 Task: Research Airbnb options  in Atlanta, Georgia, focusing on accommodations near the corporate facilities. 
Action: Mouse moved to (622, 97)
Screenshot: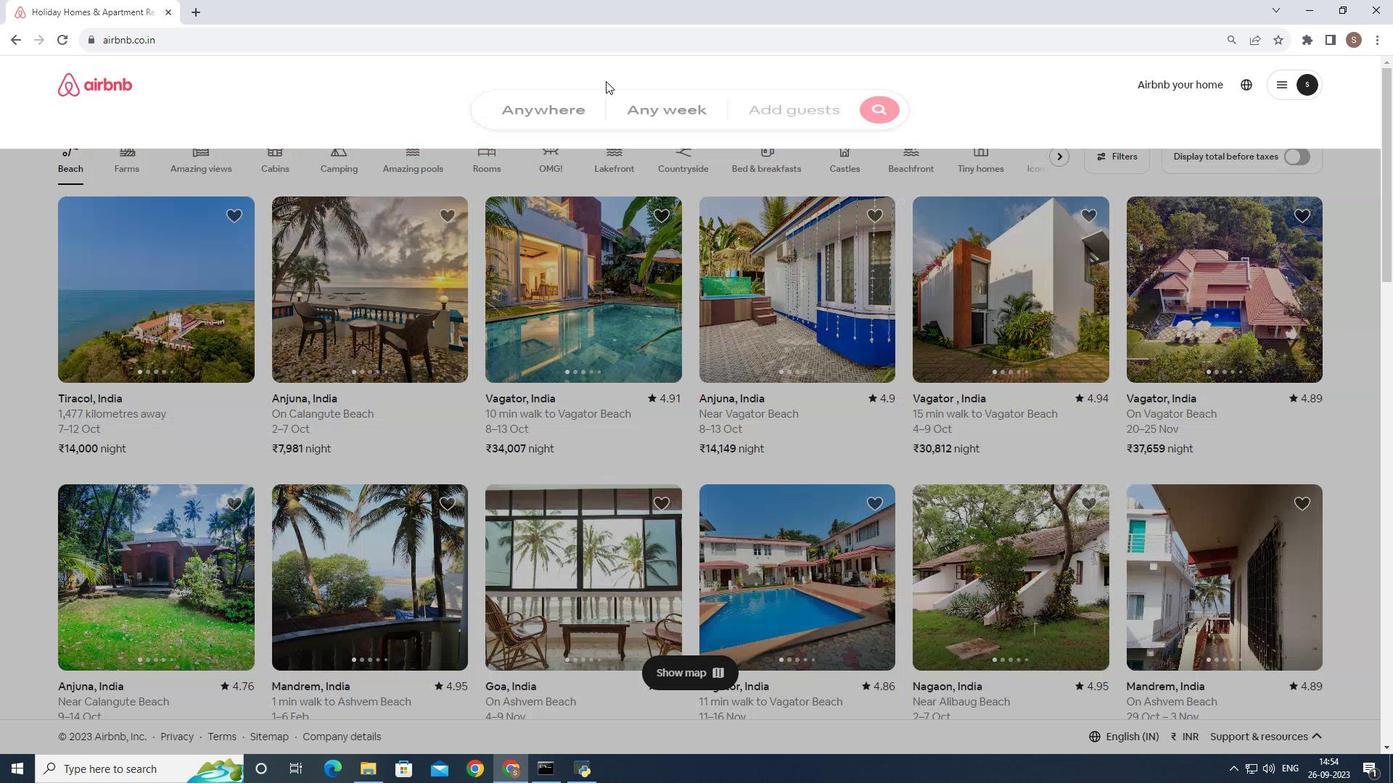 
Action: Mouse pressed left at (622, 97)
Screenshot: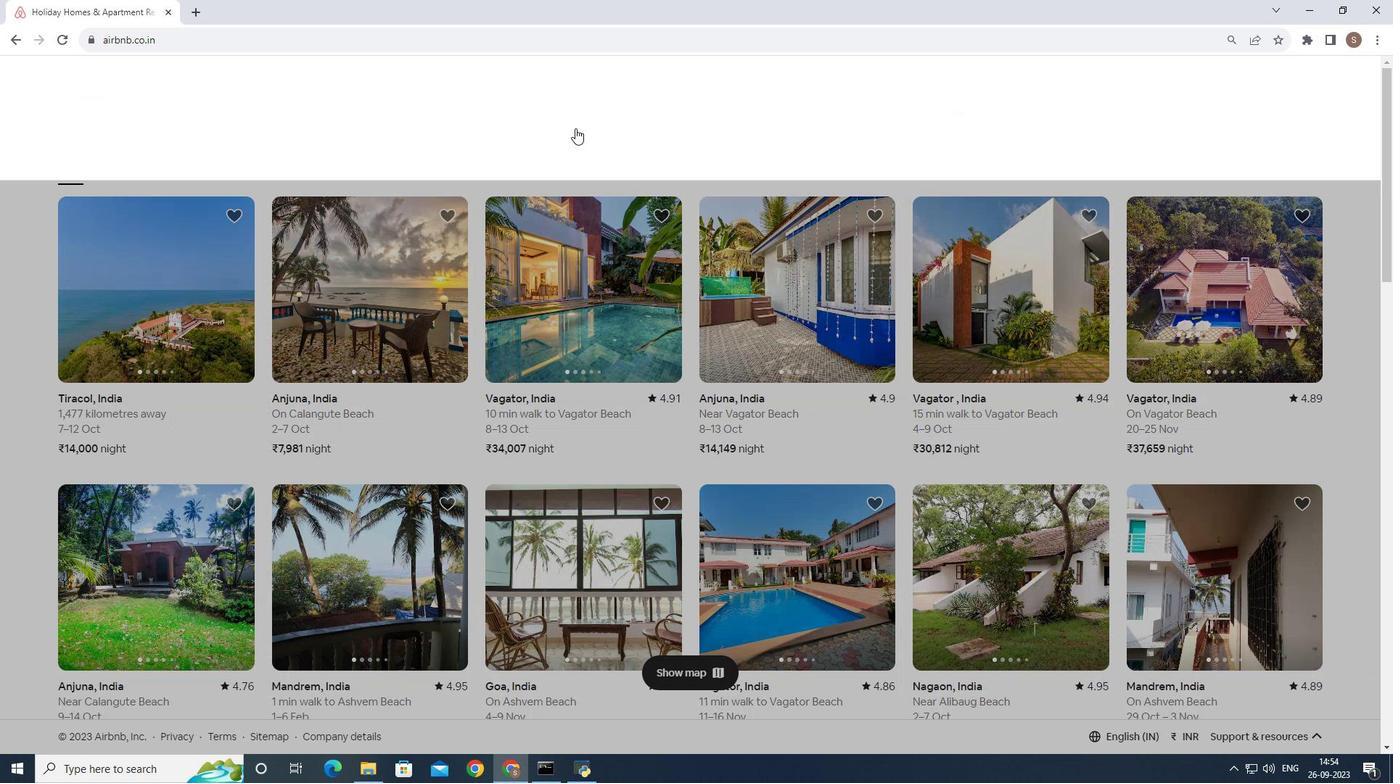 
Action: Mouse moved to (528, 163)
Screenshot: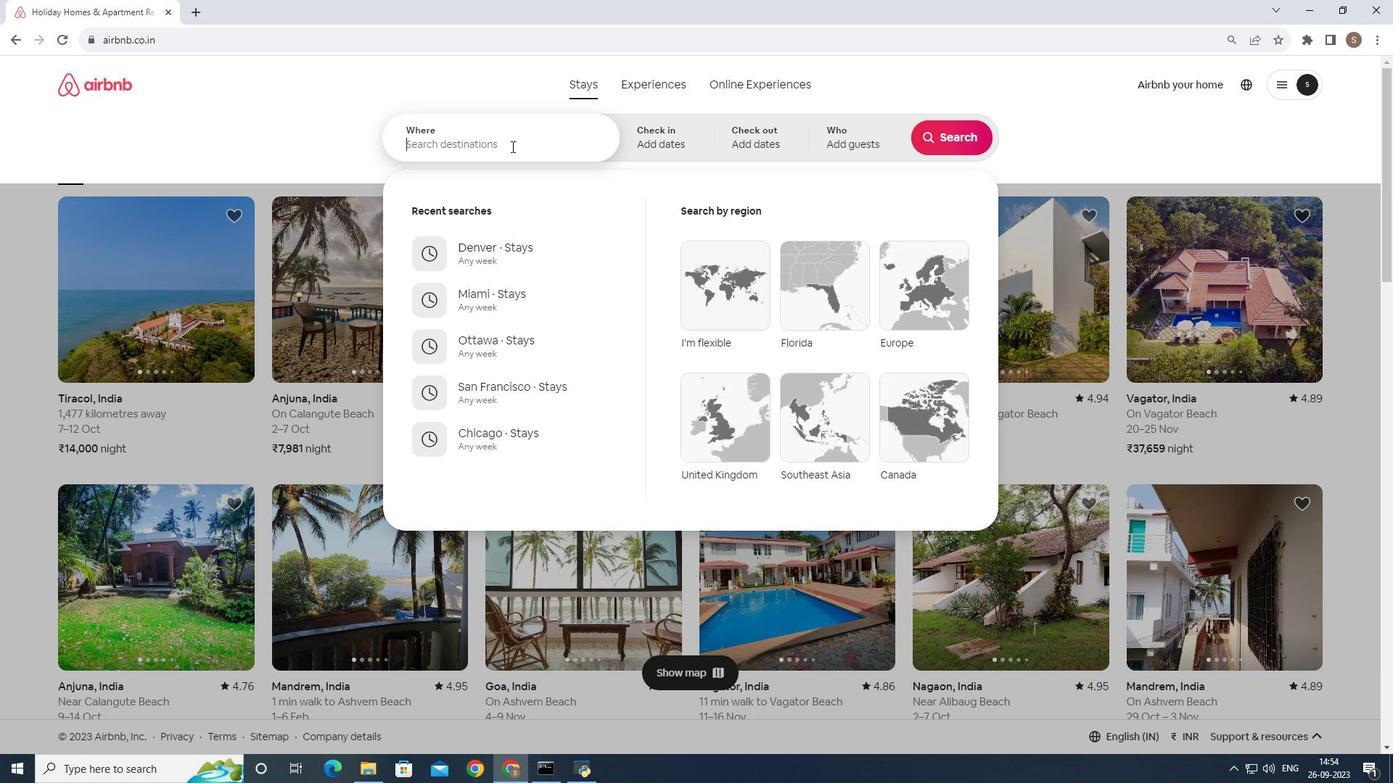 
Action: Mouse pressed left at (528, 163)
Screenshot: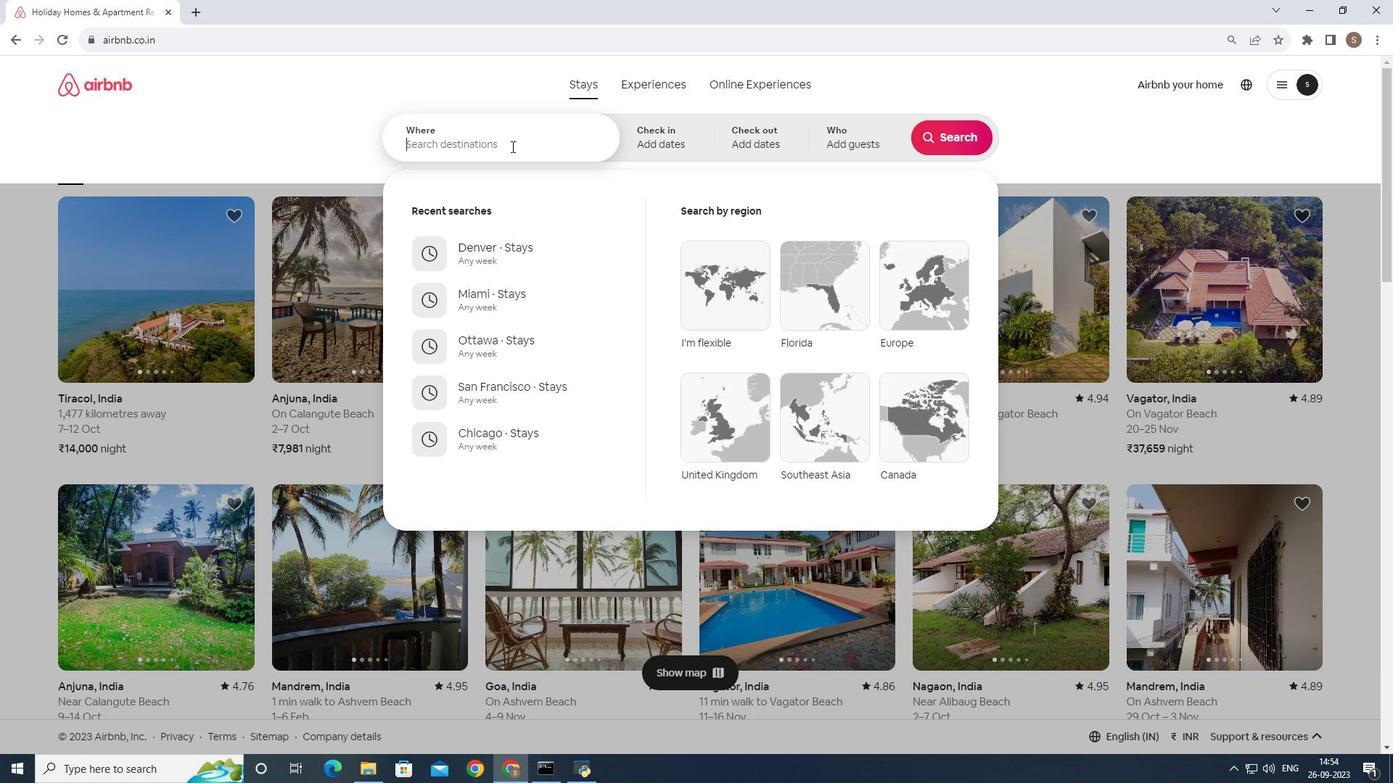 
Action: Key pressed atlanta
Screenshot: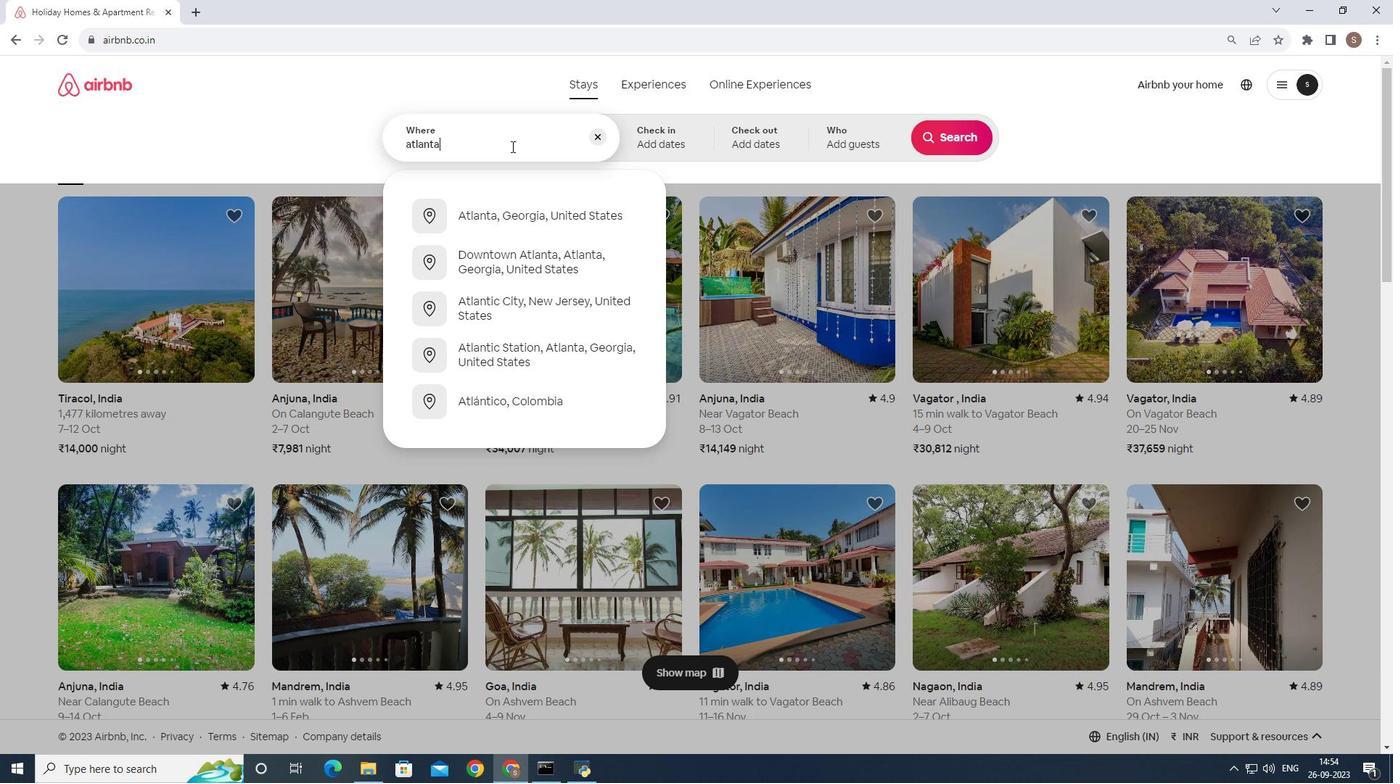 
Action: Mouse moved to (527, 230)
Screenshot: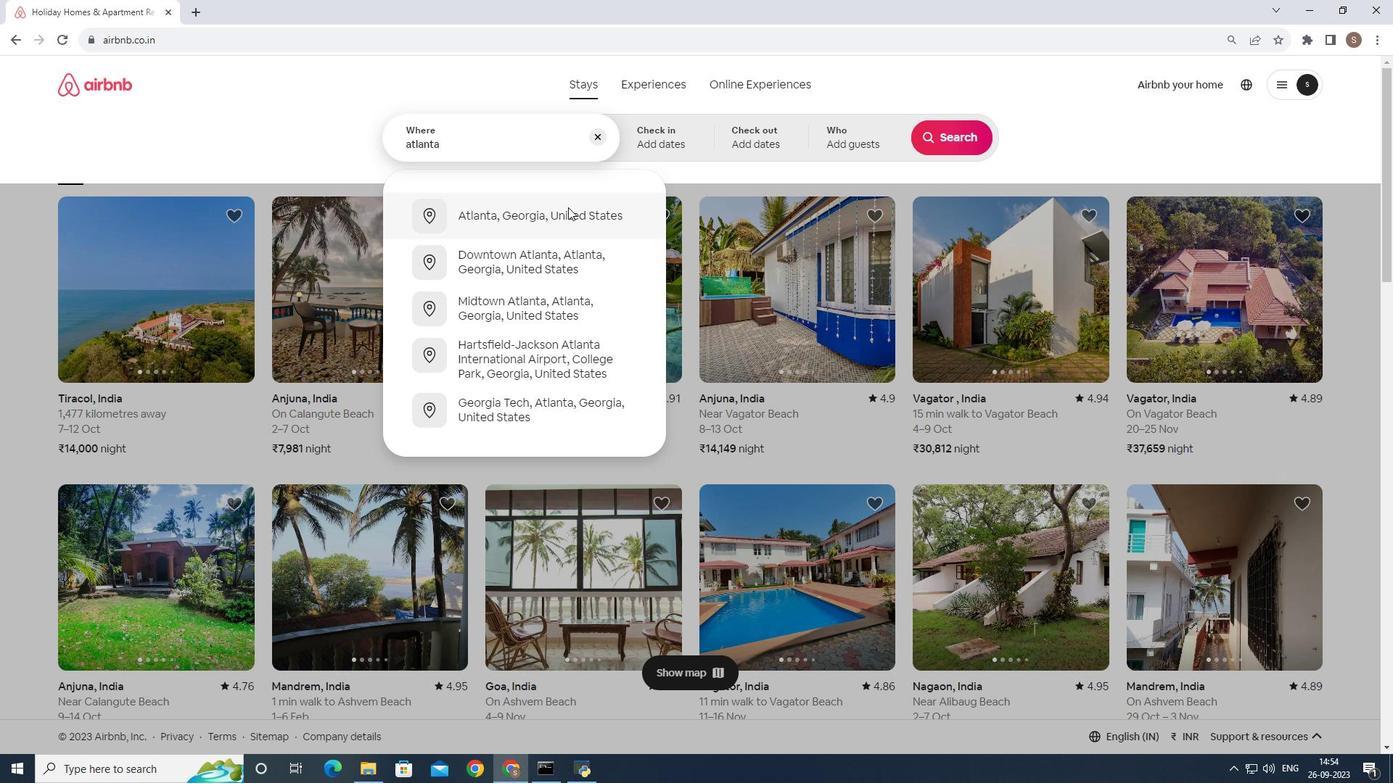 
Action: Mouse pressed left at (527, 230)
Screenshot: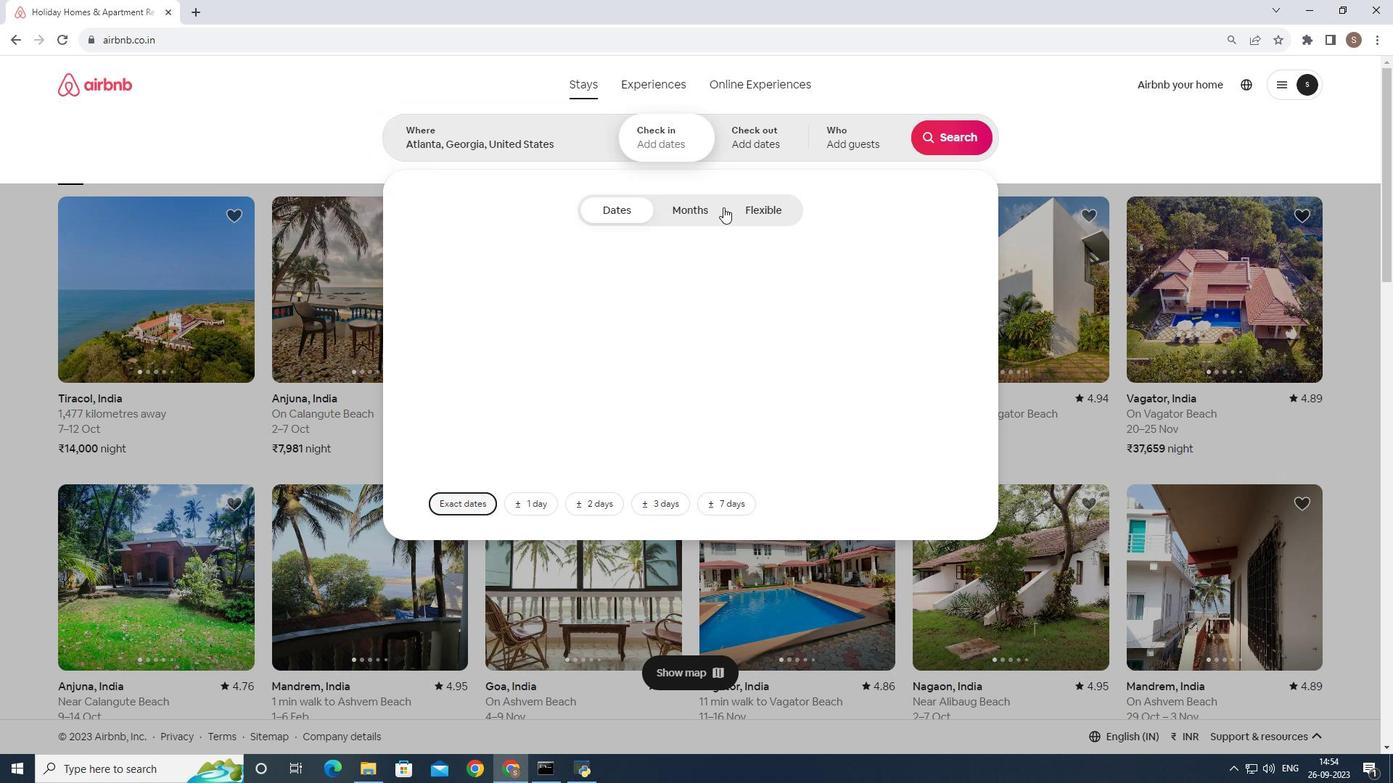 
Action: Mouse moved to (958, 151)
Screenshot: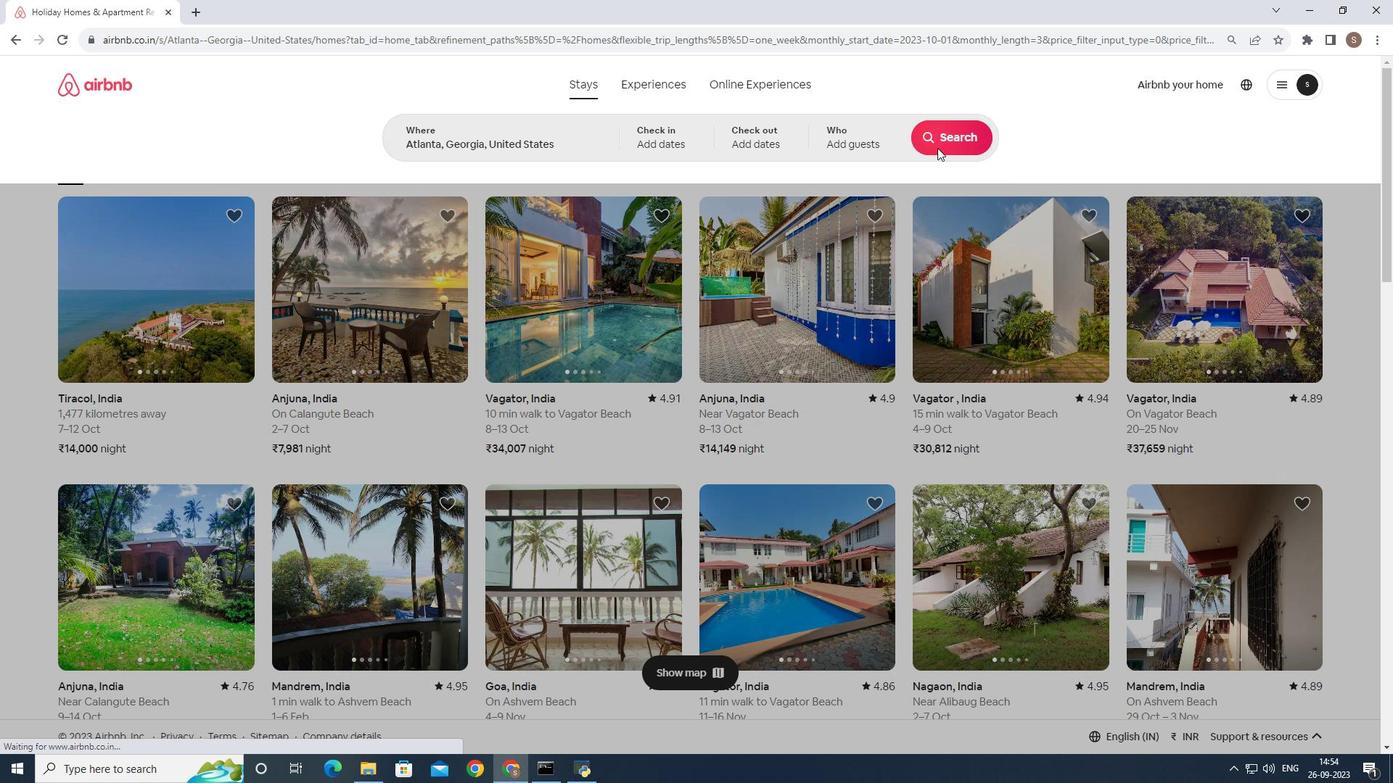 
Action: Mouse pressed left at (958, 151)
Screenshot: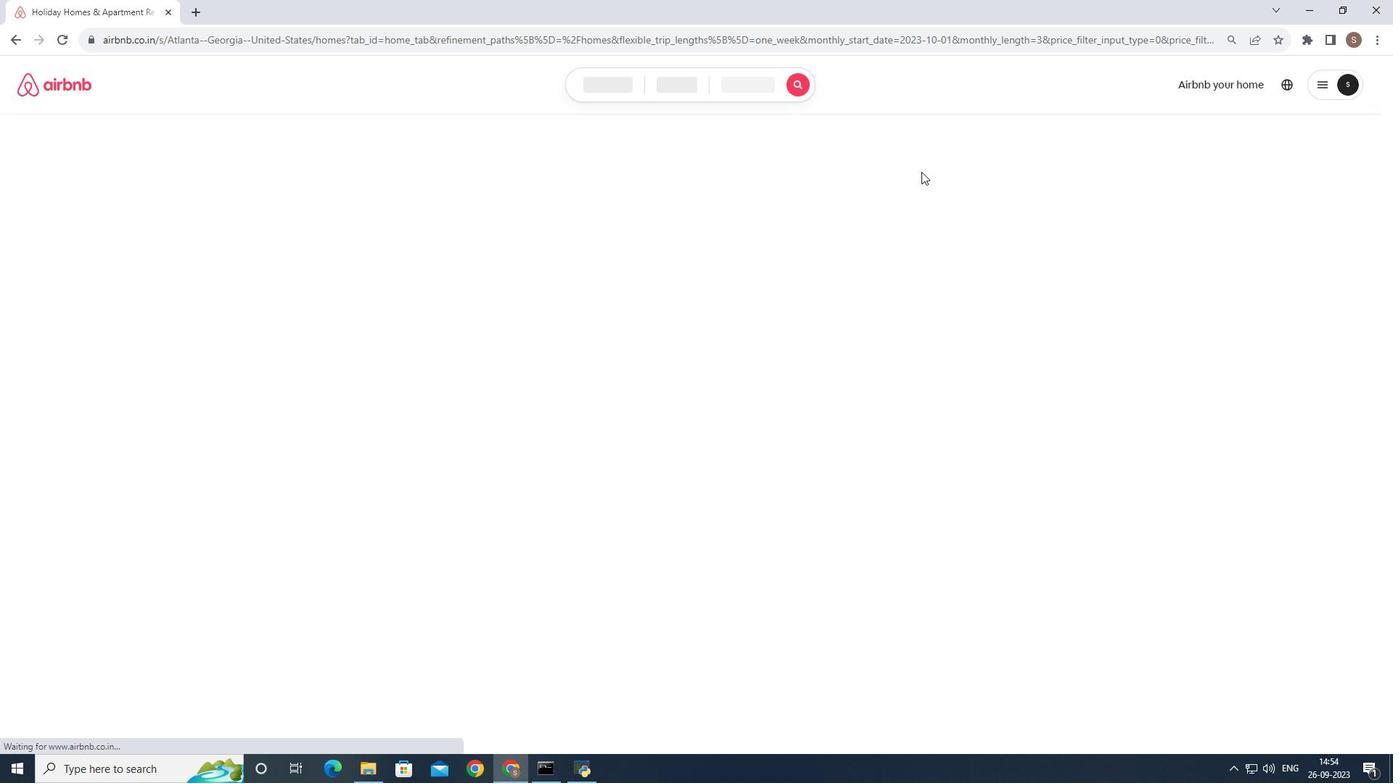 
Action: Mouse moved to (1153, 159)
Screenshot: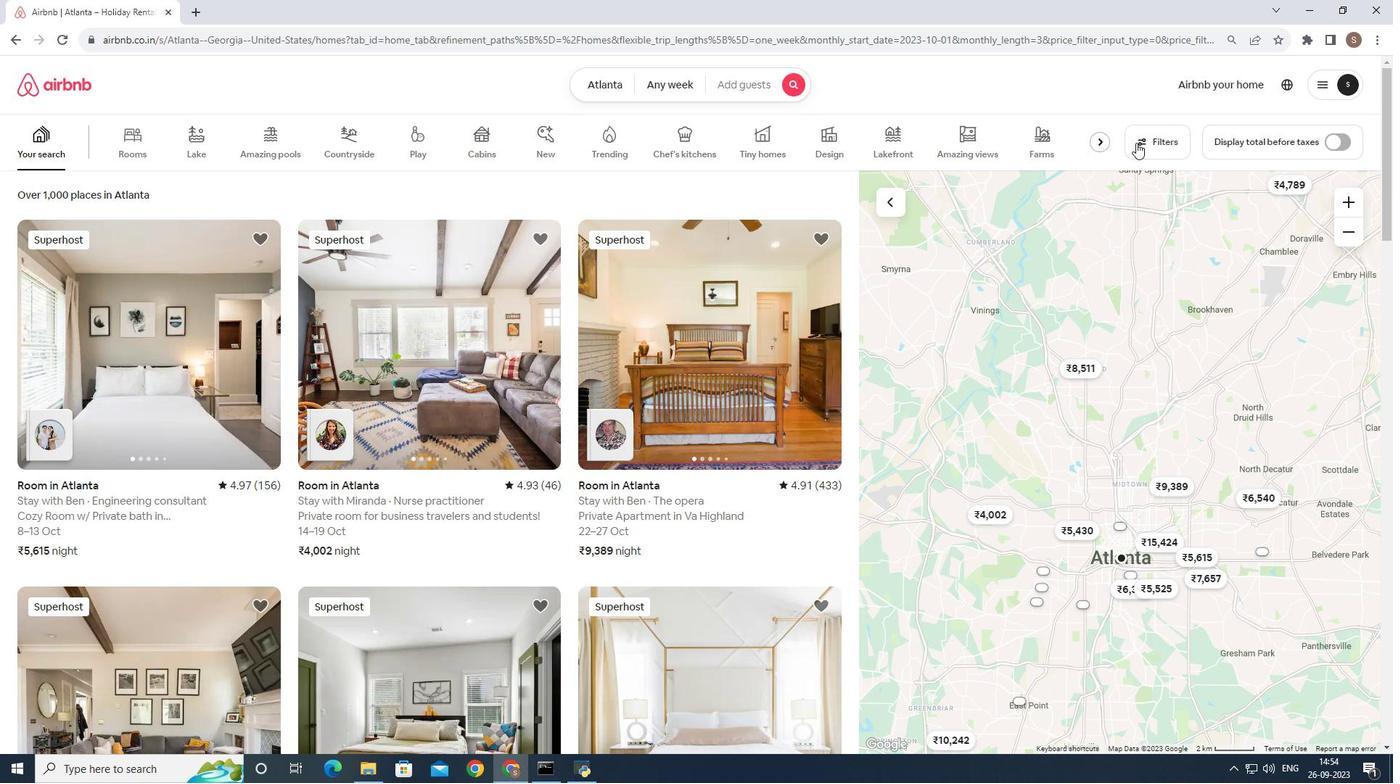 
Action: Mouse pressed left at (1153, 159)
Screenshot: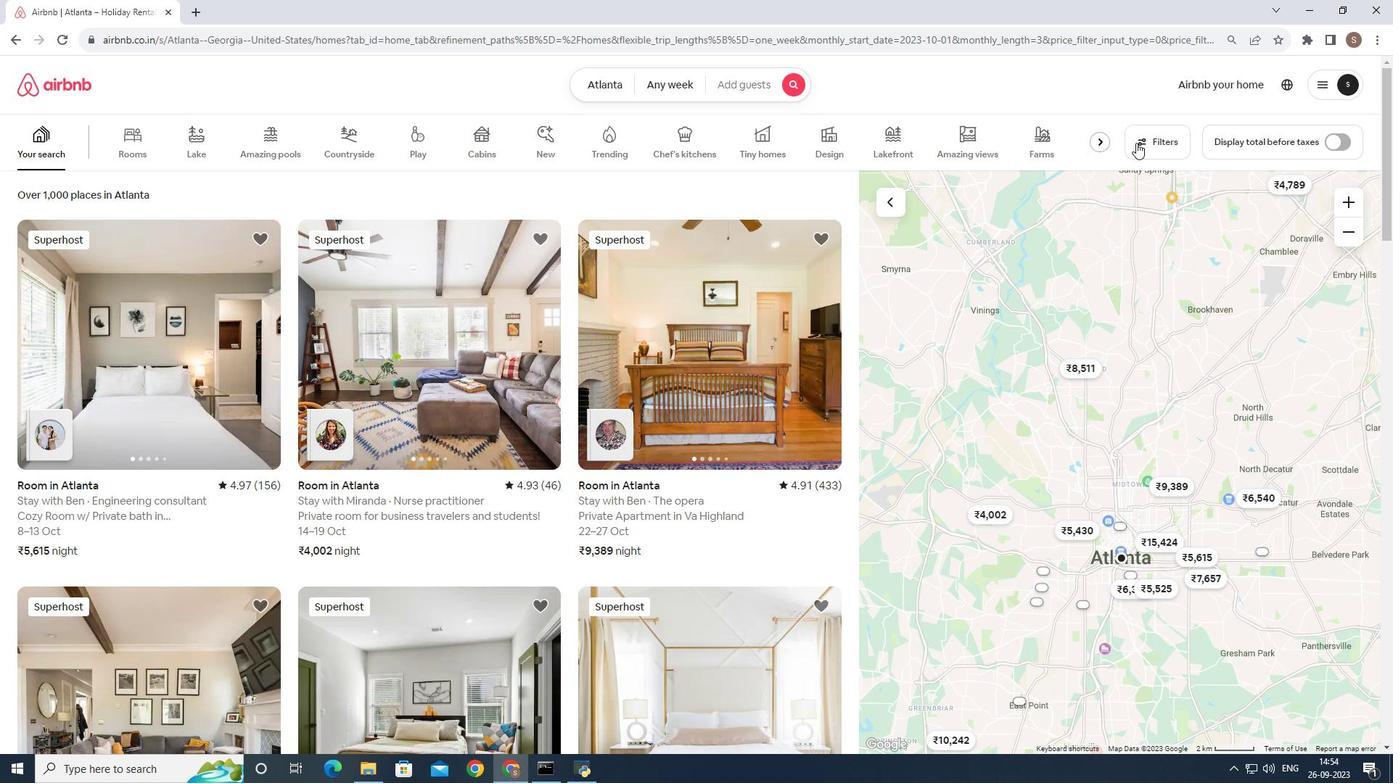 
Action: Mouse moved to (944, 411)
Screenshot: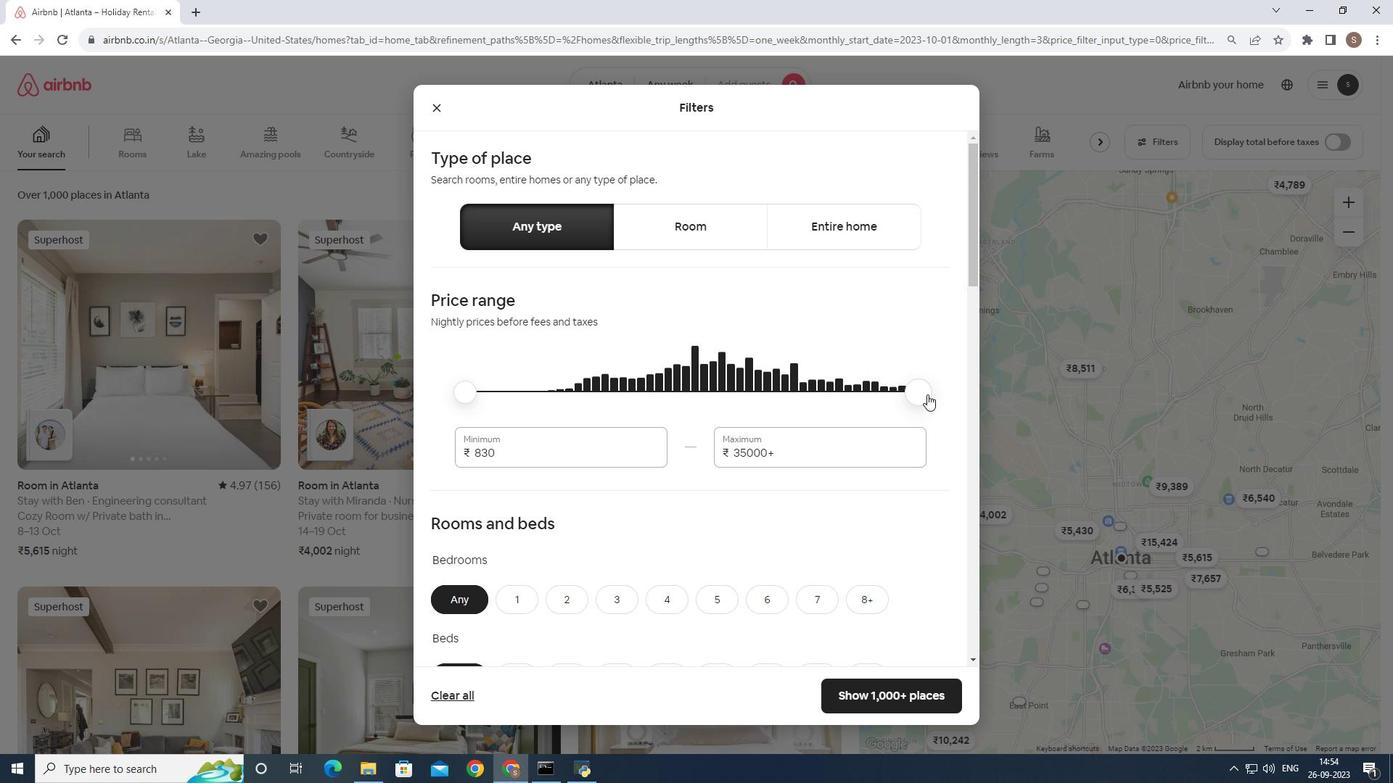 
Action: Mouse pressed left at (944, 411)
Screenshot: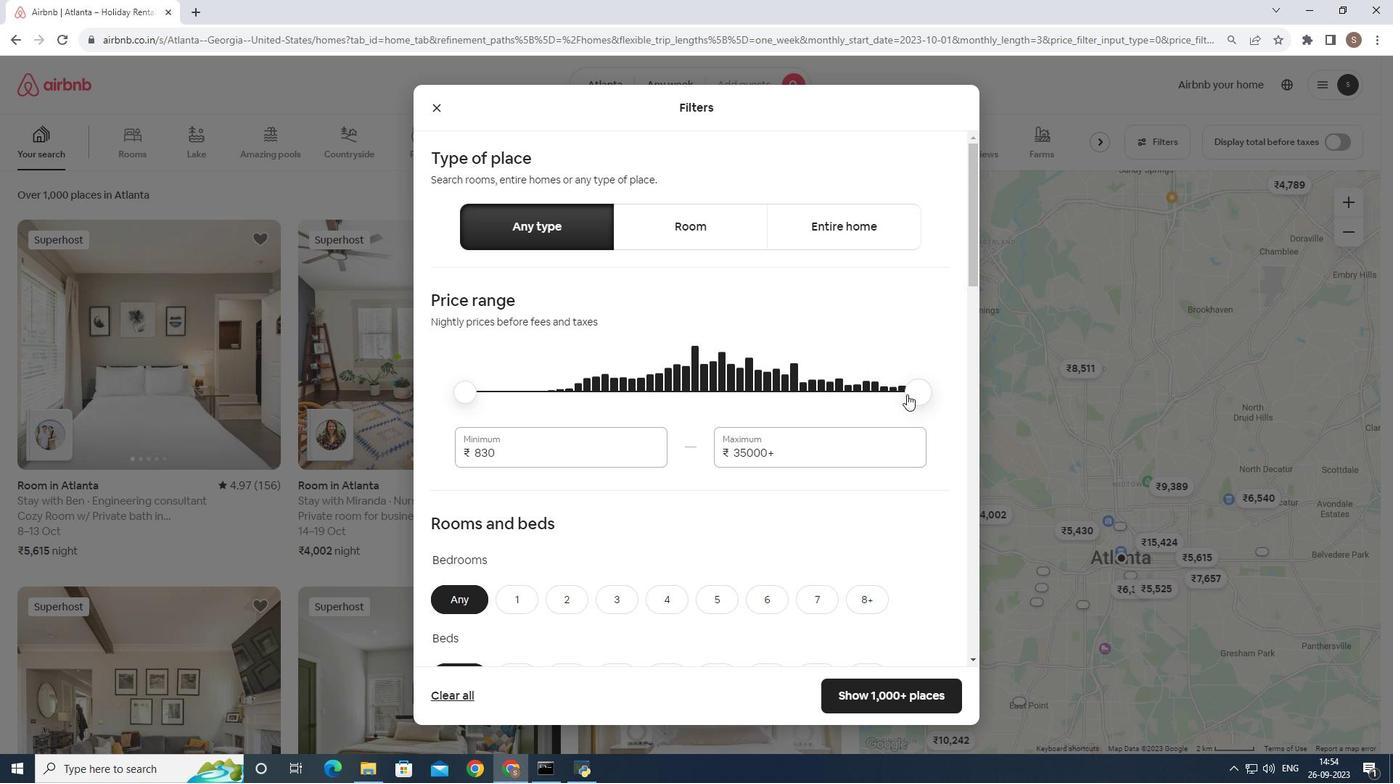 
Action: Mouse moved to (904, 404)
Screenshot: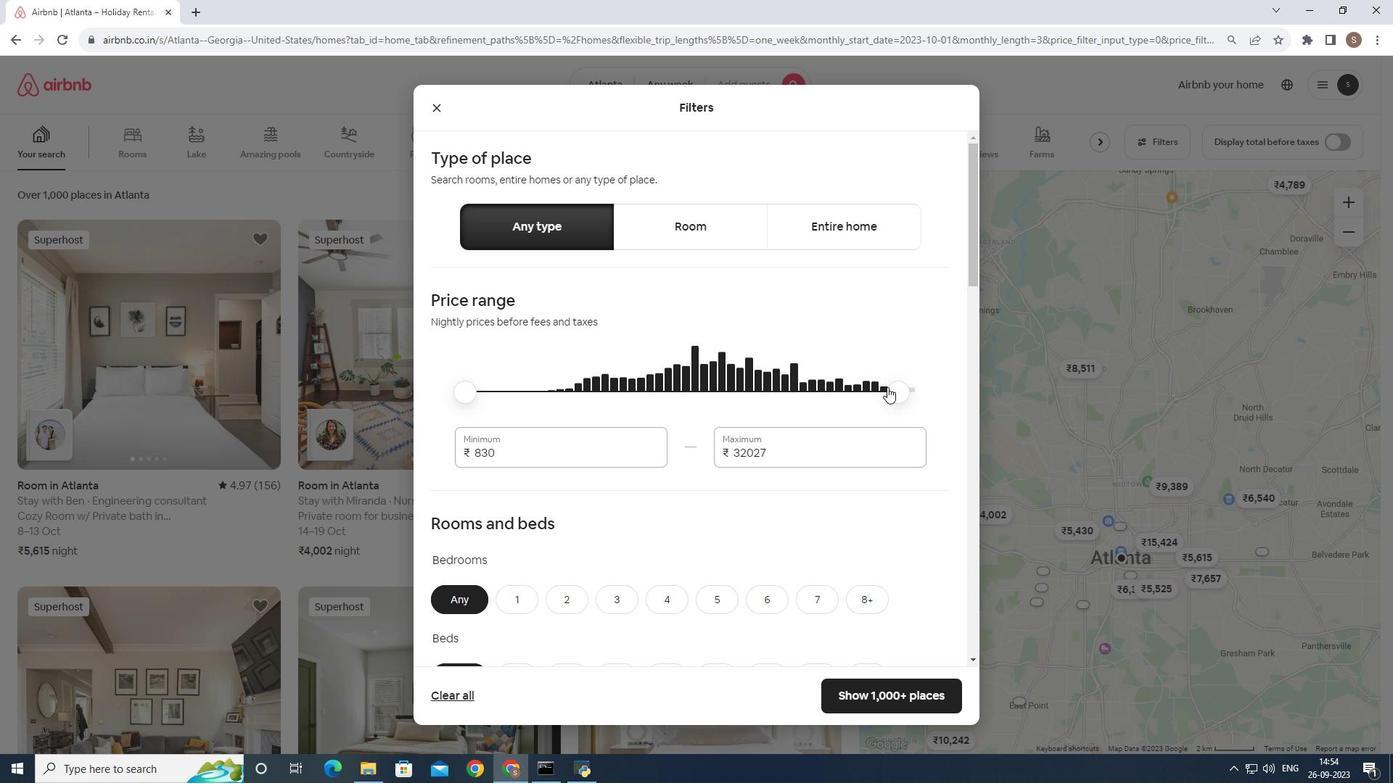 
Action: Mouse pressed left at (904, 404)
Screenshot: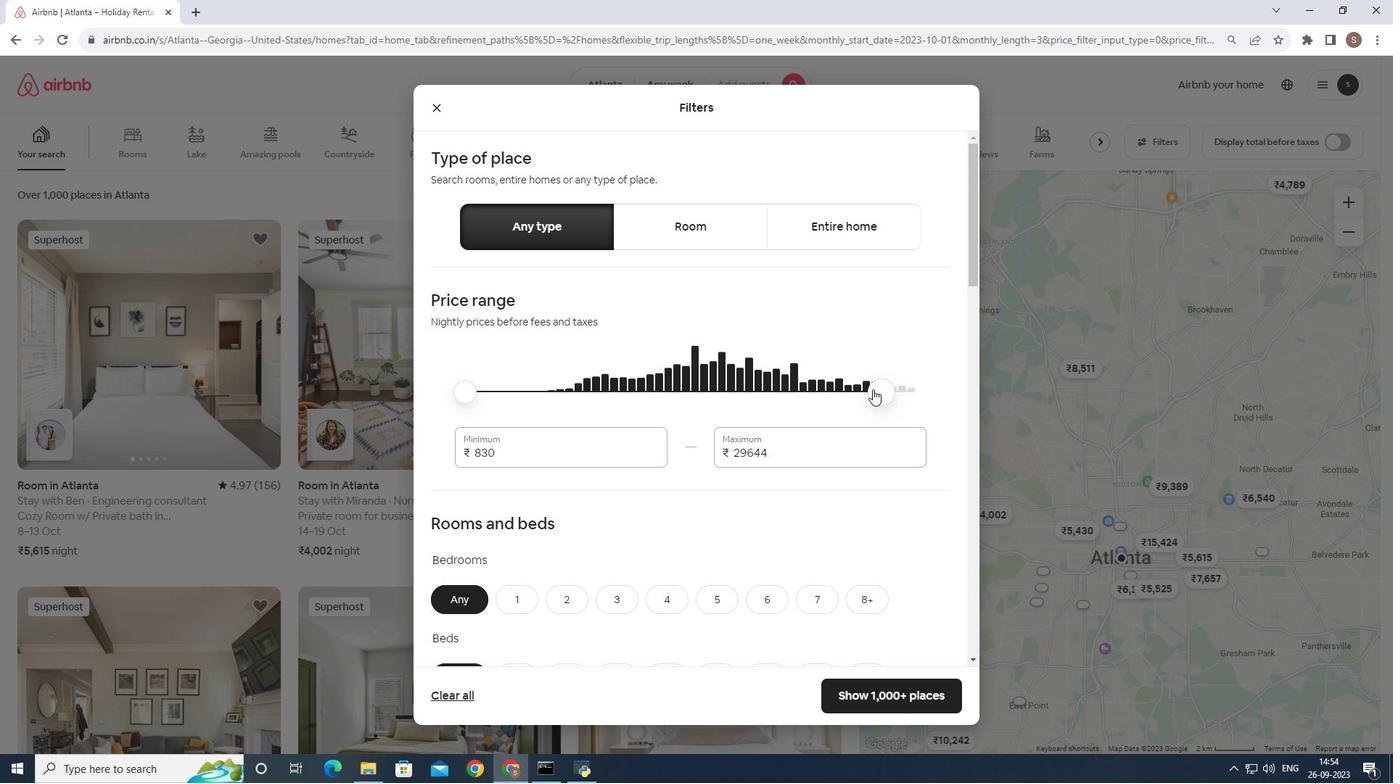 
Action: Mouse moved to (481, 410)
Screenshot: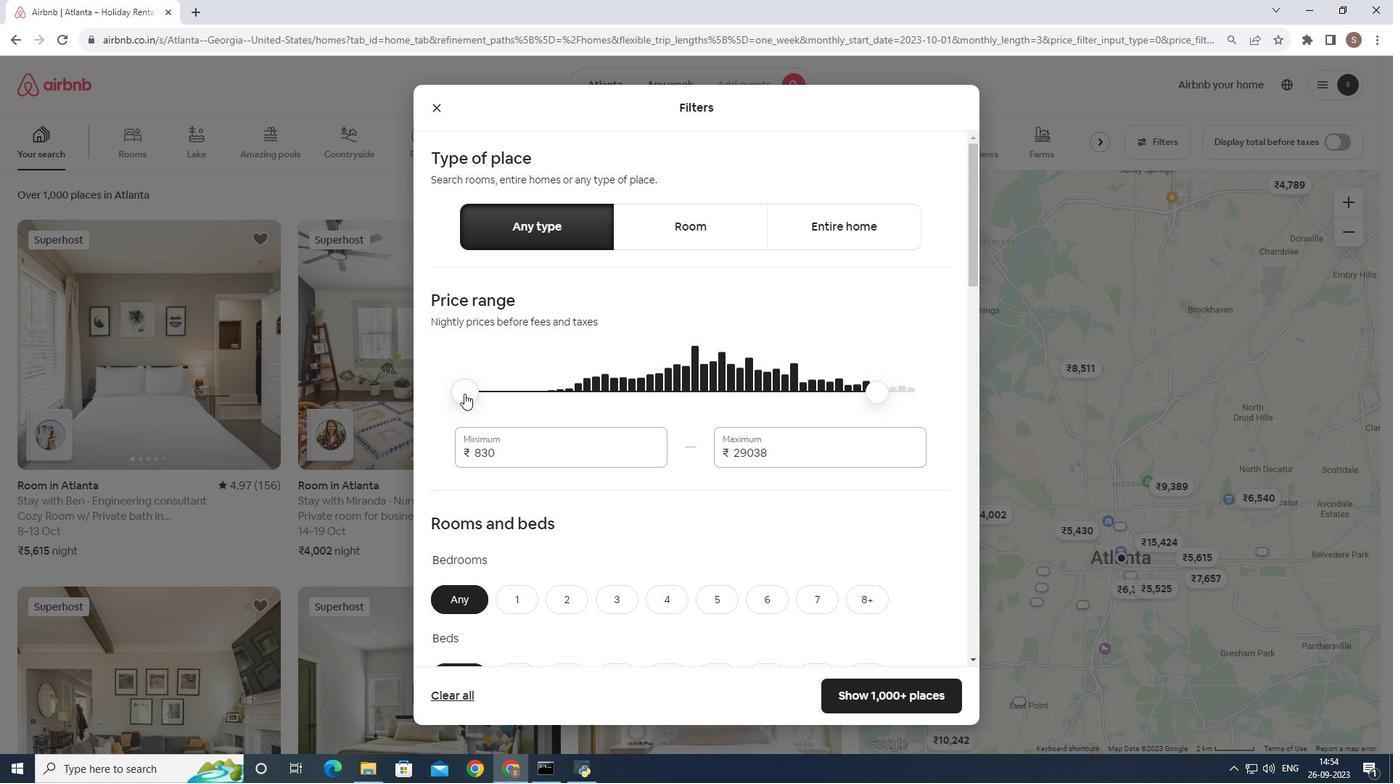 
Action: Mouse pressed left at (481, 410)
Screenshot: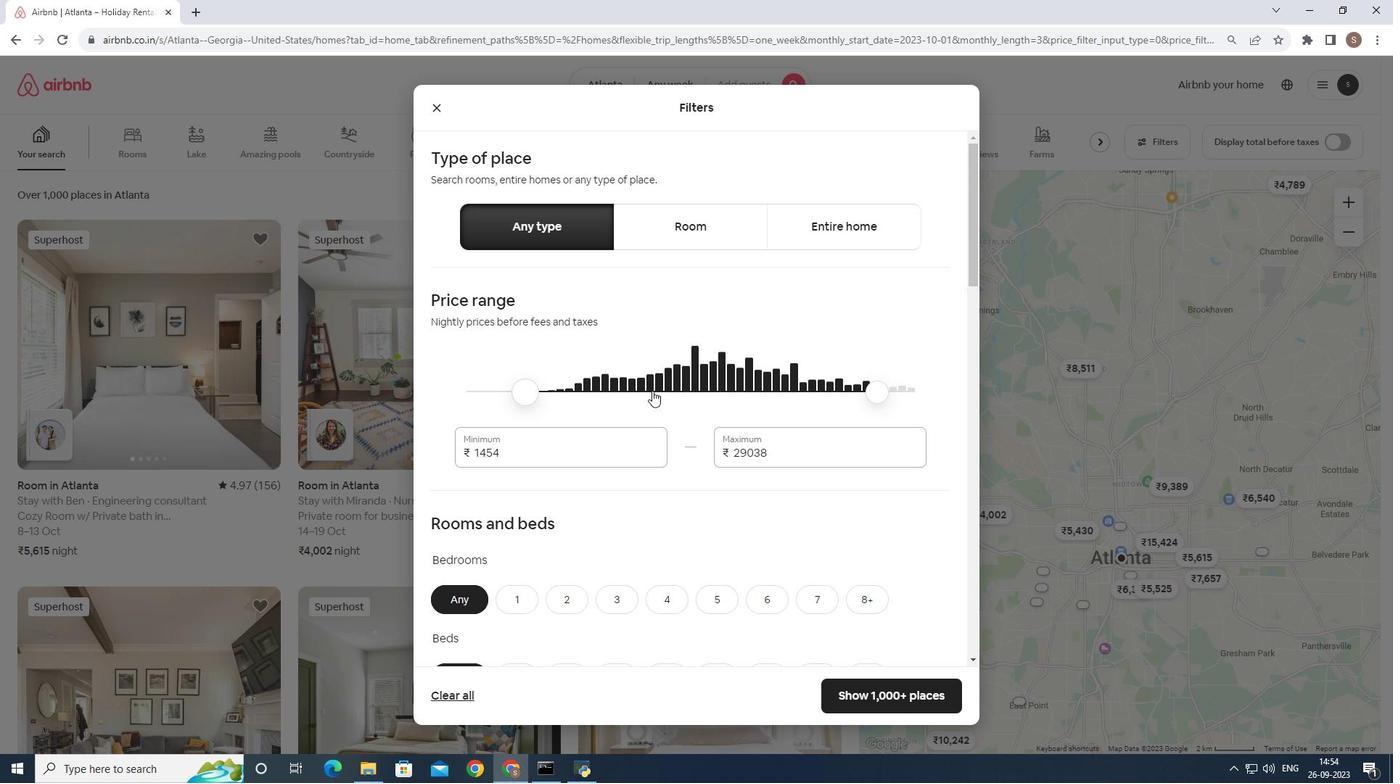 
Action: Mouse moved to (565, 507)
Screenshot: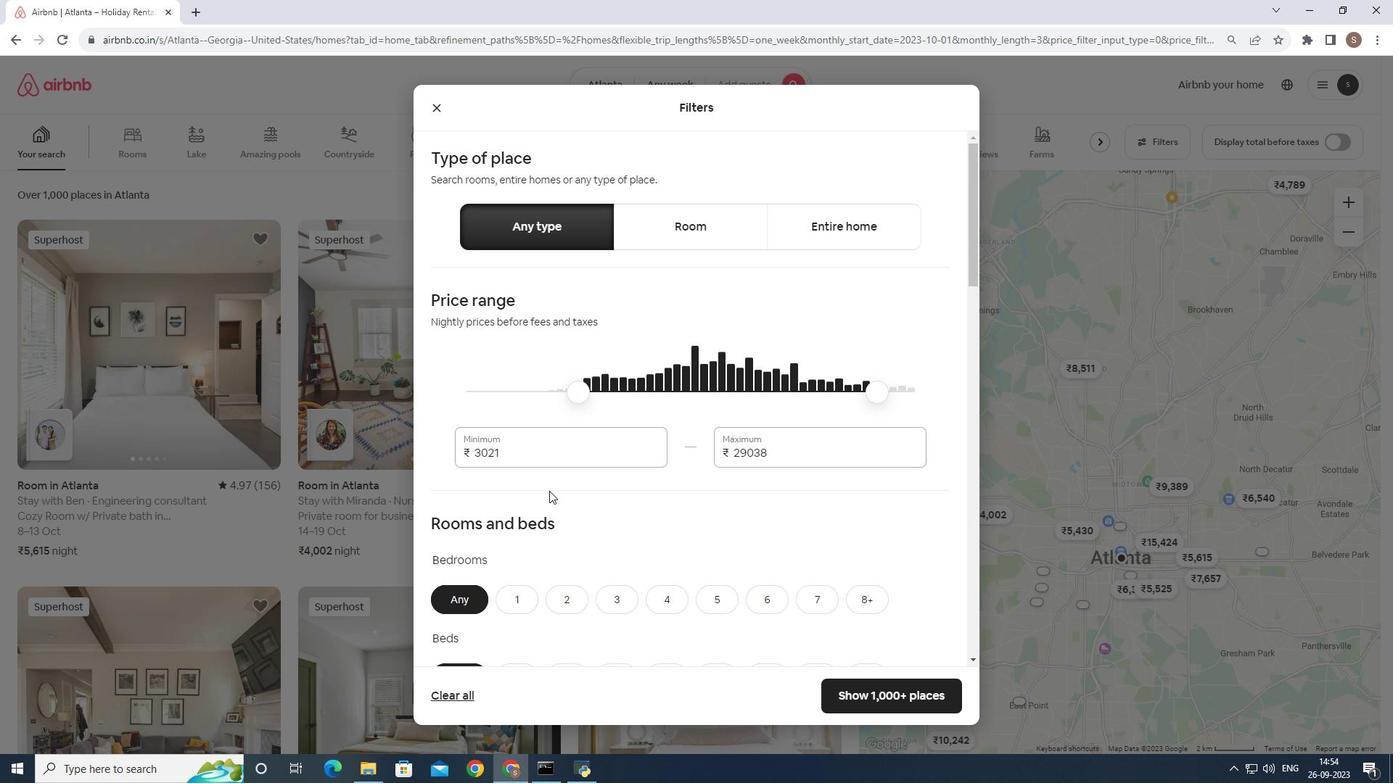 
Action: Mouse scrolled (565, 507) with delta (0, 0)
Screenshot: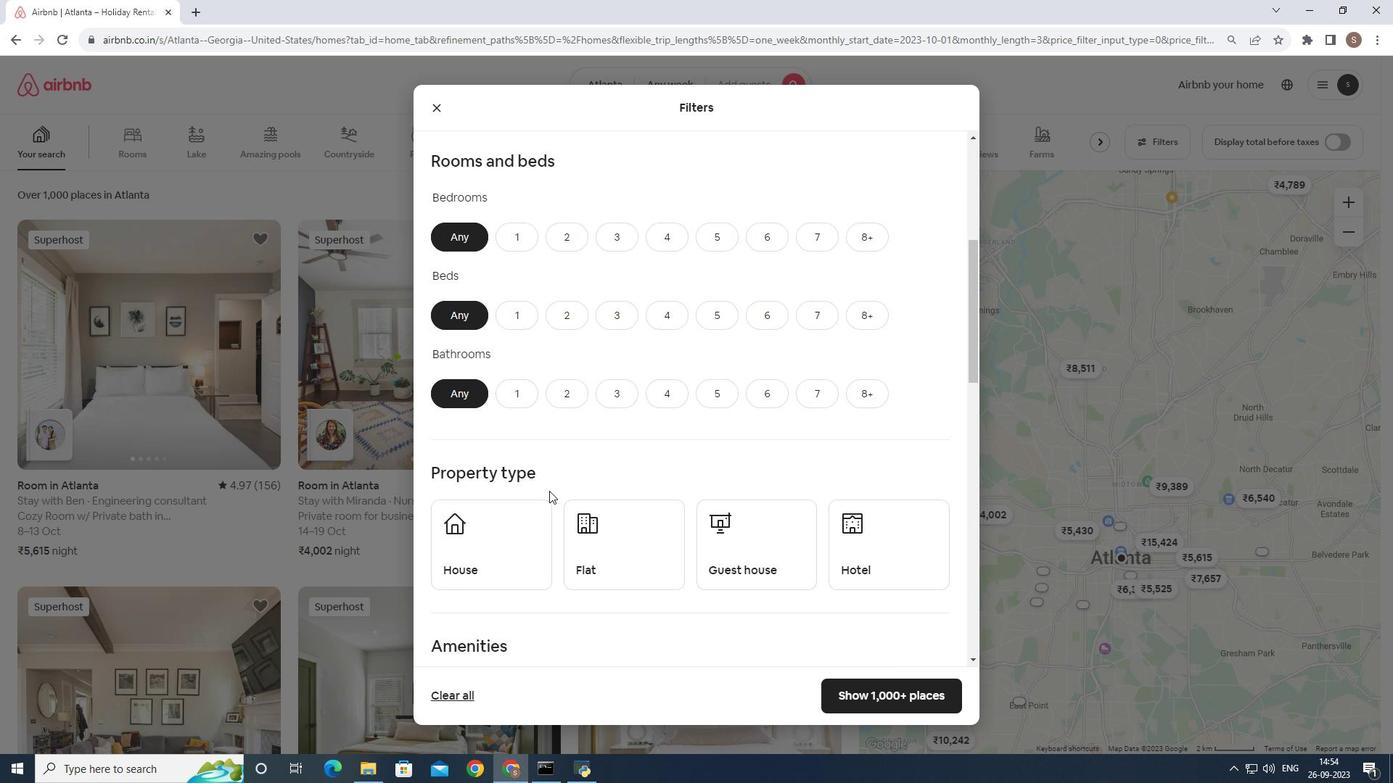 
Action: Mouse scrolled (565, 507) with delta (0, 0)
Screenshot: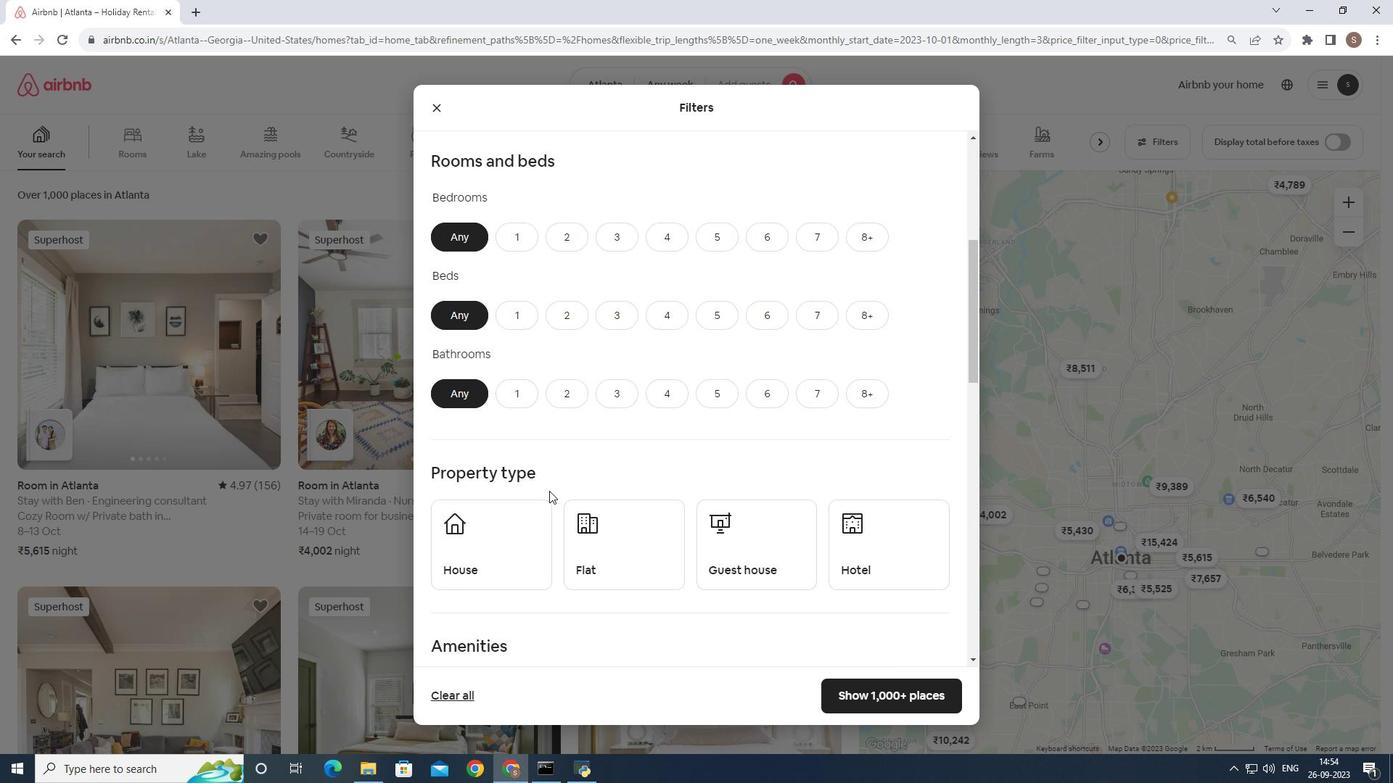 
Action: Mouse scrolled (565, 507) with delta (0, 0)
Screenshot: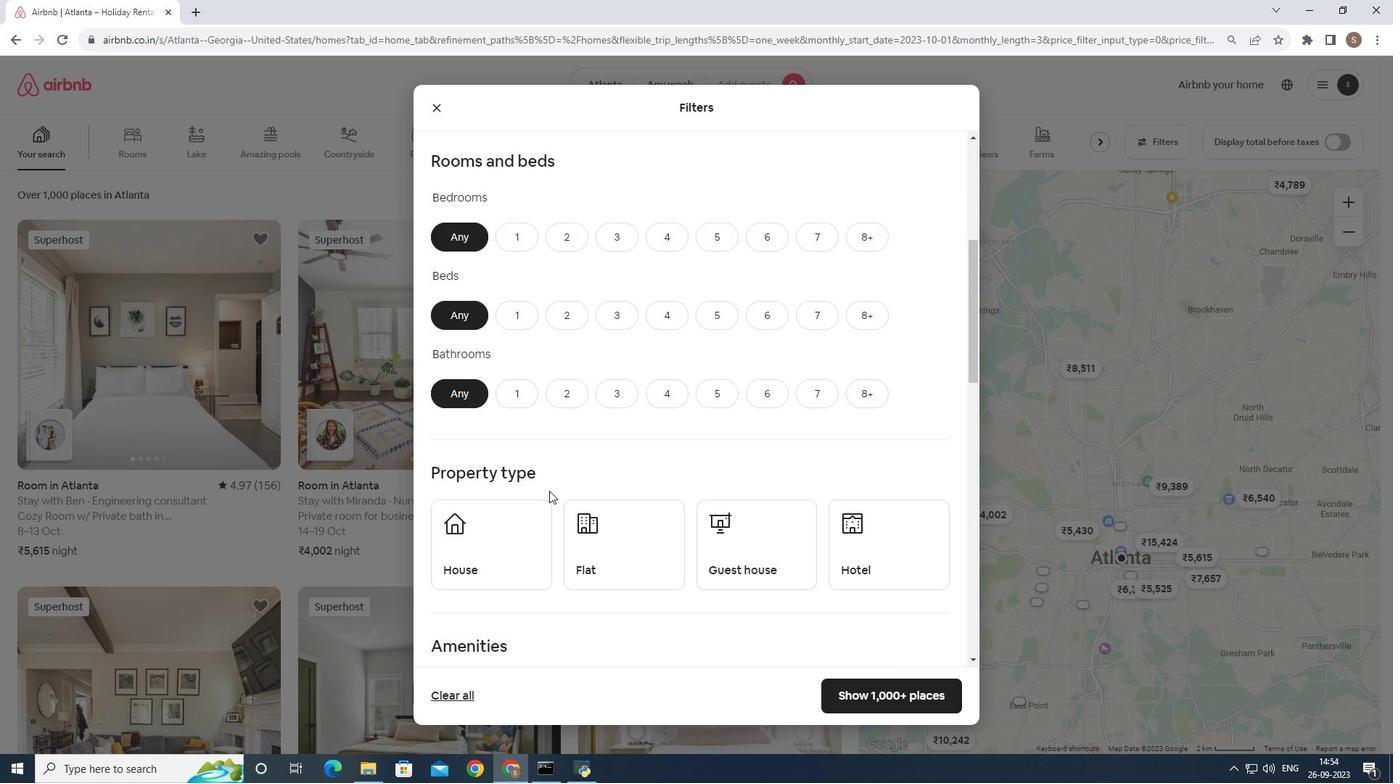 
Action: Mouse scrolled (565, 507) with delta (0, 0)
Screenshot: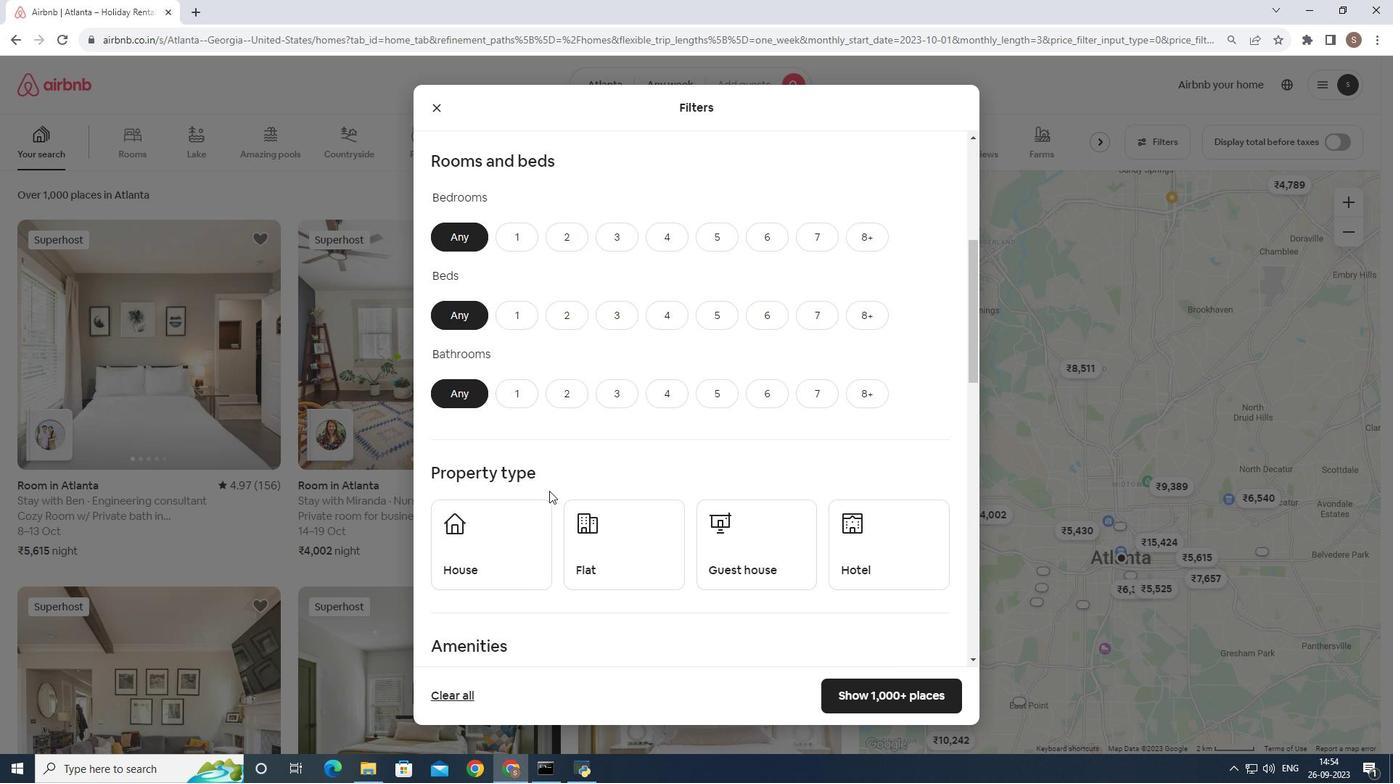 
Action: Mouse scrolled (565, 507) with delta (0, 0)
Screenshot: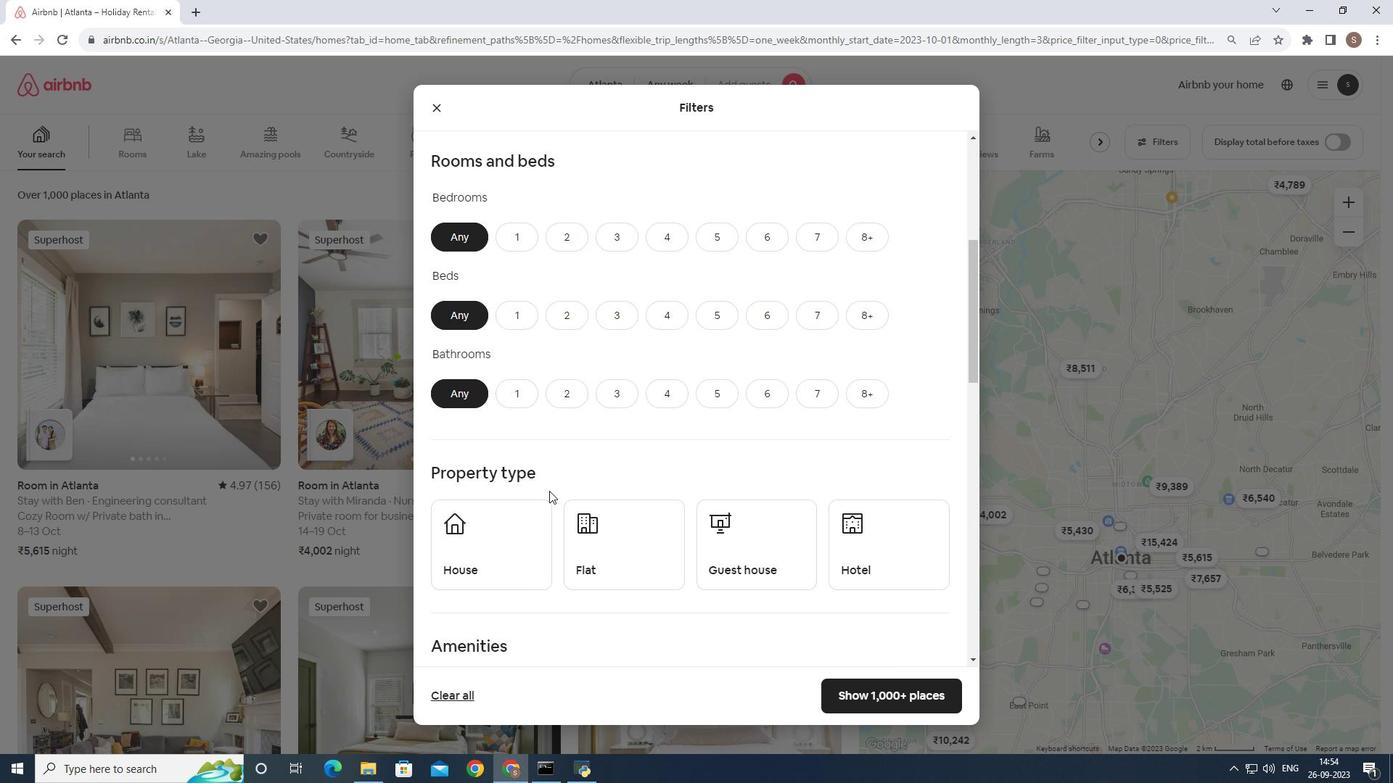 
Action: Mouse moved to (563, 498)
Screenshot: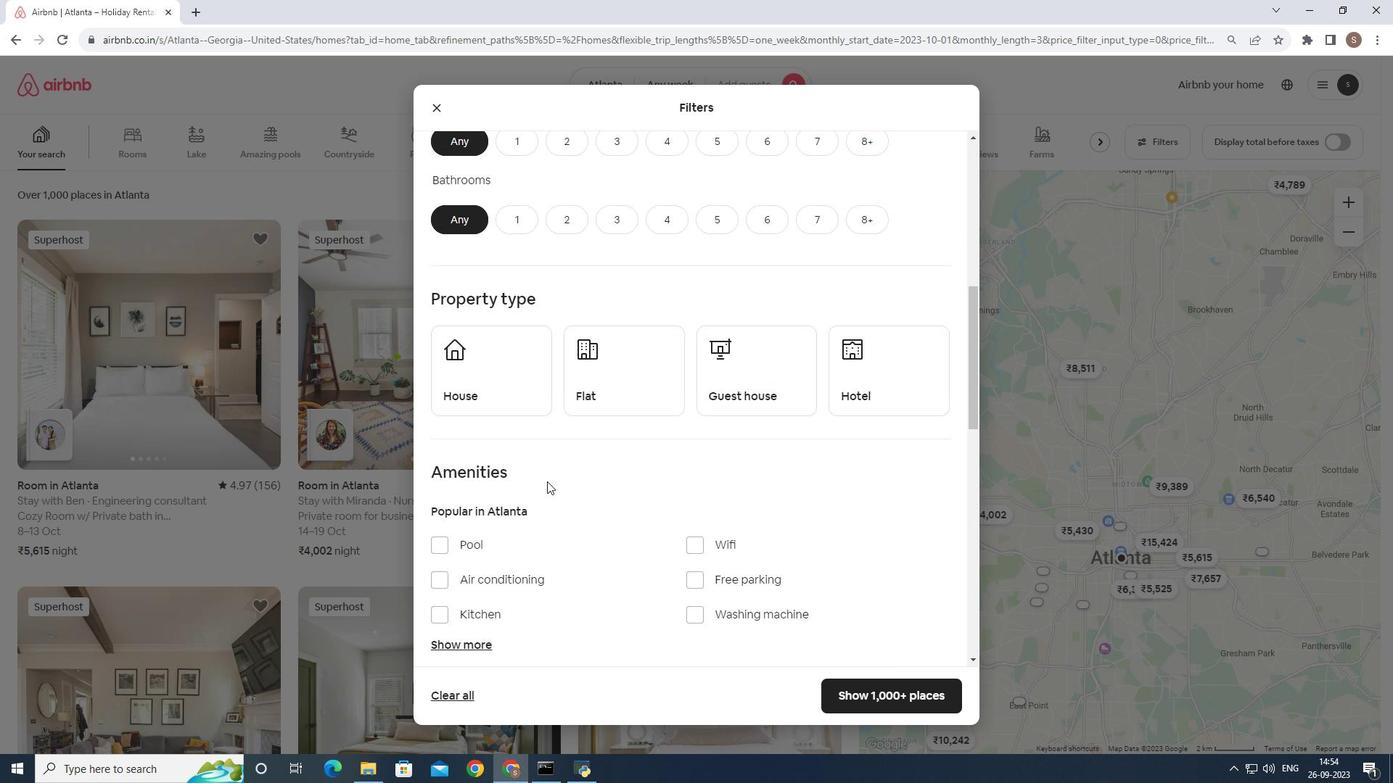 
Action: Mouse scrolled (563, 497) with delta (0, 0)
Screenshot: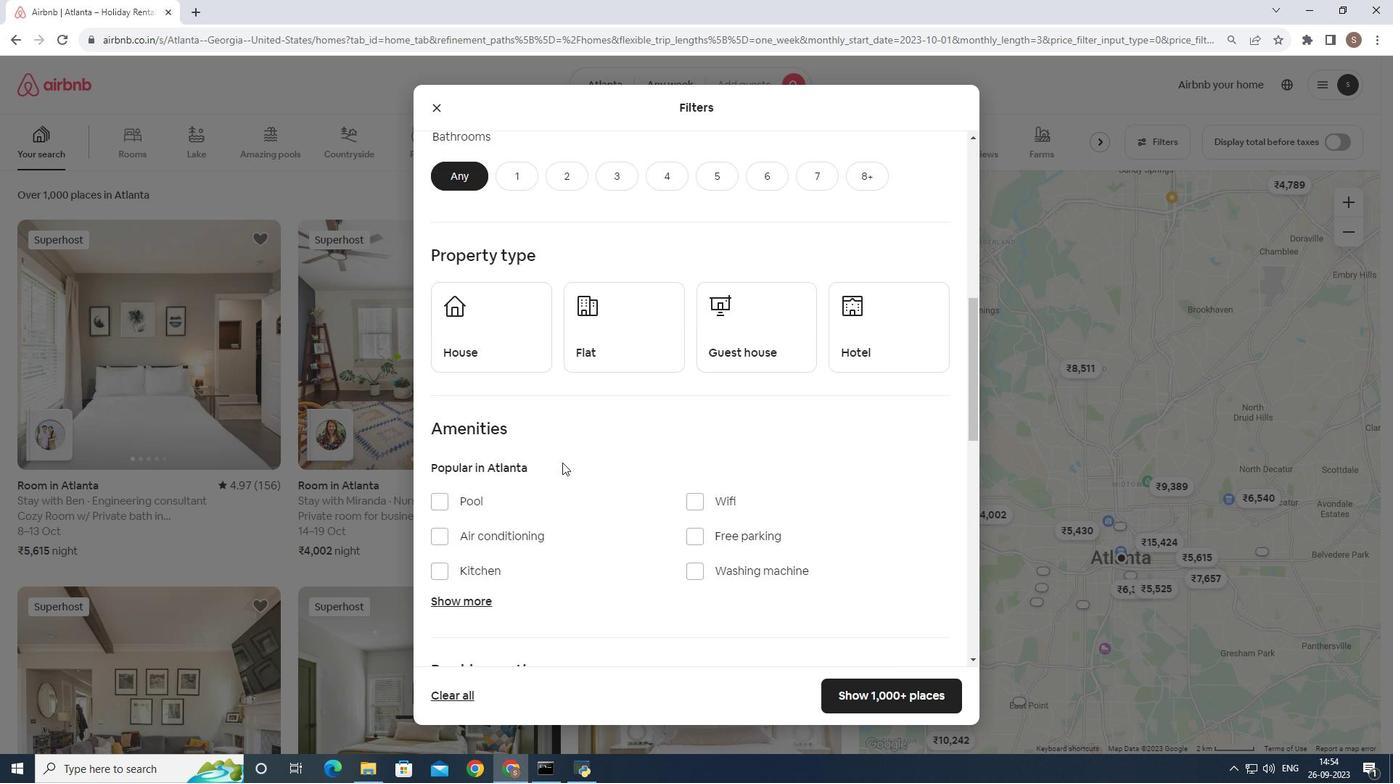 
Action: Mouse scrolled (563, 497) with delta (0, 0)
Screenshot: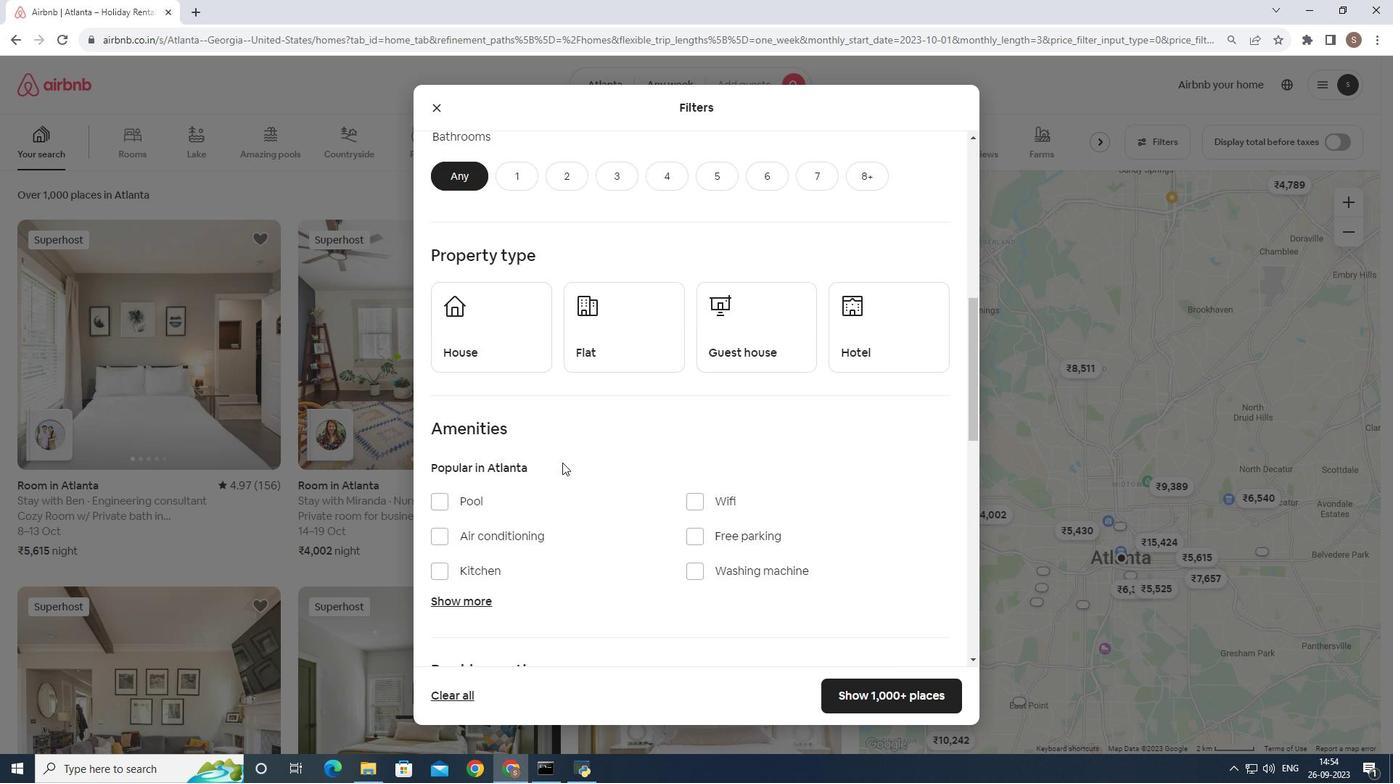 
Action: Mouse scrolled (563, 497) with delta (0, 0)
Screenshot: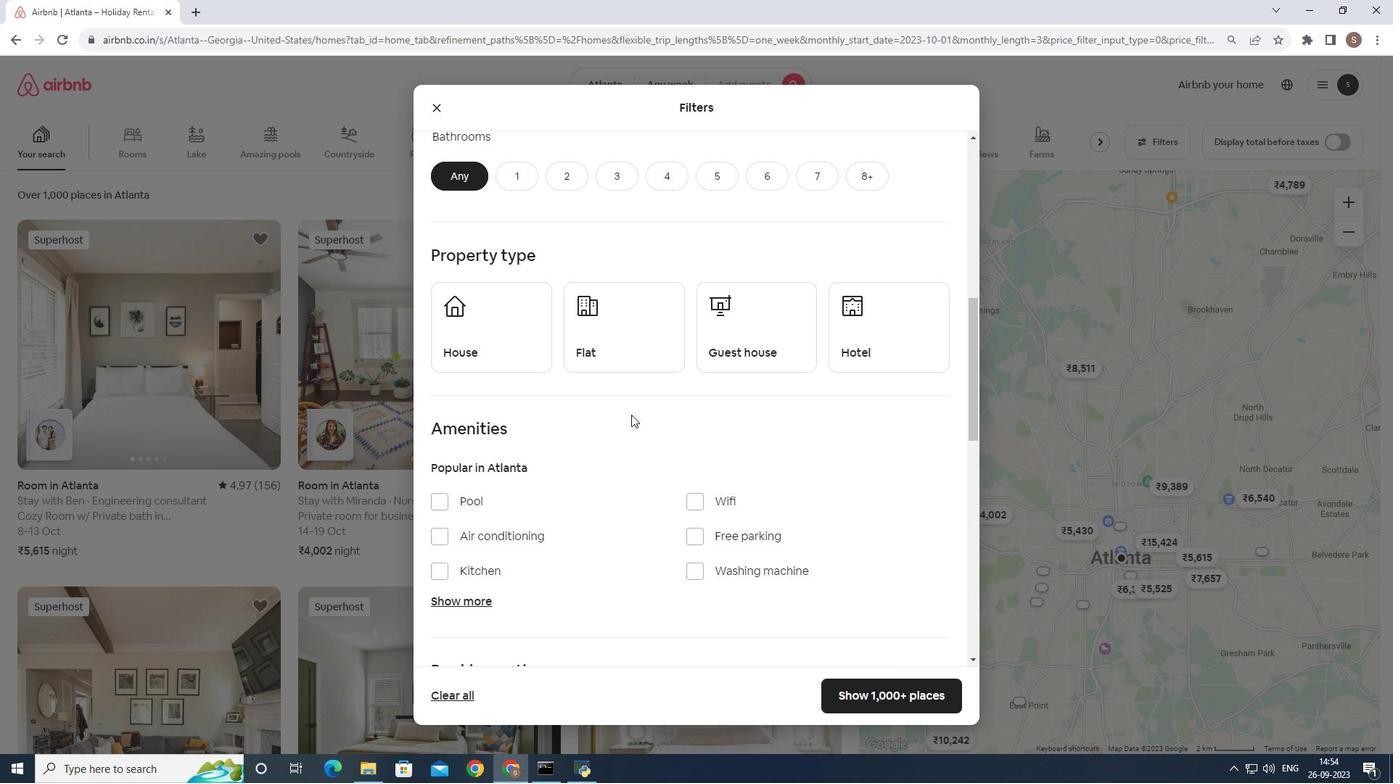 
Action: Mouse moved to (764, 380)
Screenshot: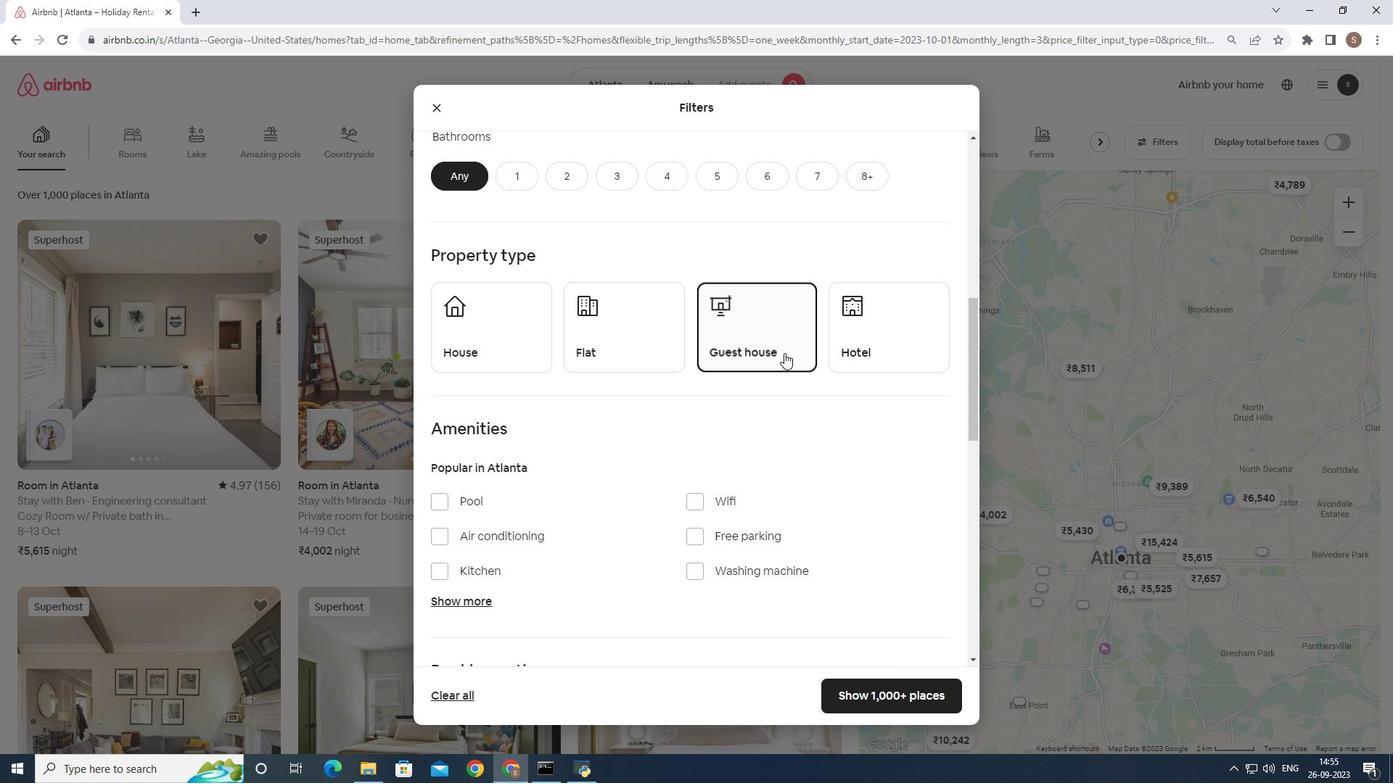 
Action: Mouse pressed left at (764, 380)
Screenshot: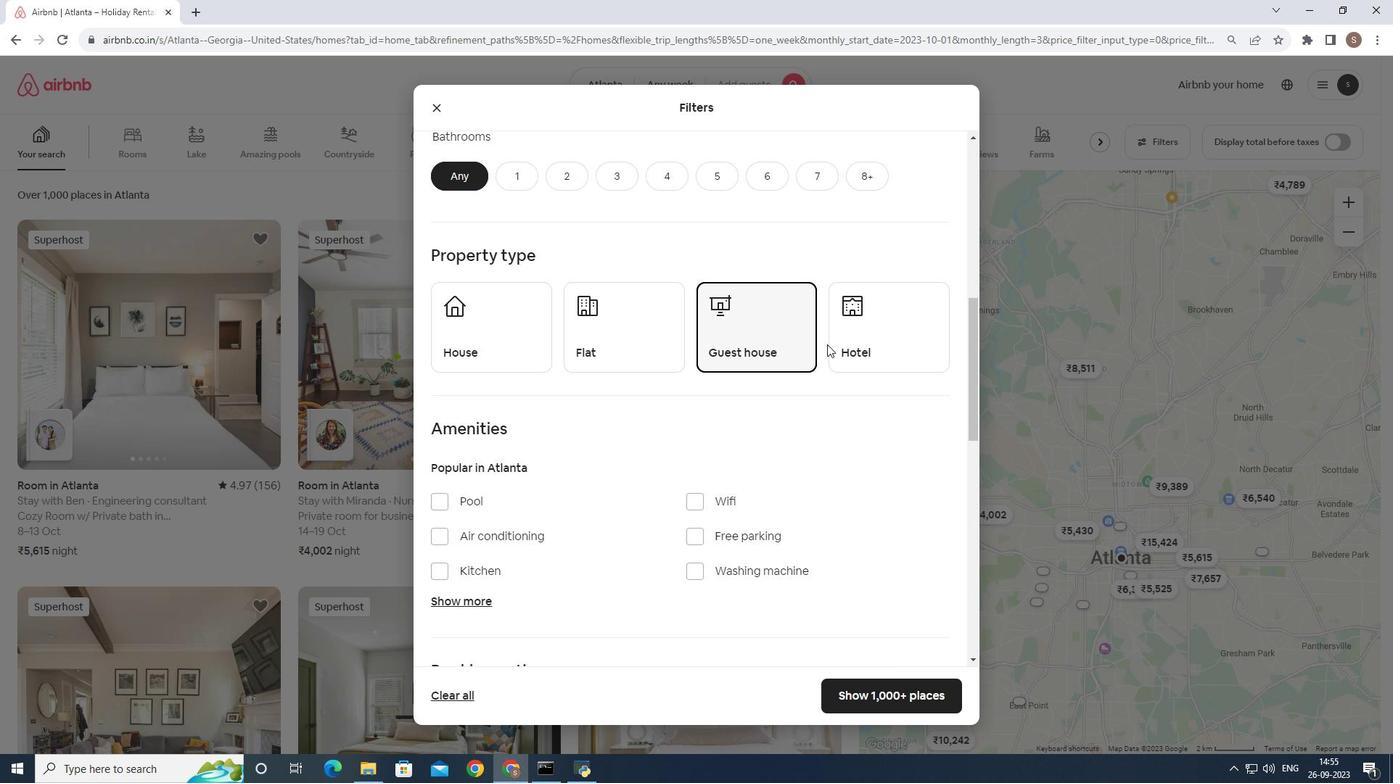 
Action: Mouse moved to (843, 361)
Screenshot: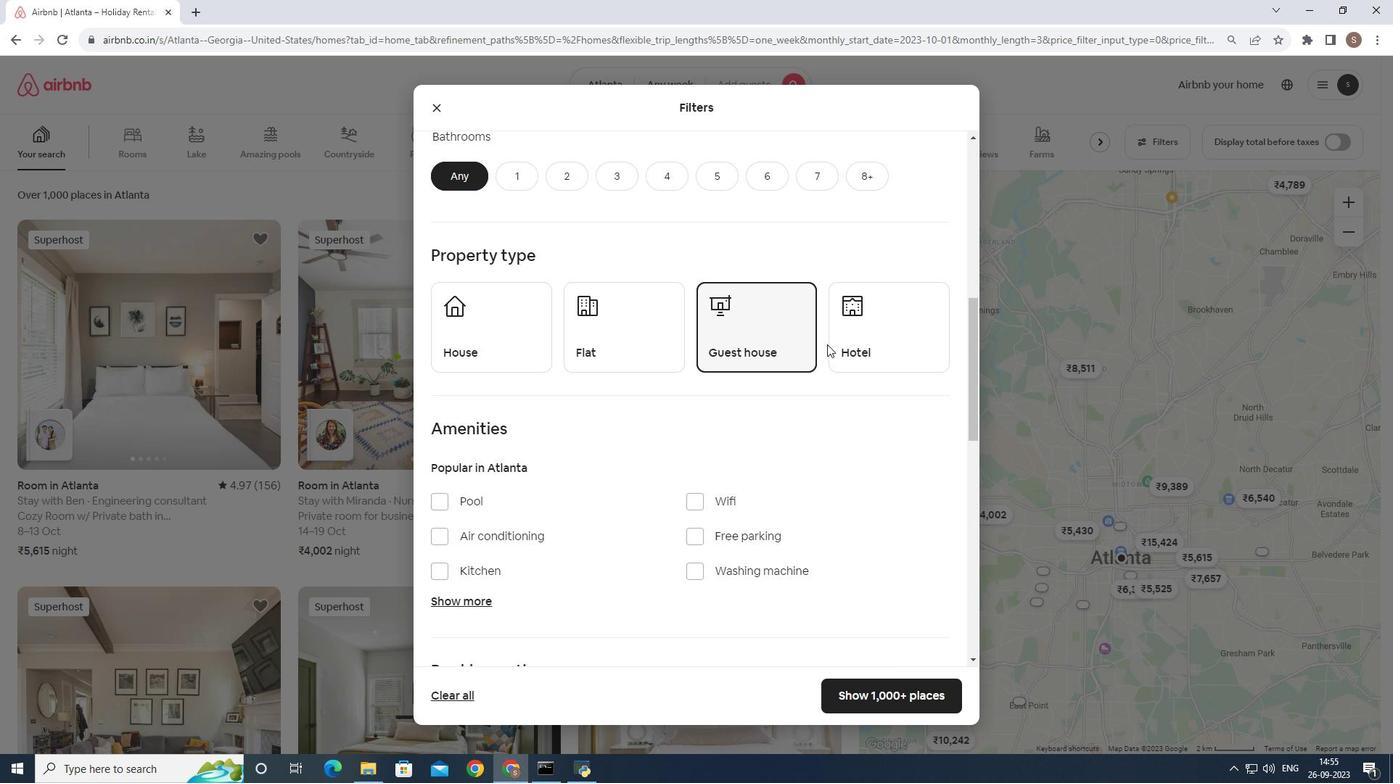 
Action: Mouse pressed left at (843, 361)
Screenshot: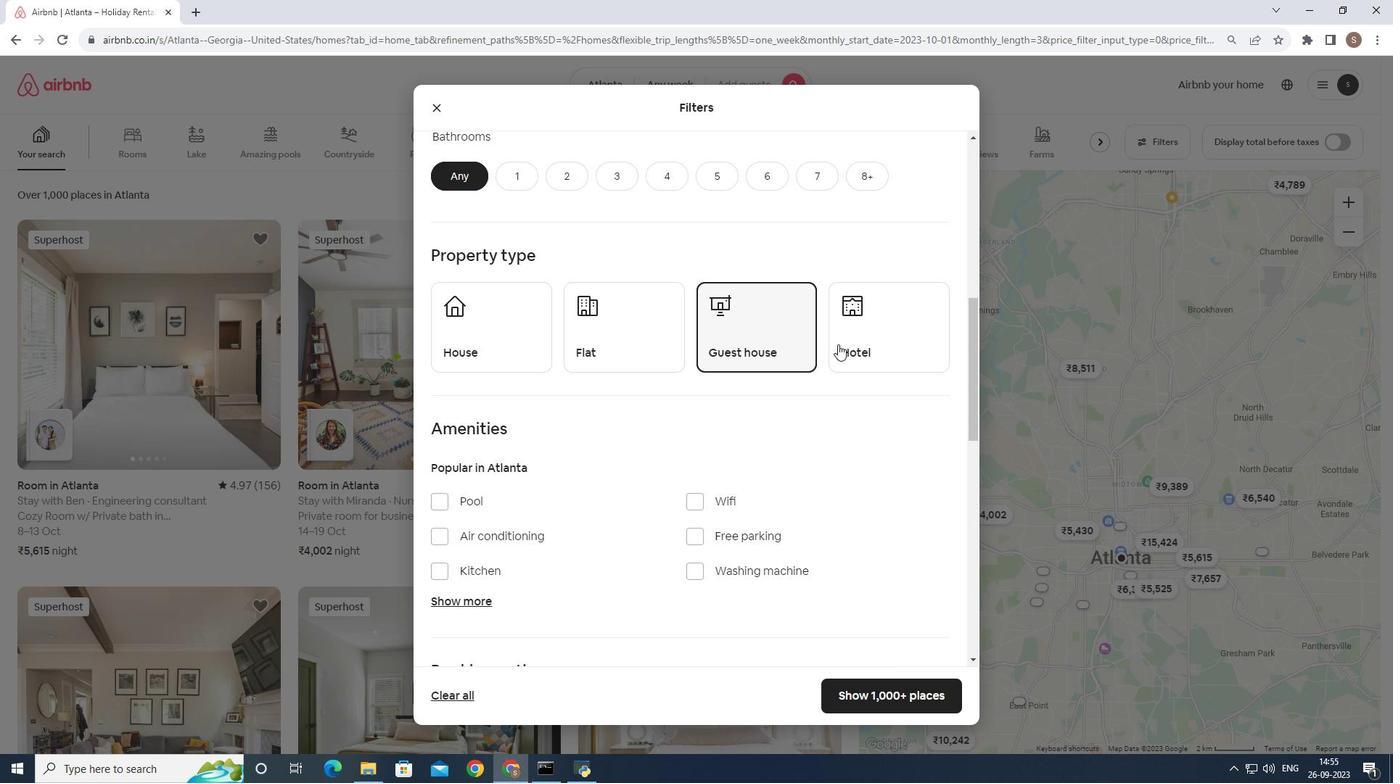 
Action: Mouse moved to (870, 361)
Screenshot: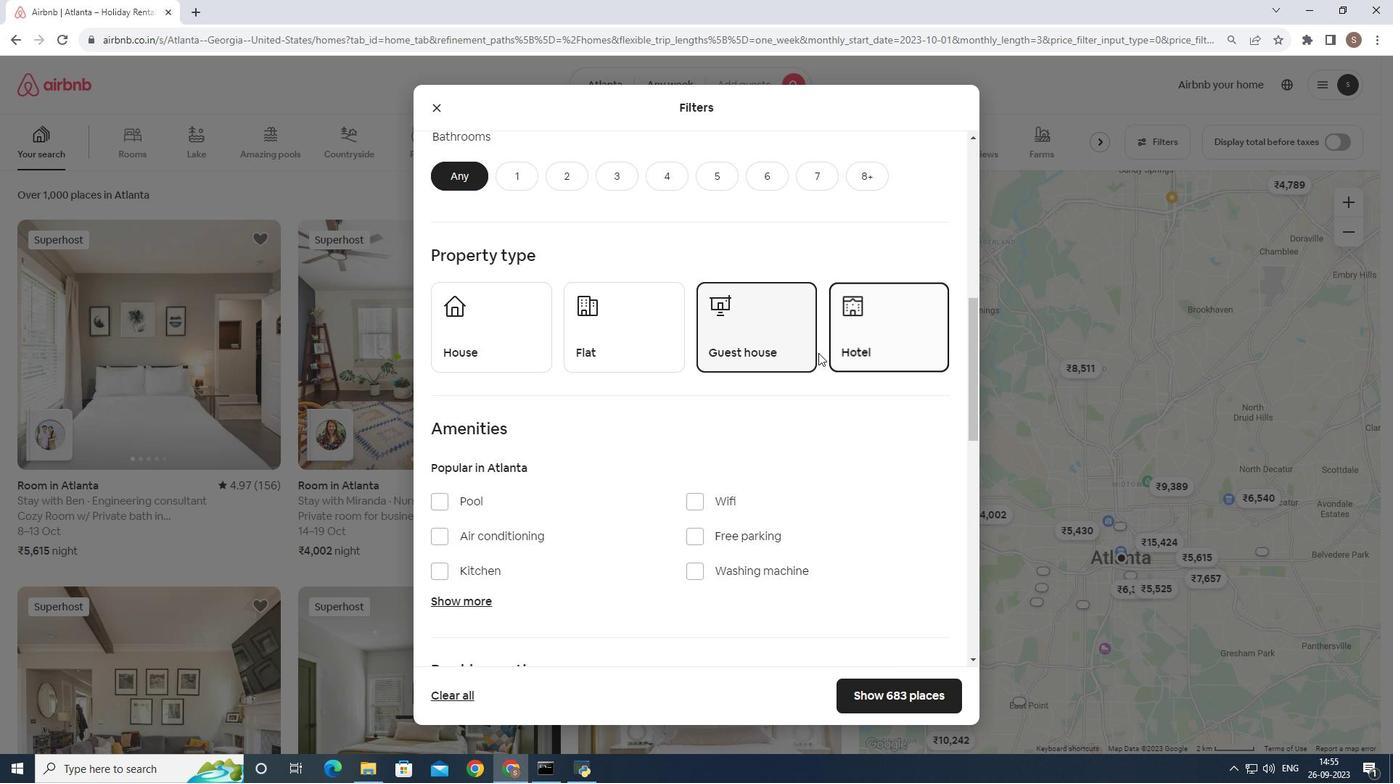 
Action: Mouse pressed left at (870, 361)
Screenshot: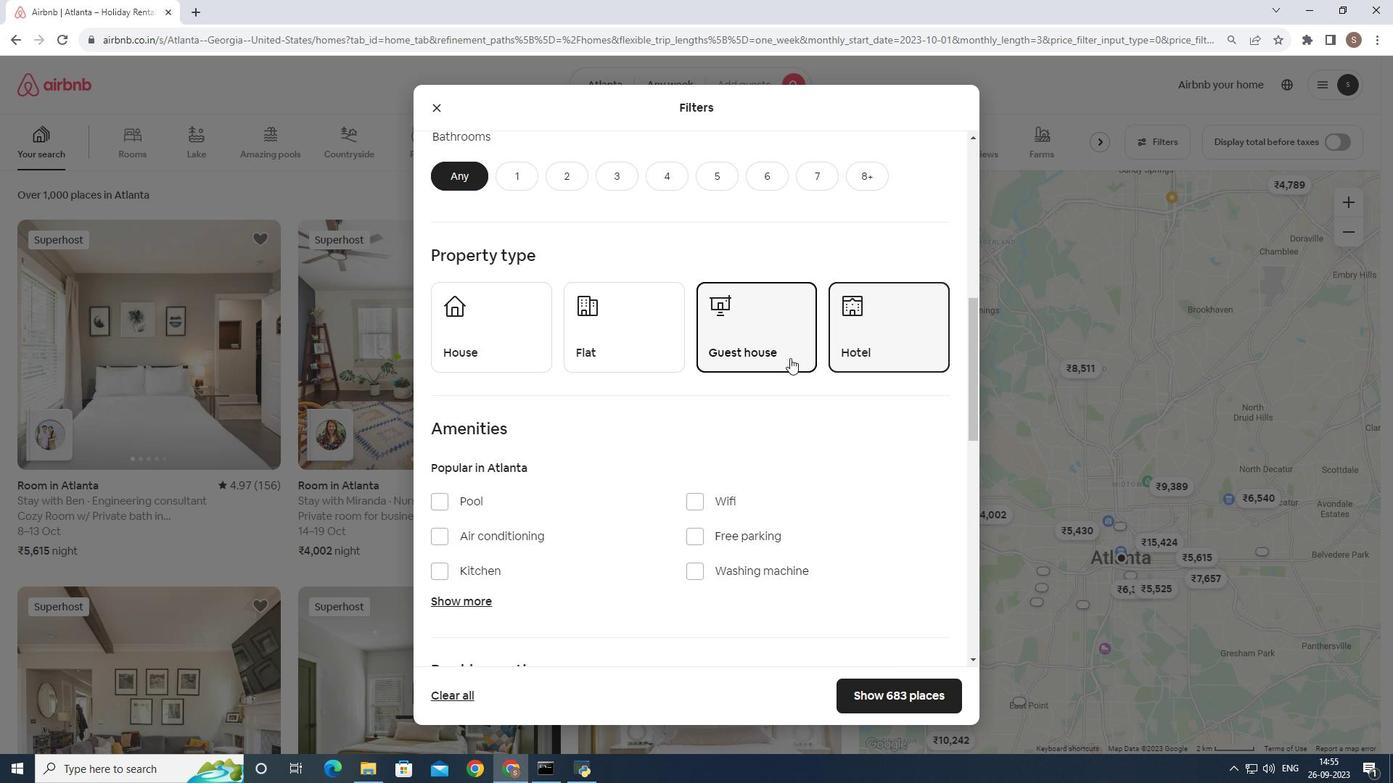 
Action: Mouse moved to (670, 363)
Screenshot: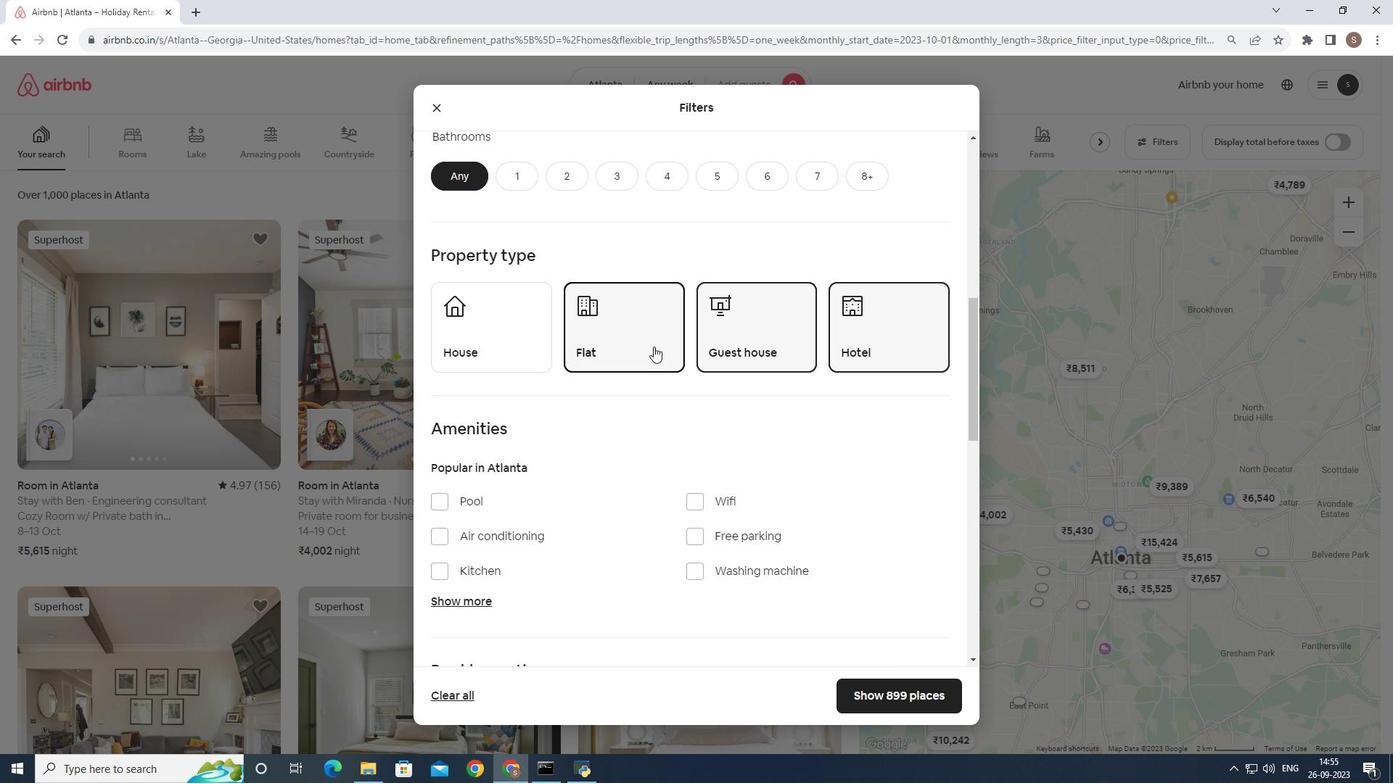 
Action: Mouse pressed left at (670, 363)
Screenshot: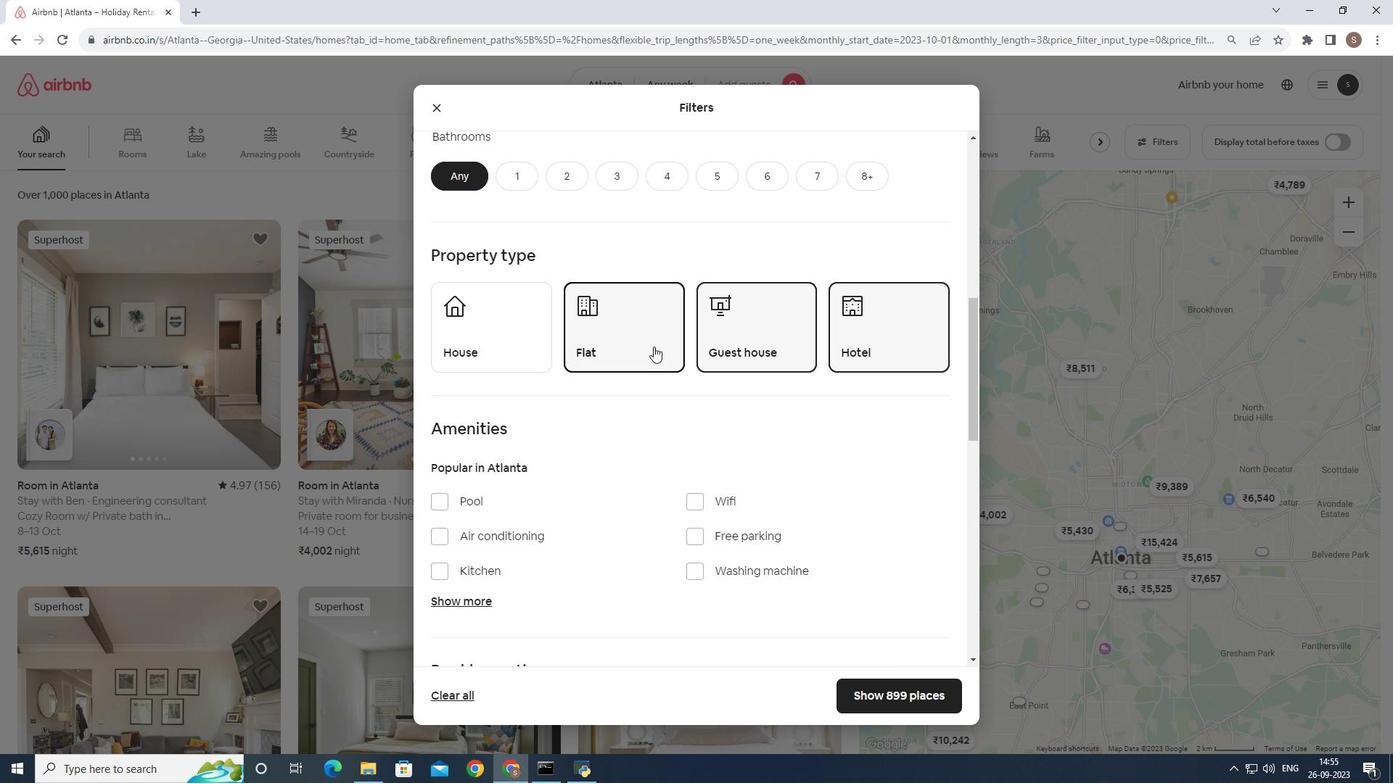 
Action: Mouse moved to (589, 500)
Screenshot: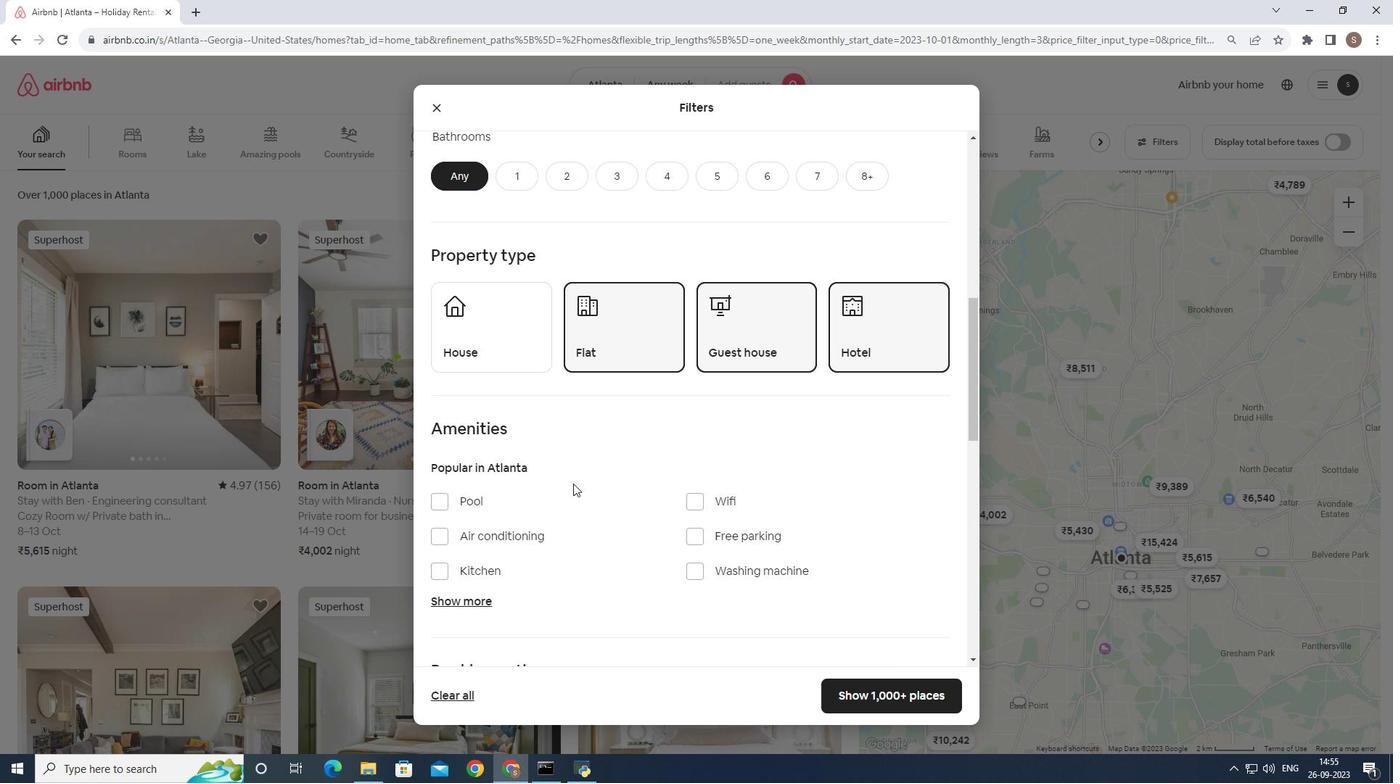
Action: Mouse scrolled (589, 499) with delta (0, 0)
Screenshot: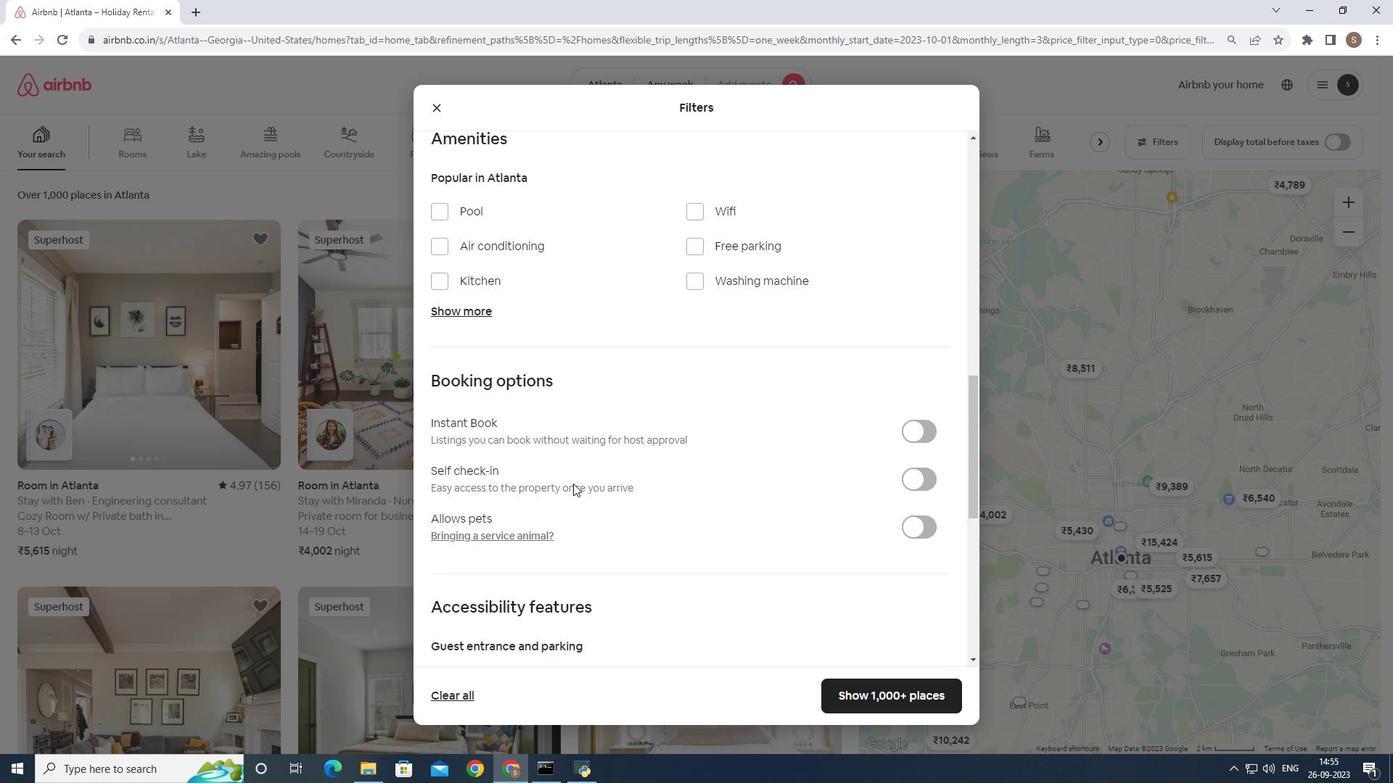 
Action: Mouse scrolled (589, 499) with delta (0, 0)
Screenshot: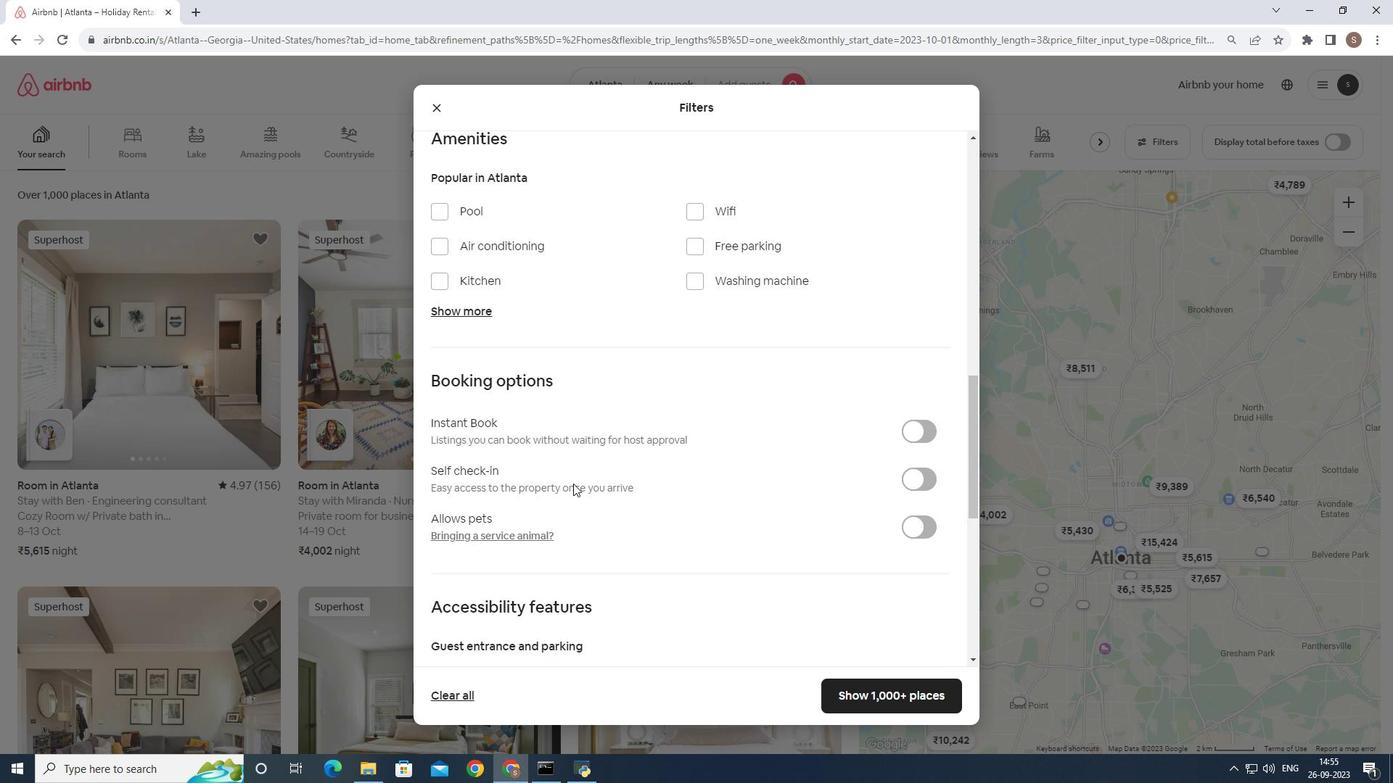 
Action: Mouse scrolled (589, 499) with delta (0, 0)
Screenshot: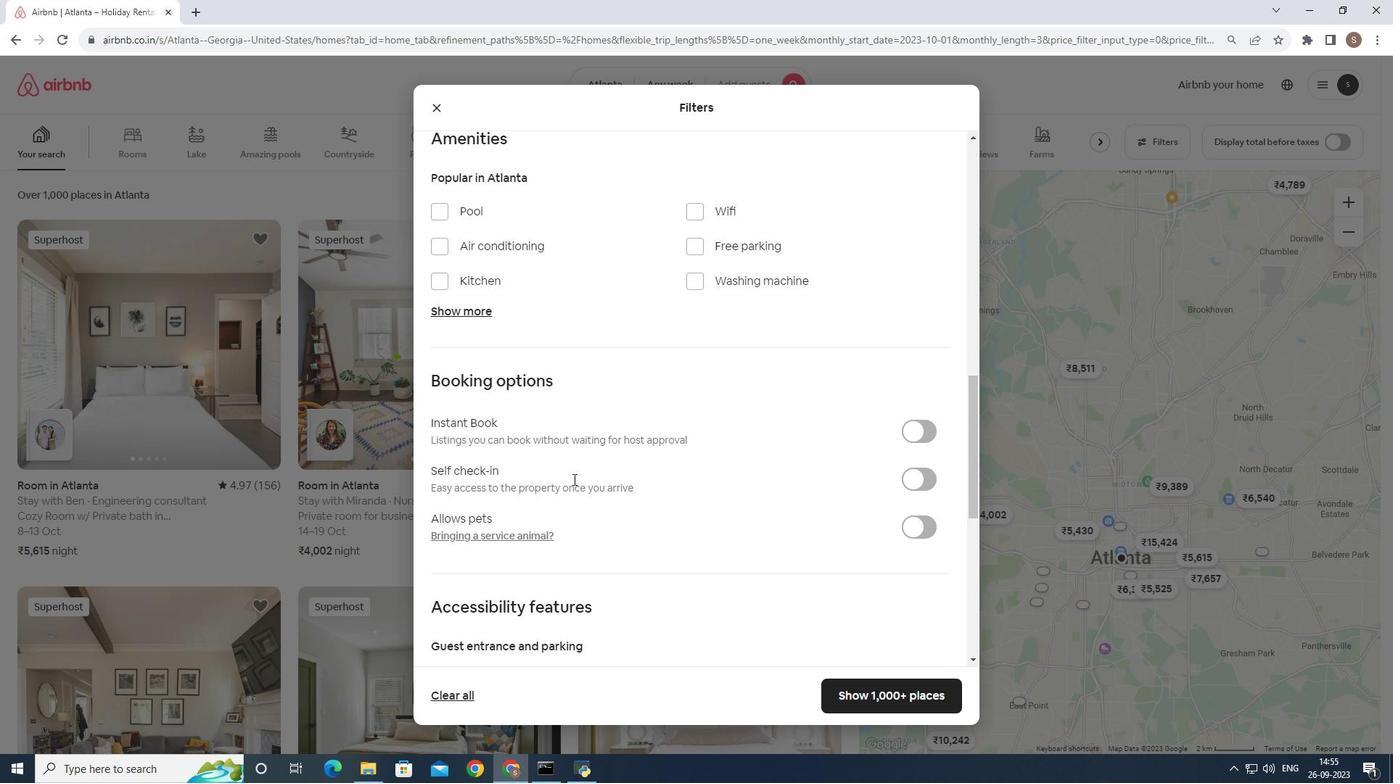 
Action: Mouse scrolled (589, 499) with delta (0, 0)
Screenshot: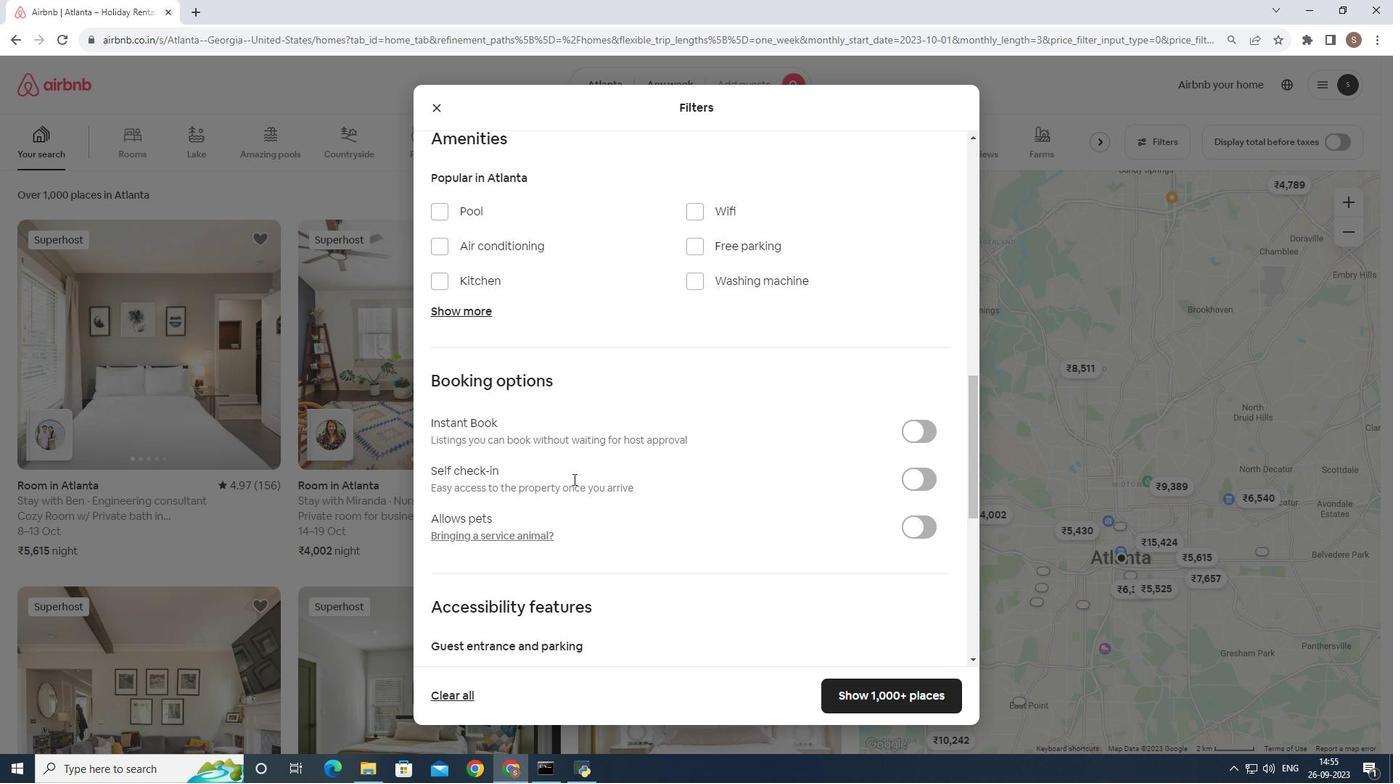 
Action: Mouse moved to (486, 333)
Screenshot: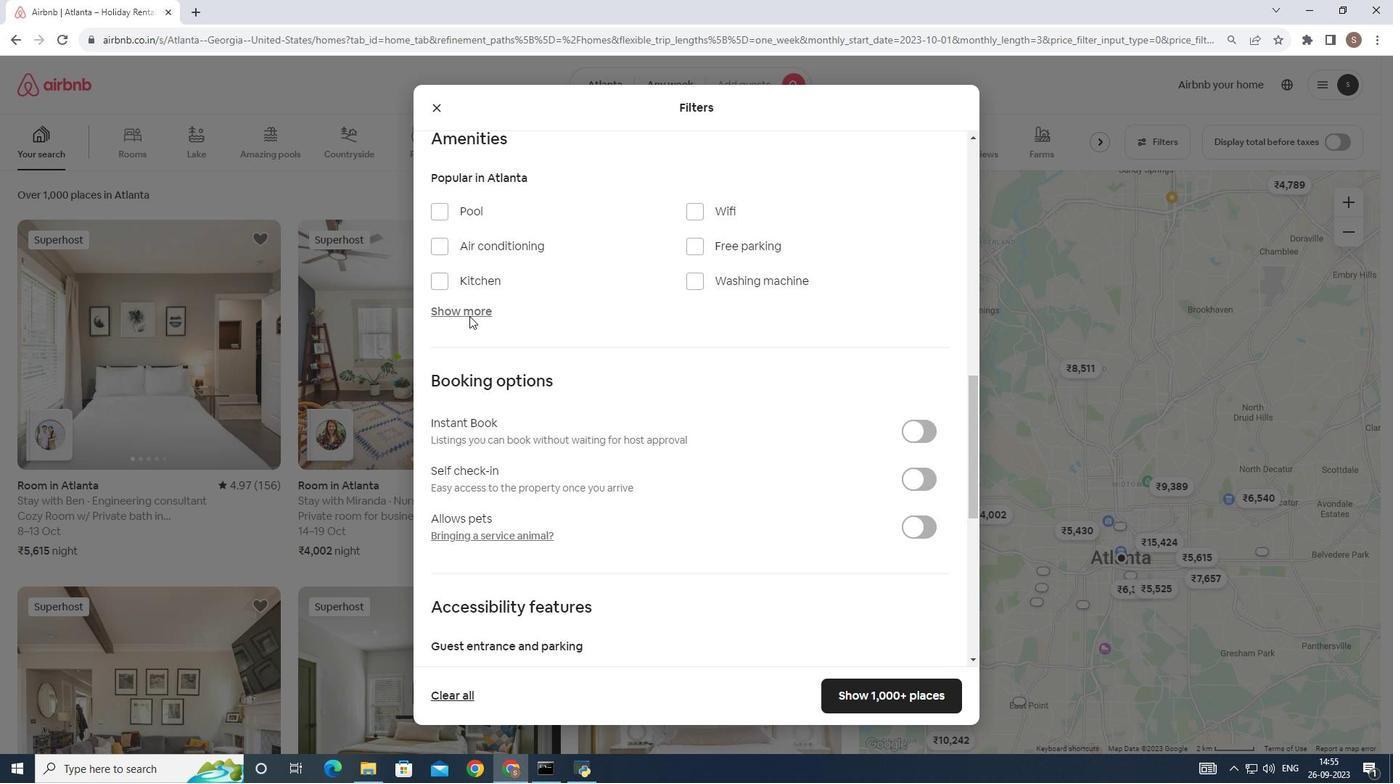 
Action: Mouse pressed left at (486, 333)
Screenshot: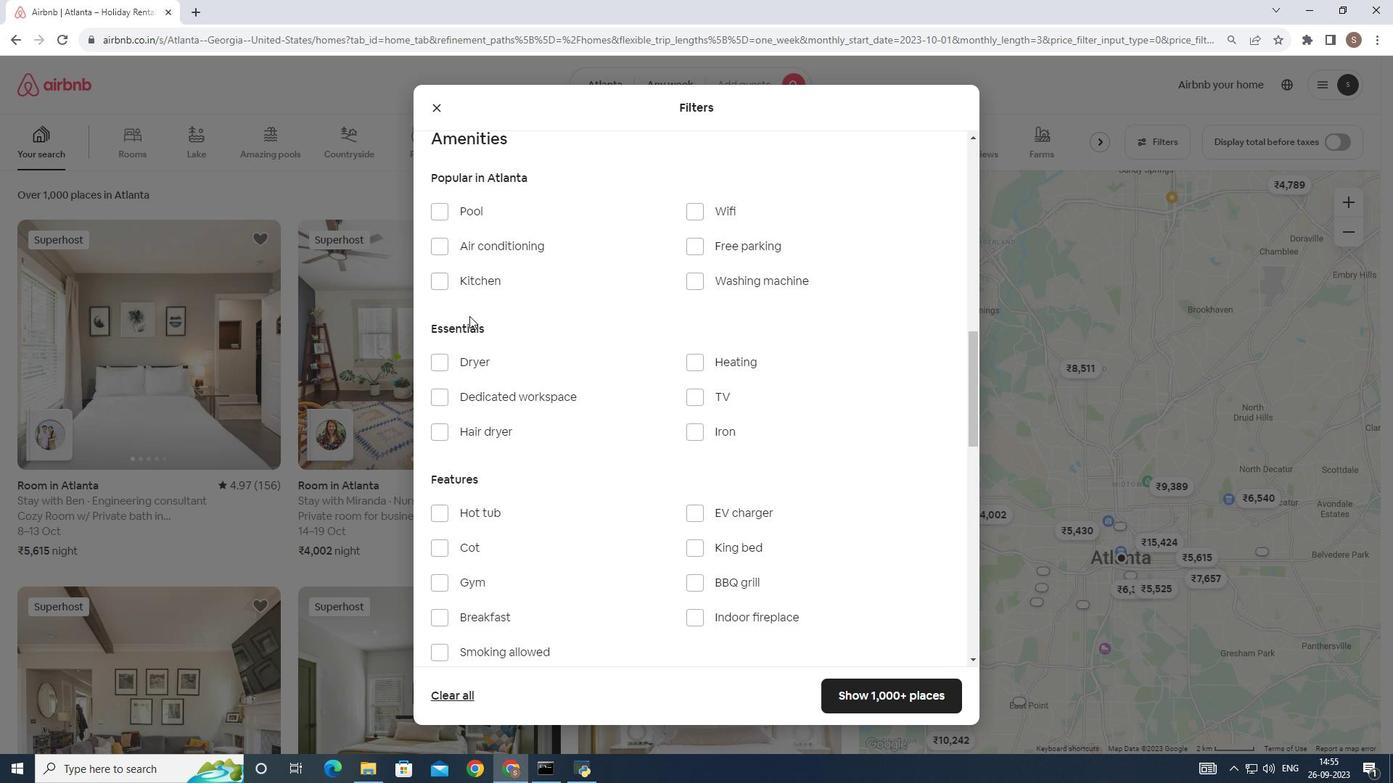 
Action: Mouse moved to (713, 228)
Screenshot: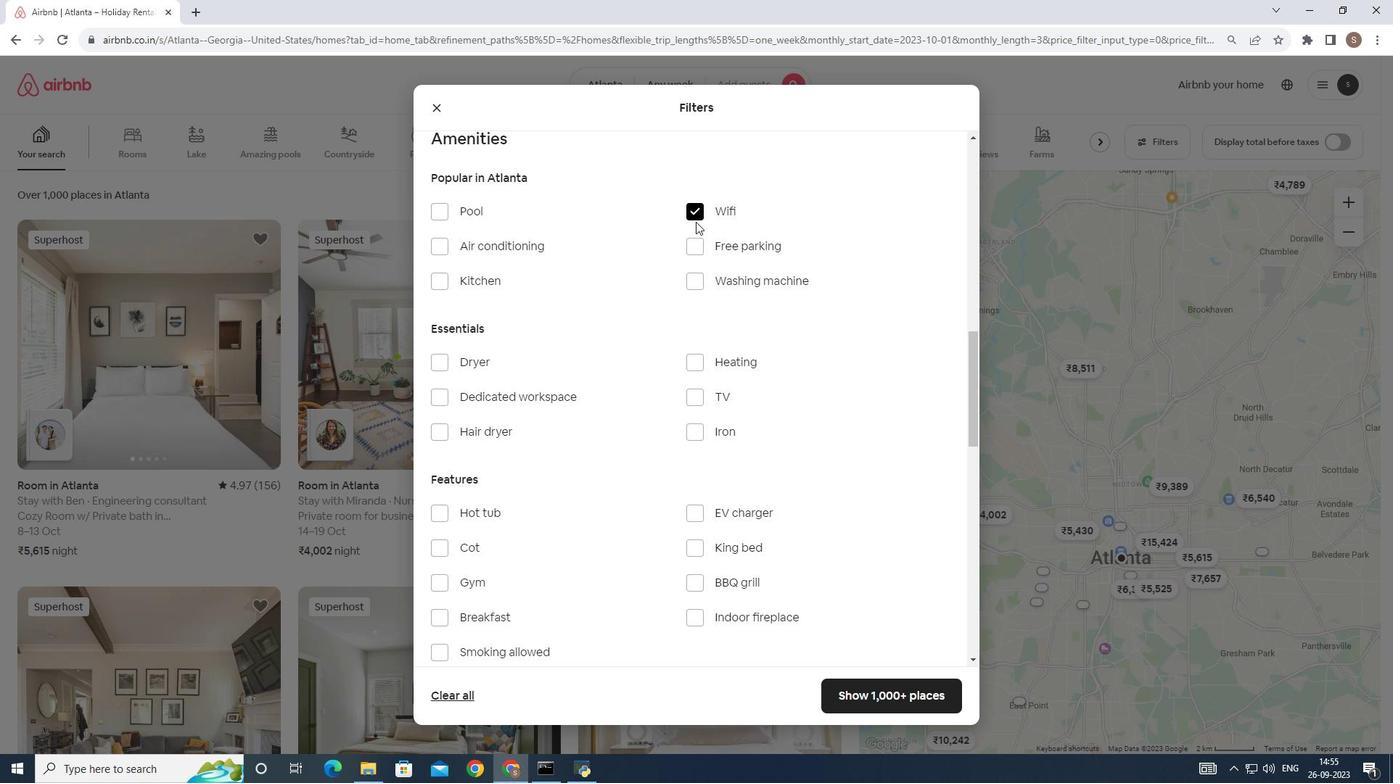 
Action: Mouse pressed left at (713, 228)
Screenshot: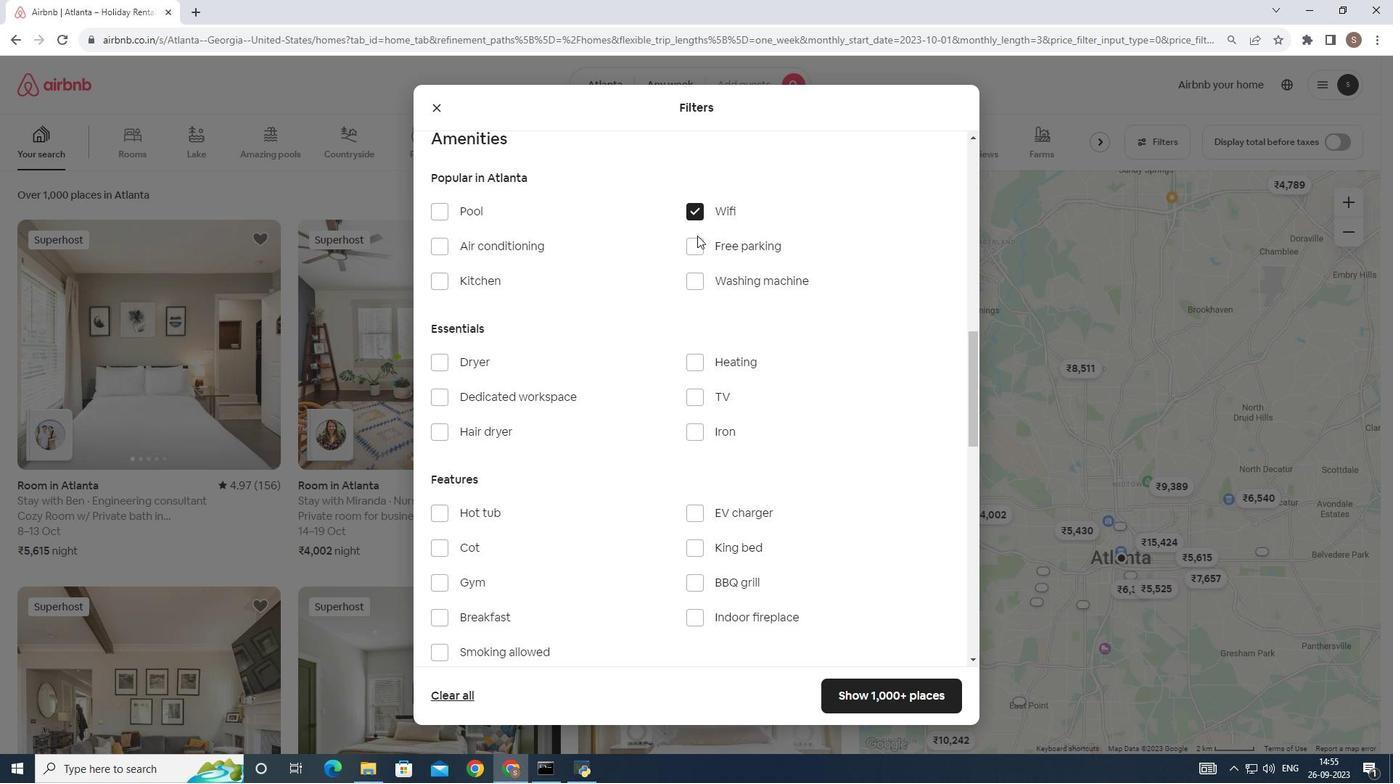 
Action: Mouse moved to (715, 265)
Screenshot: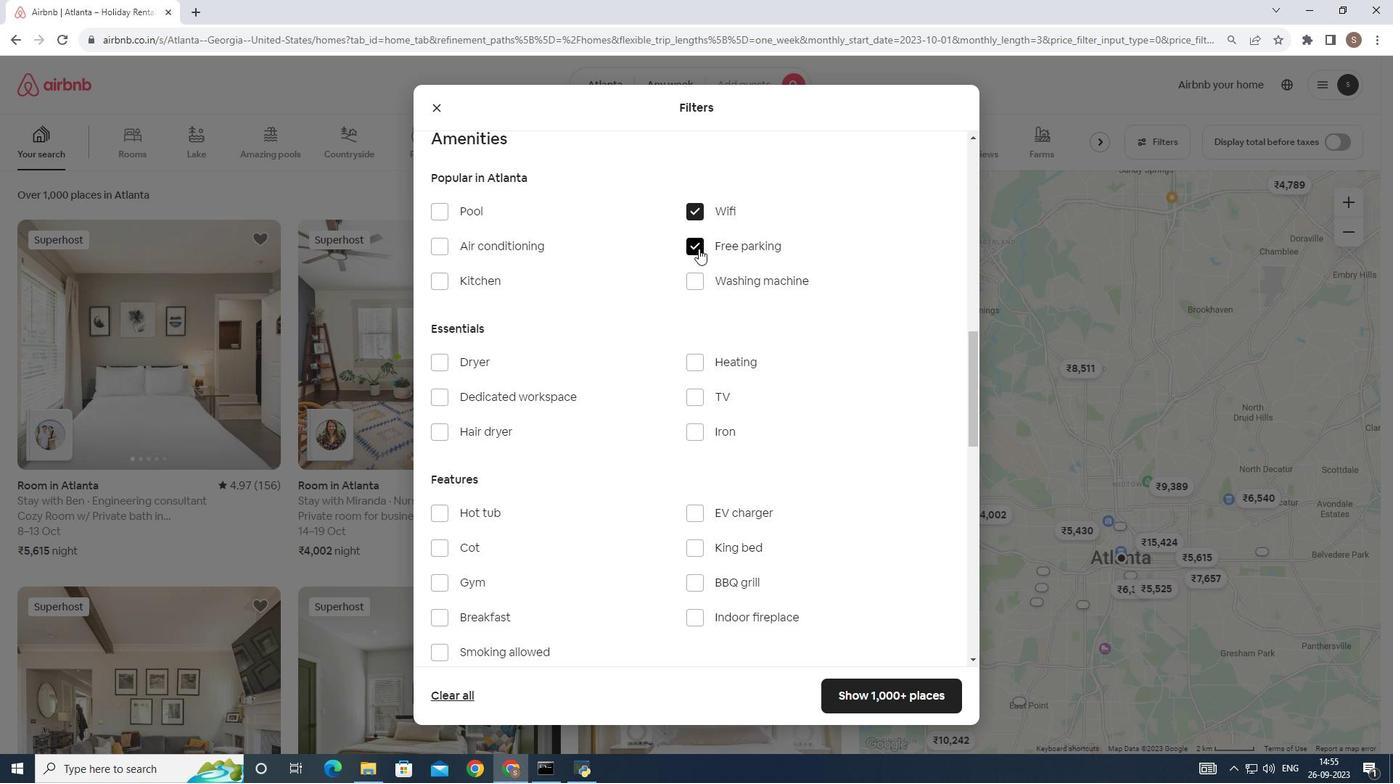 
Action: Mouse pressed left at (715, 265)
Screenshot: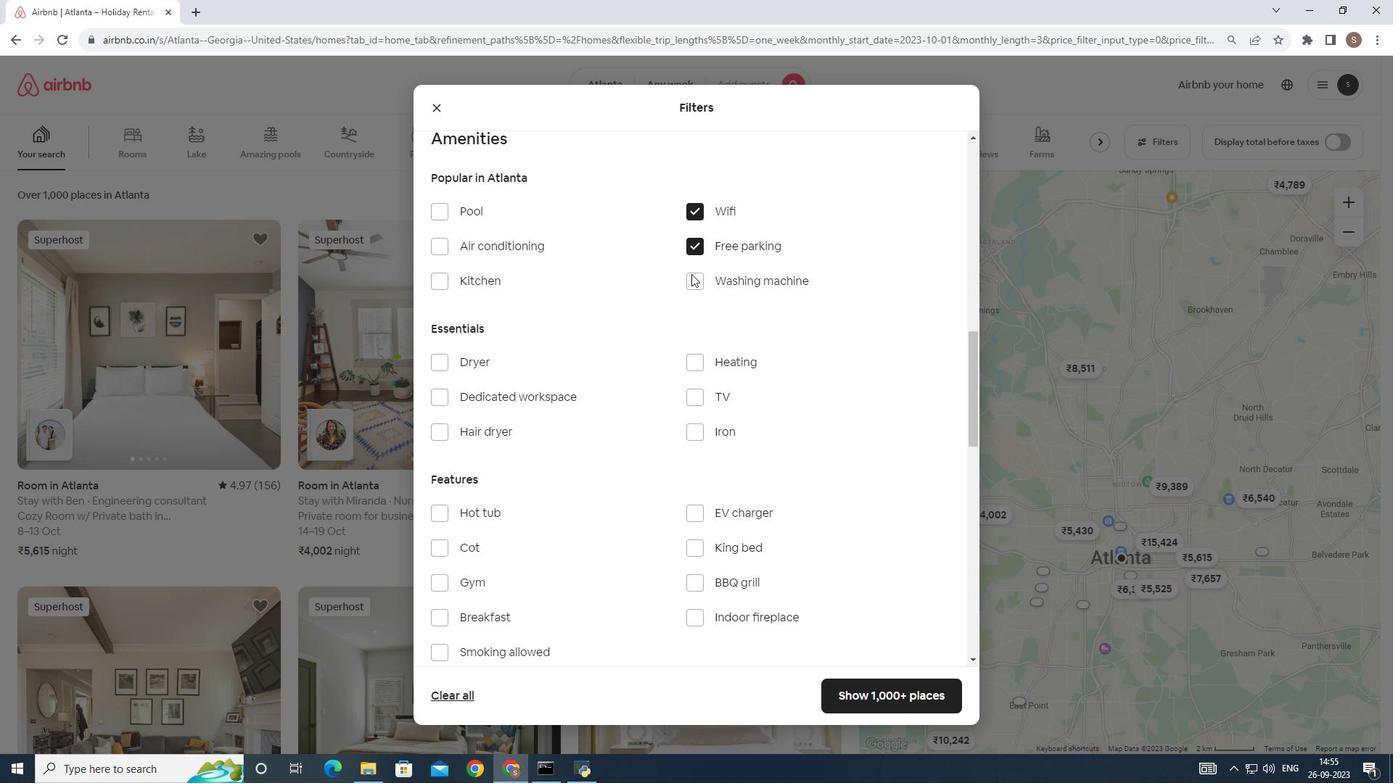 
Action: Mouse moved to (539, 416)
Screenshot: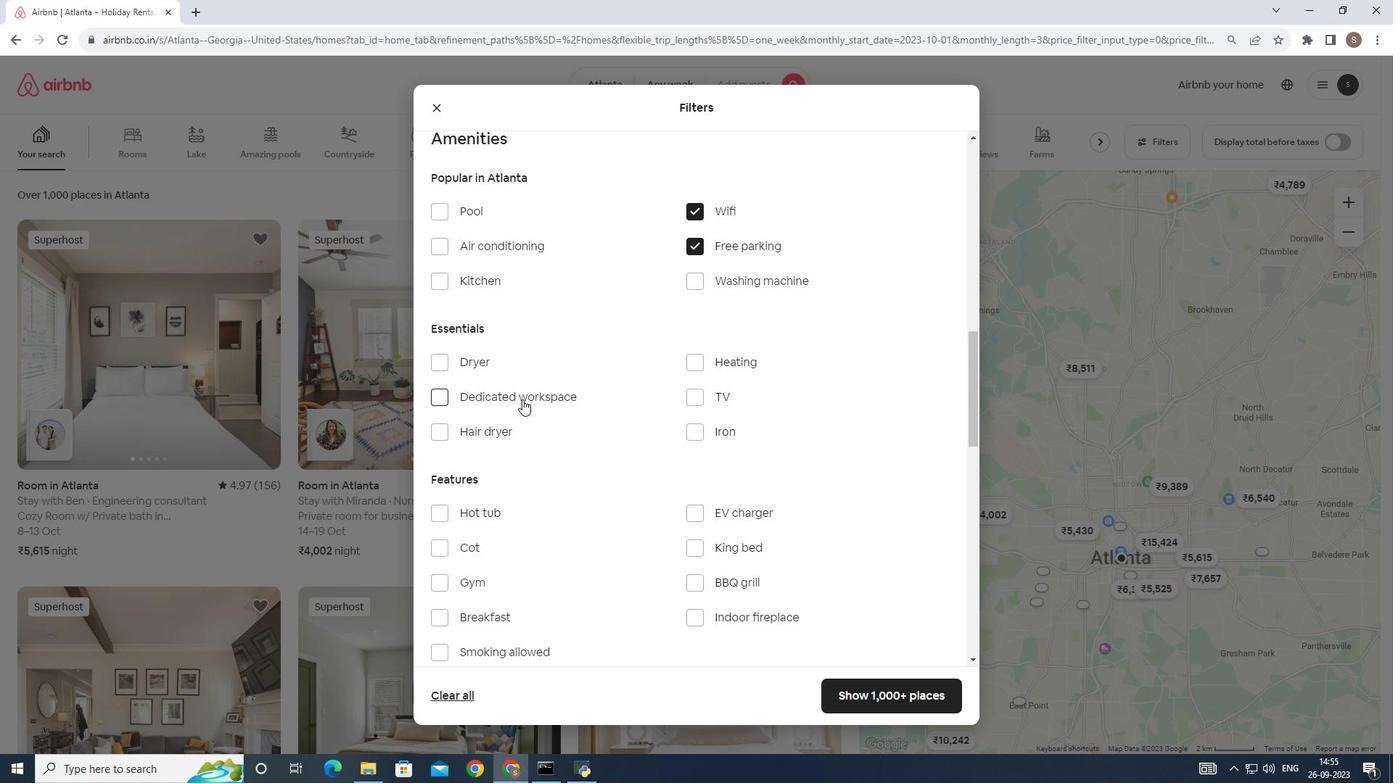 
Action: Mouse pressed left at (539, 416)
Screenshot: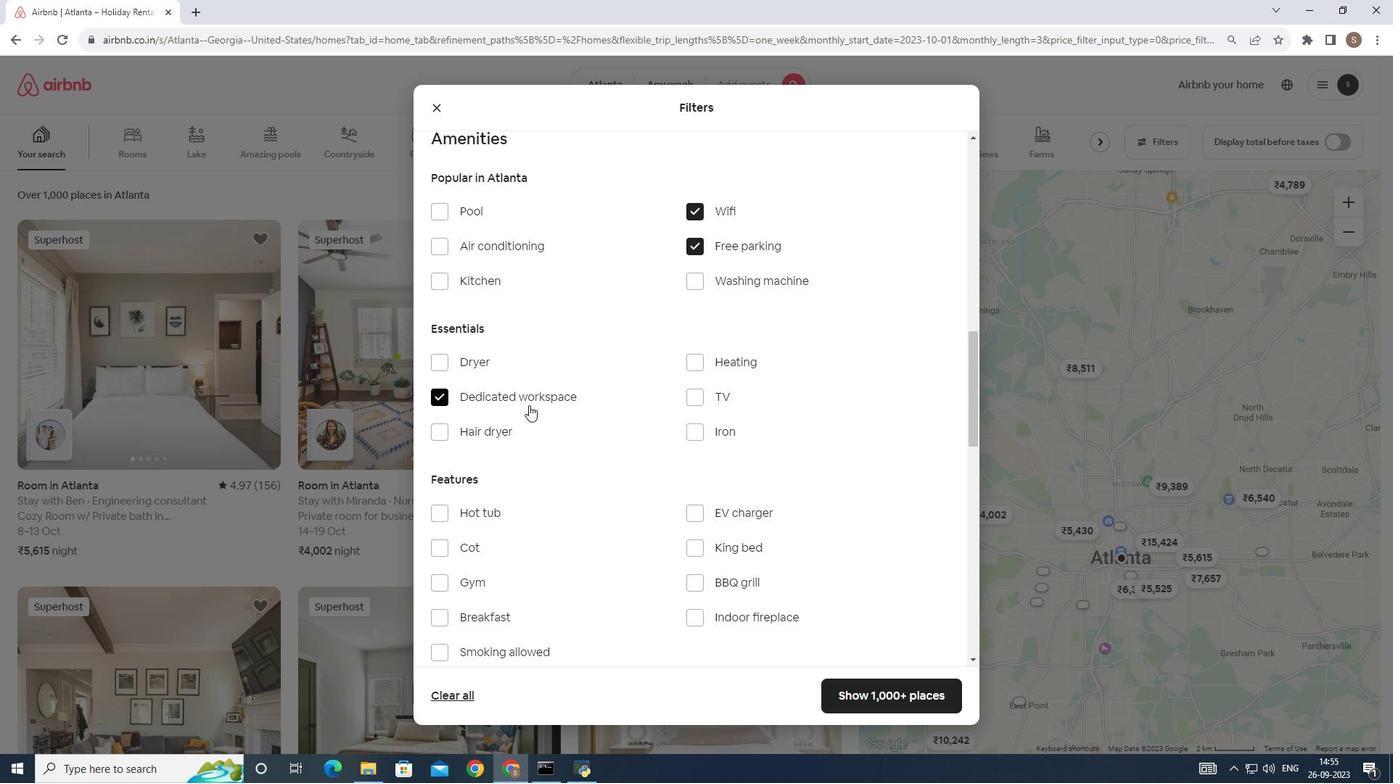 
Action: Mouse moved to (896, 729)
Screenshot: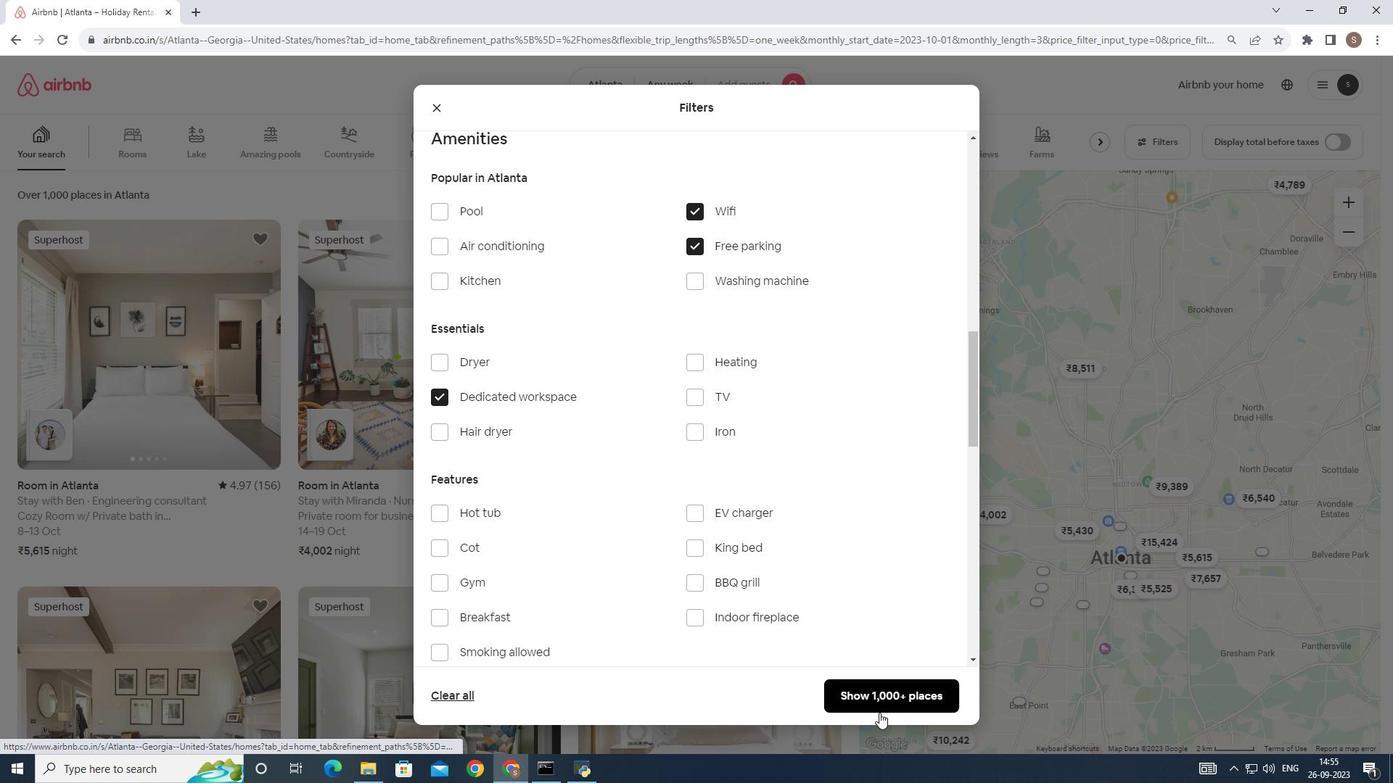 
Action: Mouse pressed left at (896, 729)
Screenshot: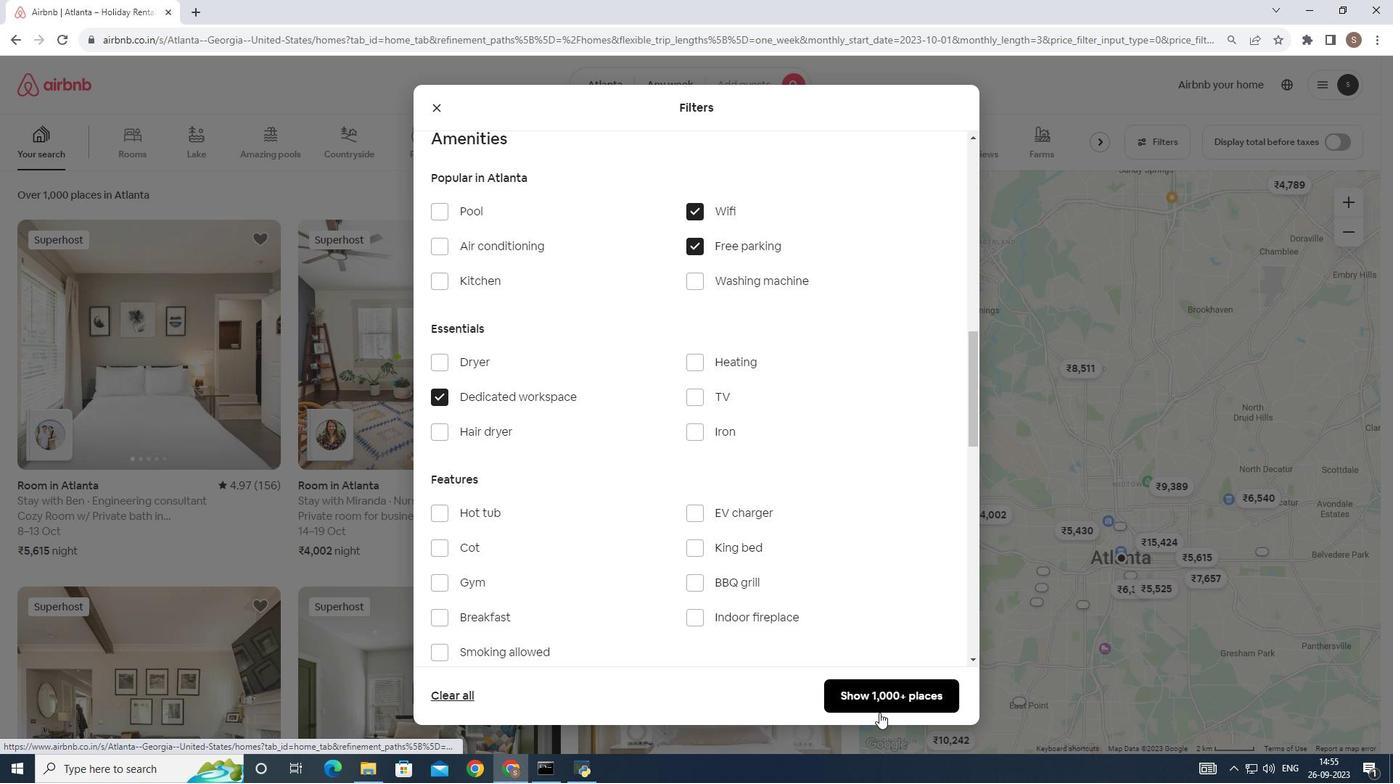 
Action: Mouse moved to (245, 390)
Screenshot: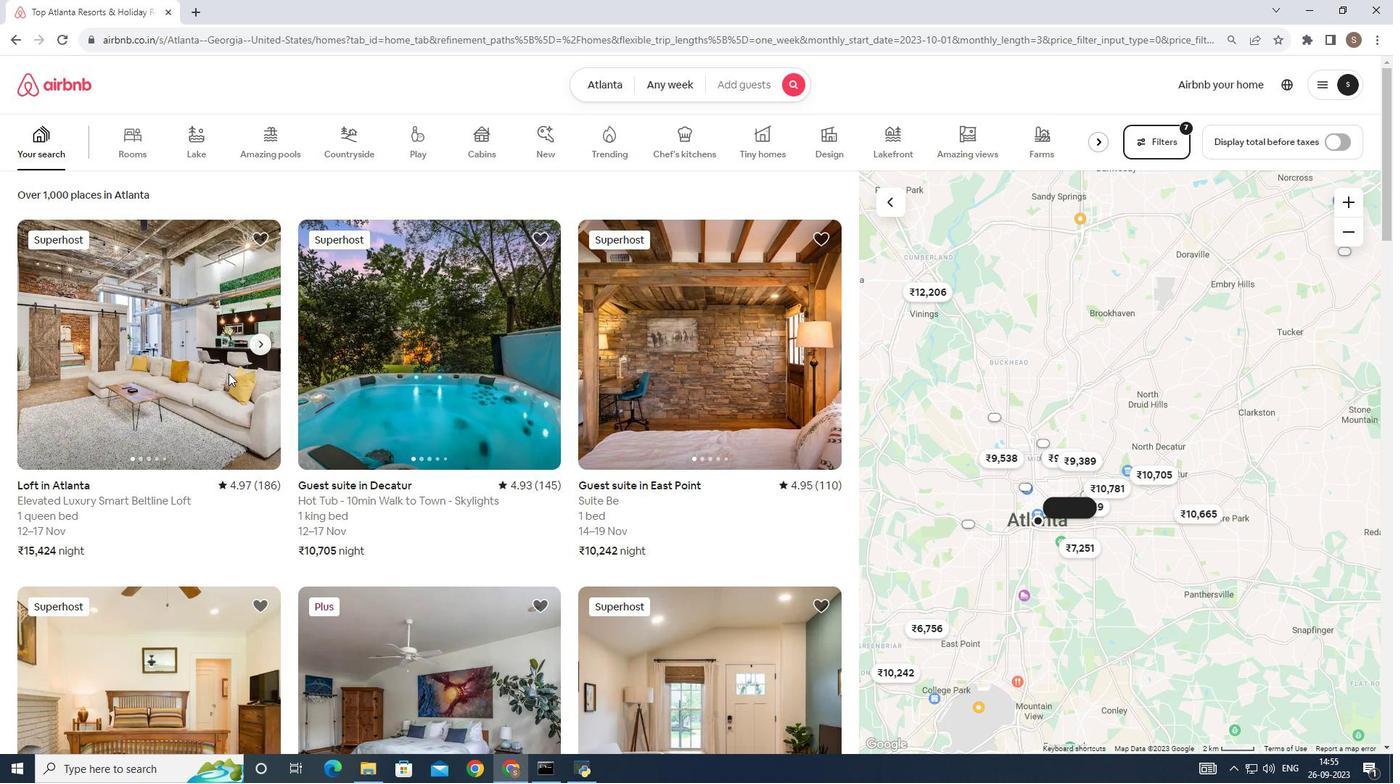 
Action: Mouse pressed left at (245, 390)
Screenshot: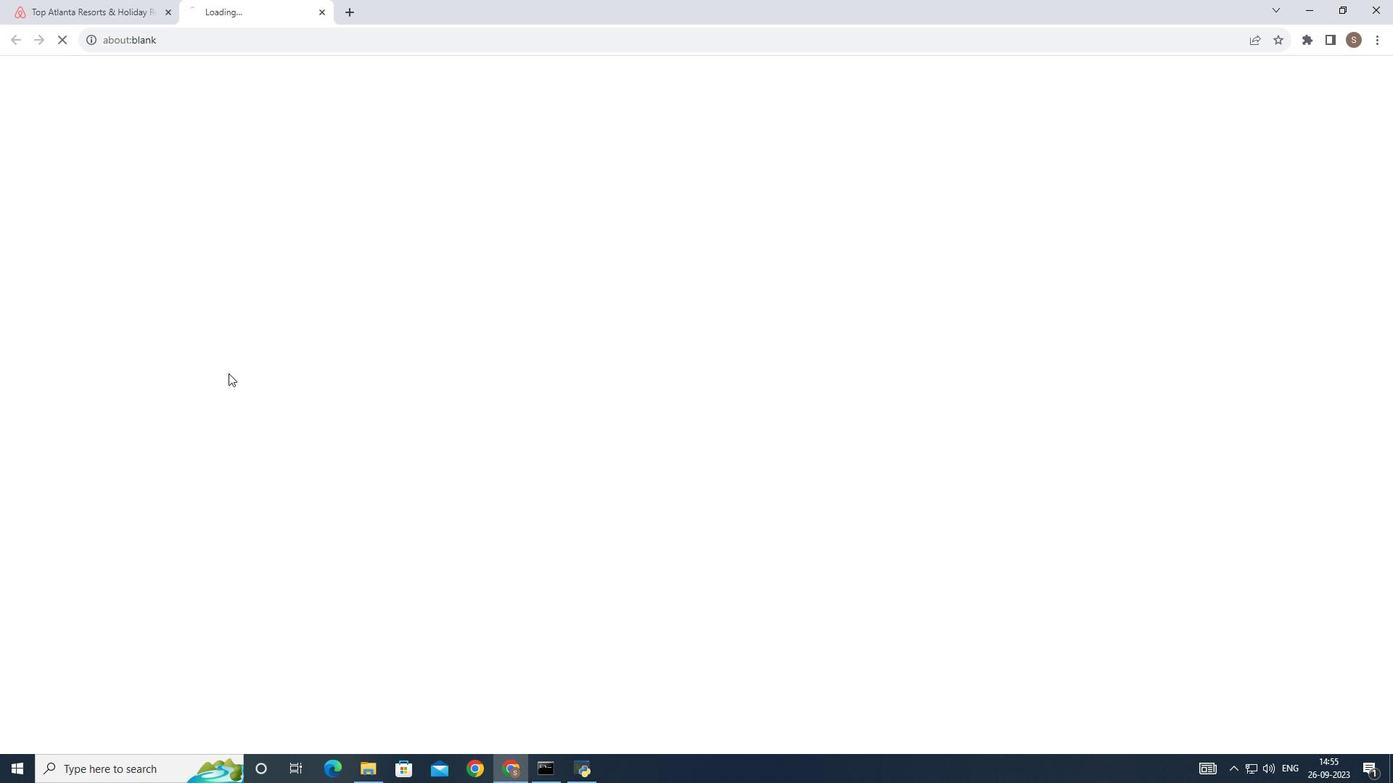
Action: Mouse moved to (536, 486)
Screenshot: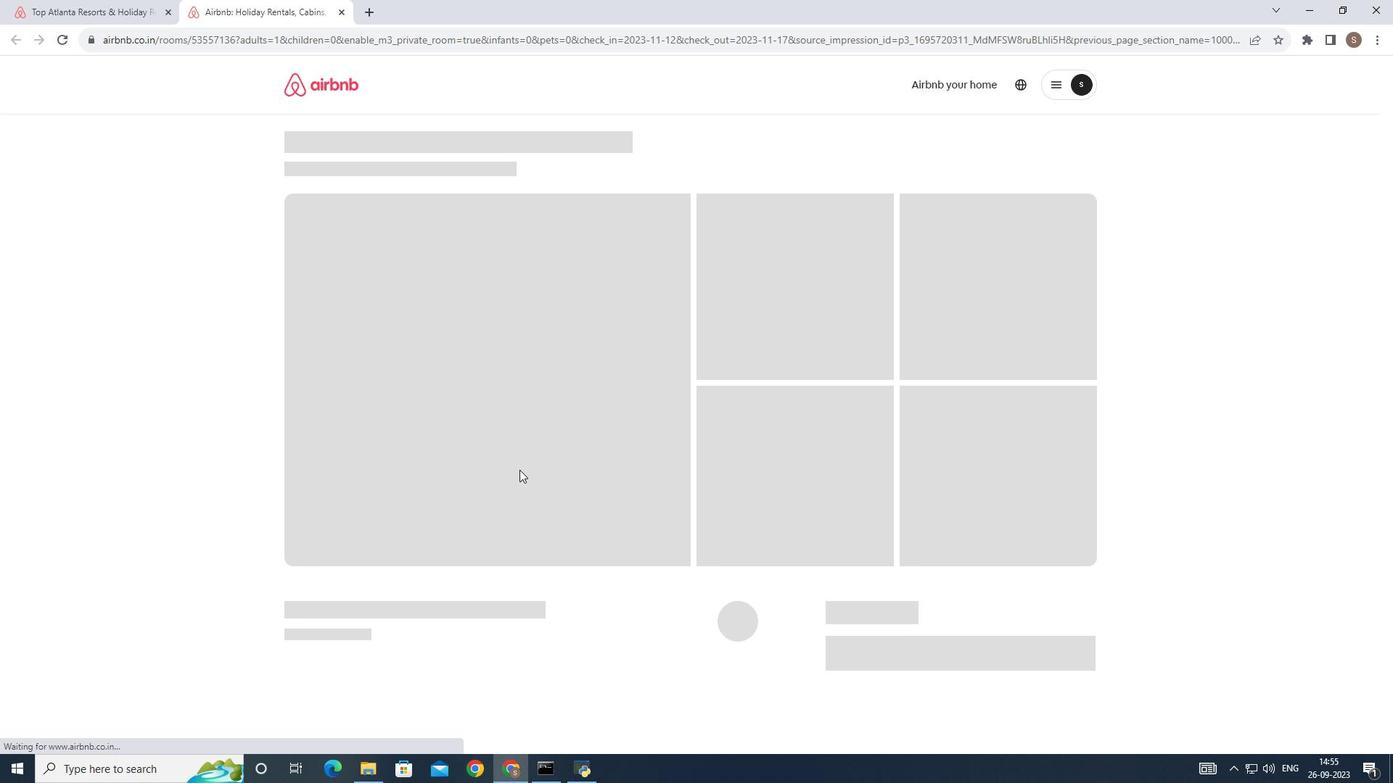 
Action: Mouse scrolled (536, 486) with delta (0, 0)
Screenshot: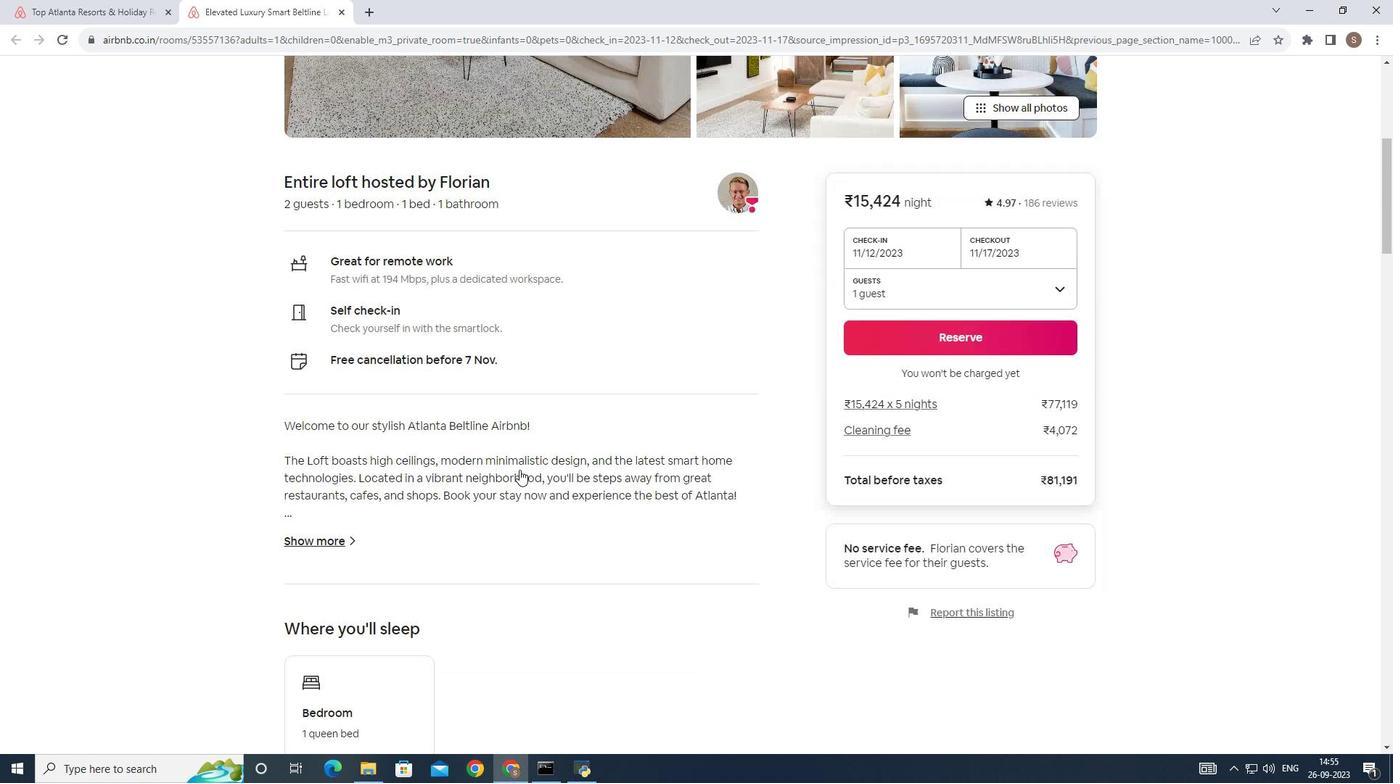 
Action: Mouse scrolled (536, 486) with delta (0, 0)
Screenshot: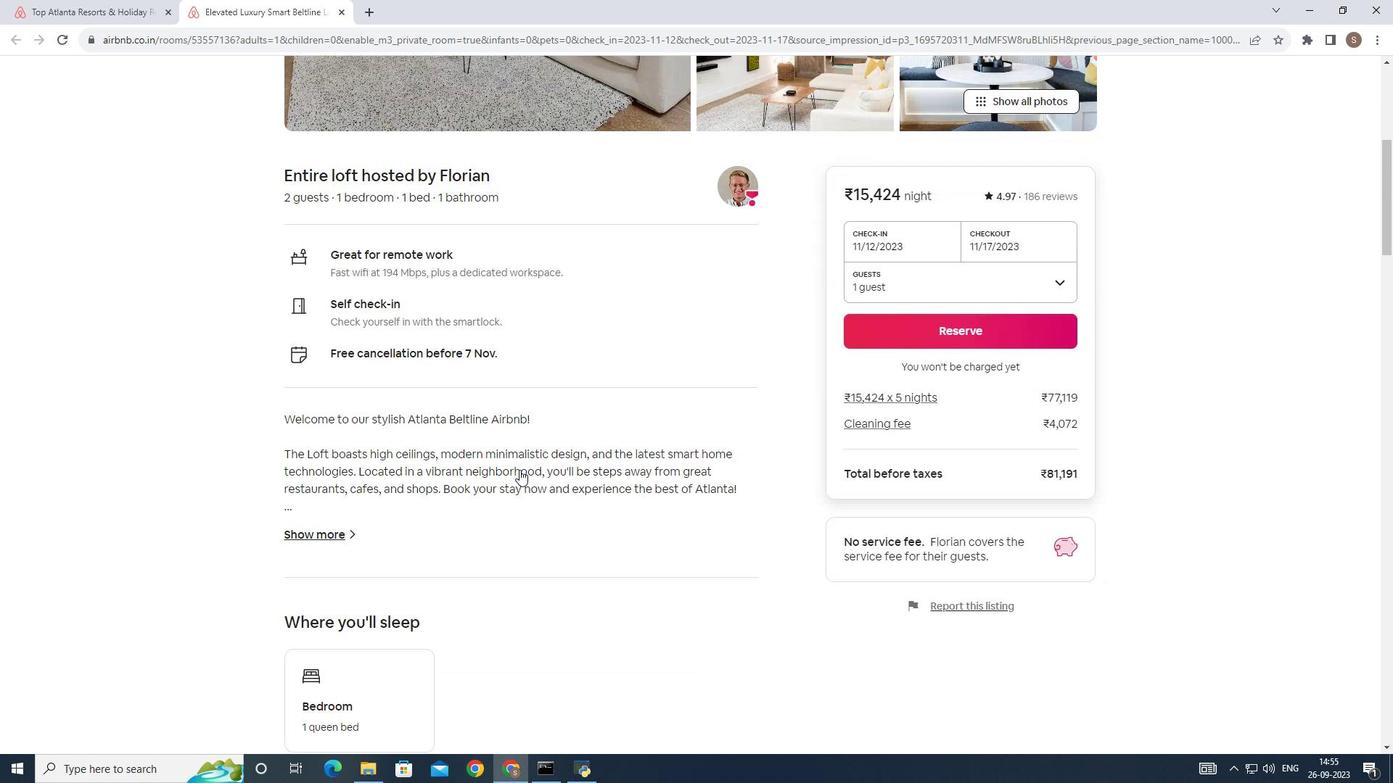 
Action: Mouse scrolled (536, 486) with delta (0, 0)
Screenshot: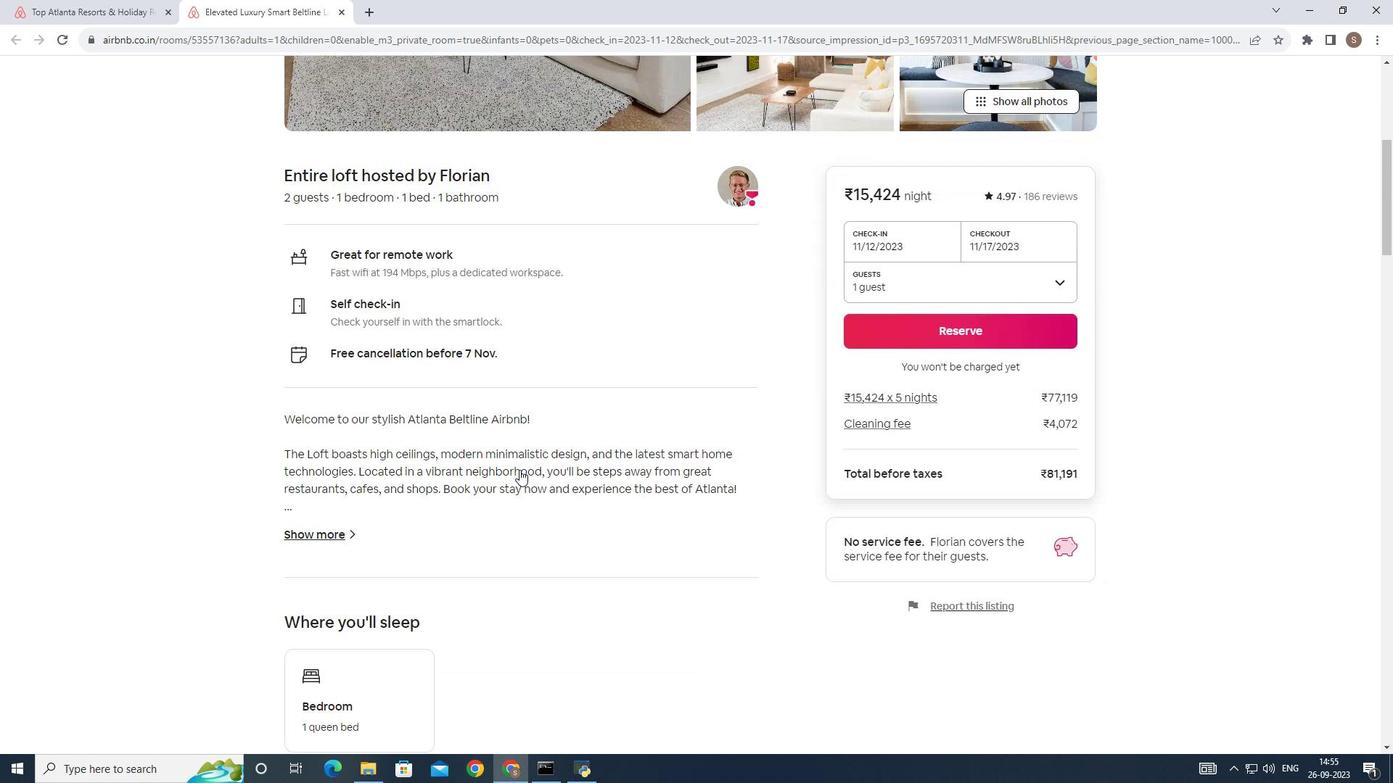 
Action: Mouse scrolled (536, 486) with delta (0, 0)
Screenshot: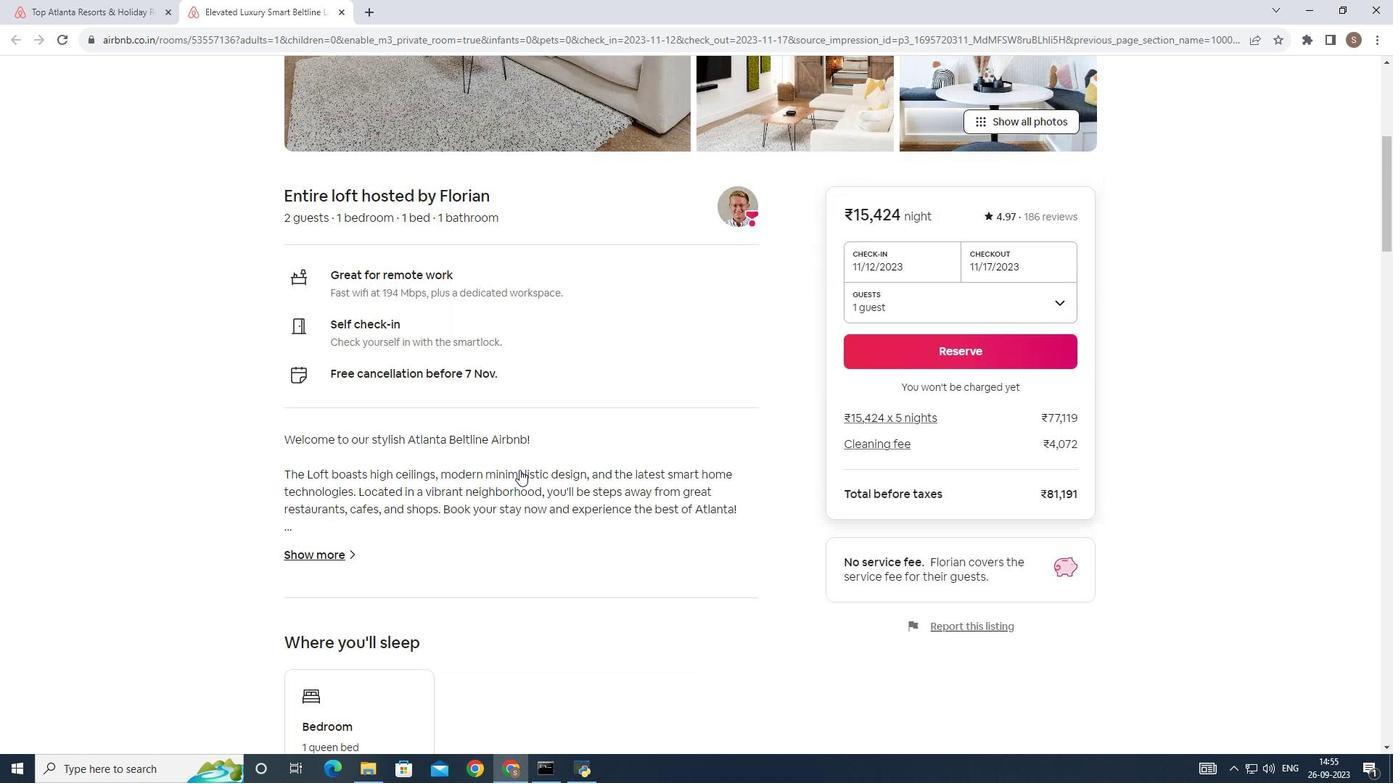 
Action: Mouse scrolled (536, 486) with delta (0, 0)
Screenshot: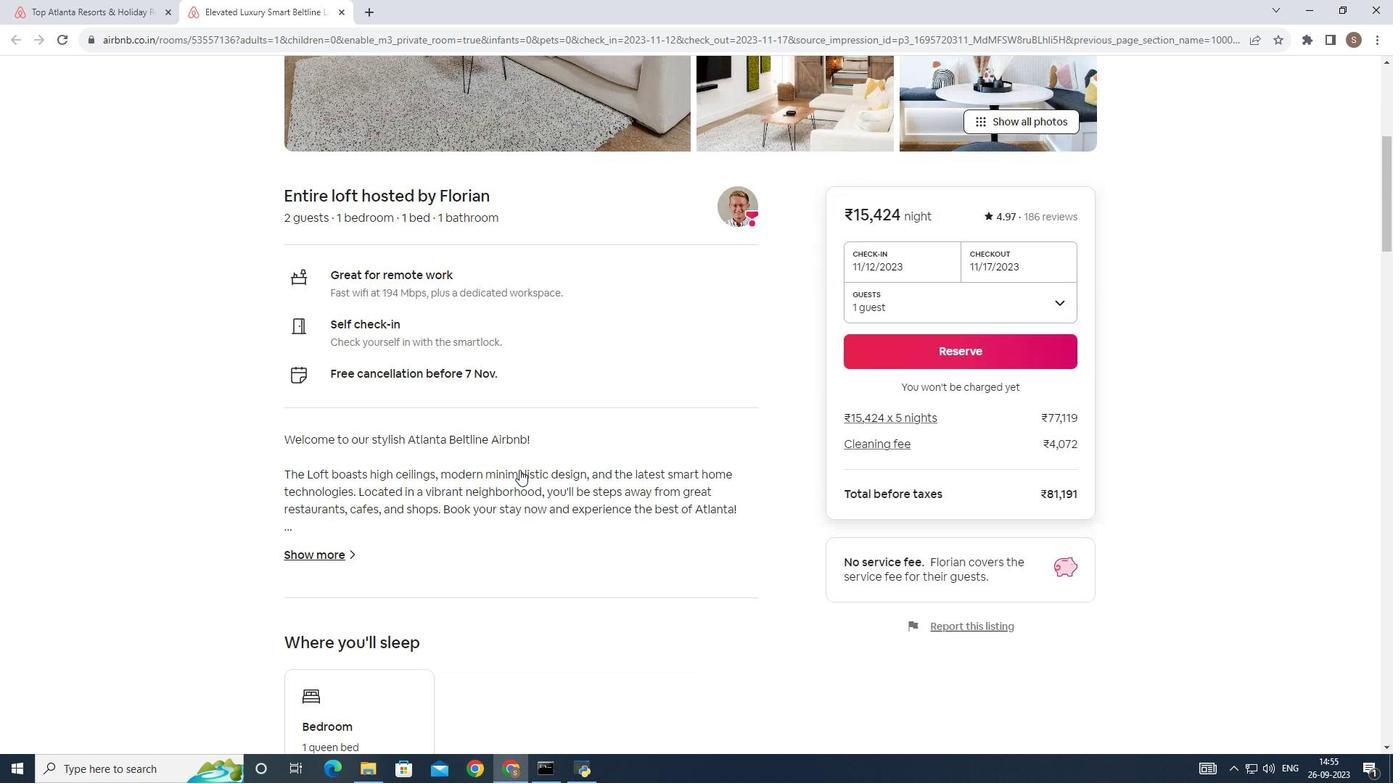 
Action: Mouse scrolled (536, 486) with delta (0, 0)
Screenshot: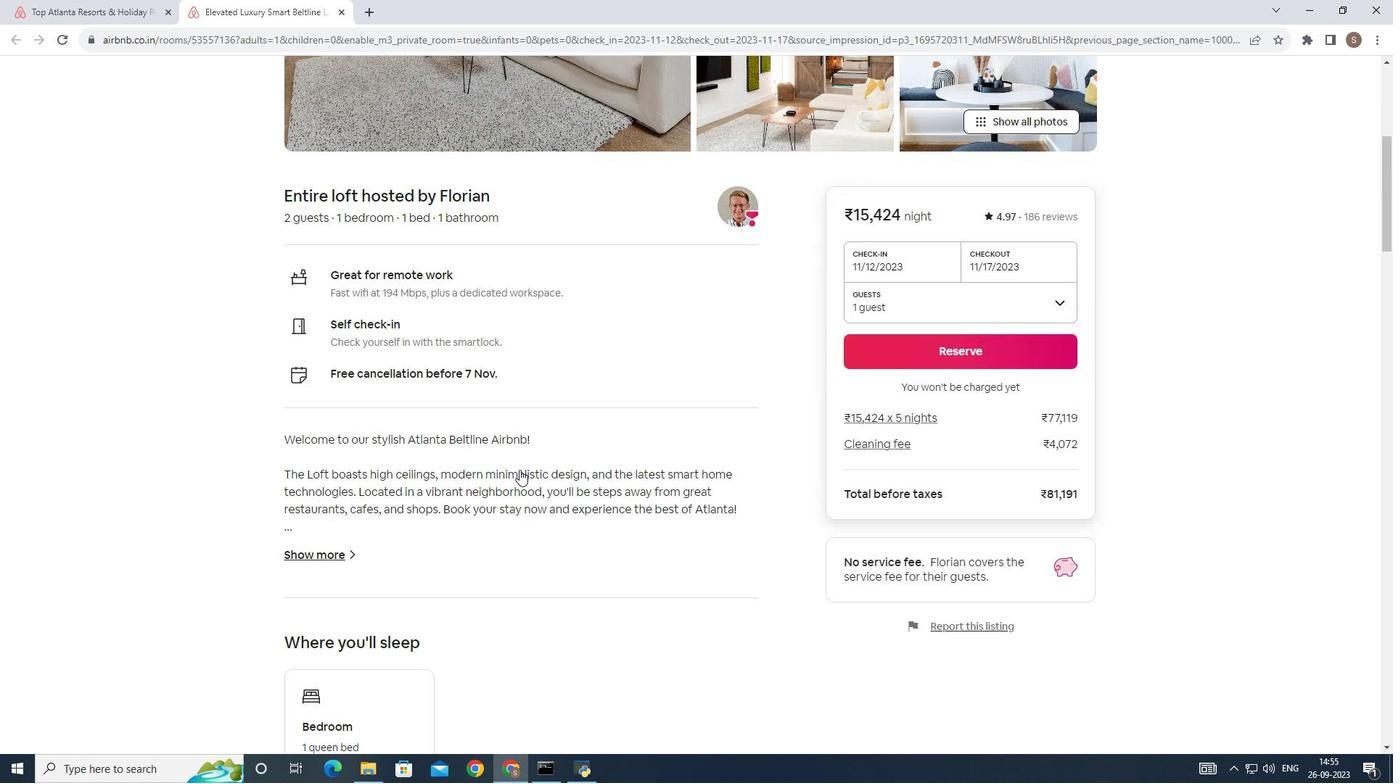 
Action: Mouse scrolled (536, 487) with delta (0, 0)
Screenshot: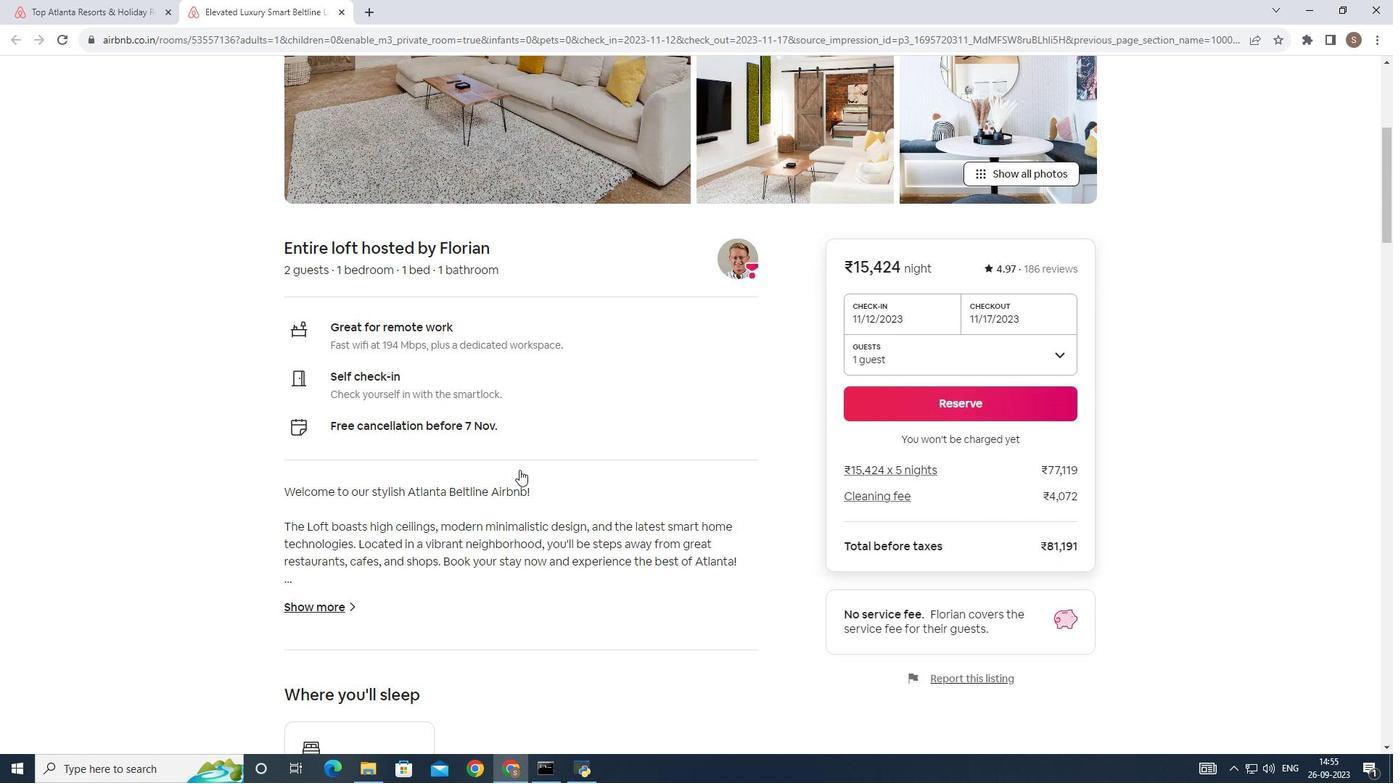 
Action: Mouse scrolled (536, 486) with delta (0, 0)
Screenshot: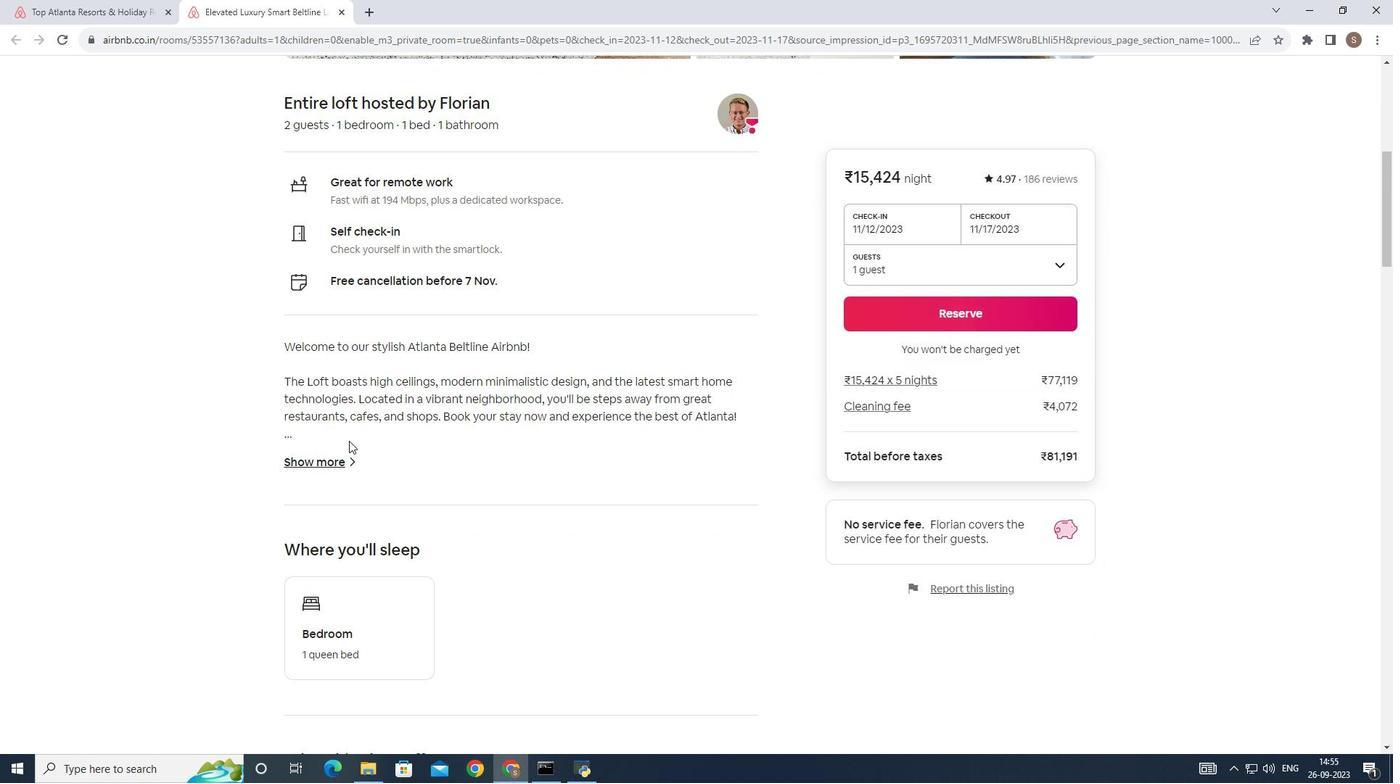 
Action: Mouse scrolled (536, 486) with delta (0, 0)
Screenshot: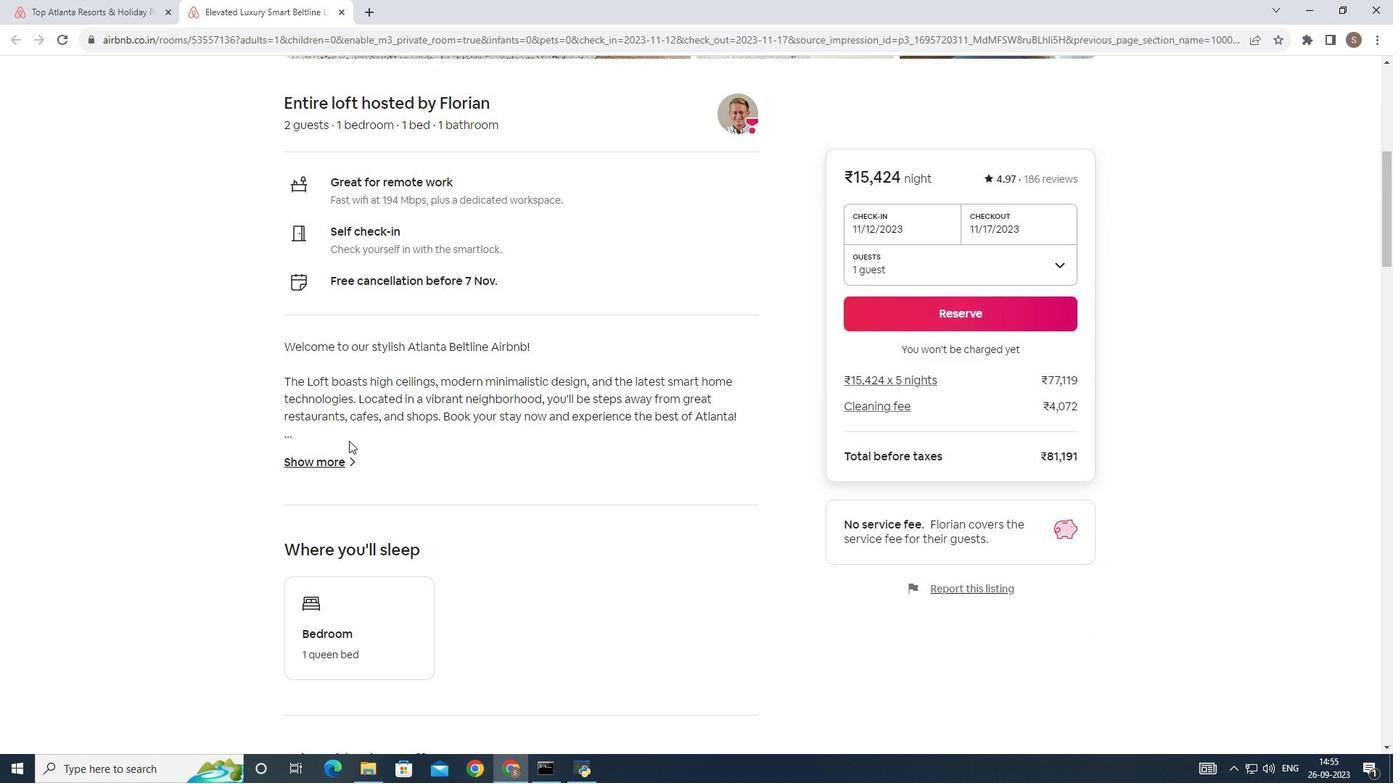 
Action: Mouse moved to (332, 476)
Screenshot: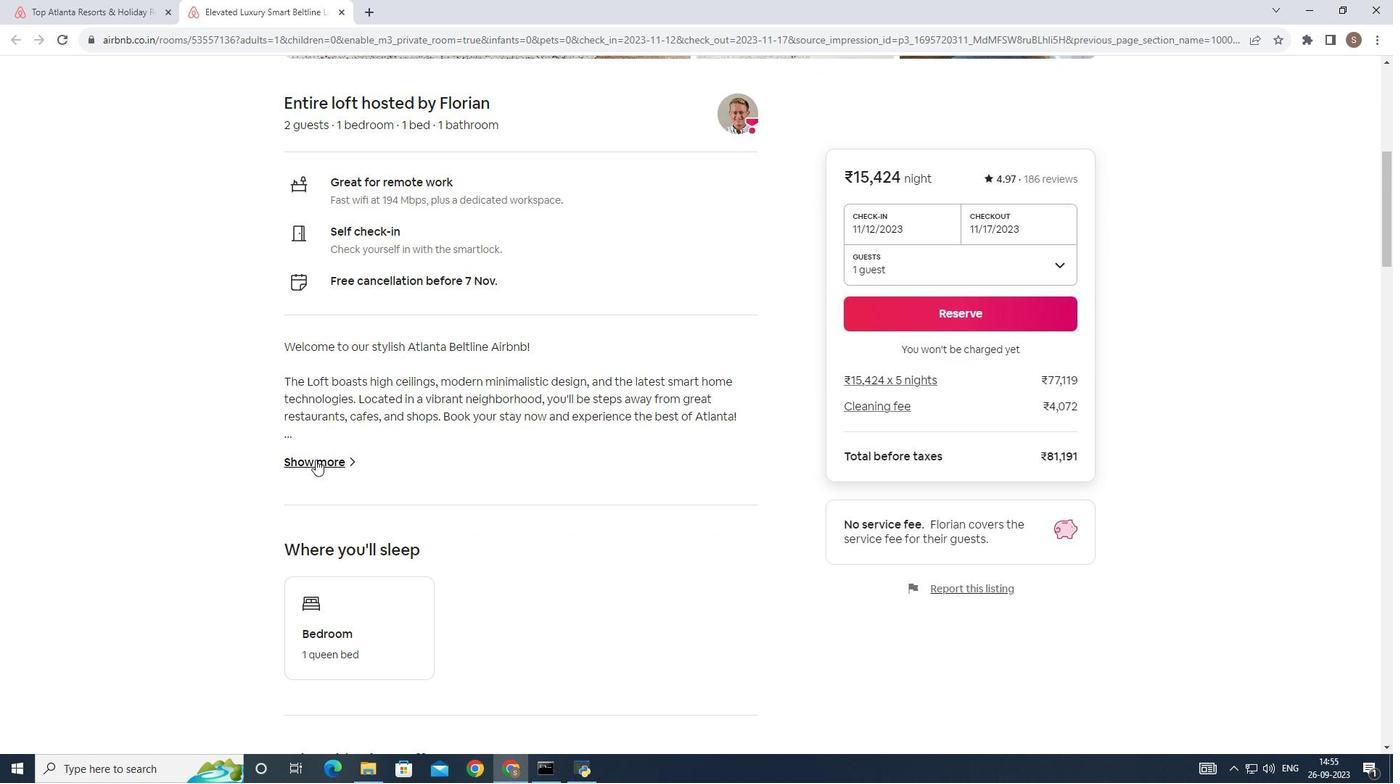 
Action: Mouse pressed left at (332, 476)
Screenshot: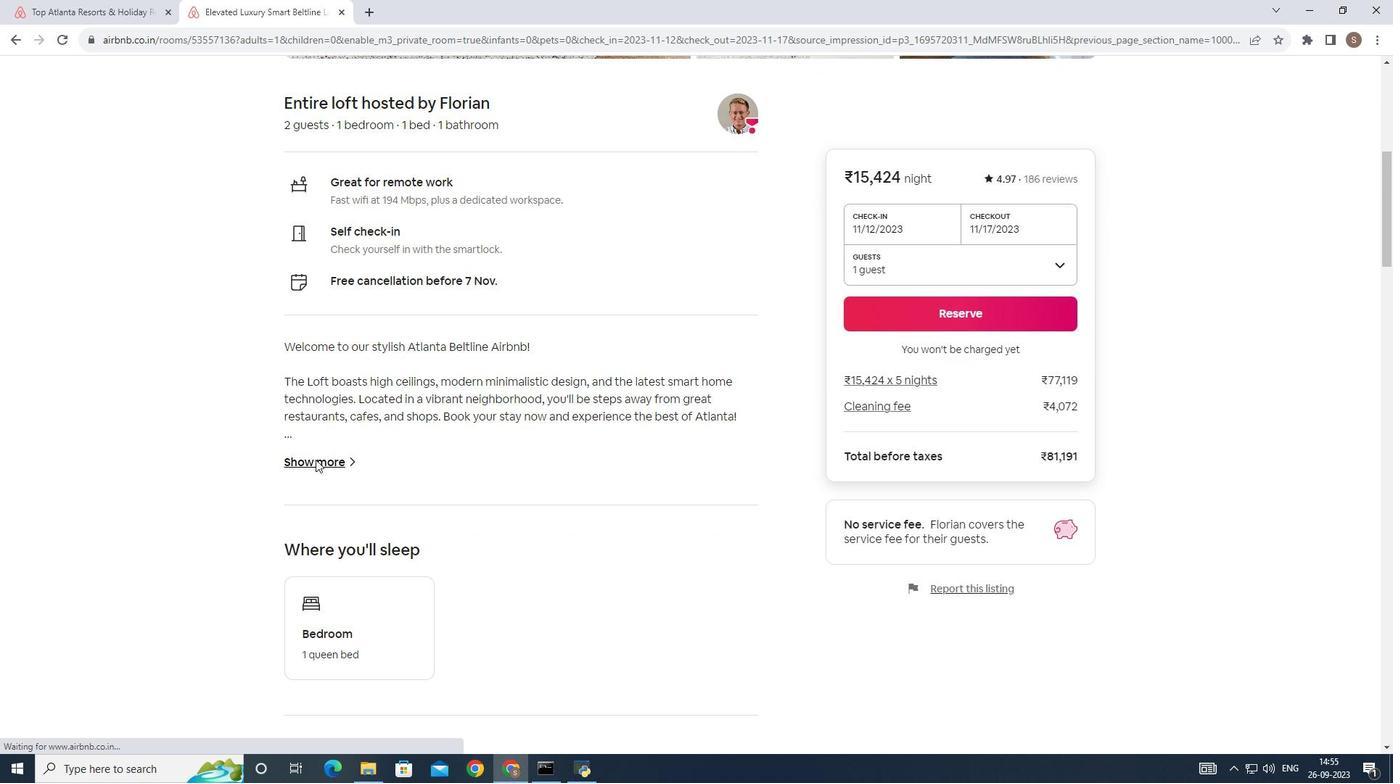 
Action: Mouse moved to (564, 441)
Screenshot: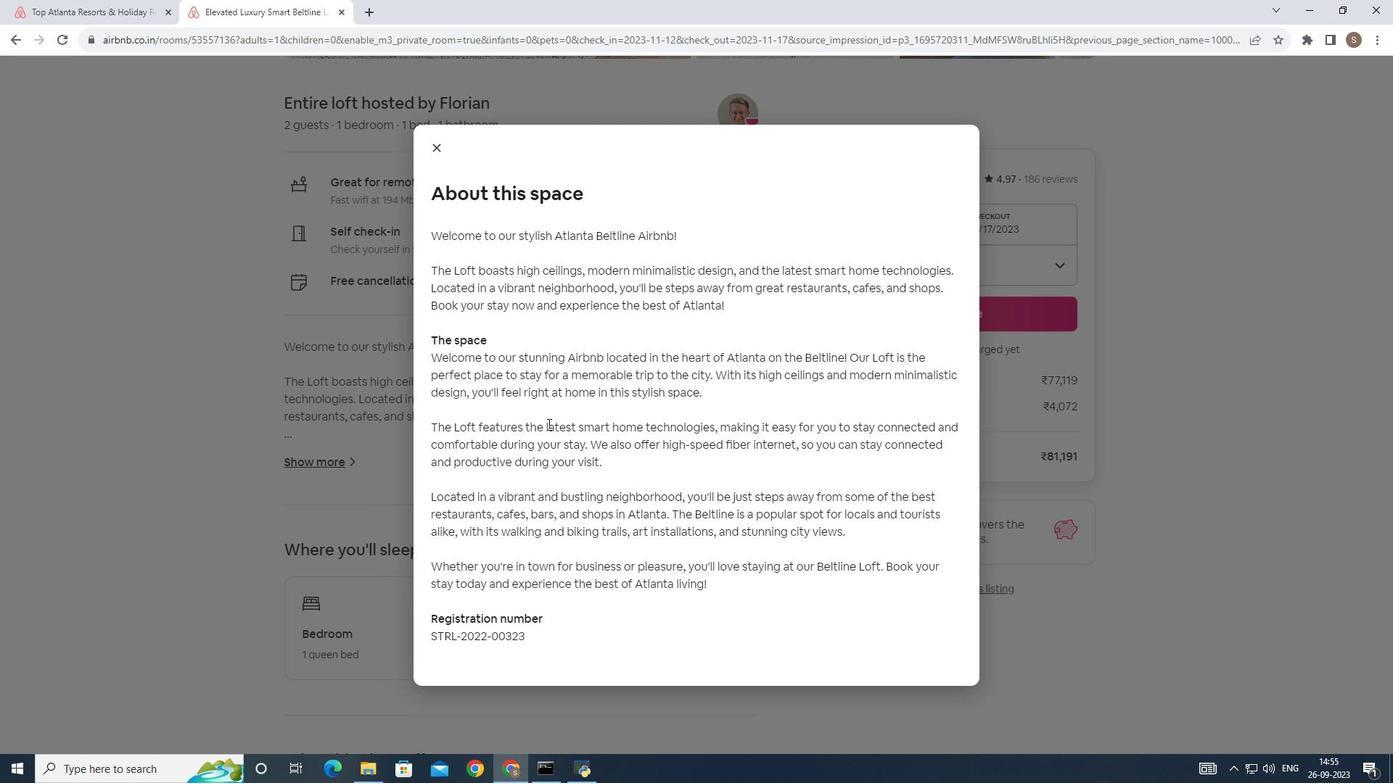 
Action: Mouse scrolled (564, 440) with delta (0, 0)
Screenshot: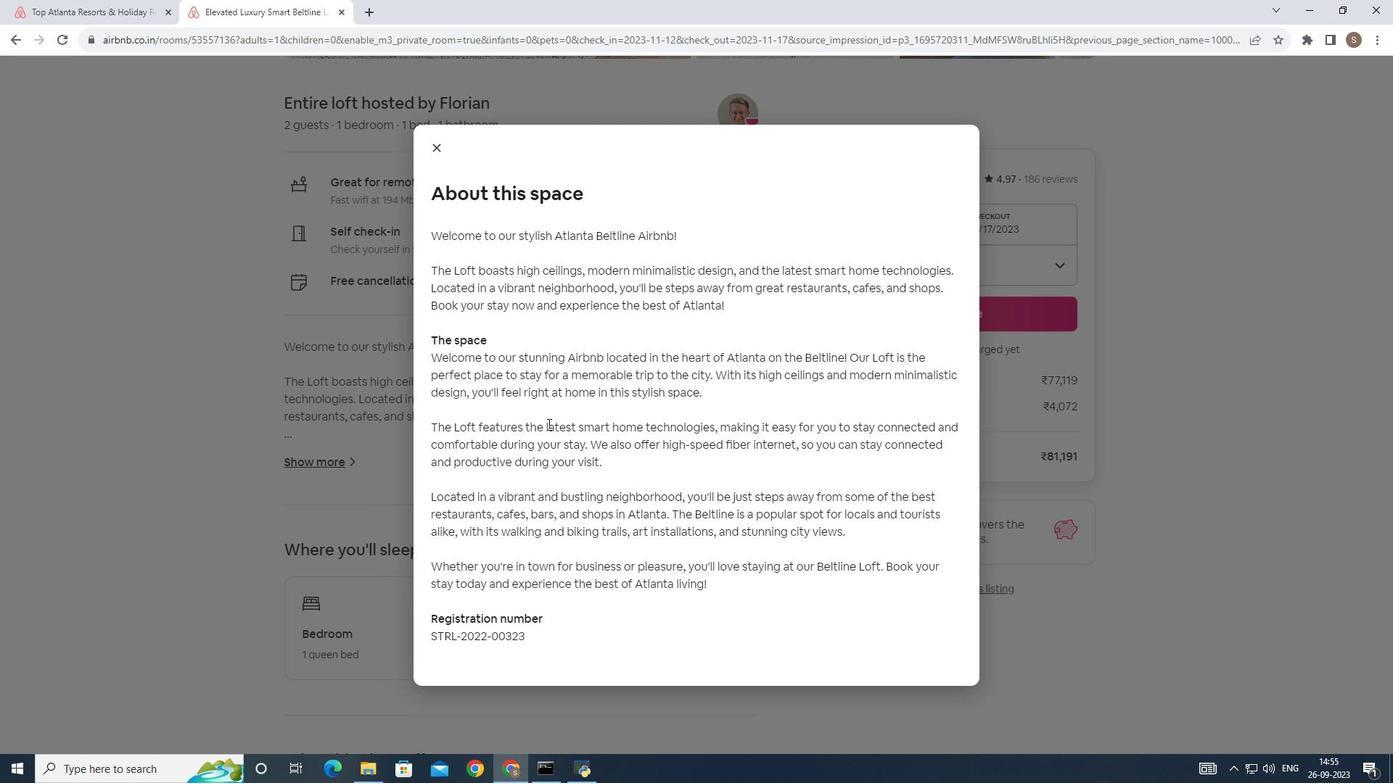 
Action: Mouse scrolled (564, 440) with delta (0, 0)
Screenshot: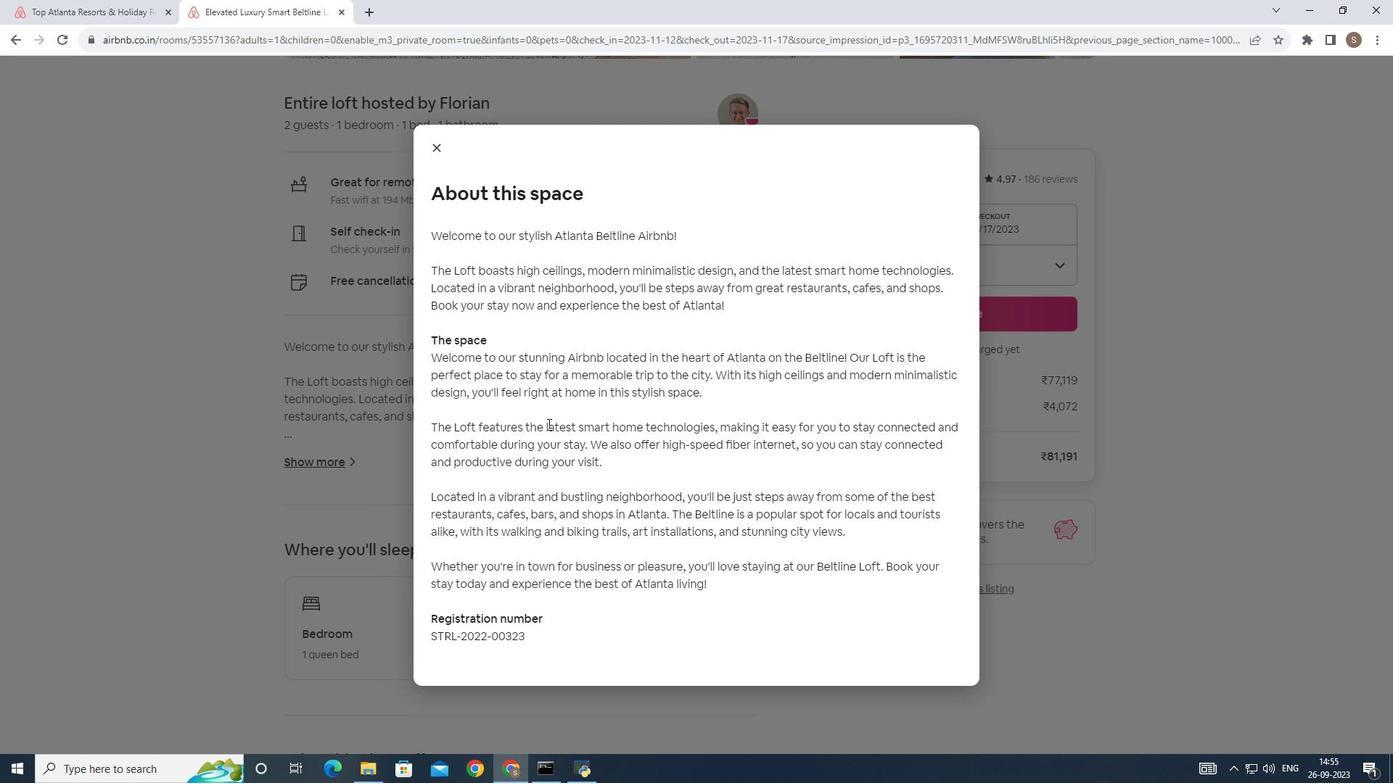 
Action: Mouse scrolled (564, 440) with delta (0, 0)
Screenshot: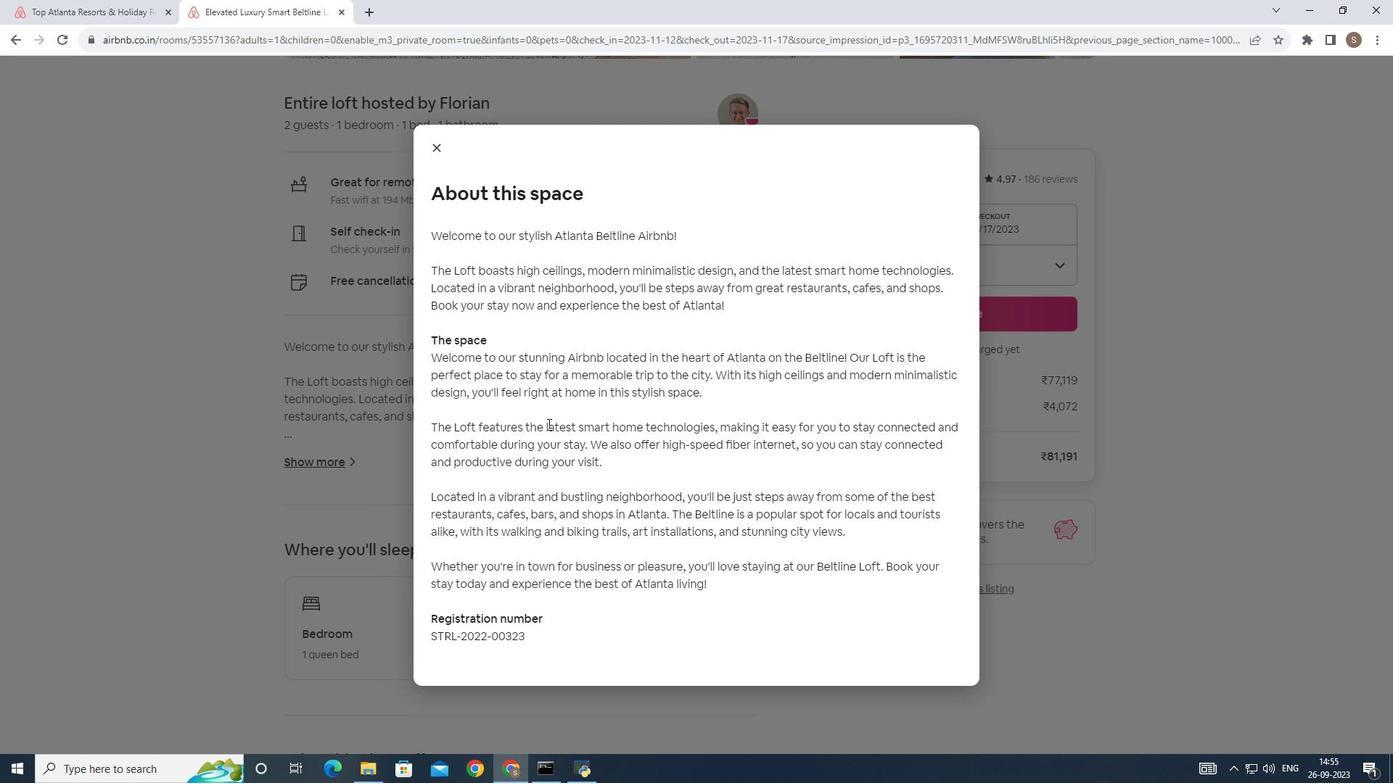 
Action: Mouse scrolled (564, 440) with delta (0, 0)
Screenshot: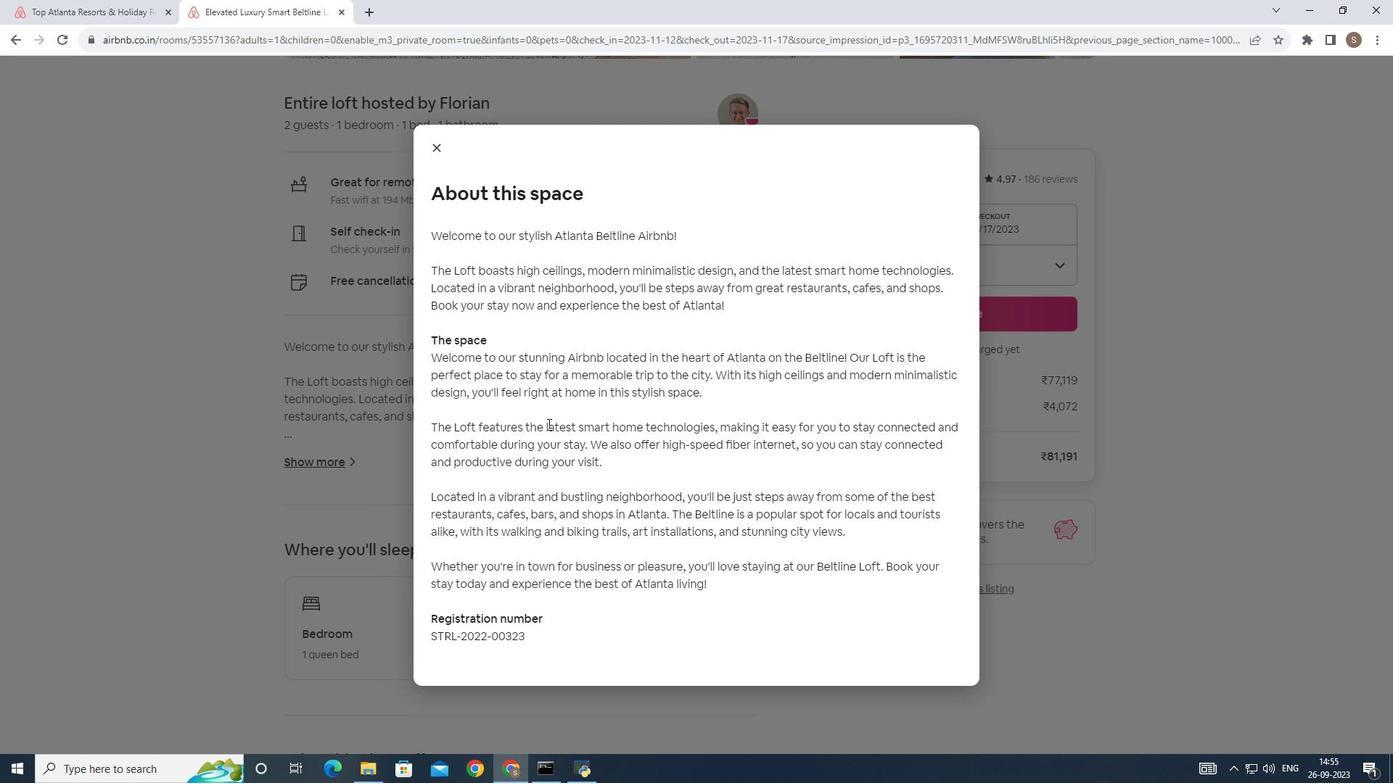 
Action: Mouse scrolled (564, 440) with delta (0, 0)
Screenshot: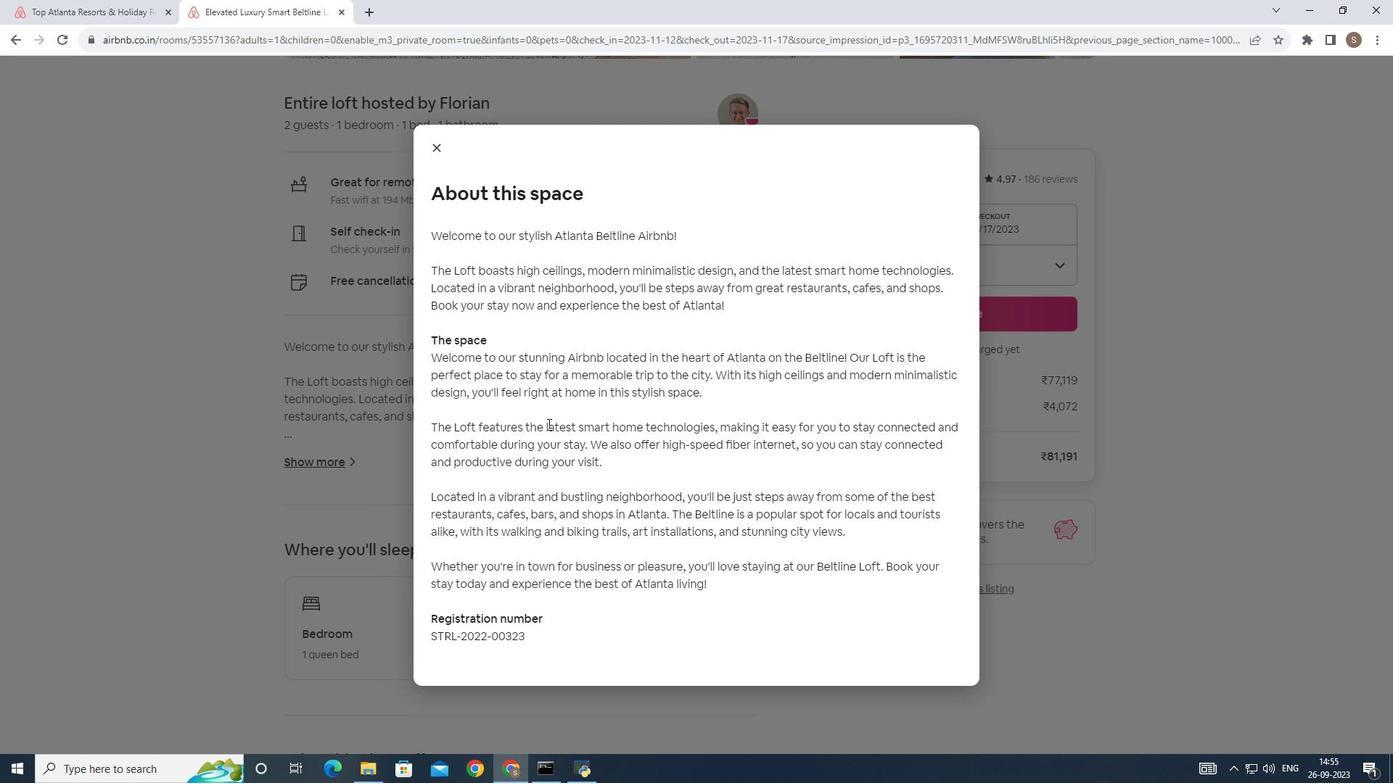 
Action: Mouse scrolled (564, 440) with delta (0, 0)
Screenshot: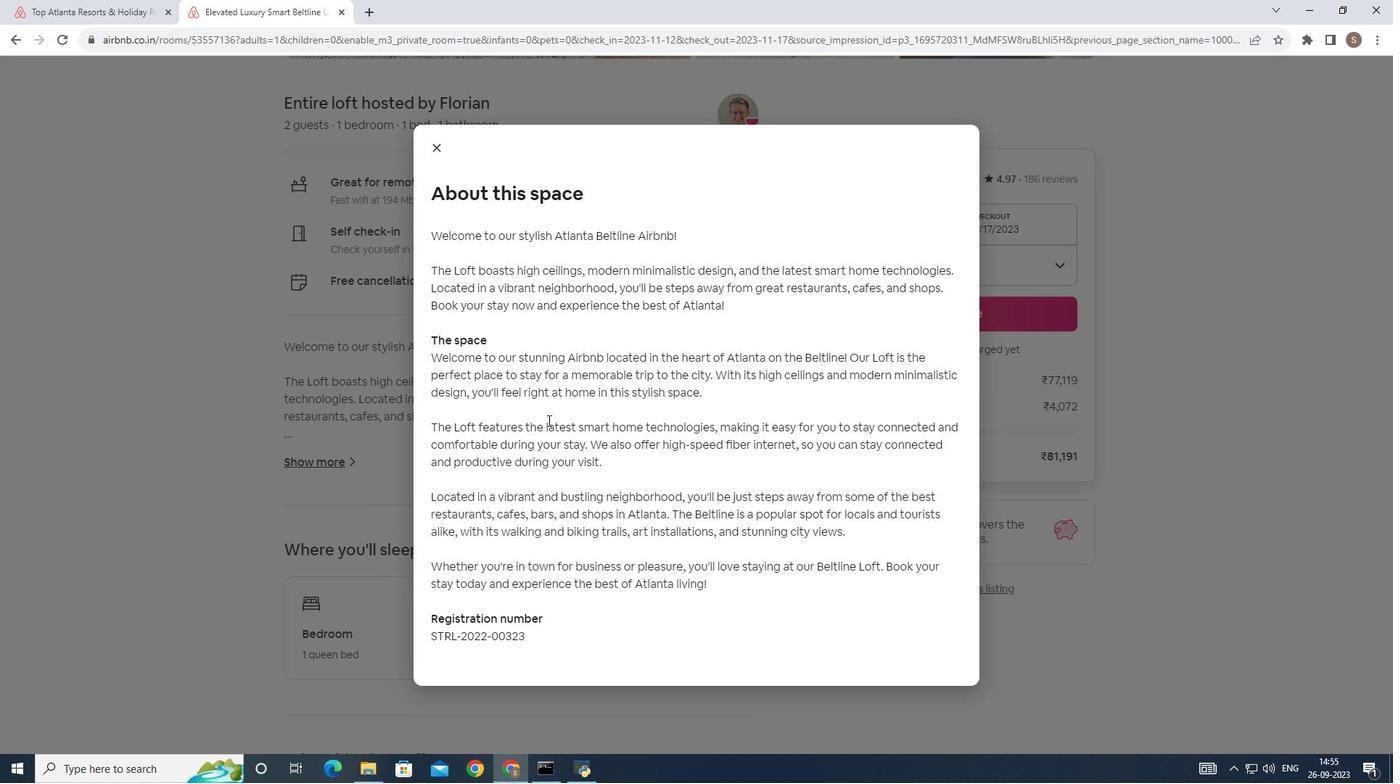 
Action: Mouse scrolled (564, 440) with delta (0, 0)
Screenshot: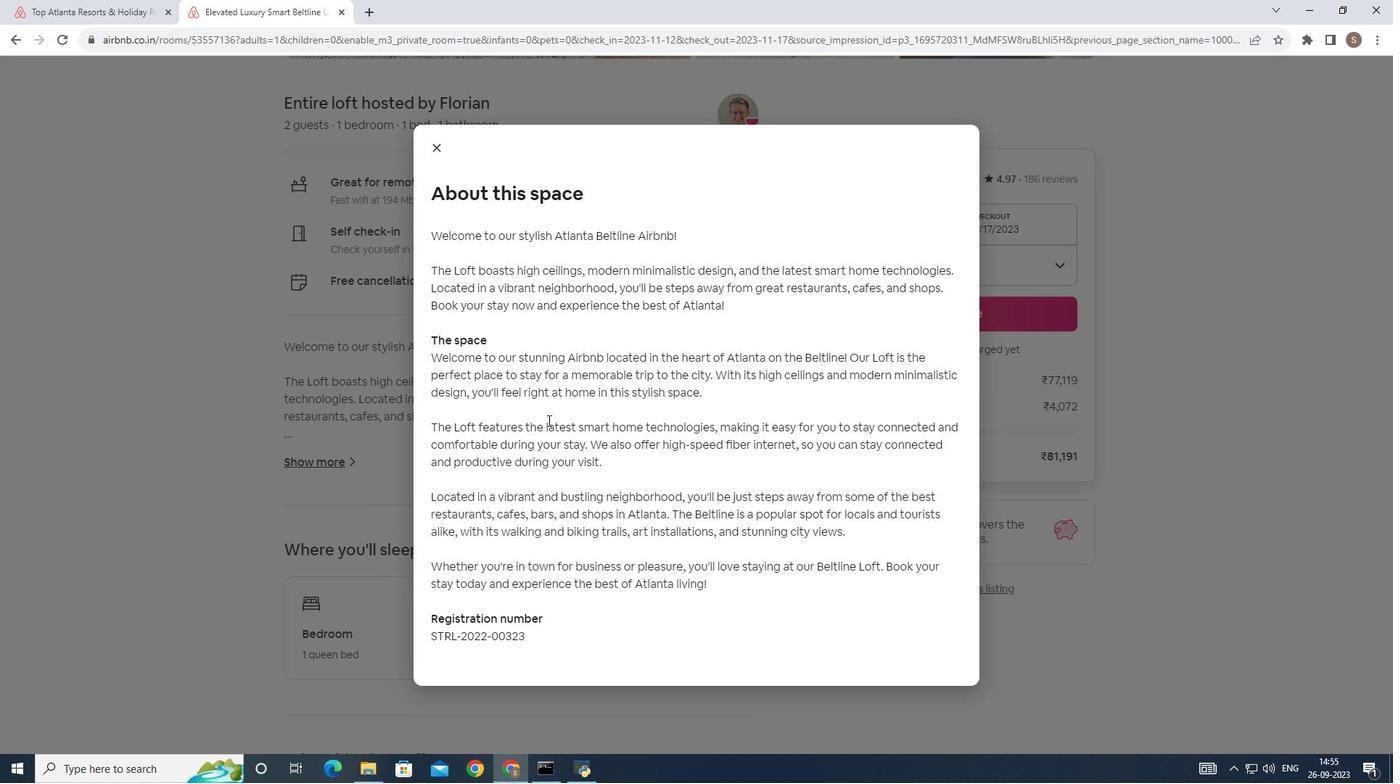 
Action: Mouse moved to (450, 173)
Screenshot: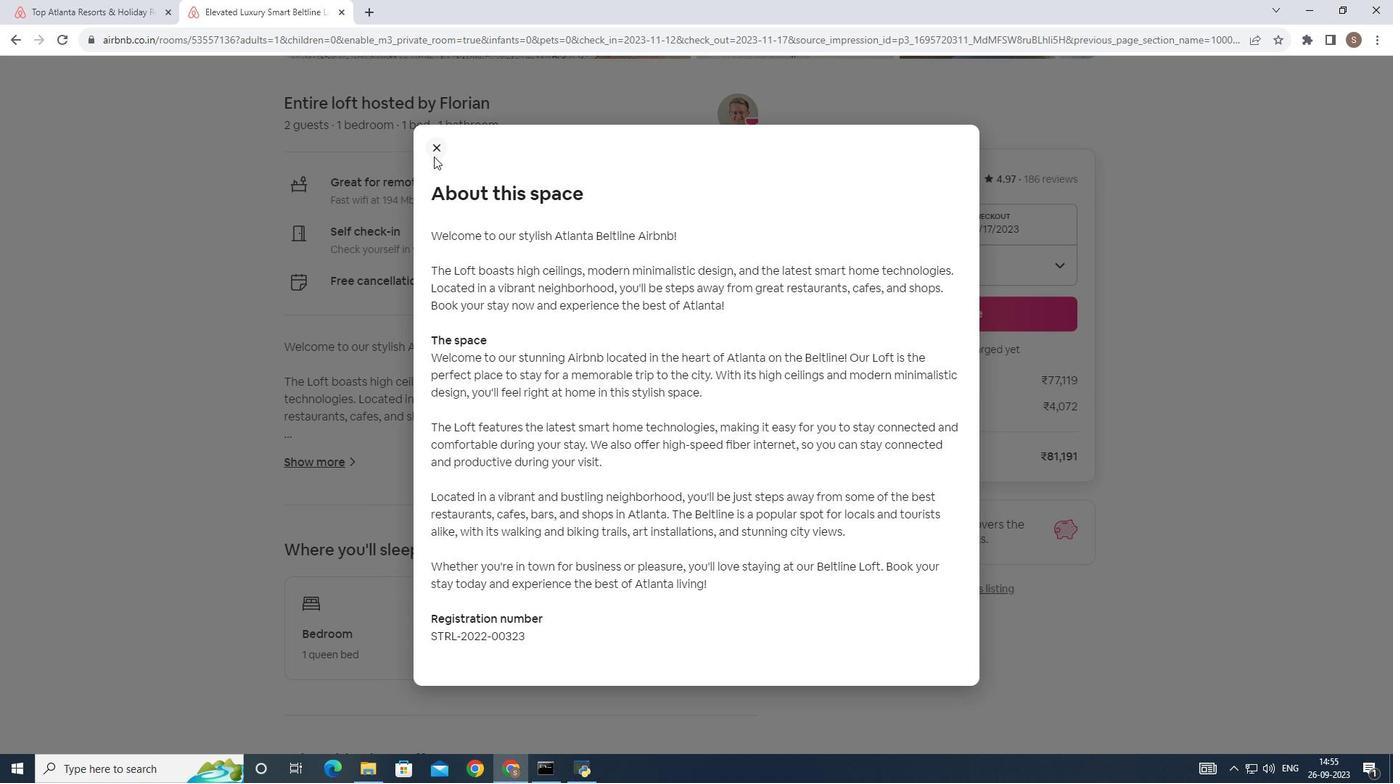 
Action: Mouse pressed left at (450, 173)
Screenshot: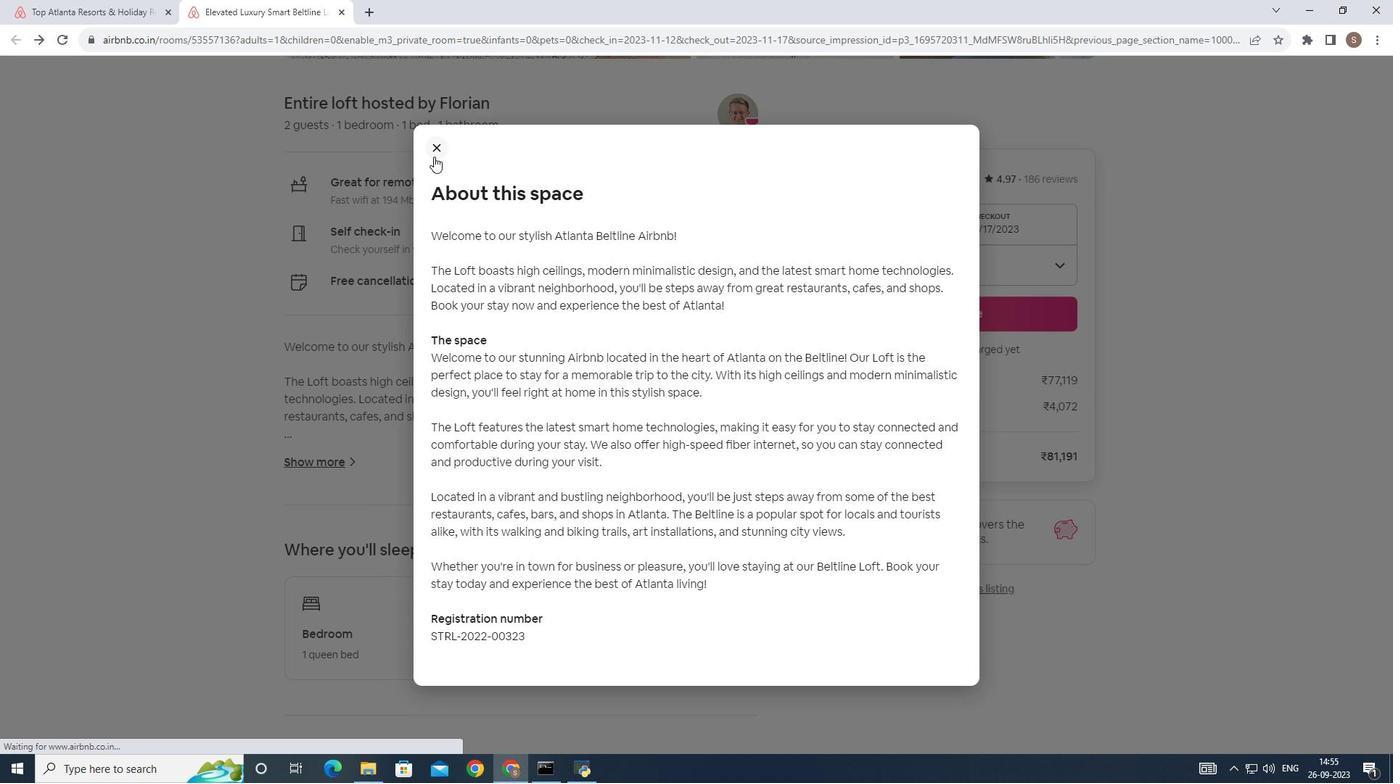 
Action: Mouse moved to (404, 502)
Screenshot: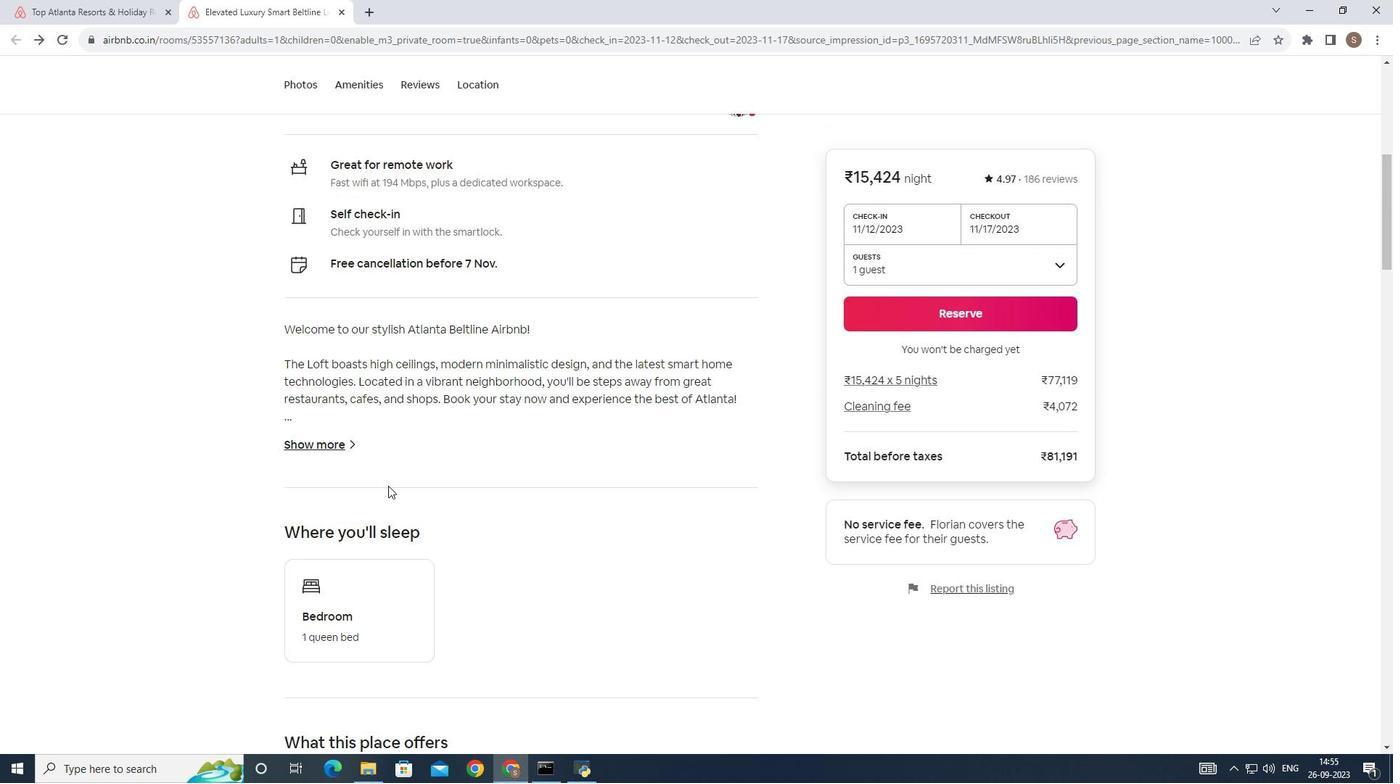 
Action: Mouse scrolled (404, 502) with delta (0, 0)
Screenshot: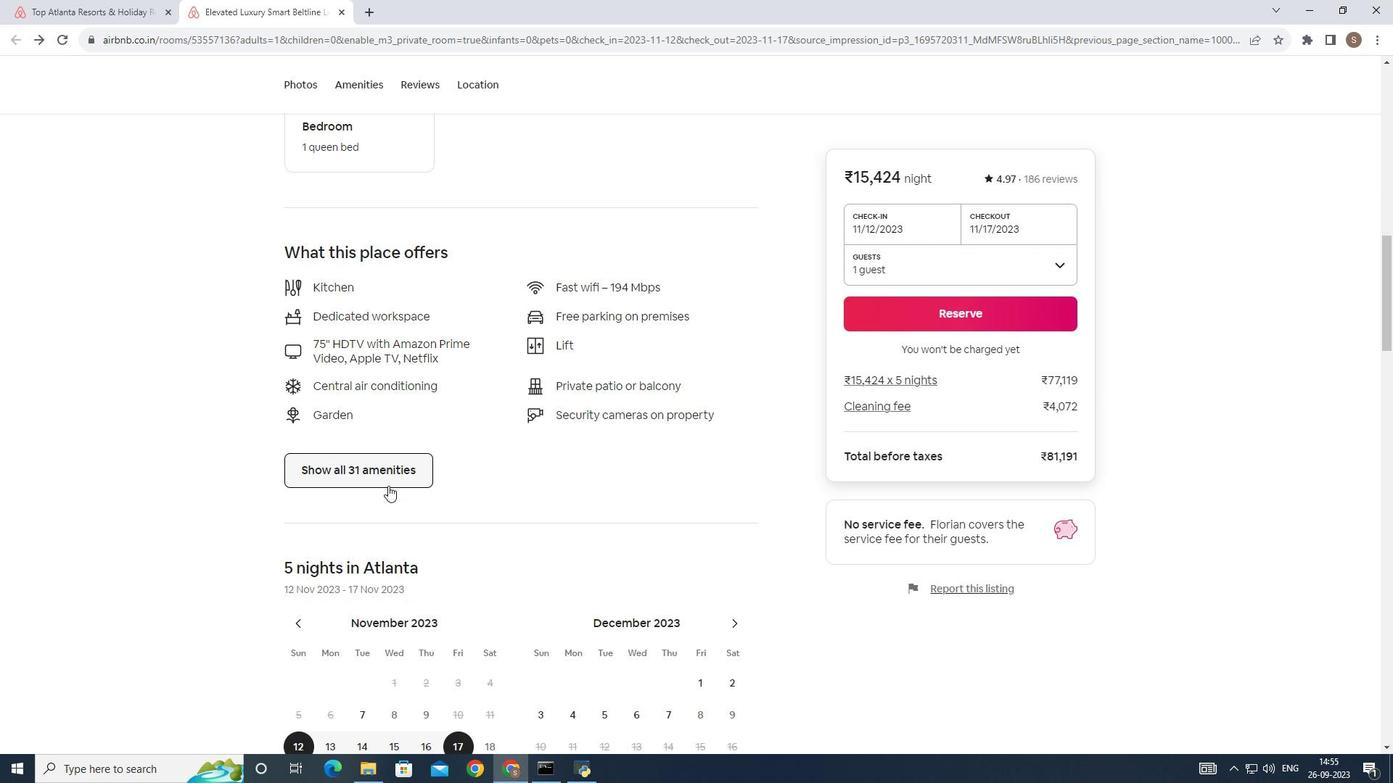 
Action: Mouse scrolled (404, 502) with delta (0, 0)
Screenshot: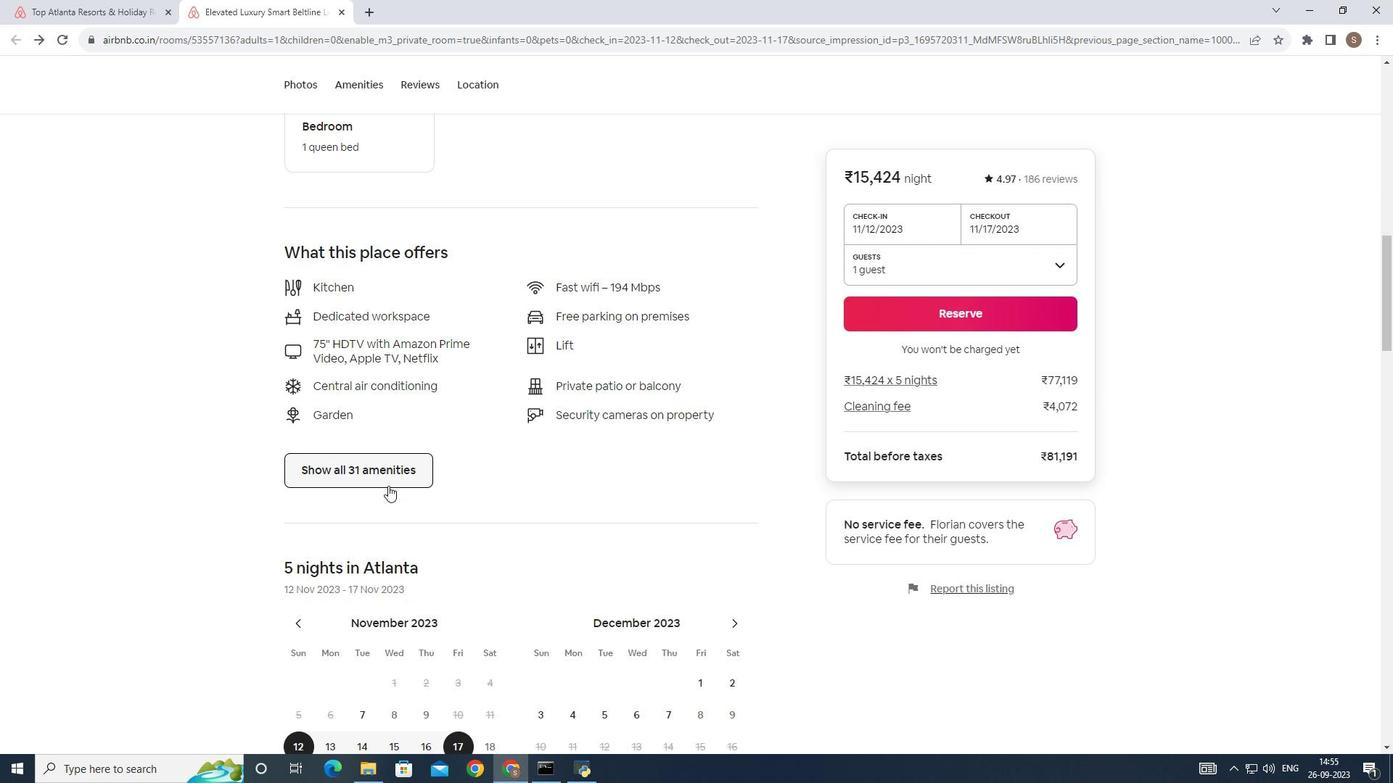 
Action: Mouse scrolled (404, 502) with delta (0, 0)
Screenshot: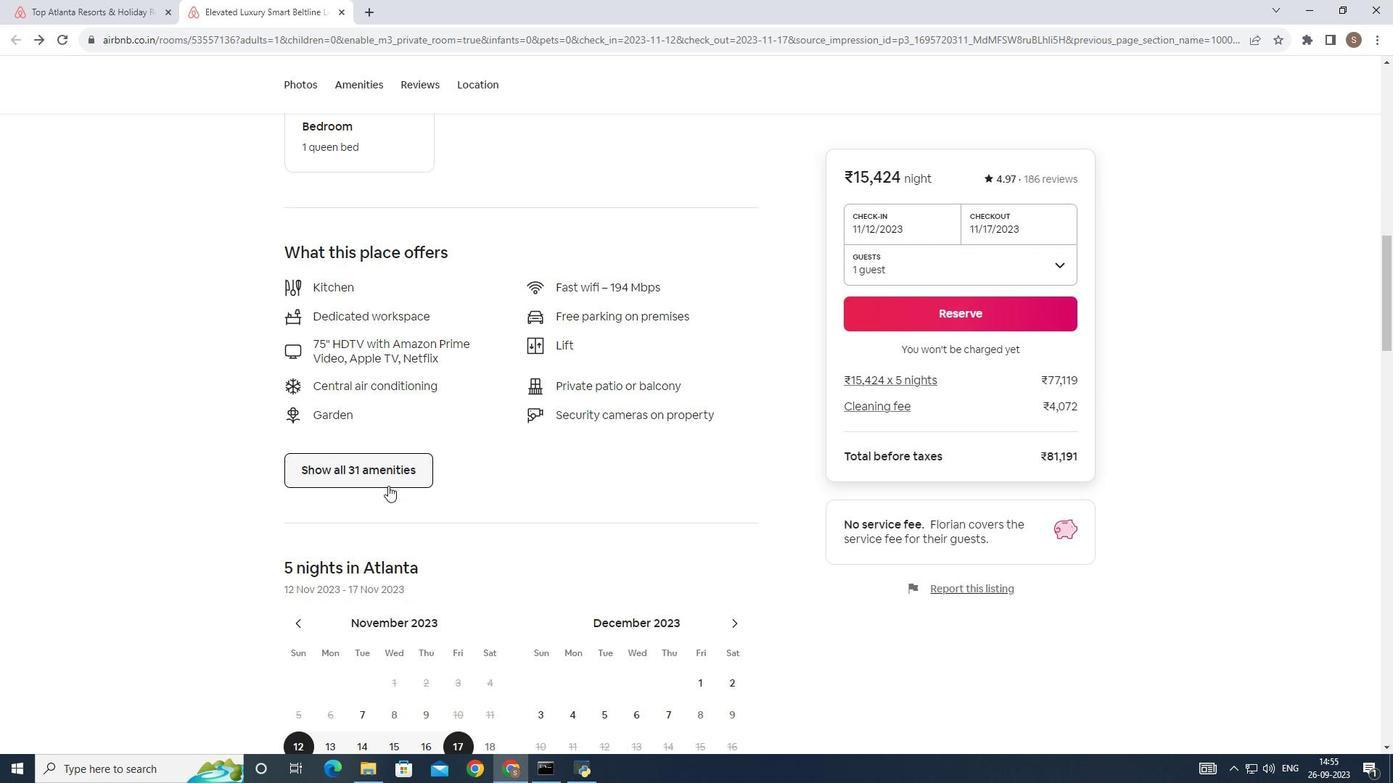
Action: Mouse scrolled (404, 502) with delta (0, 0)
Screenshot: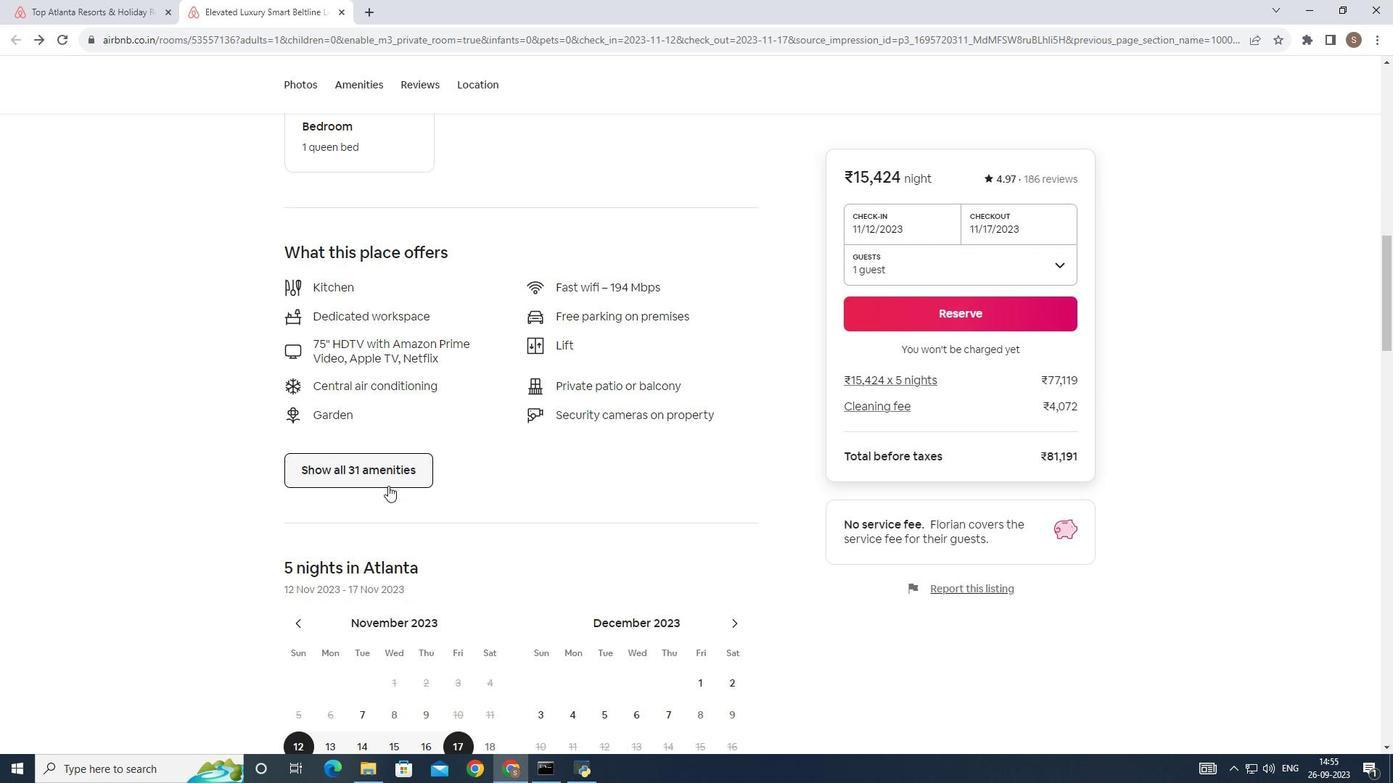 
Action: Mouse scrolled (404, 502) with delta (0, 0)
Screenshot: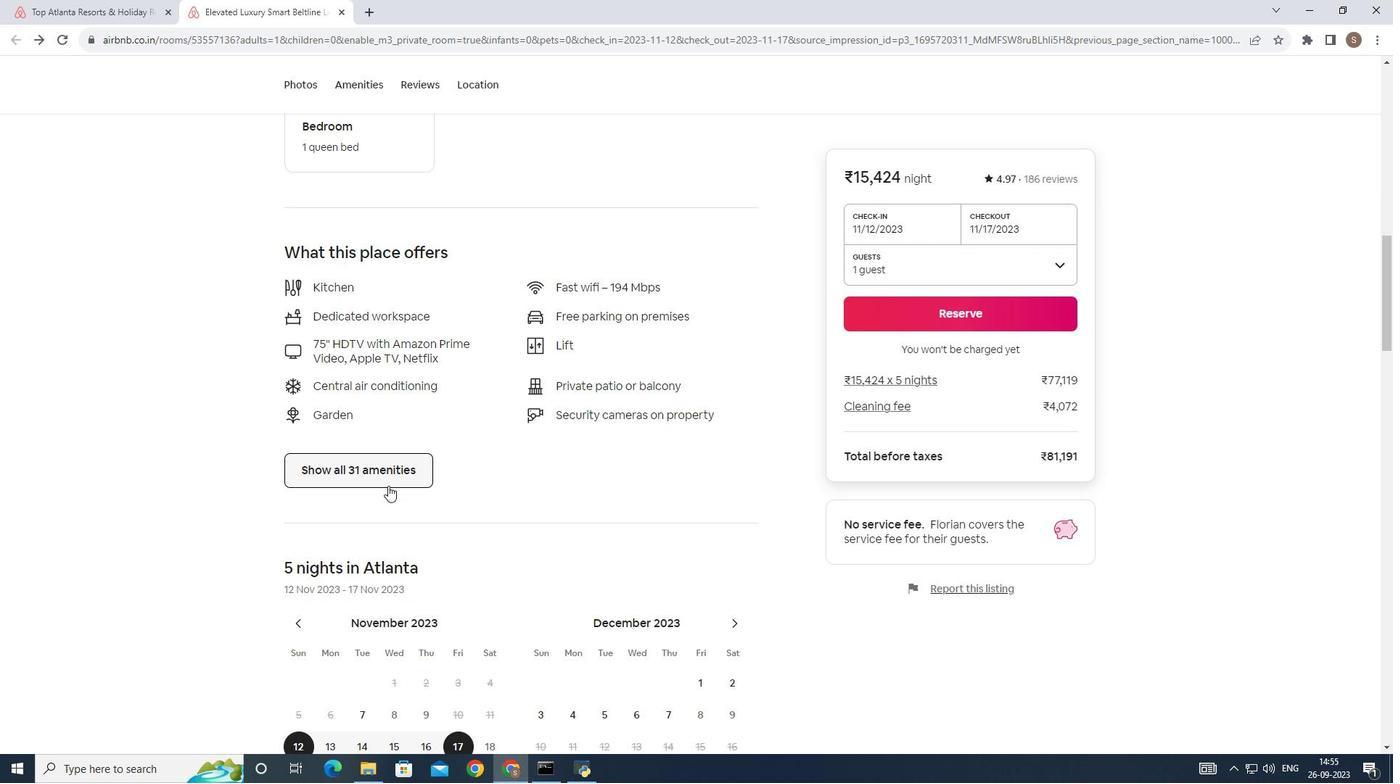 
Action: Mouse scrolled (404, 502) with delta (0, 0)
Screenshot: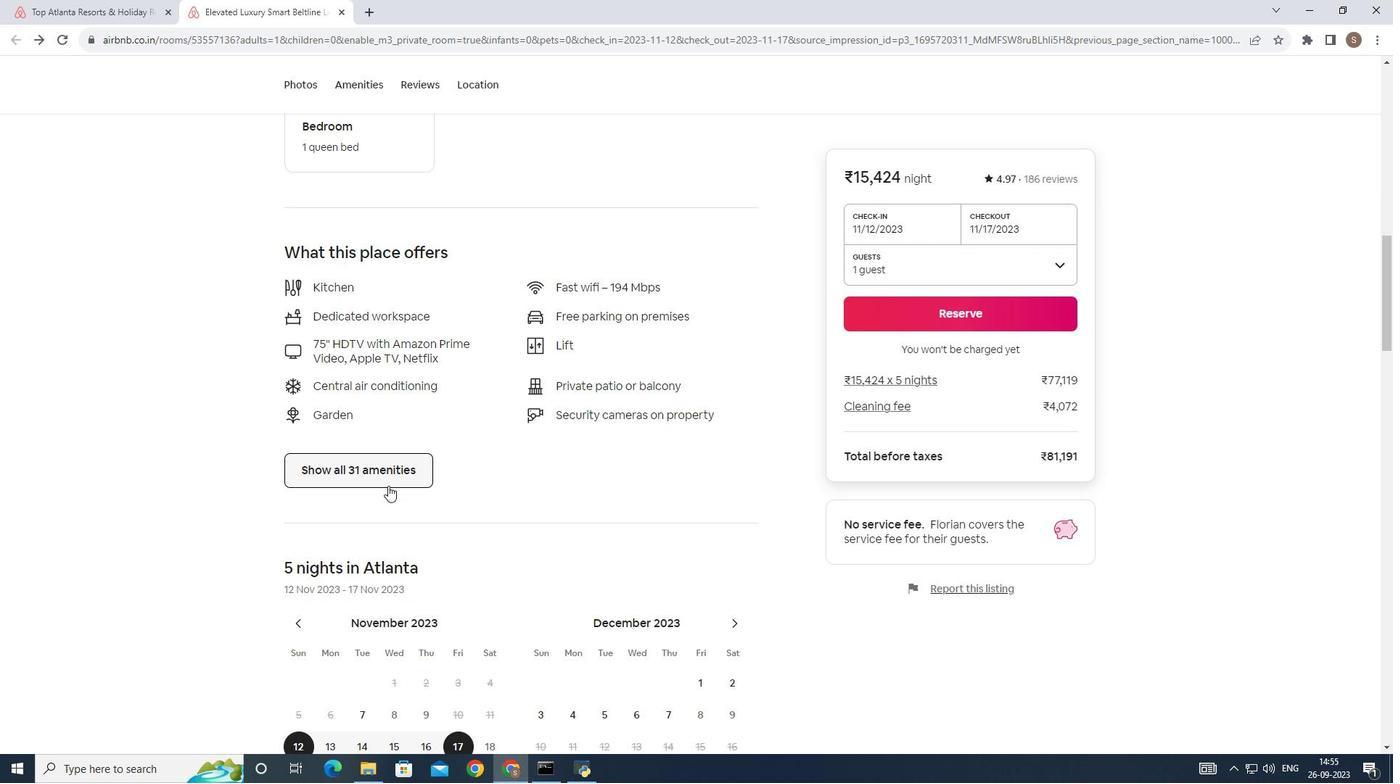 
Action: Mouse scrolled (404, 502) with delta (0, 0)
Screenshot: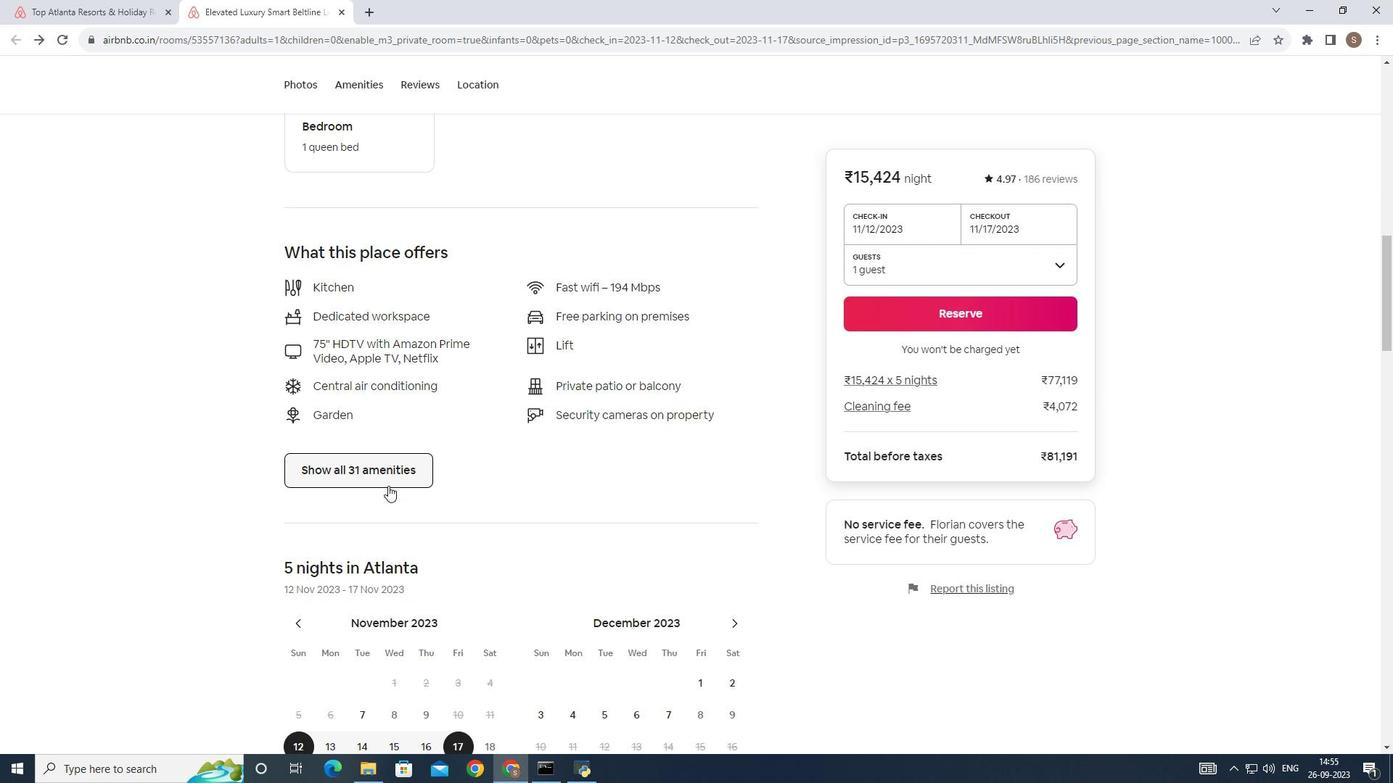 
Action: Mouse moved to (407, 481)
Screenshot: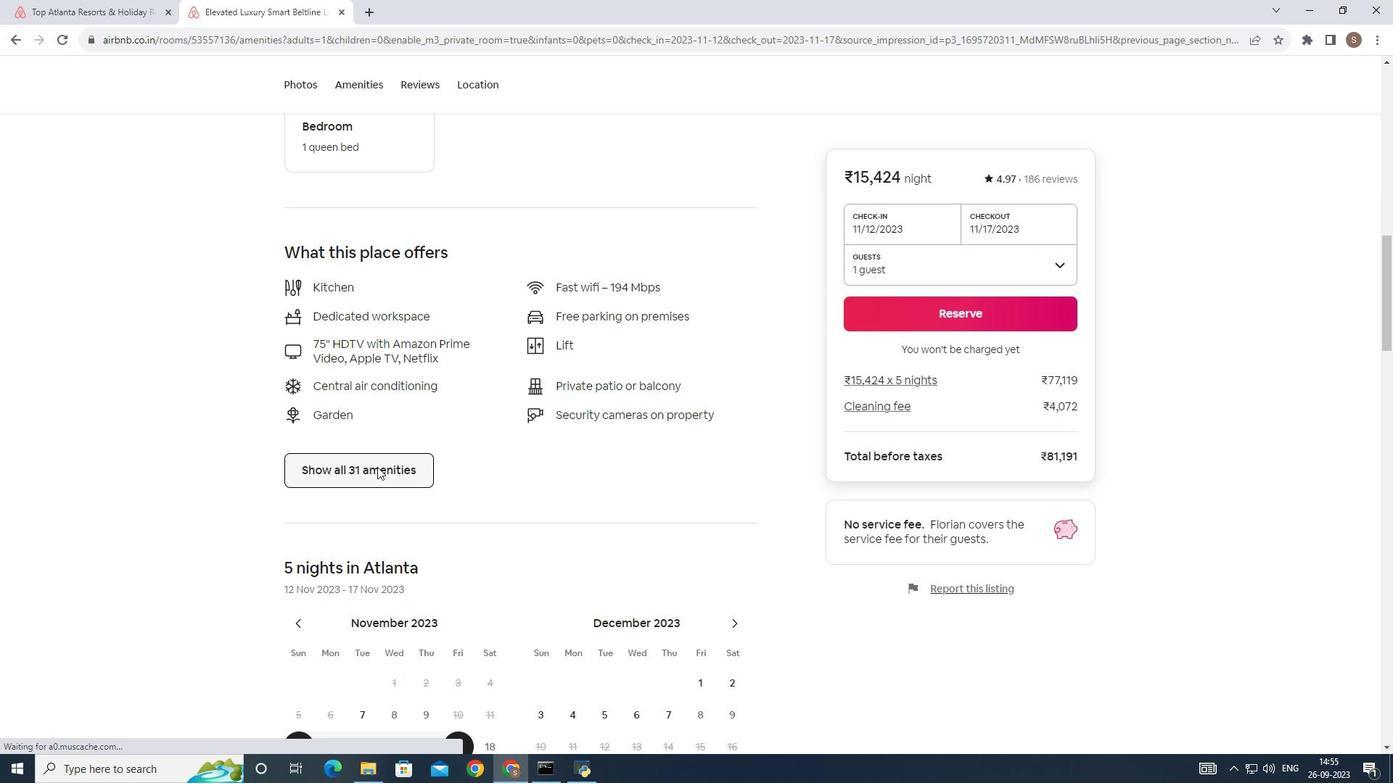 
Action: Mouse pressed left at (407, 481)
Screenshot: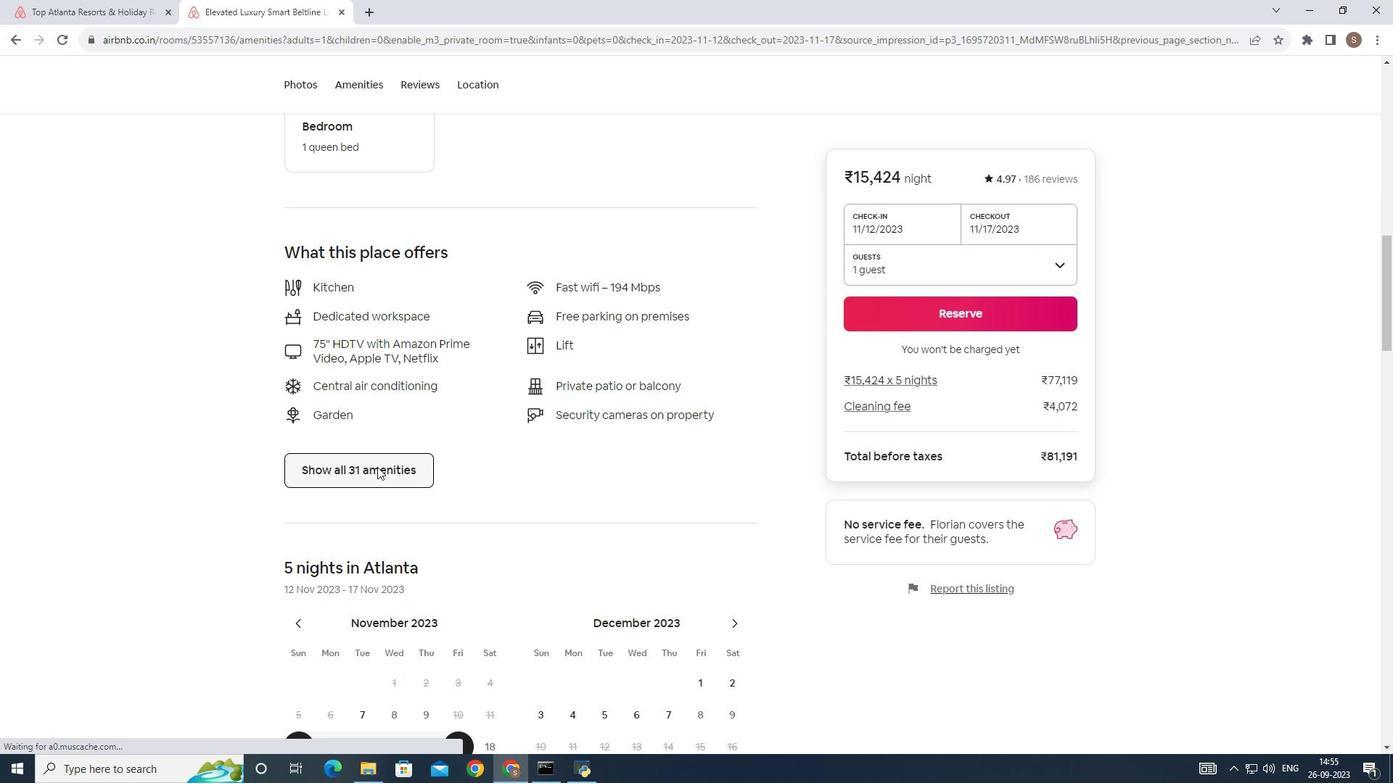 
Action: Mouse moved to (532, 462)
Screenshot: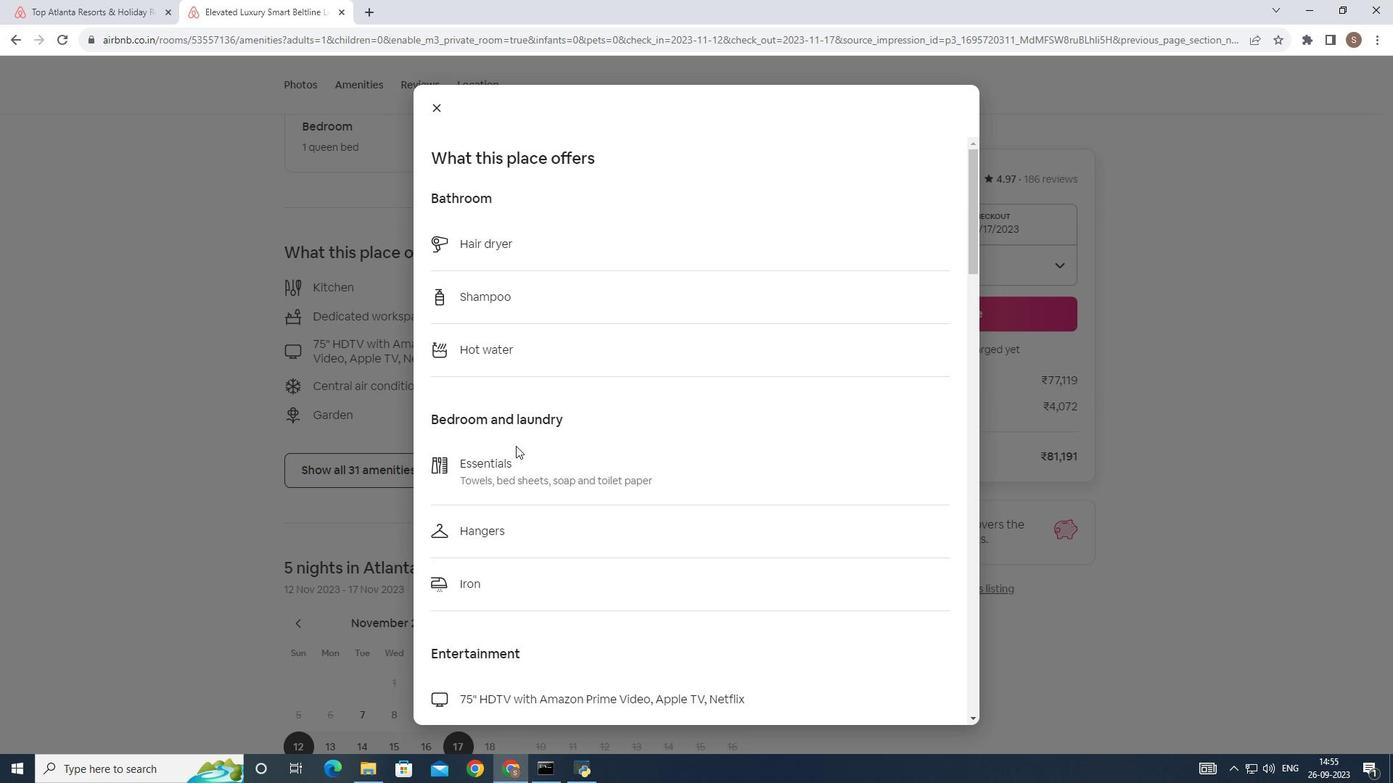 
Action: Mouse scrolled (532, 462) with delta (0, 0)
Screenshot: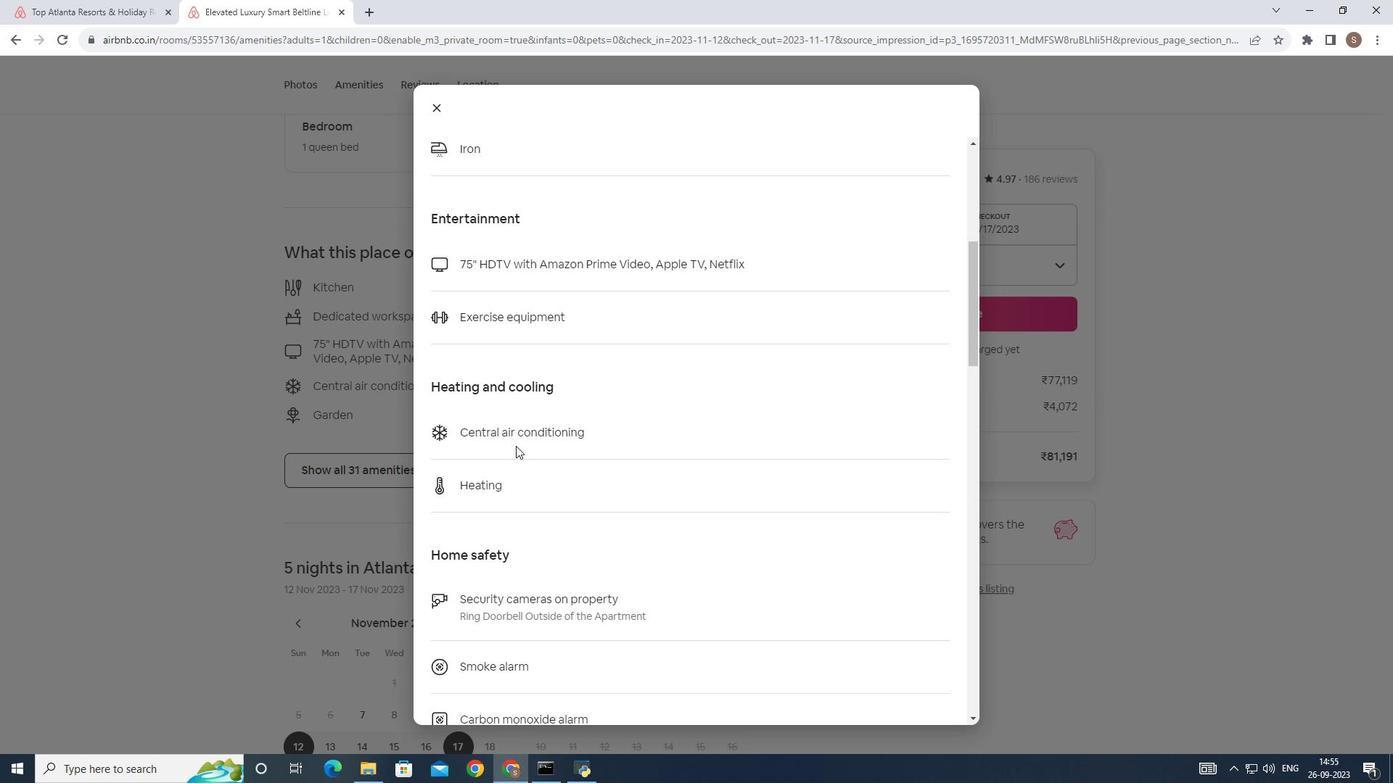 
Action: Mouse scrolled (532, 462) with delta (0, 0)
Screenshot: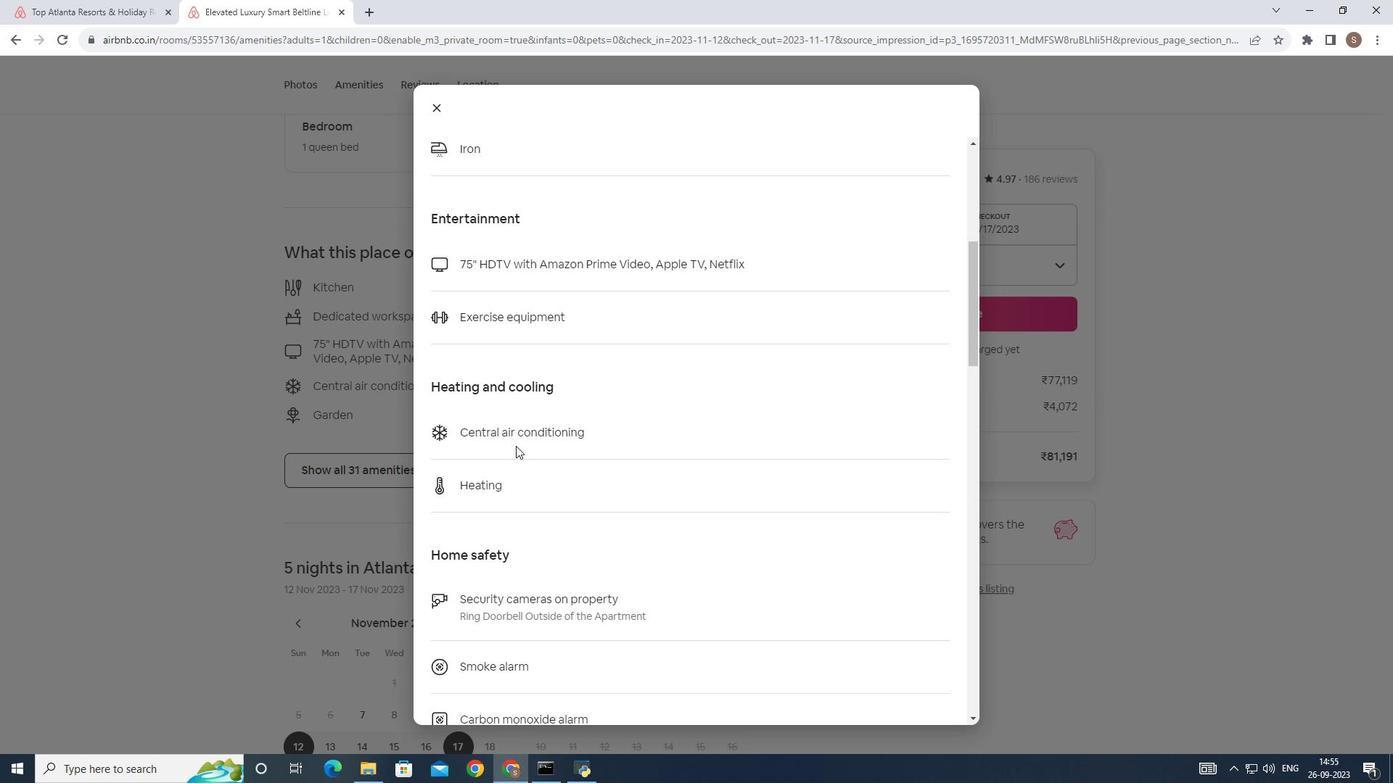 
Action: Mouse scrolled (532, 462) with delta (0, 0)
Screenshot: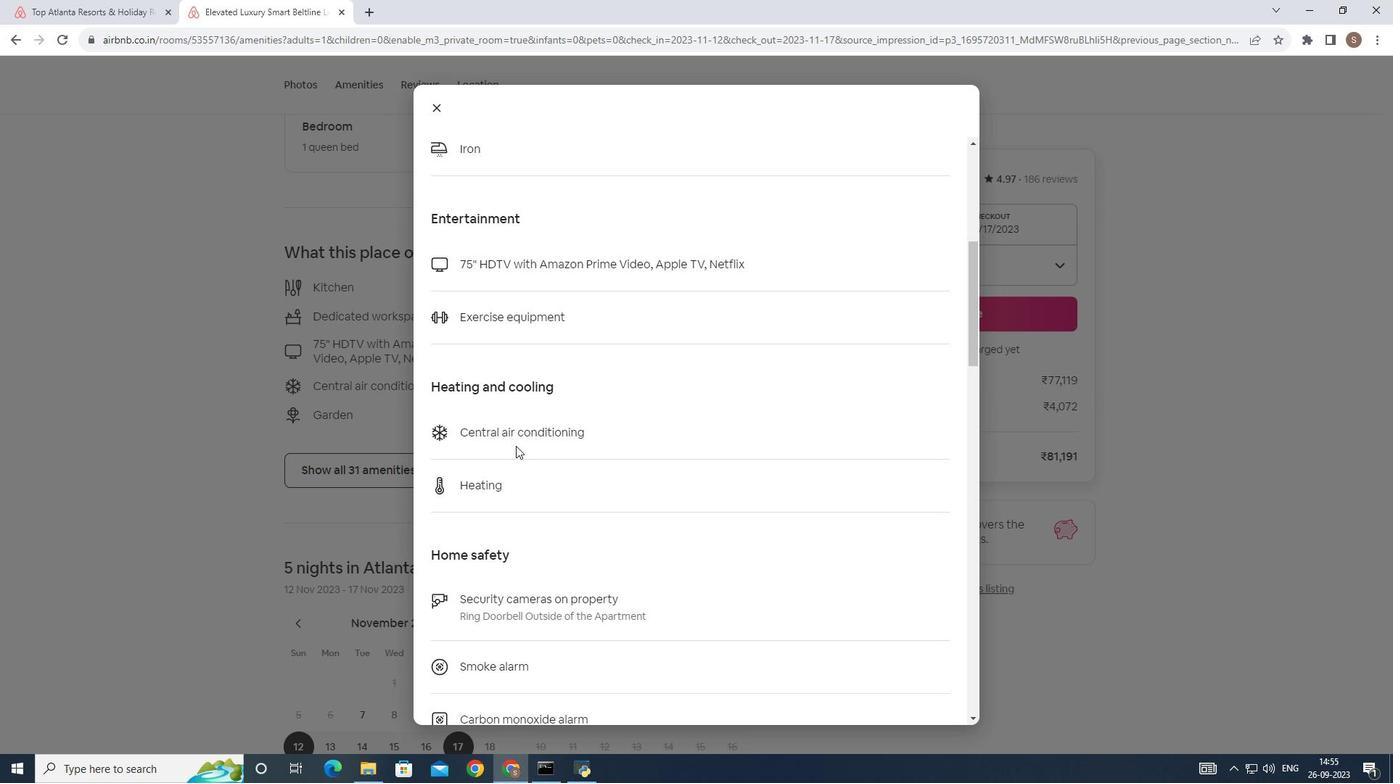 
Action: Mouse scrolled (532, 462) with delta (0, 0)
Screenshot: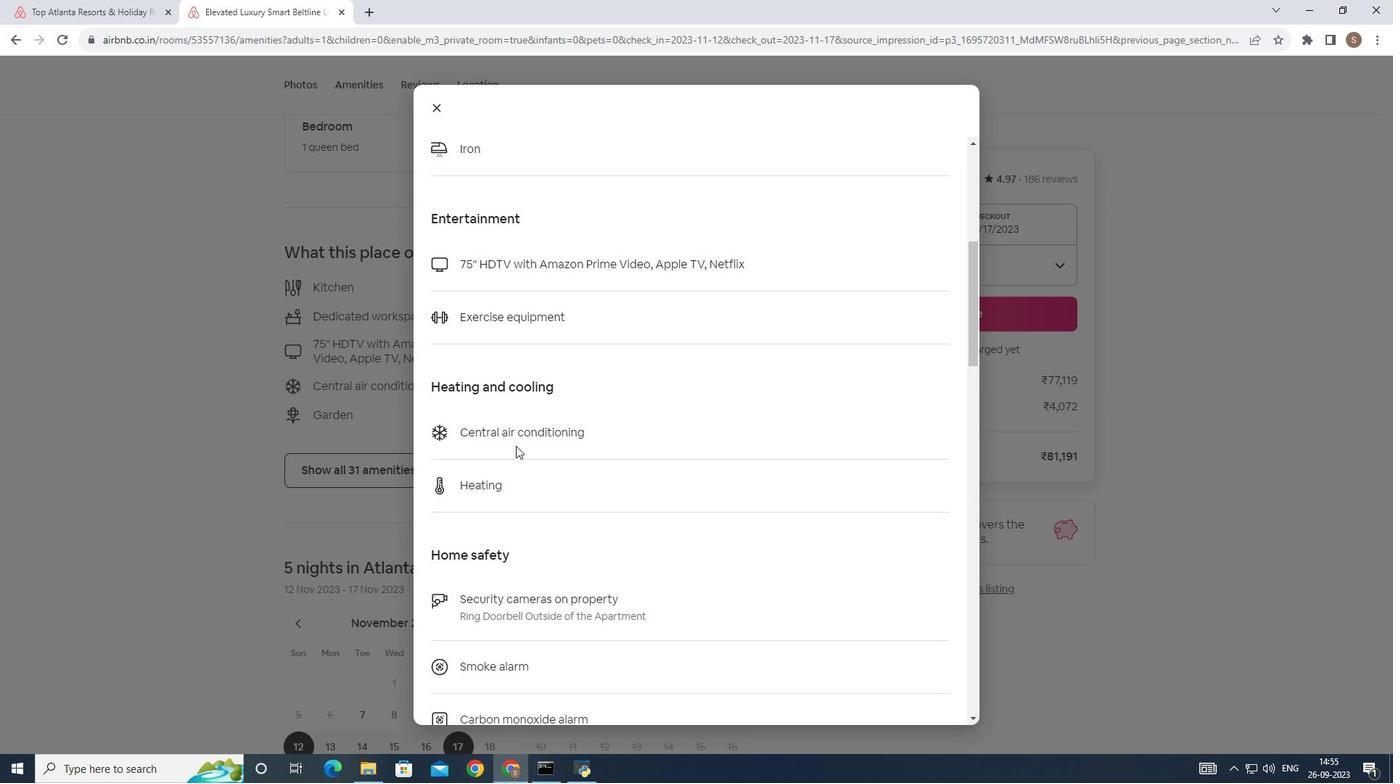 
Action: Mouse scrolled (532, 462) with delta (0, 0)
Screenshot: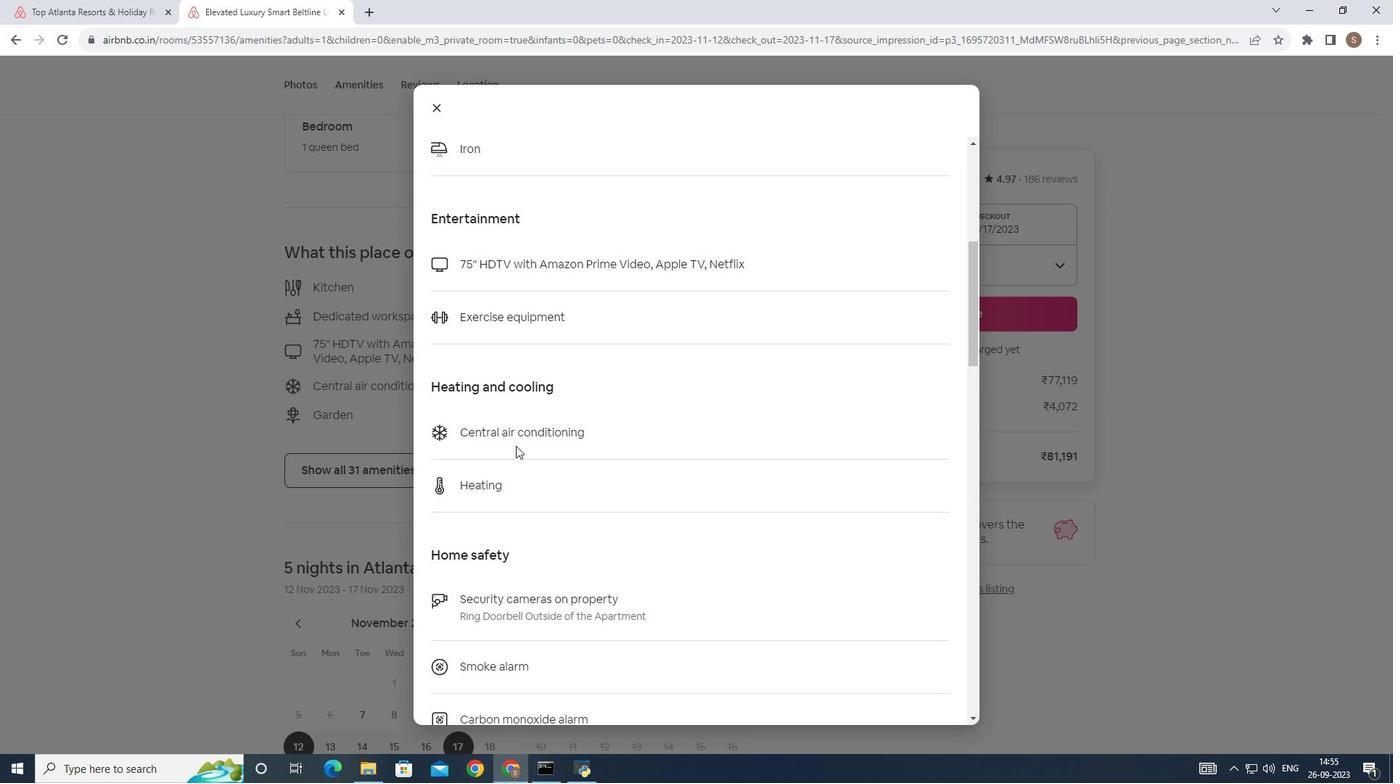 
Action: Mouse scrolled (532, 462) with delta (0, 0)
Screenshot: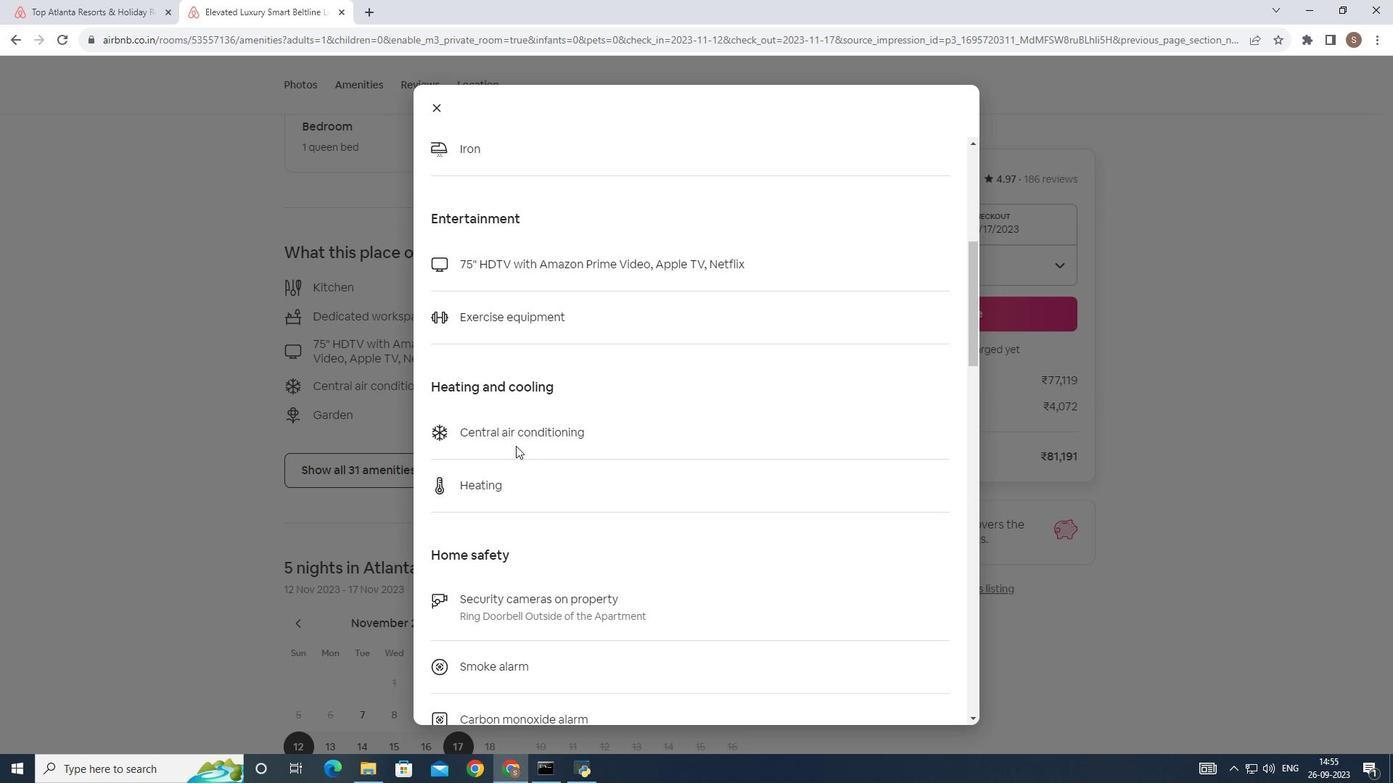 
Action: Mouse scrolled (532, 462) with delta (0, 0)
Screenshot: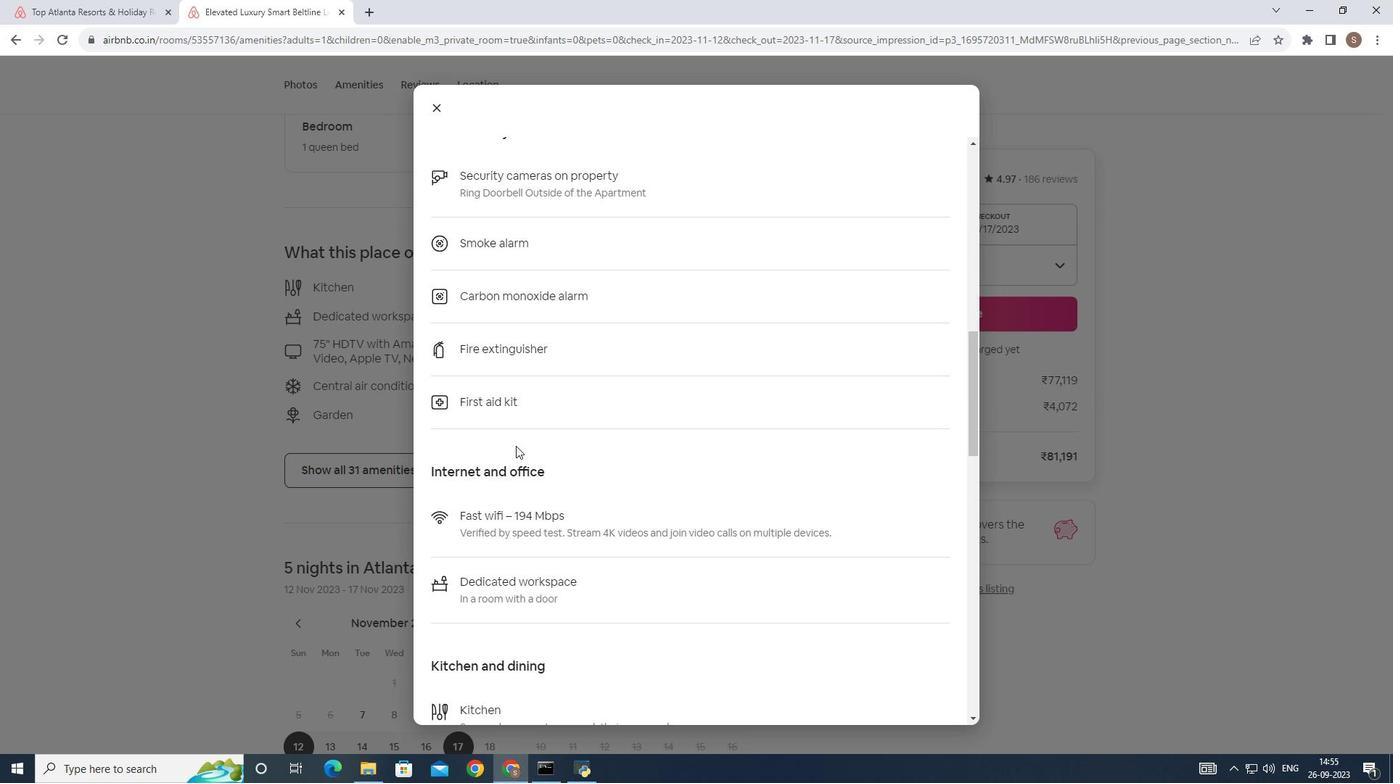 
Action: Mouse scrolled (532, 462) with delta (0, 0)
Screenshot: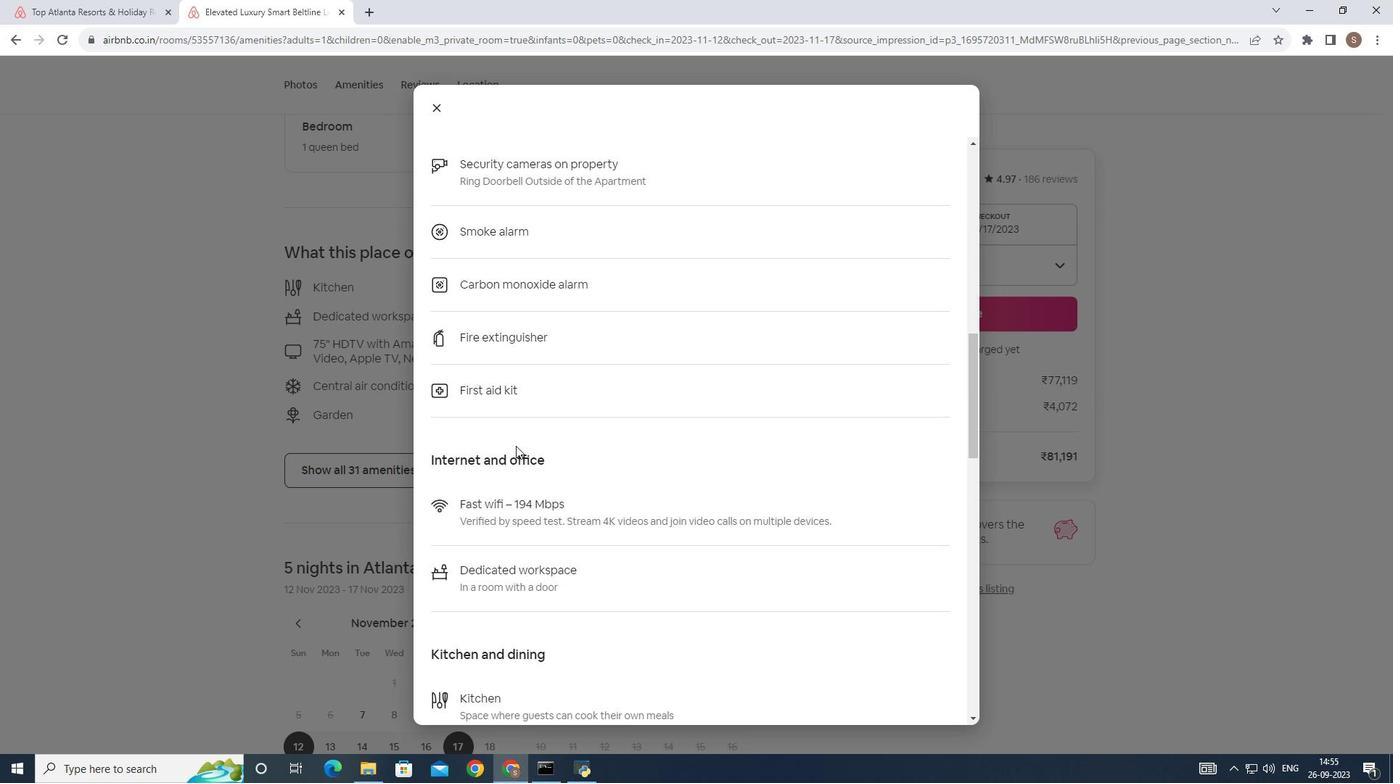 
Action: Mouse scrolled (532, 462) with delta (0, 0)
Screenshot: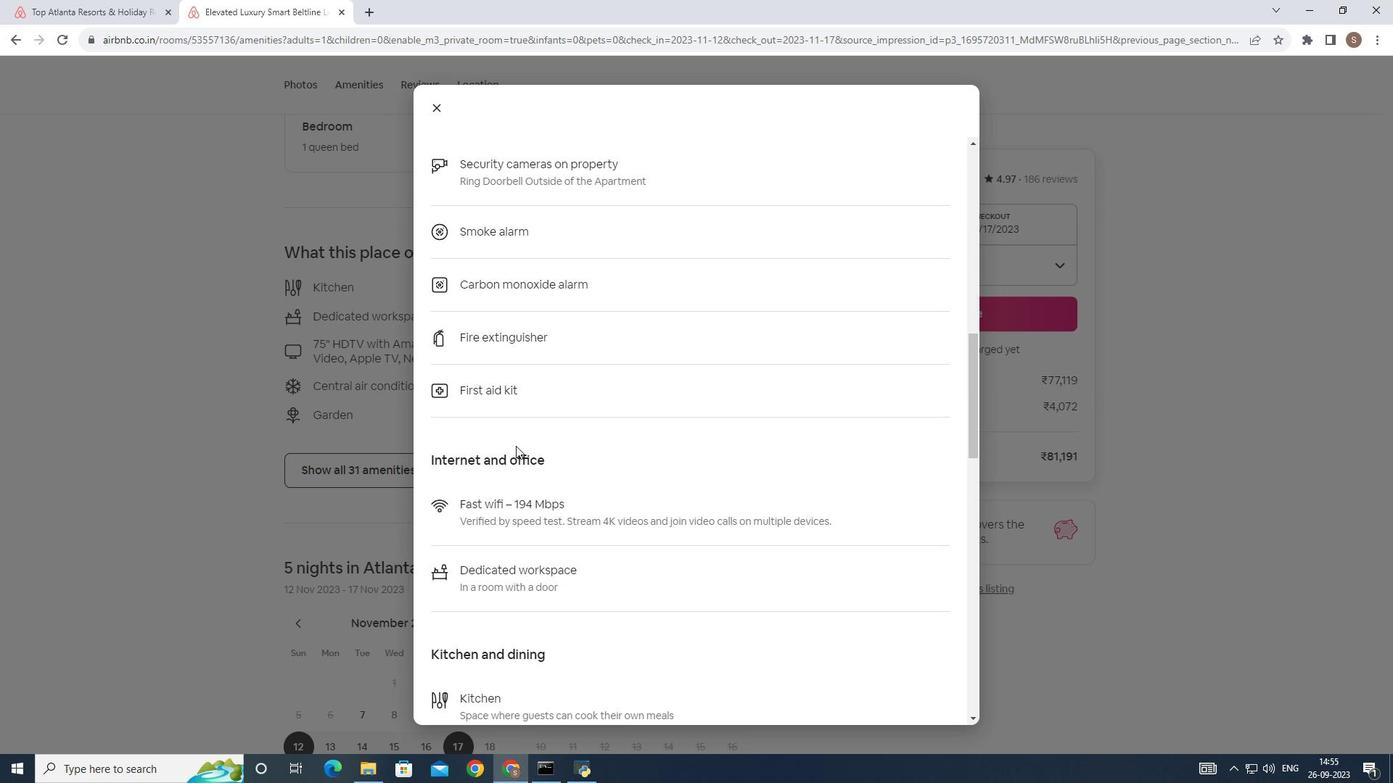 
Action: Mouse scrolled (532, 462) with delta (0, 0)
Screenshot: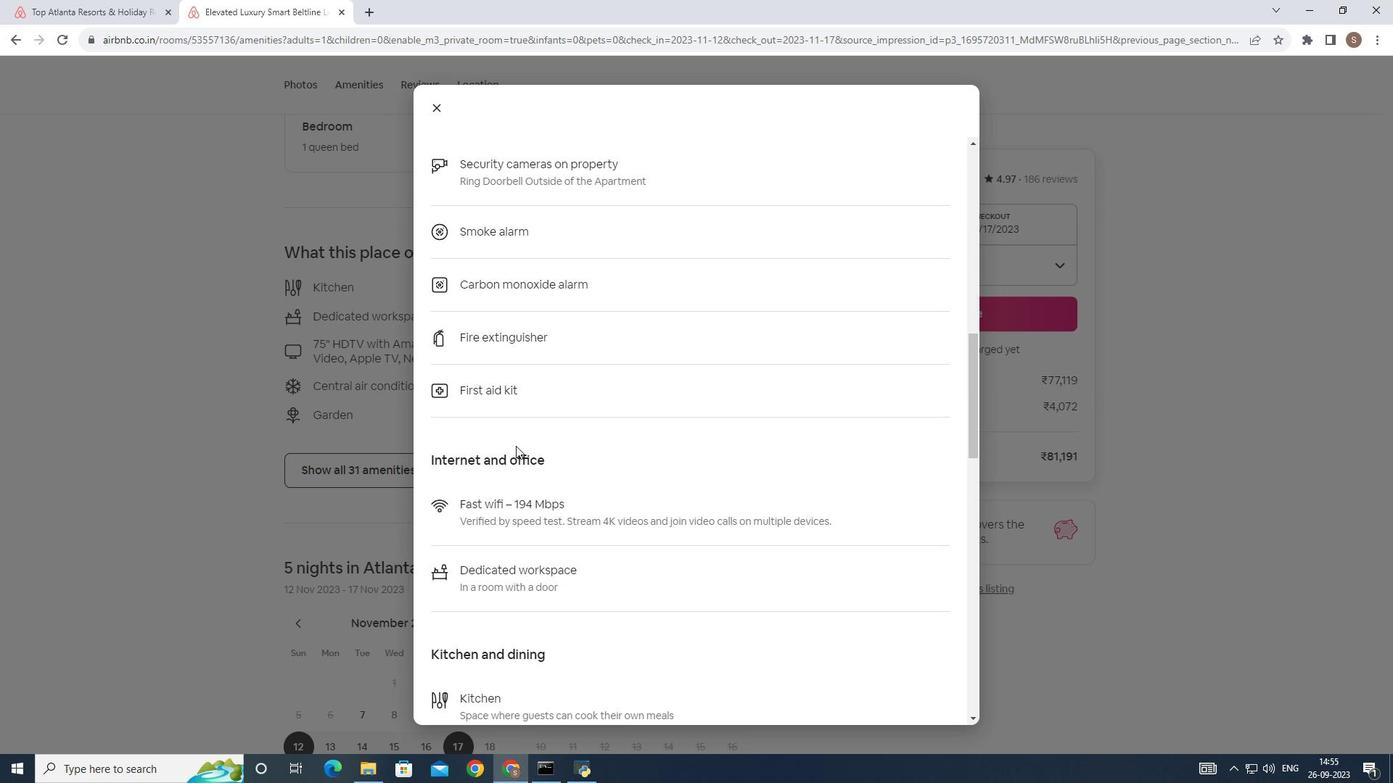 
Action: Mouse scrolled (532, 462) with delta (0, 0)
Screenshot: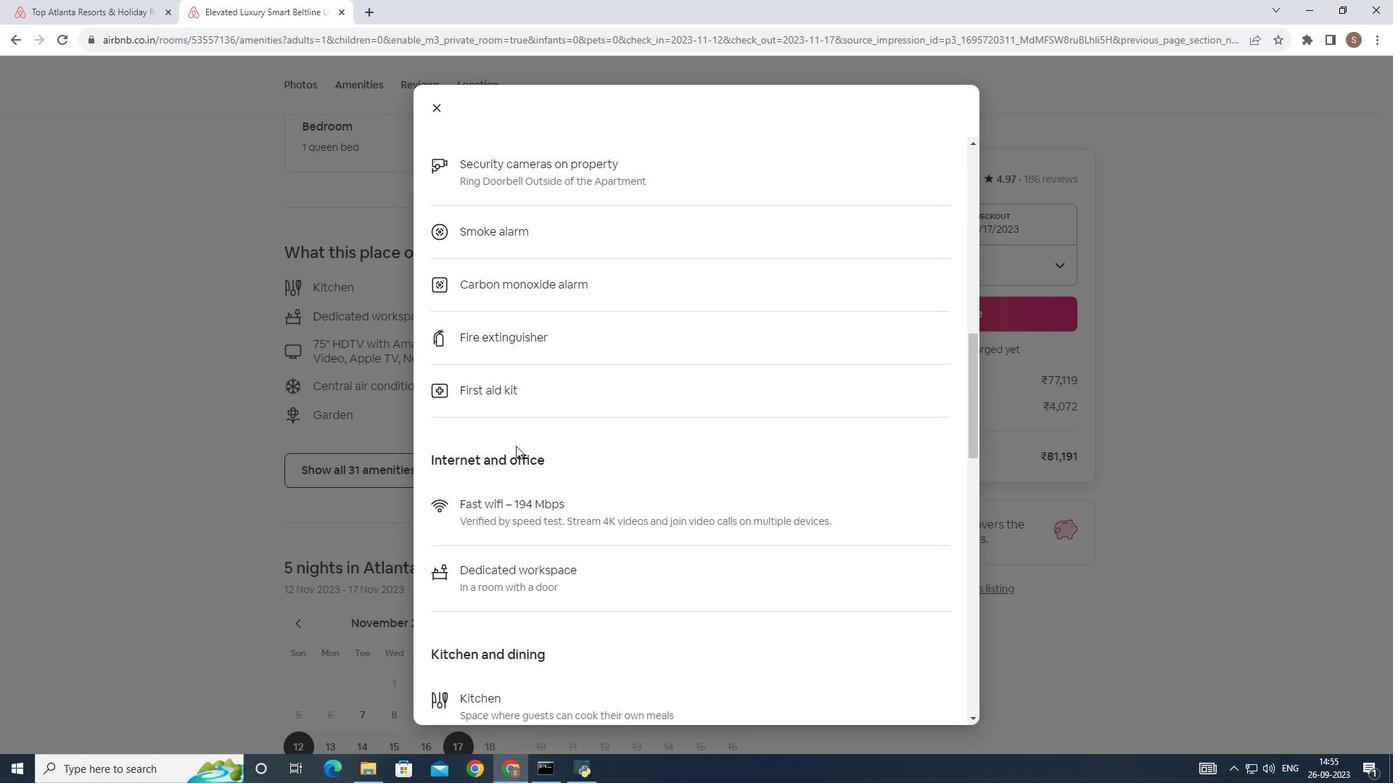 
Action: Mouse scrolled (532, 462) with delta (0, 0)
Screenshot: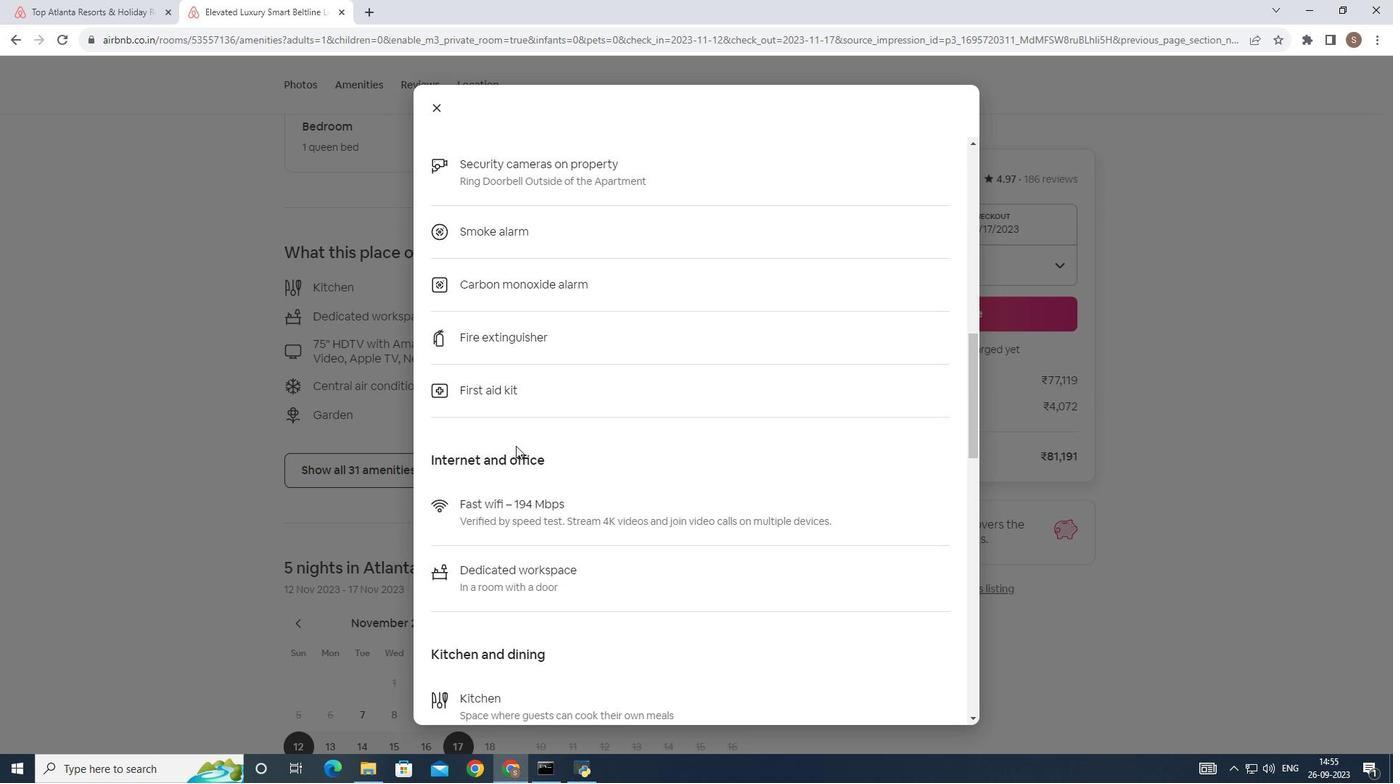 
Action: Mouse scrolled (532, 462) with delta (0, 0)
Screenshot: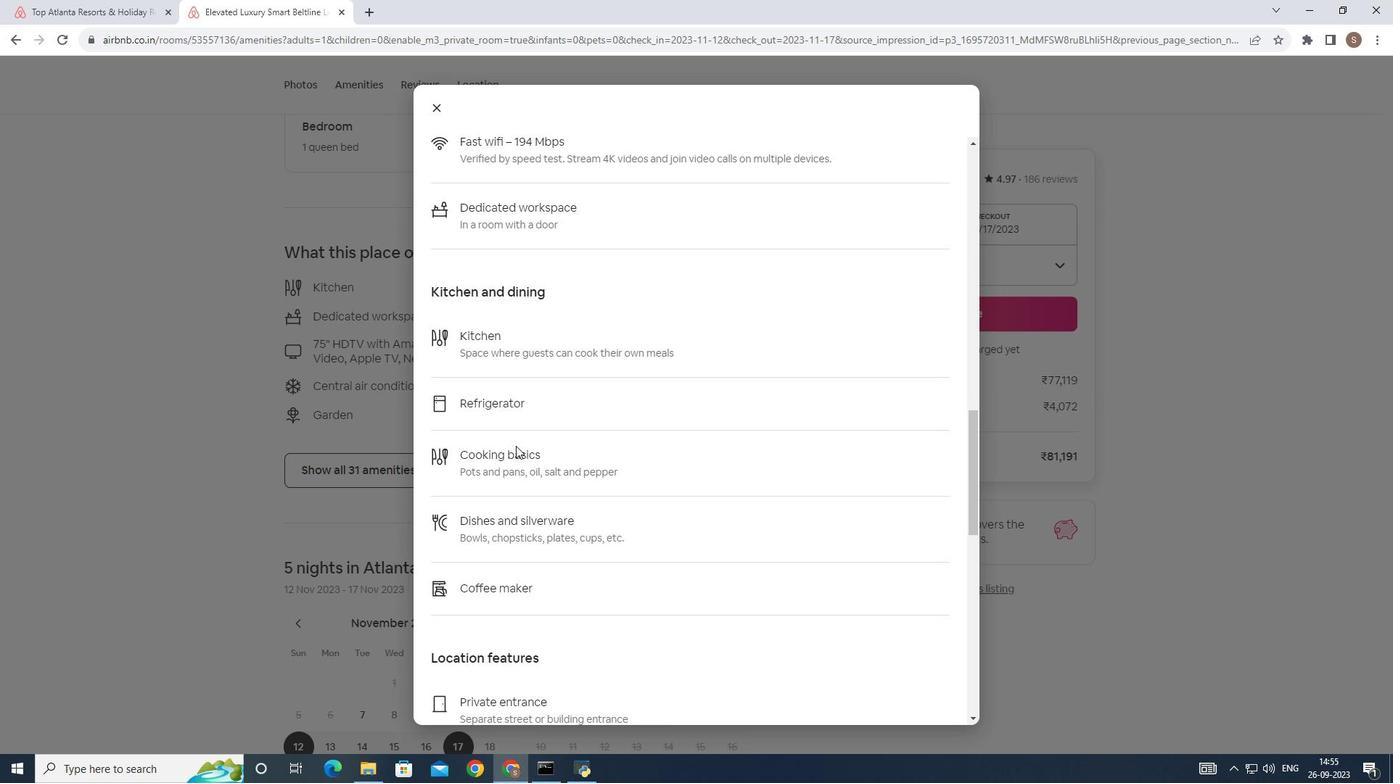 
Action: Mouse scrolled (532, 462) with delta (0, 0)
Screenshot: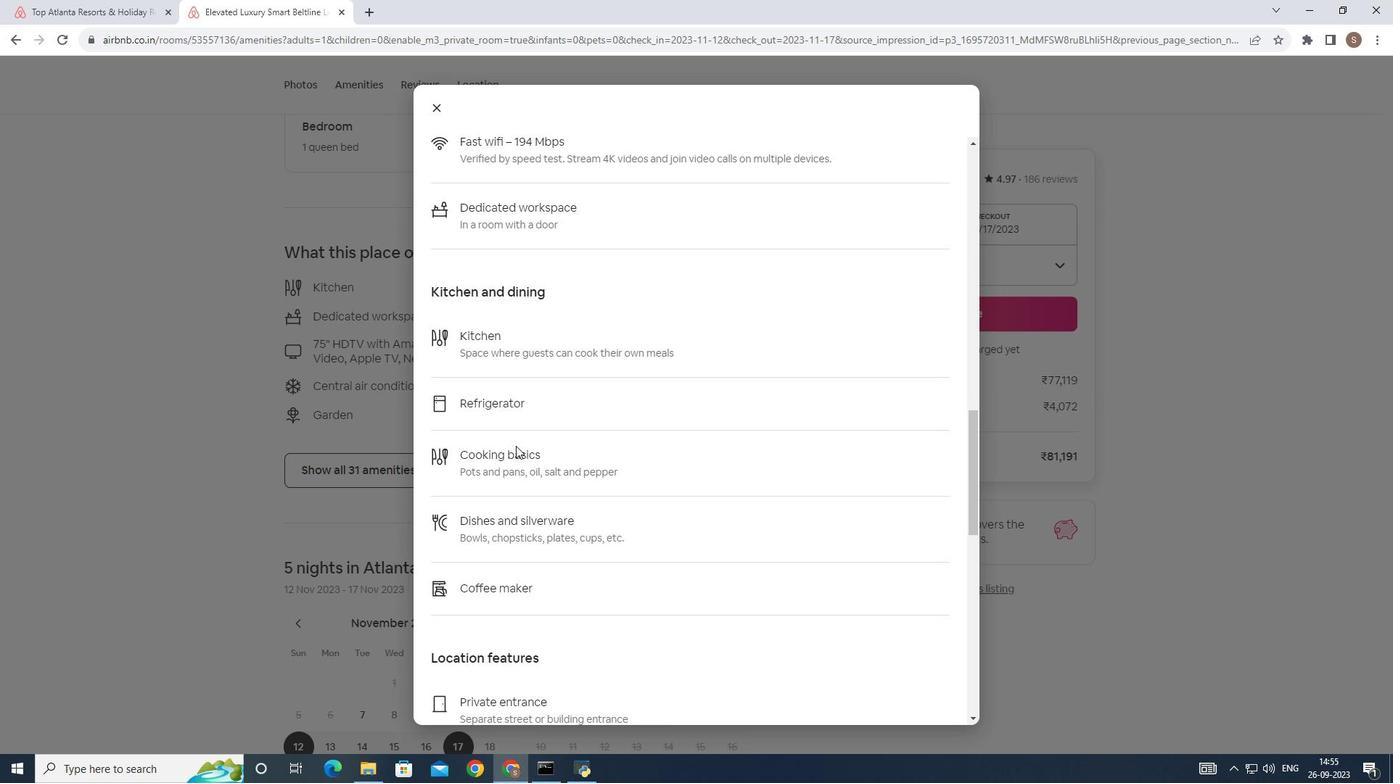 
Action: Mouse scrolled (532, 462) with delta (0, 0)
Screenshot: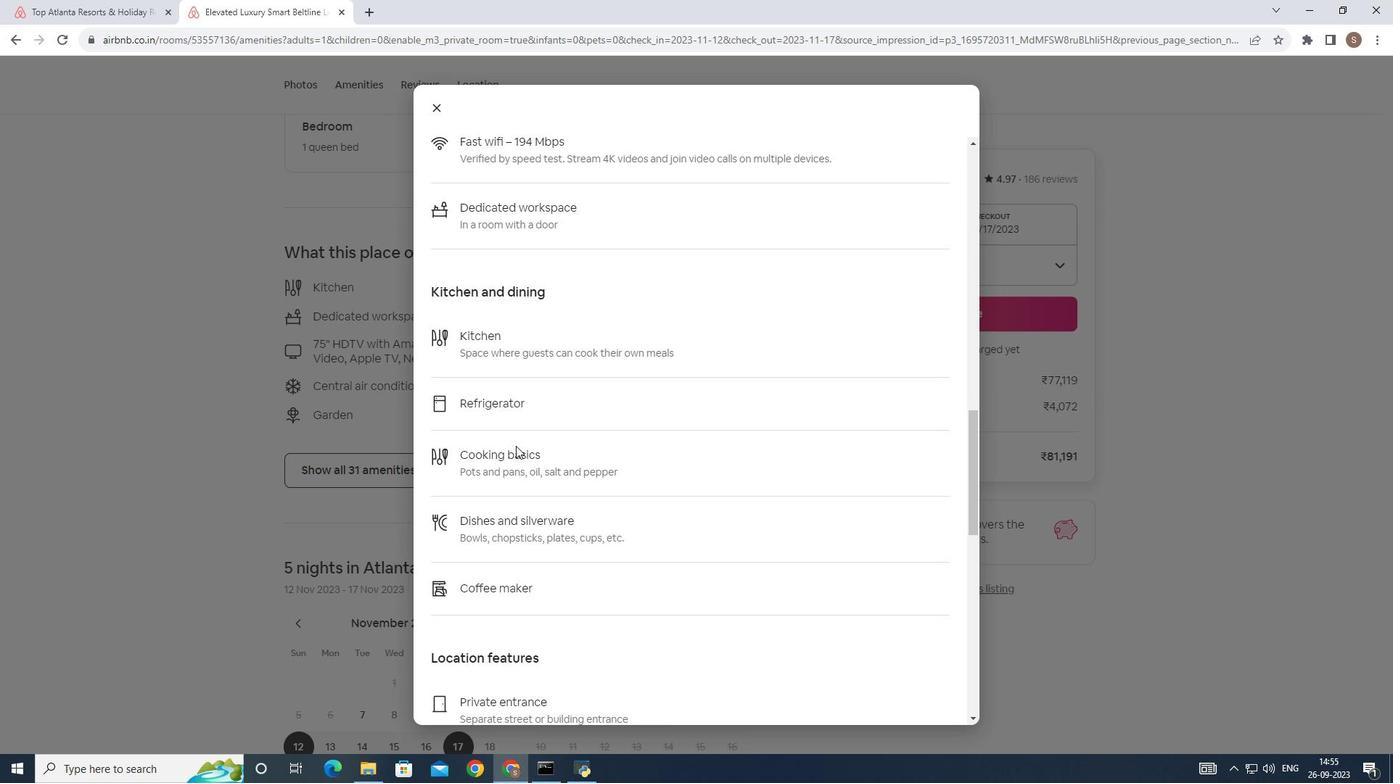
Action: Mouse scrolled (532, 462) with delta (0, 0)
Screenshot: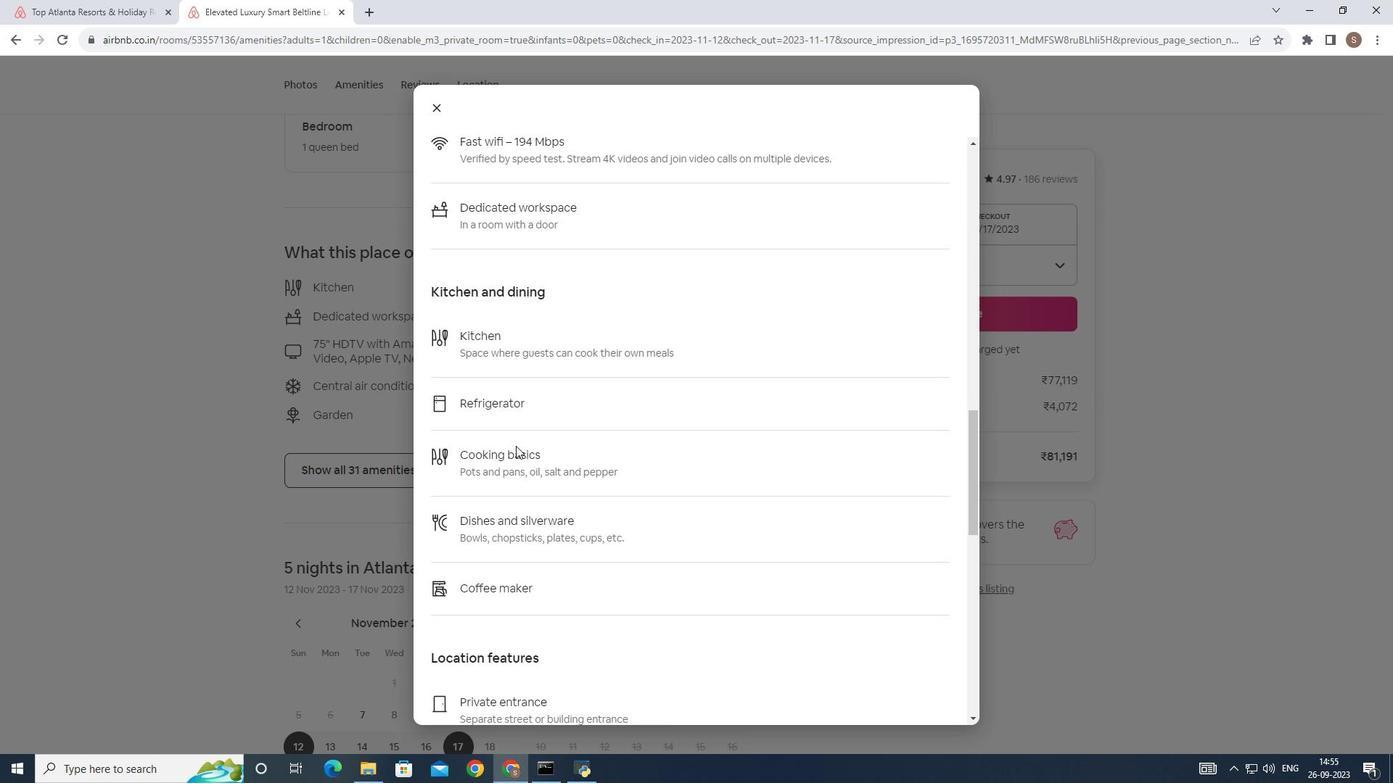 
Action: Mouse scrolled (532, 462) with delta (0, 0)
Screenshot: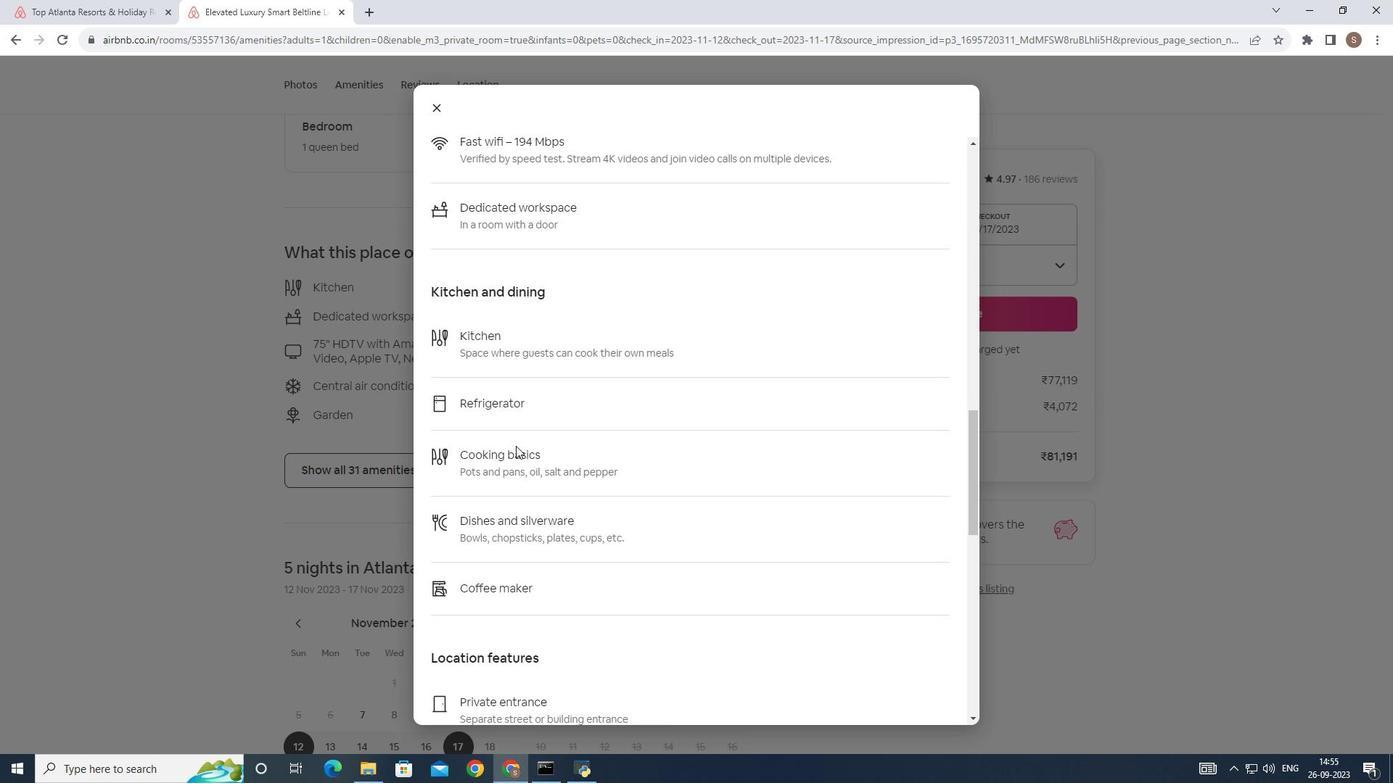 
Action: Mouse scrolled (532, 462) with delta (0, 0)
Screenshot: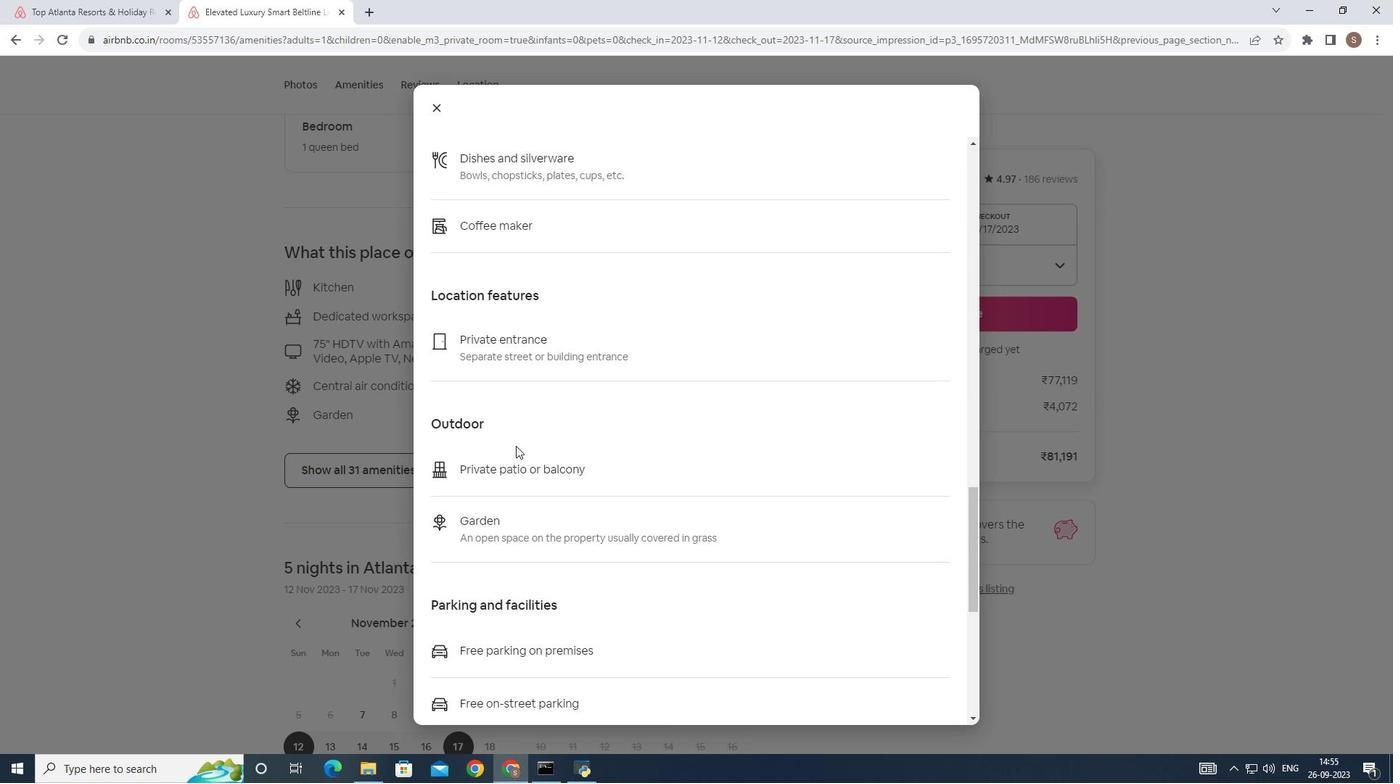 
Action: Mouse scrolled (532, 462) with delta (0, 0)
Screenshot: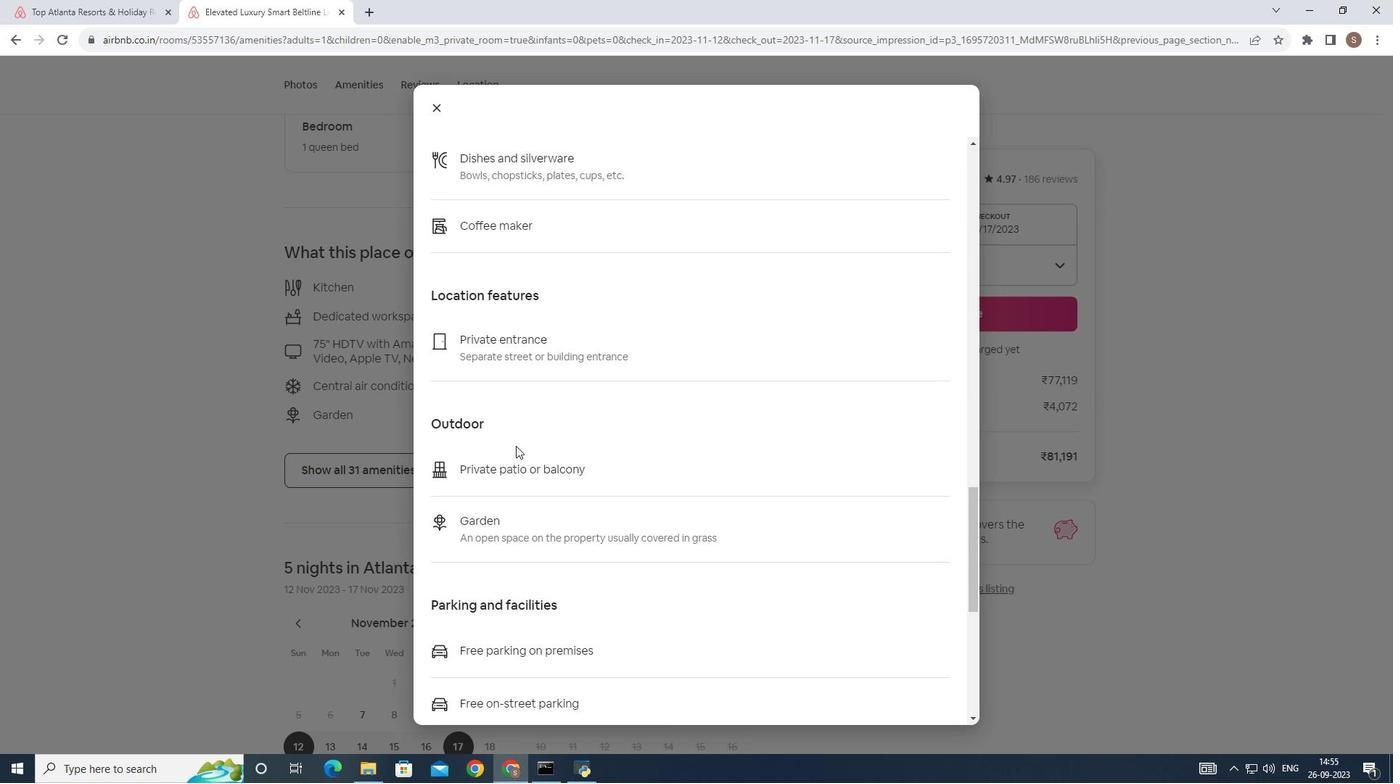 
Action: Mouse scrolled (532, 462) with delta (0, 0)
Screenshot: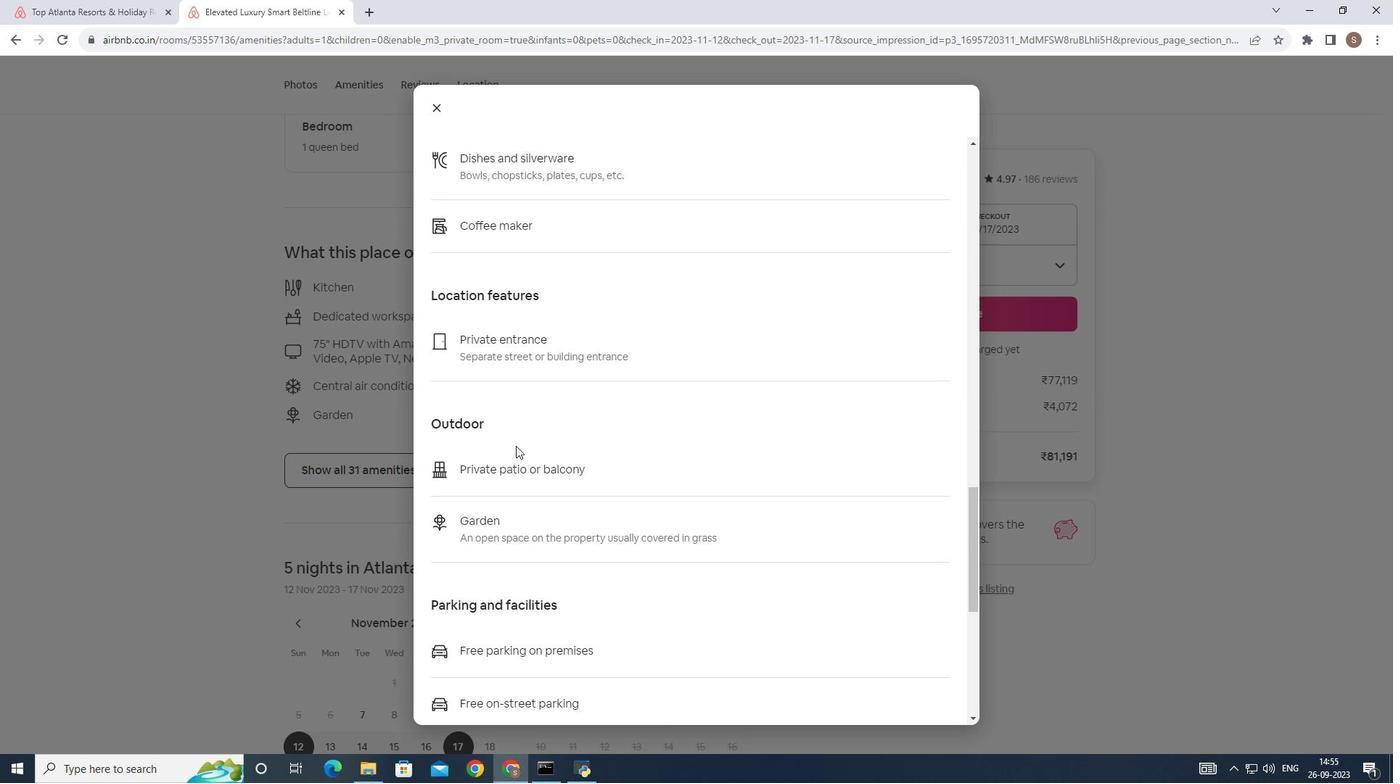 
Action: Mouse scrolled (532, 462) with delta (0, 0)
Screenshot: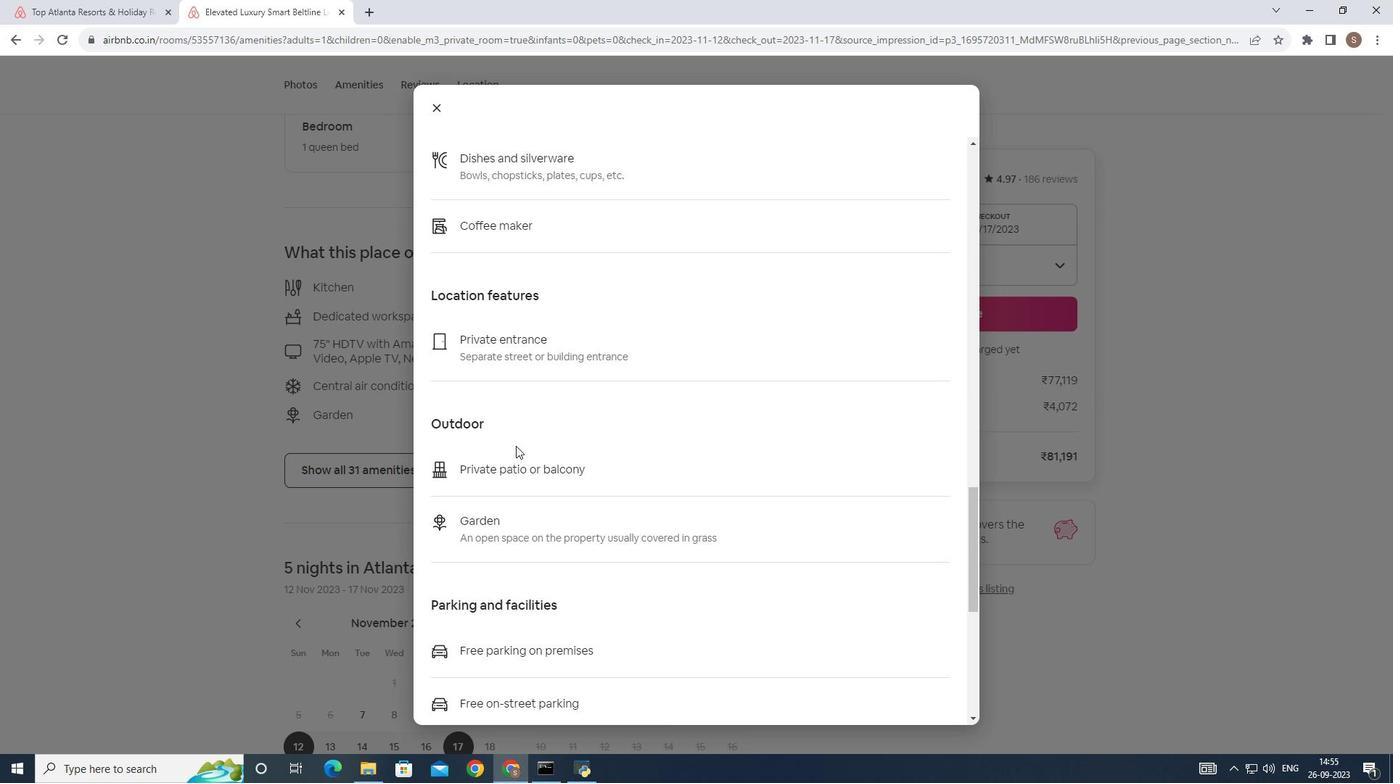 
Action: Mouse scrolled (532, 462) with delta (0, 0)
Screenshot: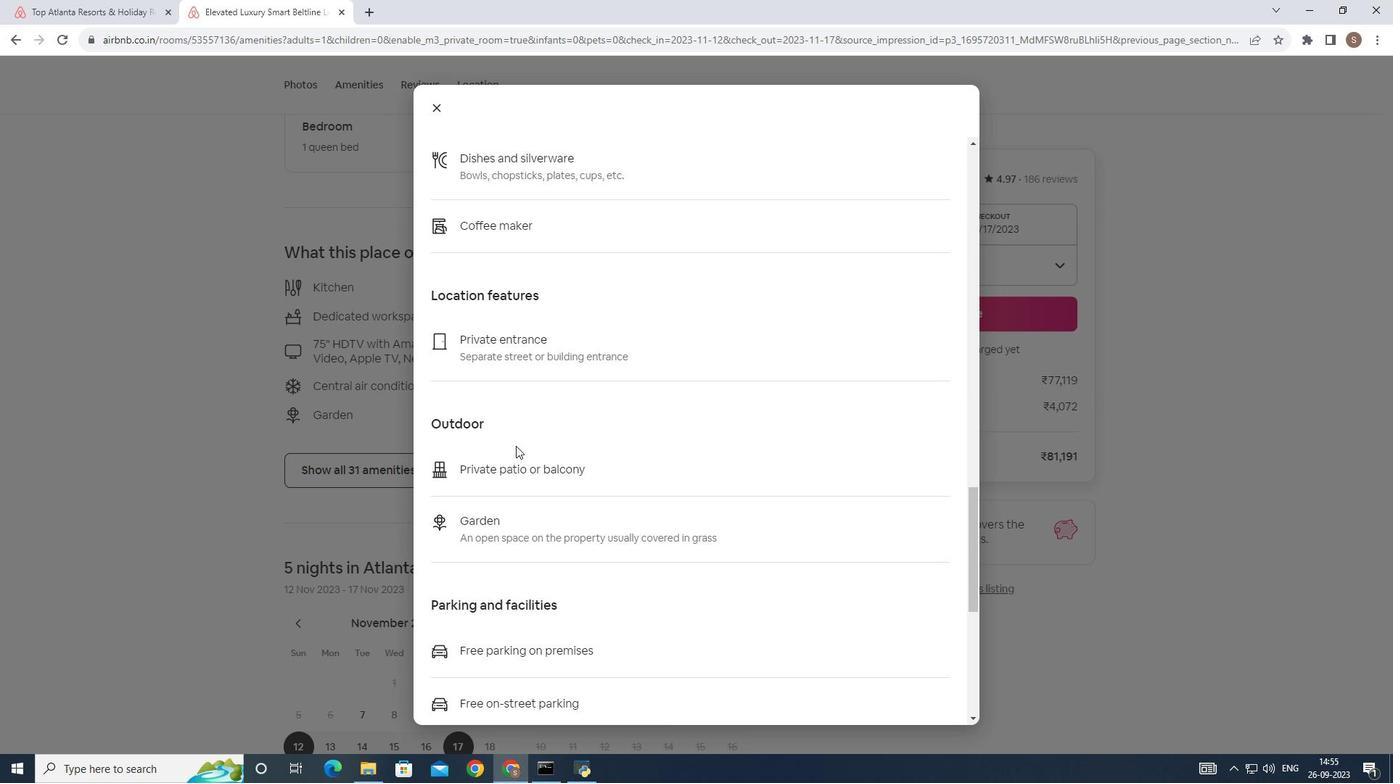 
Action: Mouse scrolled (532, 462) with delta (0, 0)
Screenshot: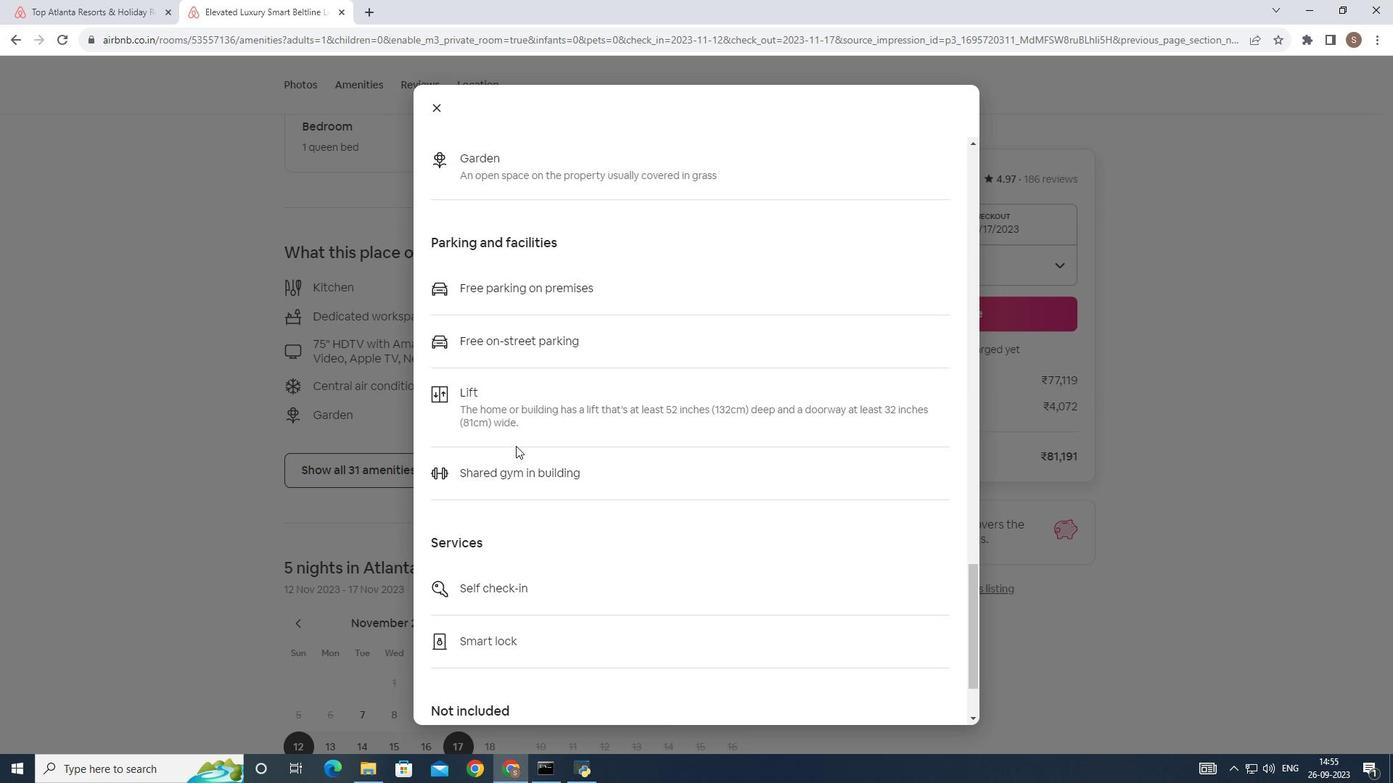 
Action: Mouse scrolled (532, 462) with delta (0, 0)
Screenshot: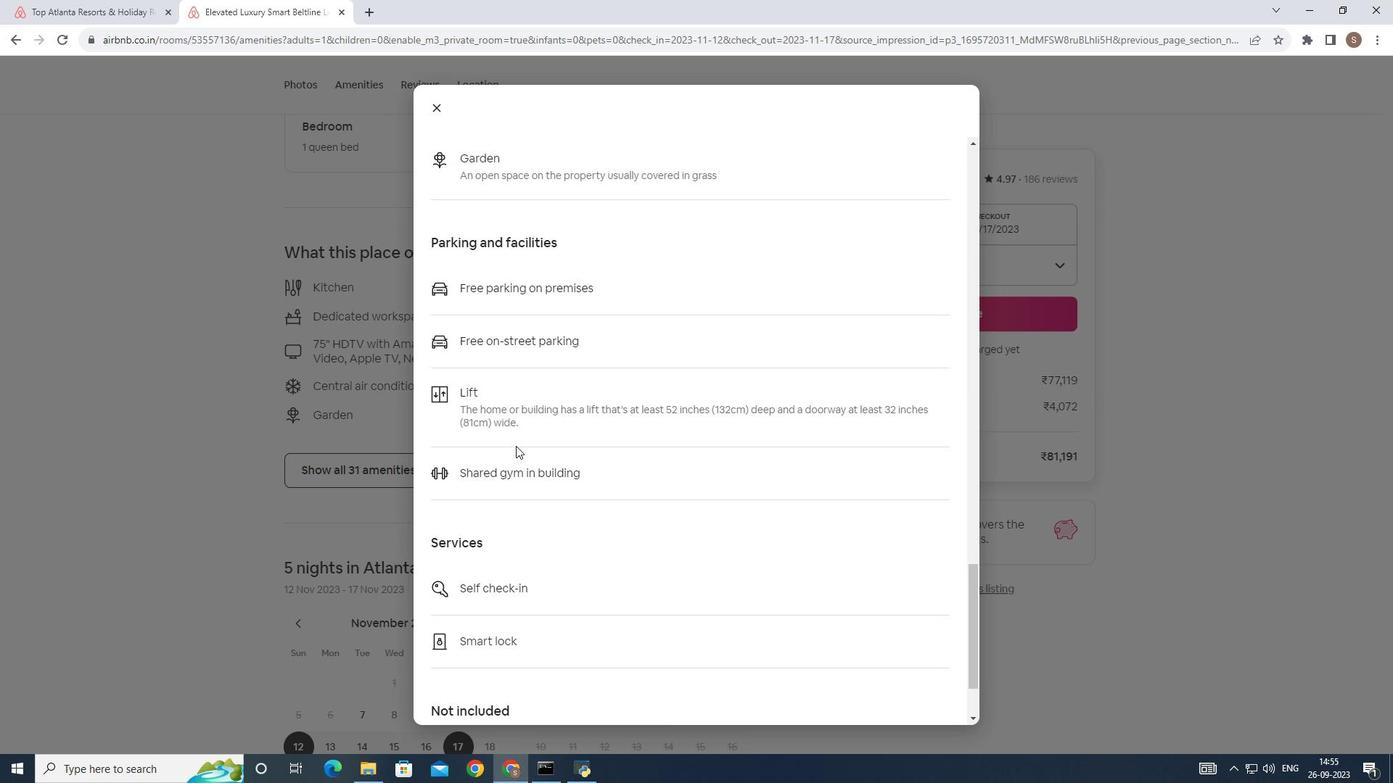 
Action: Mouse scrolled (532, 462) with delta (0, 0)
Screenshot: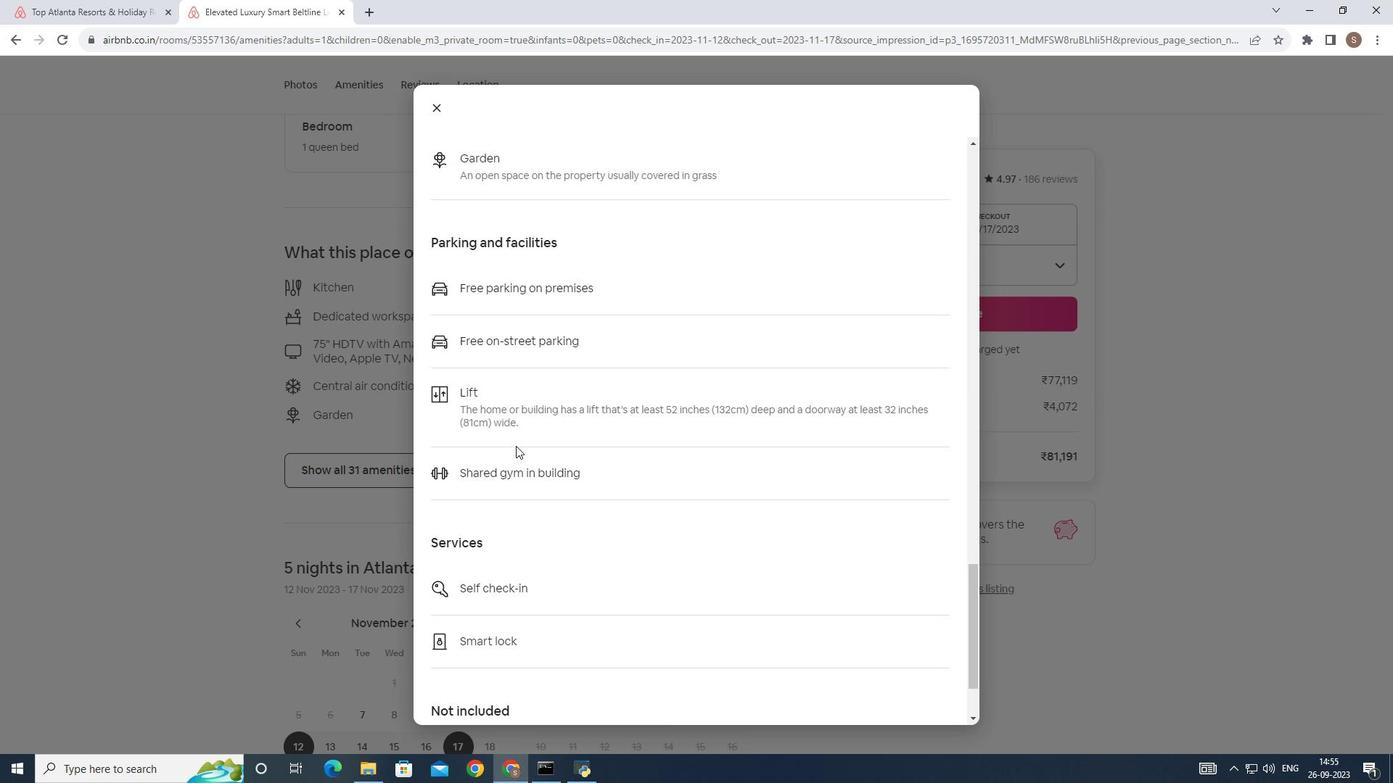 
Action: Mouse scrolled (532, 462) with delta (0, 0)
Screenshot: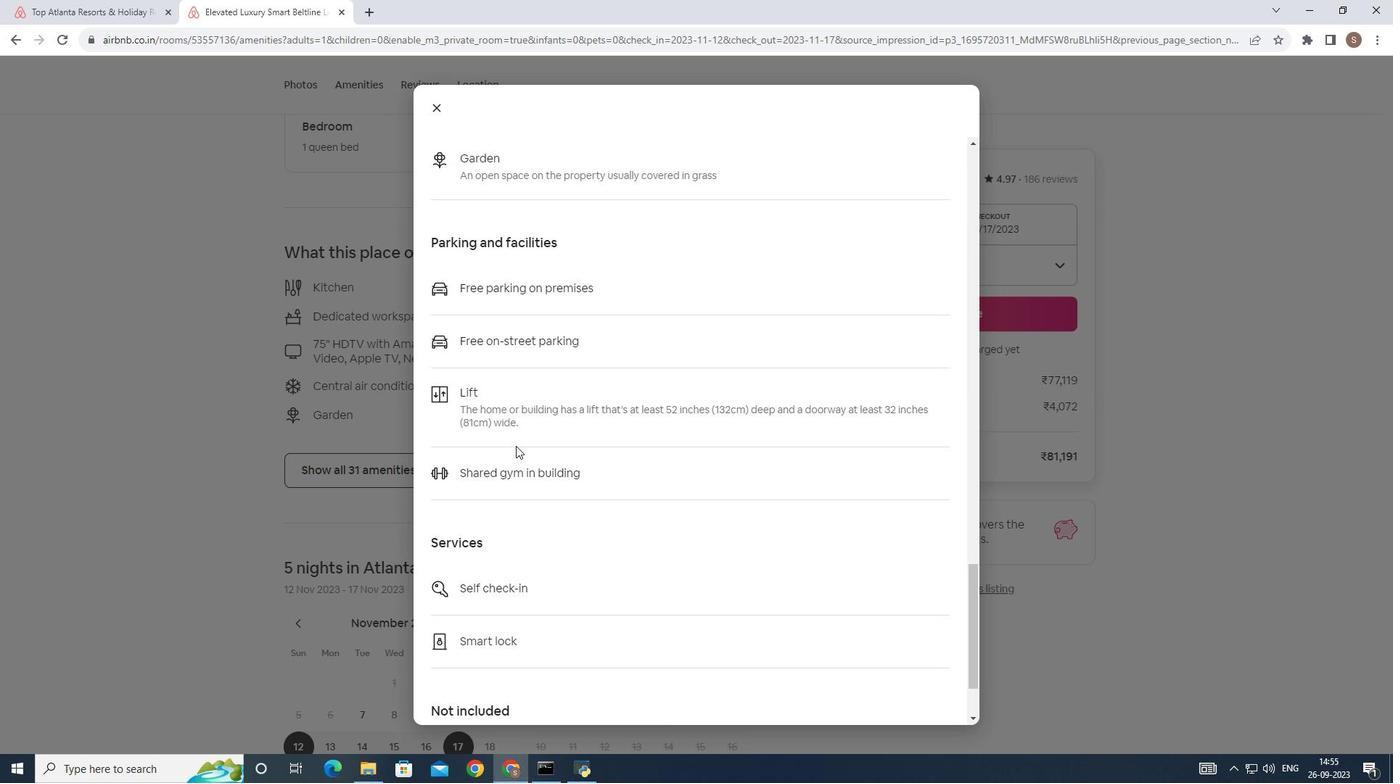 
Action: Mouse scrolled (532, 462) with delta (0, 0)
Screenshot: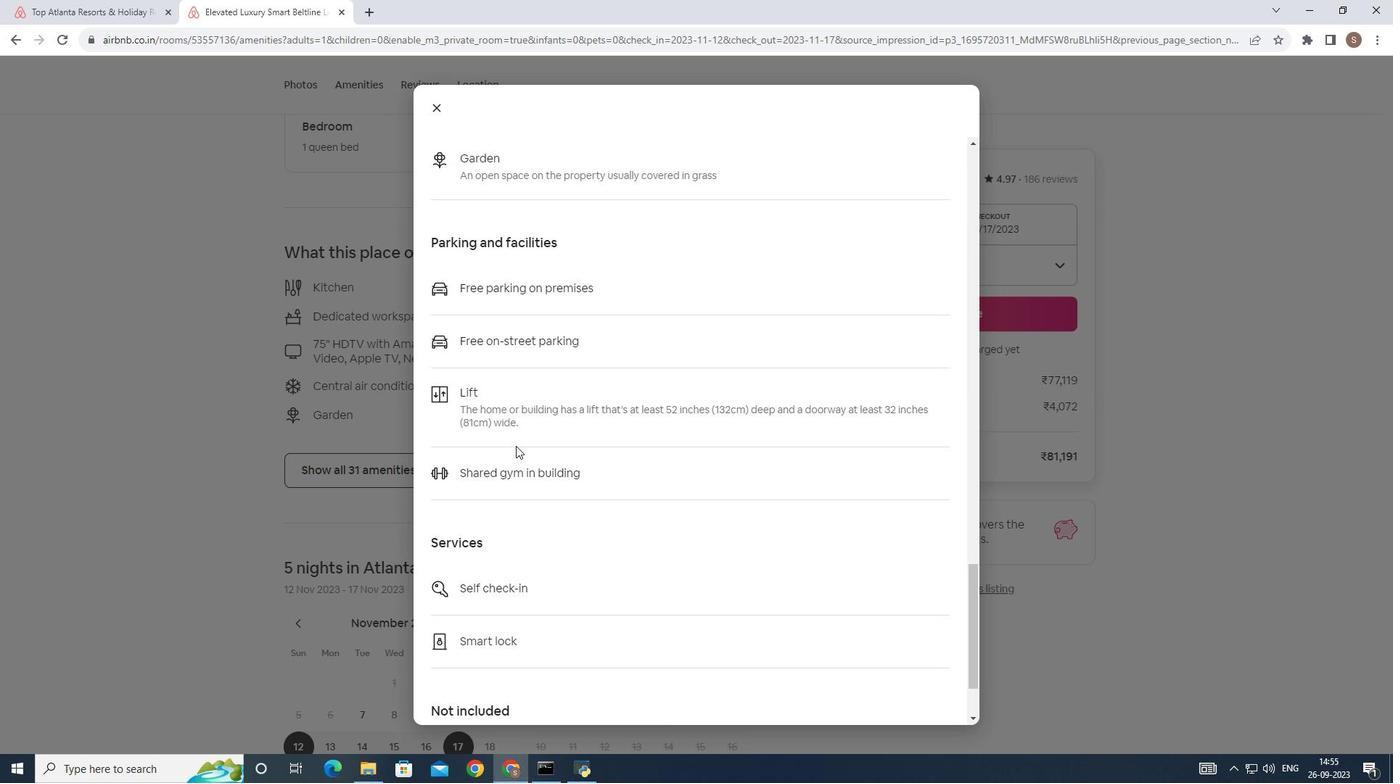 
Action: Mouse moved to (539, 422)
Screenshot: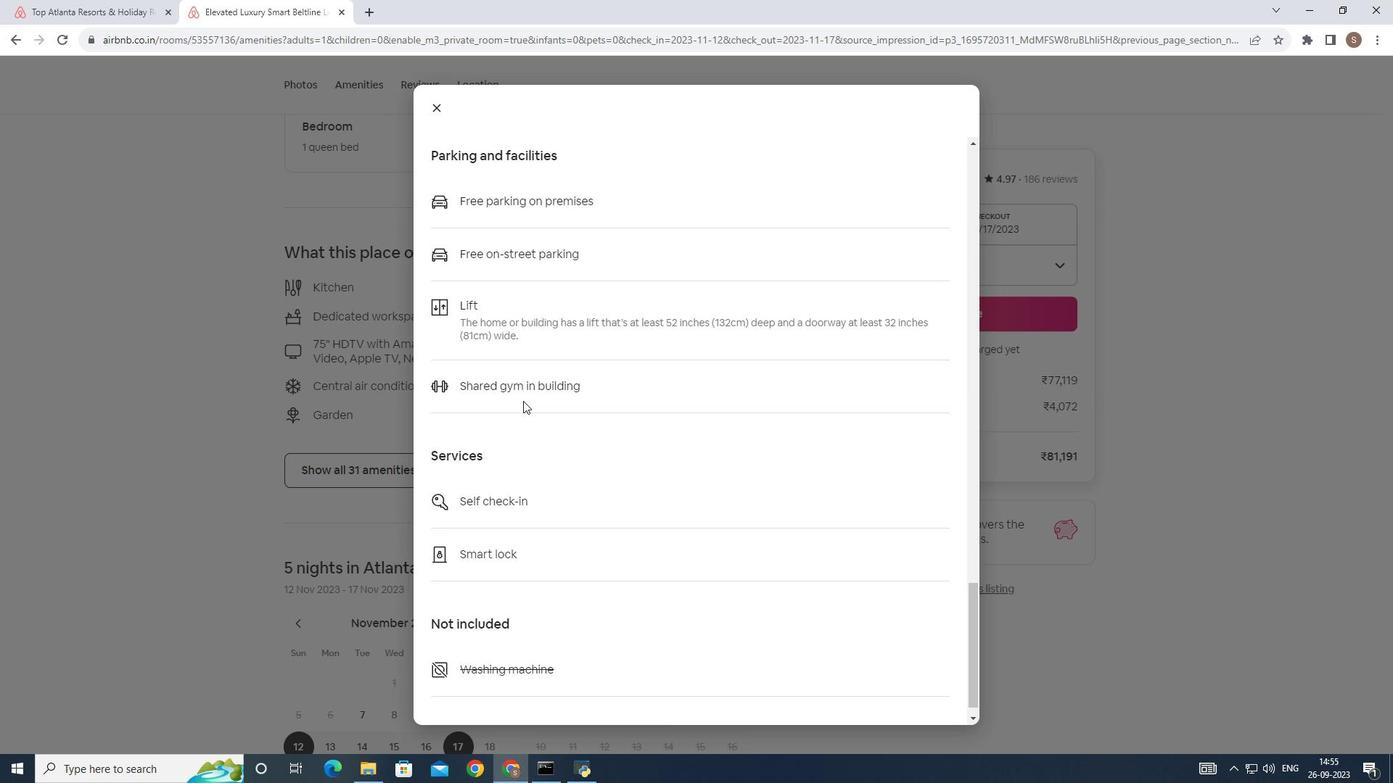 
Action: Mouse scrolled (539, 421) with delta (0, 0)
Screenshot: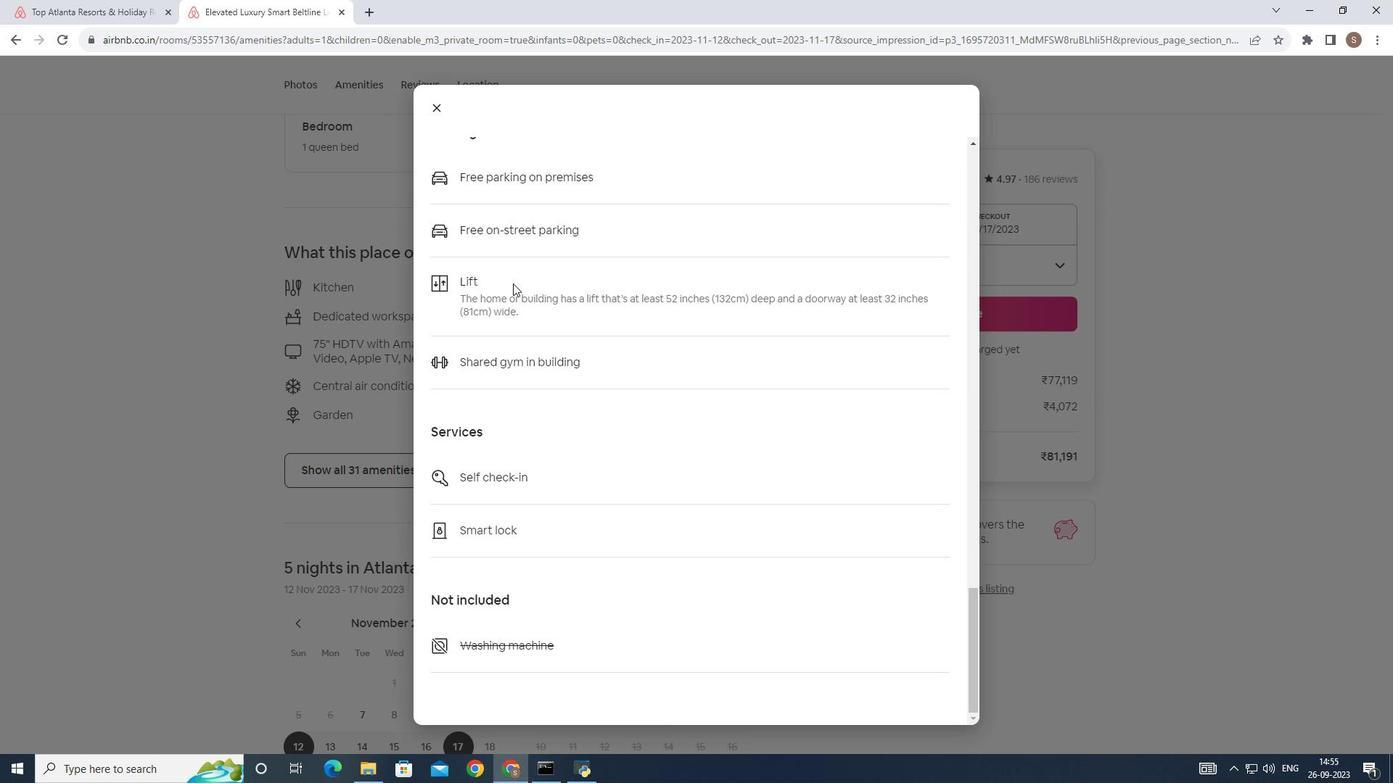 
Action: Mouse scrolled (539, 421) with delta (0, 0)
Screenshot: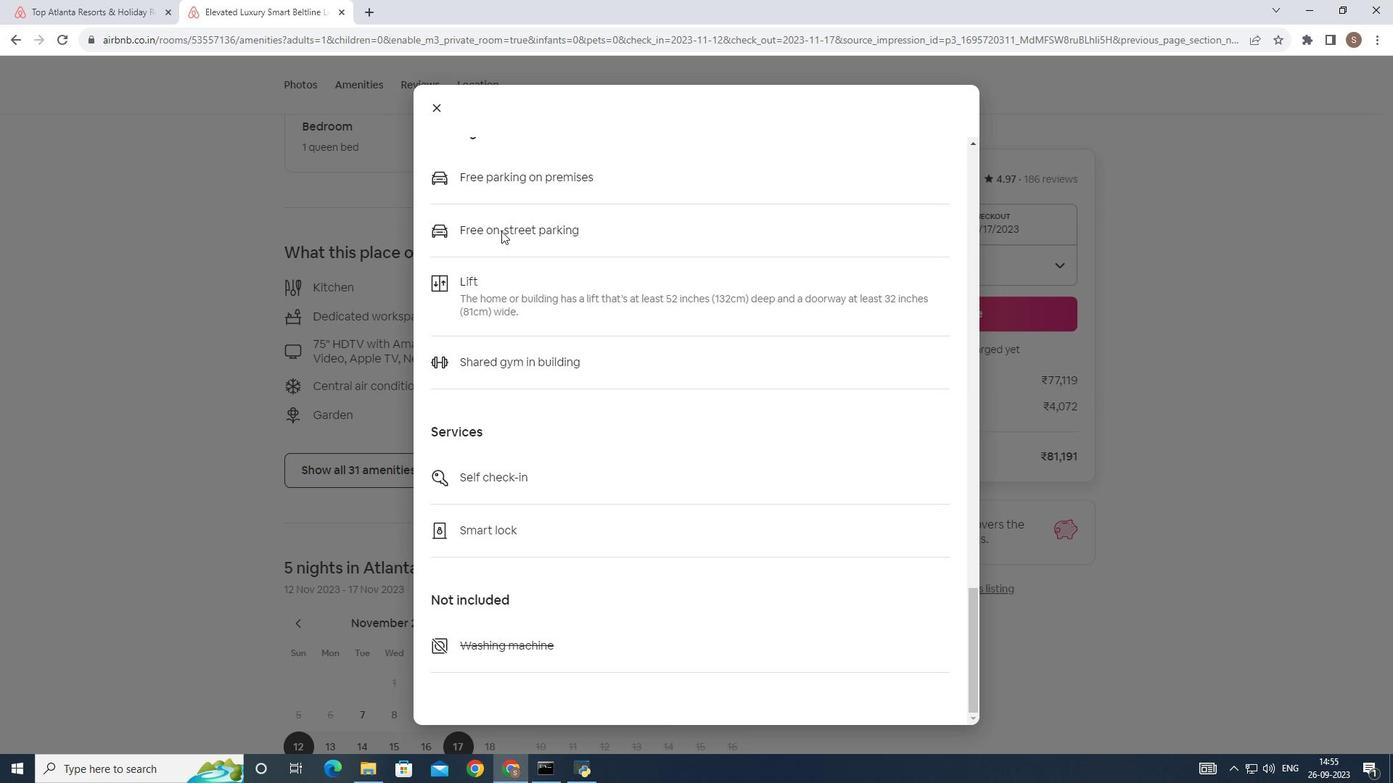 
Action: Mouse scrolled (539, 421) with delta (0, 0)
Screenshot: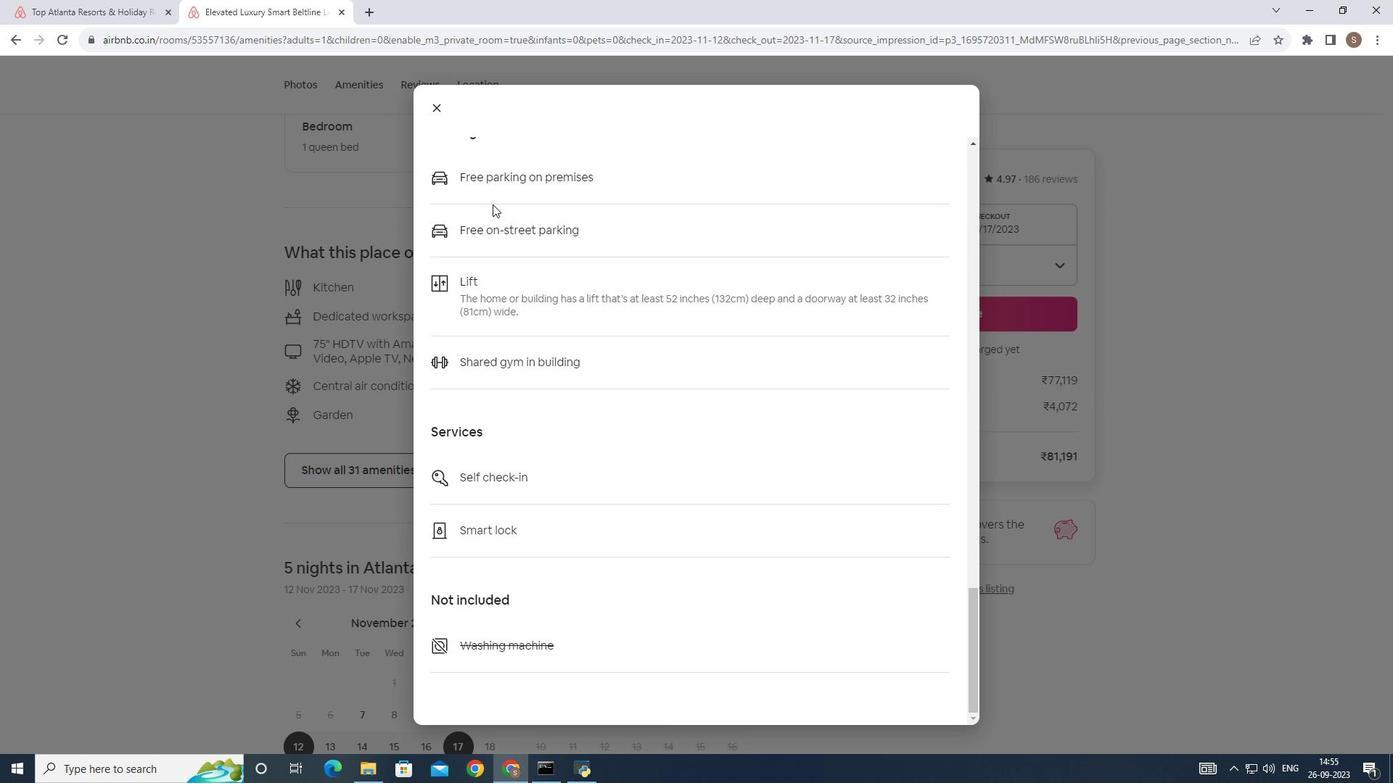 
Action: Mouse scrolled (539, 421) with delta (0, 0)
Screenshot: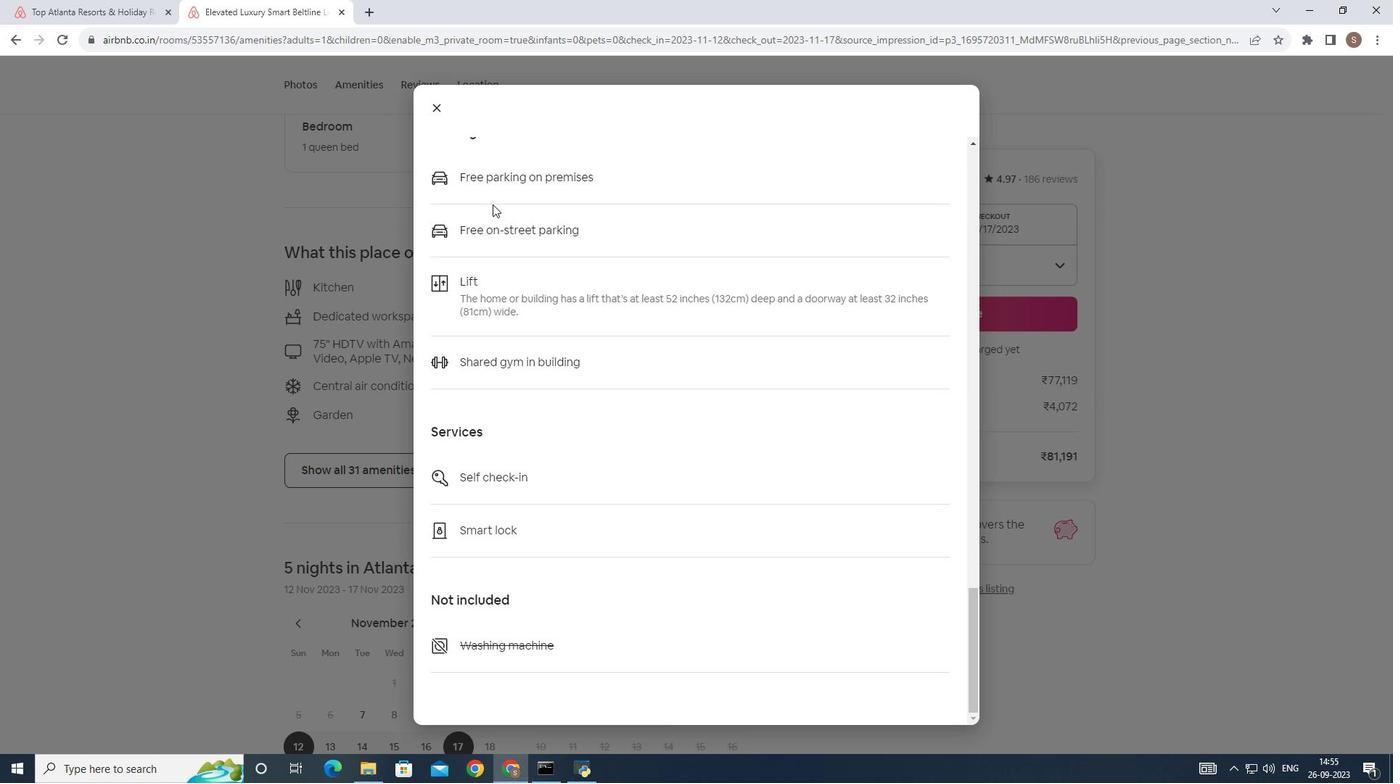 
Action: Mouse moved to (454, 124)
Screenshot: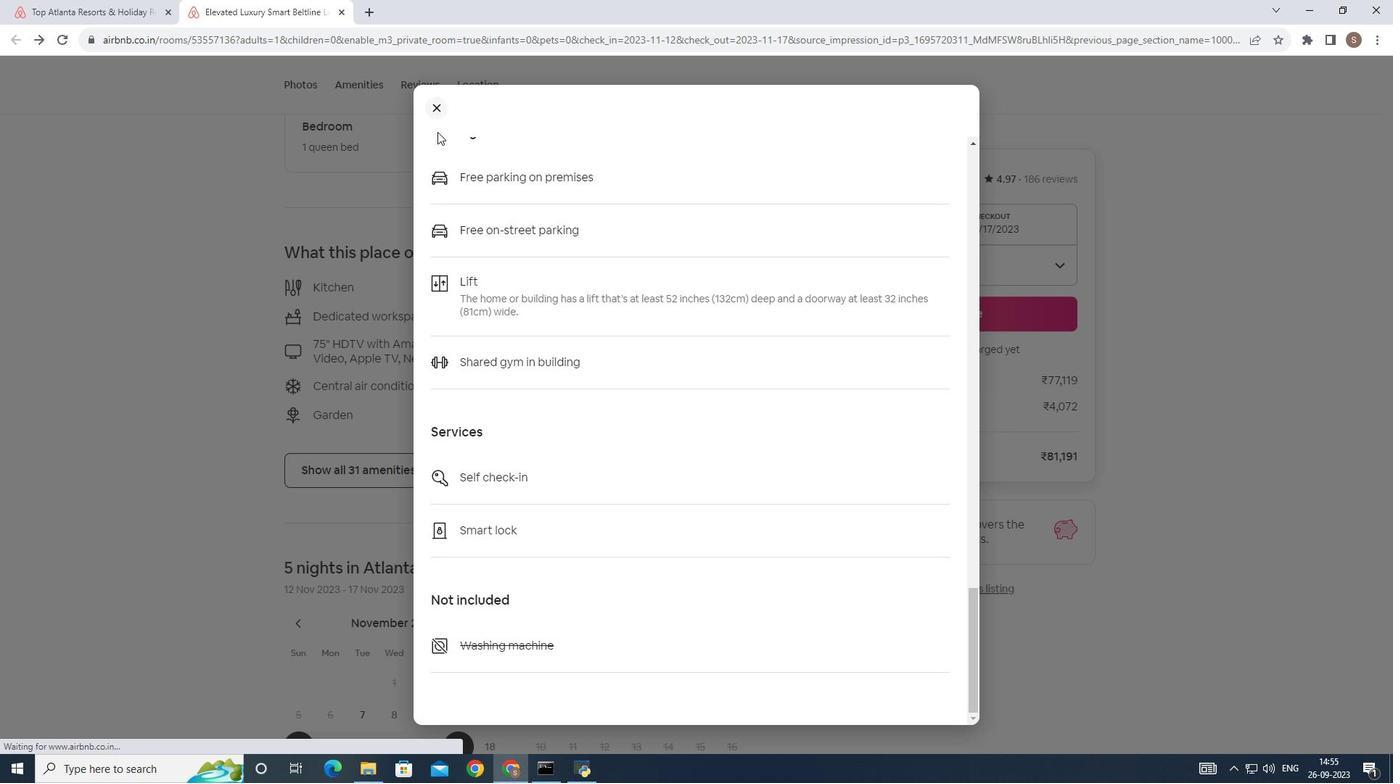 
Action: Mouse pressed left at (454, 124)
Screenshot: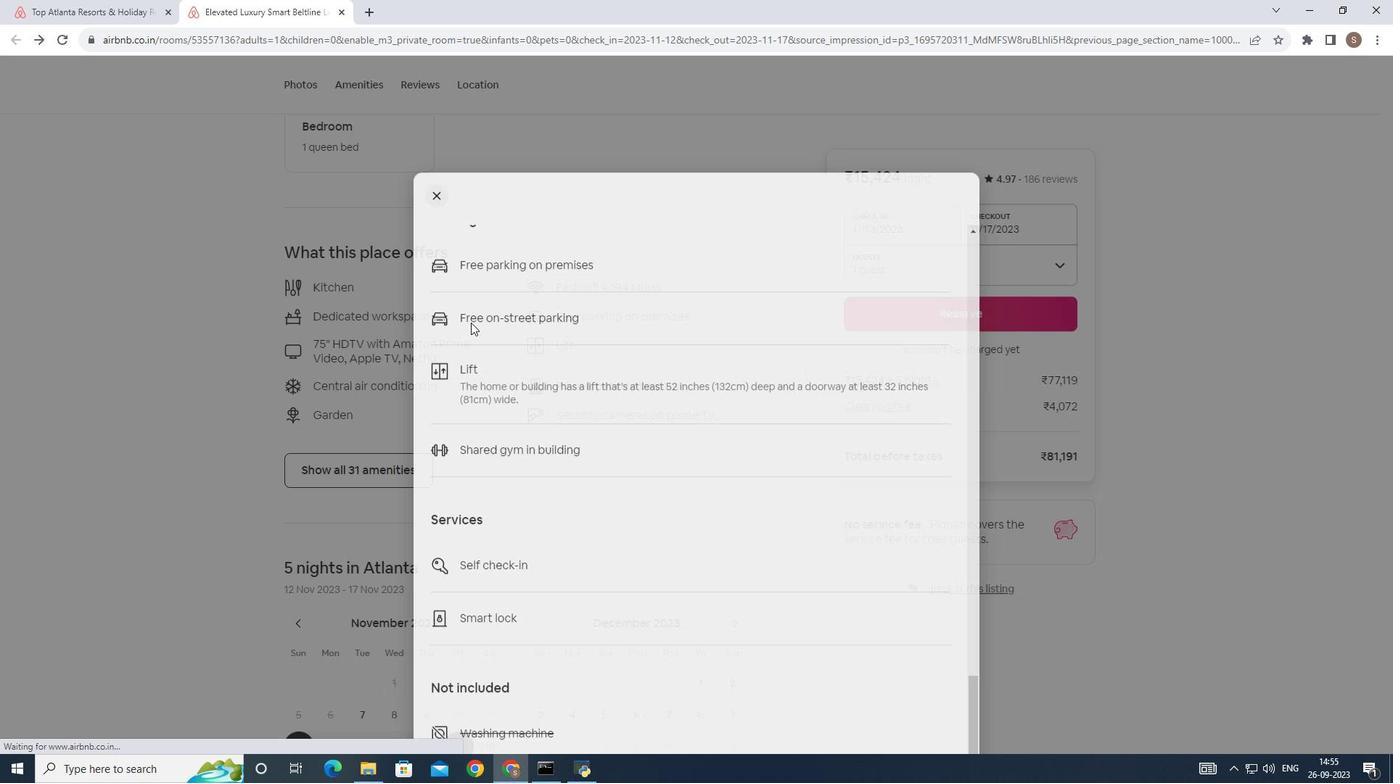 
Action: Mouse moved to (523, 450)
Screenshot: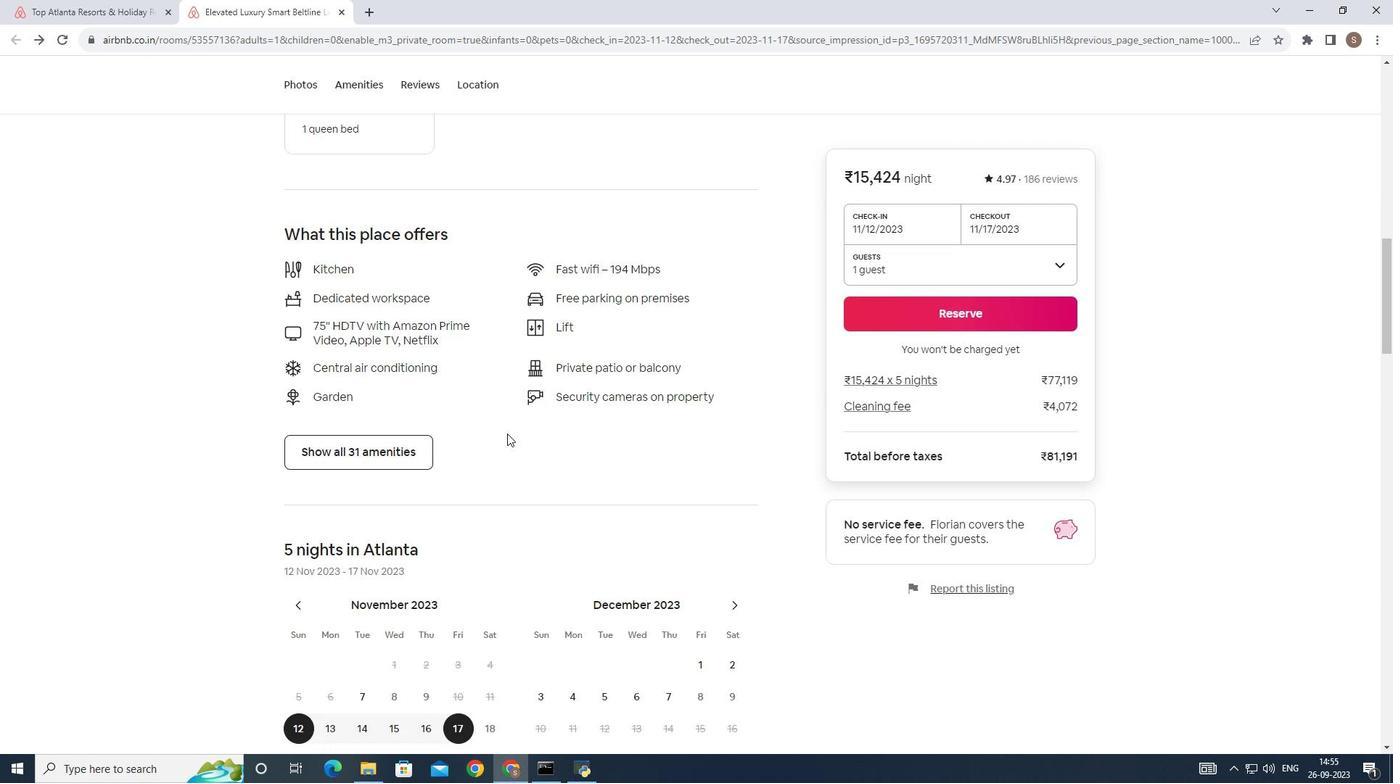 
Action: Mouse scrolled (523, 449) with delta (0, 0)
Screenshot: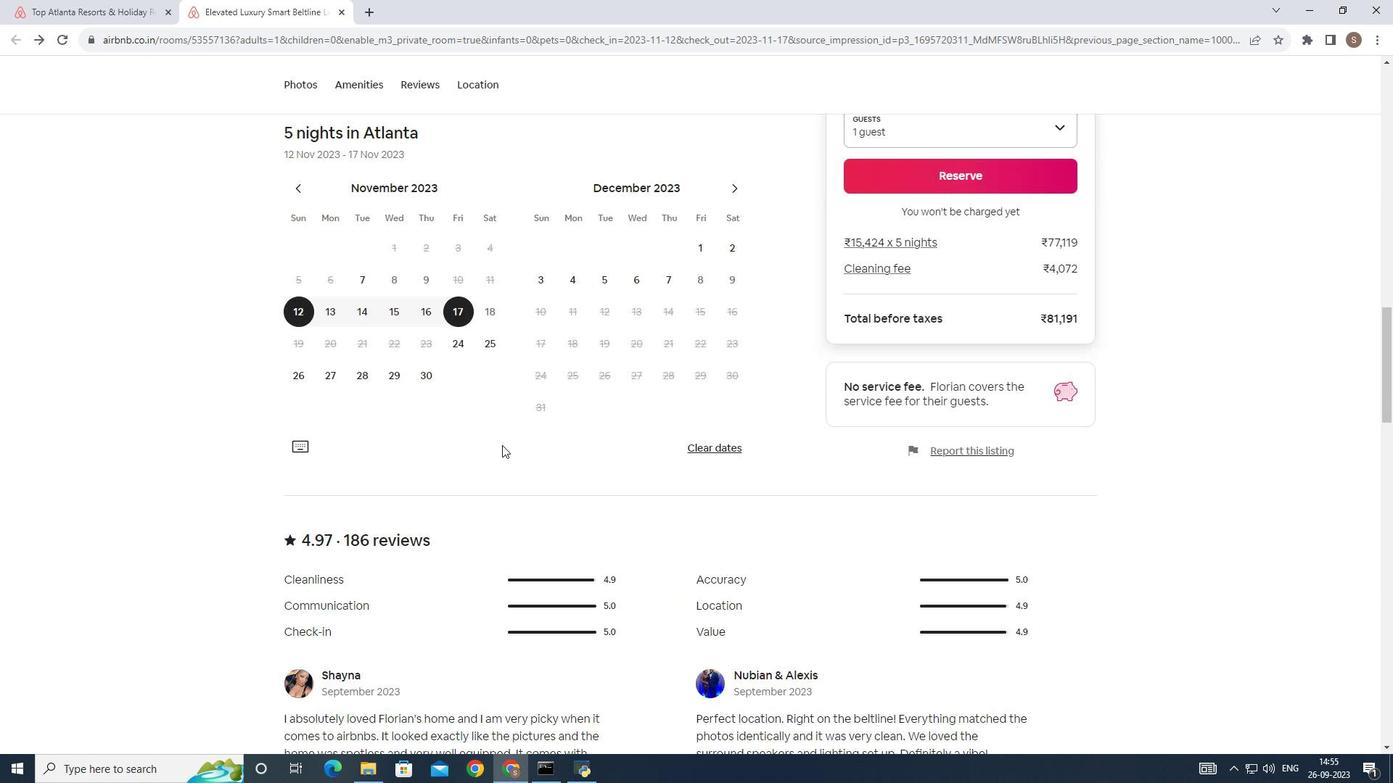 
Action: Mouse scrolled (523, 449) with delta (0, 0)
Screenshot: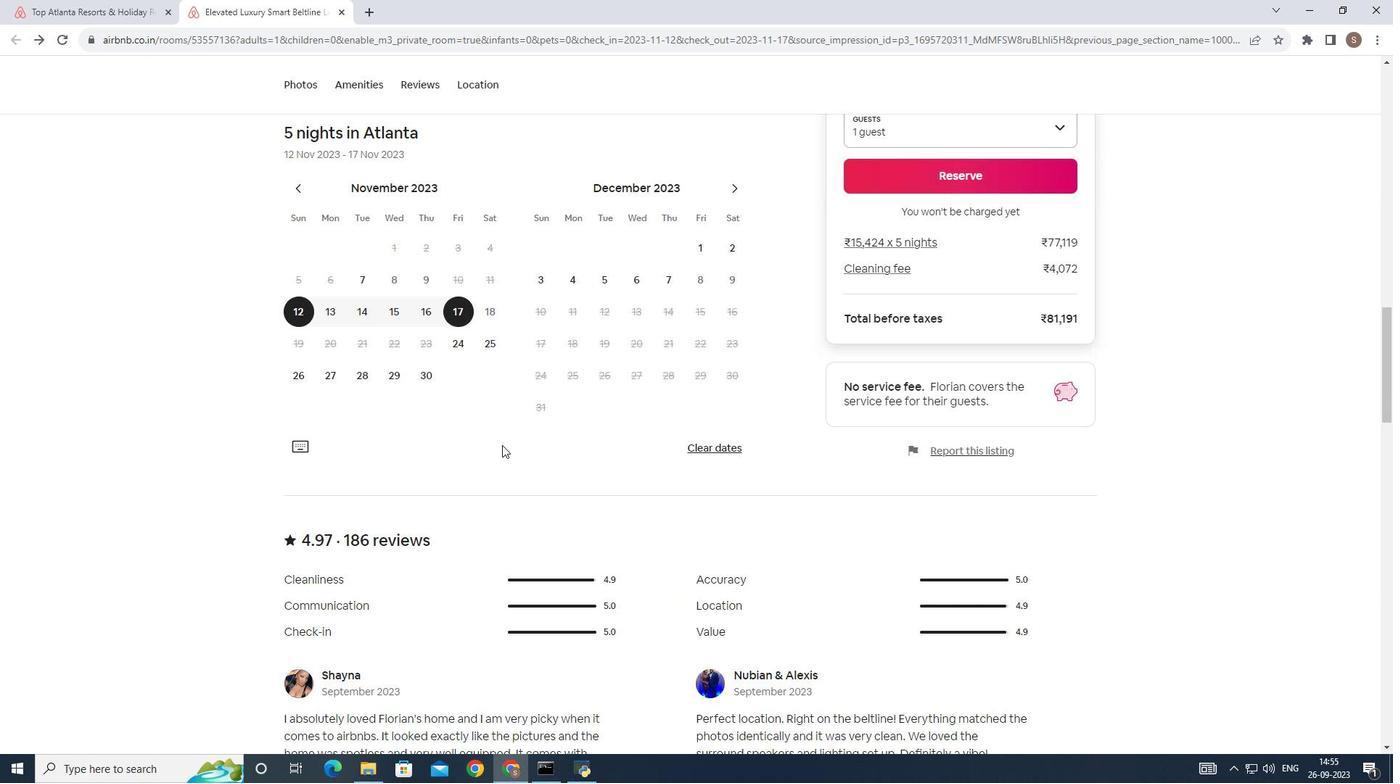 
Action: Mouse scrolled (523, 449) with delta (0, 0)
Screenshot: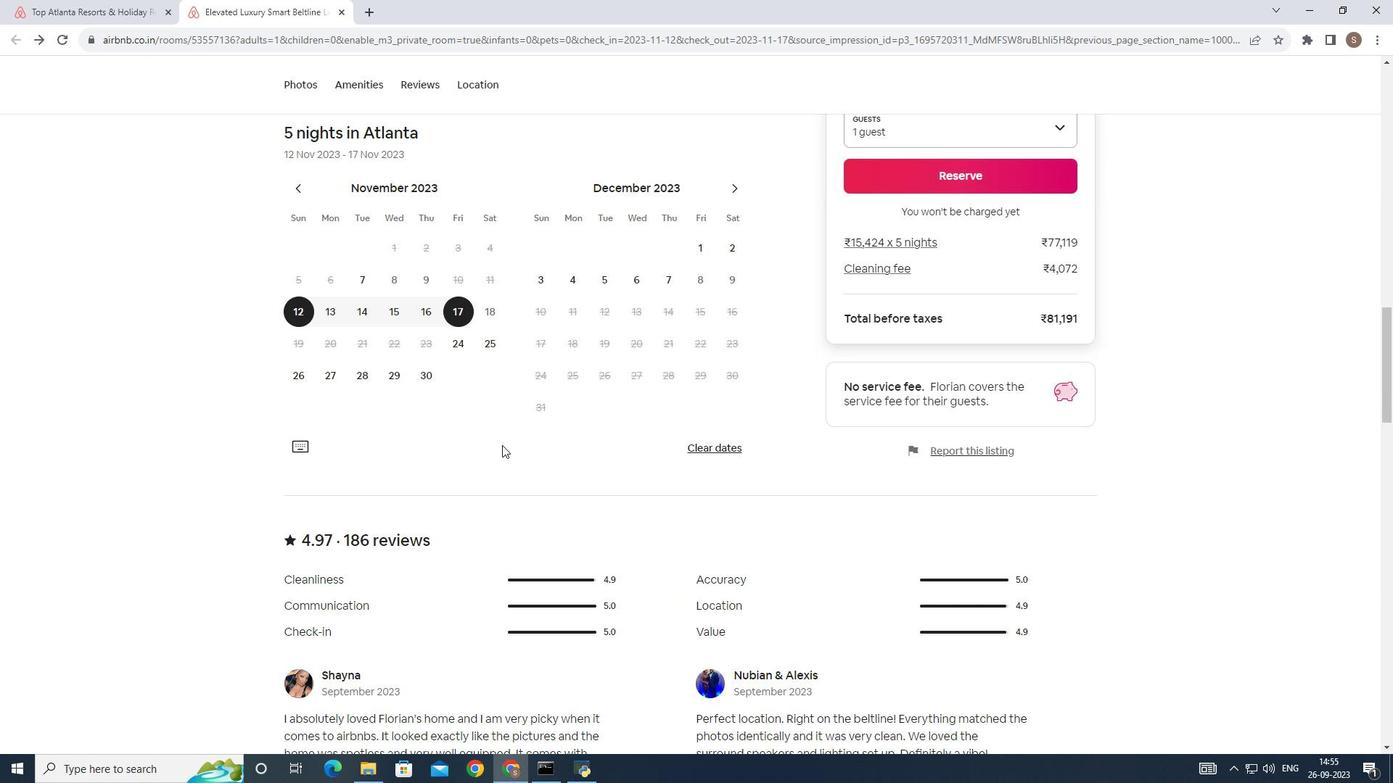 
Action: Mouse scrolled (523, 449) with delta (0, 0)
Screenshot: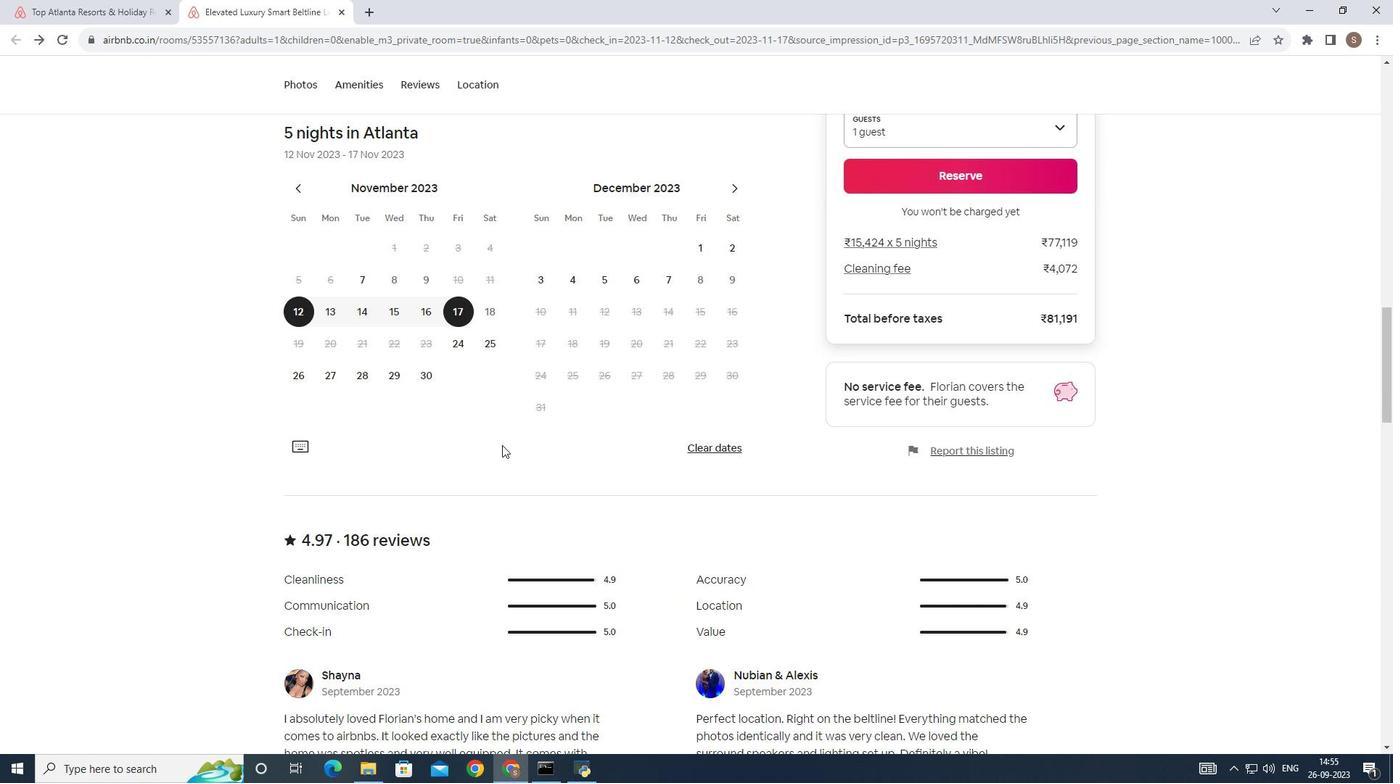 
Action: Mouse scrolled (523, 449) with delta (0, 0)
Screenshot: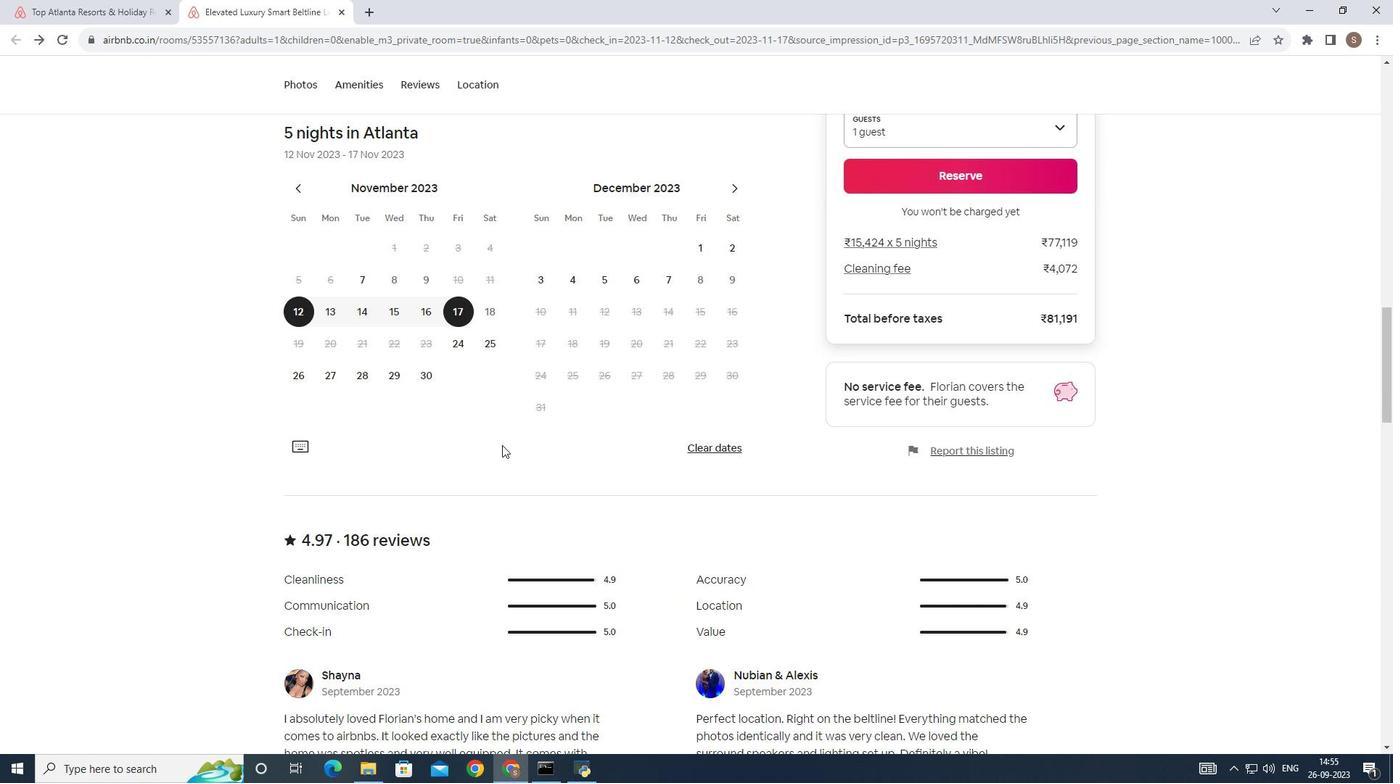 
Action: Mouse moved to (523, 452)
Screenshot: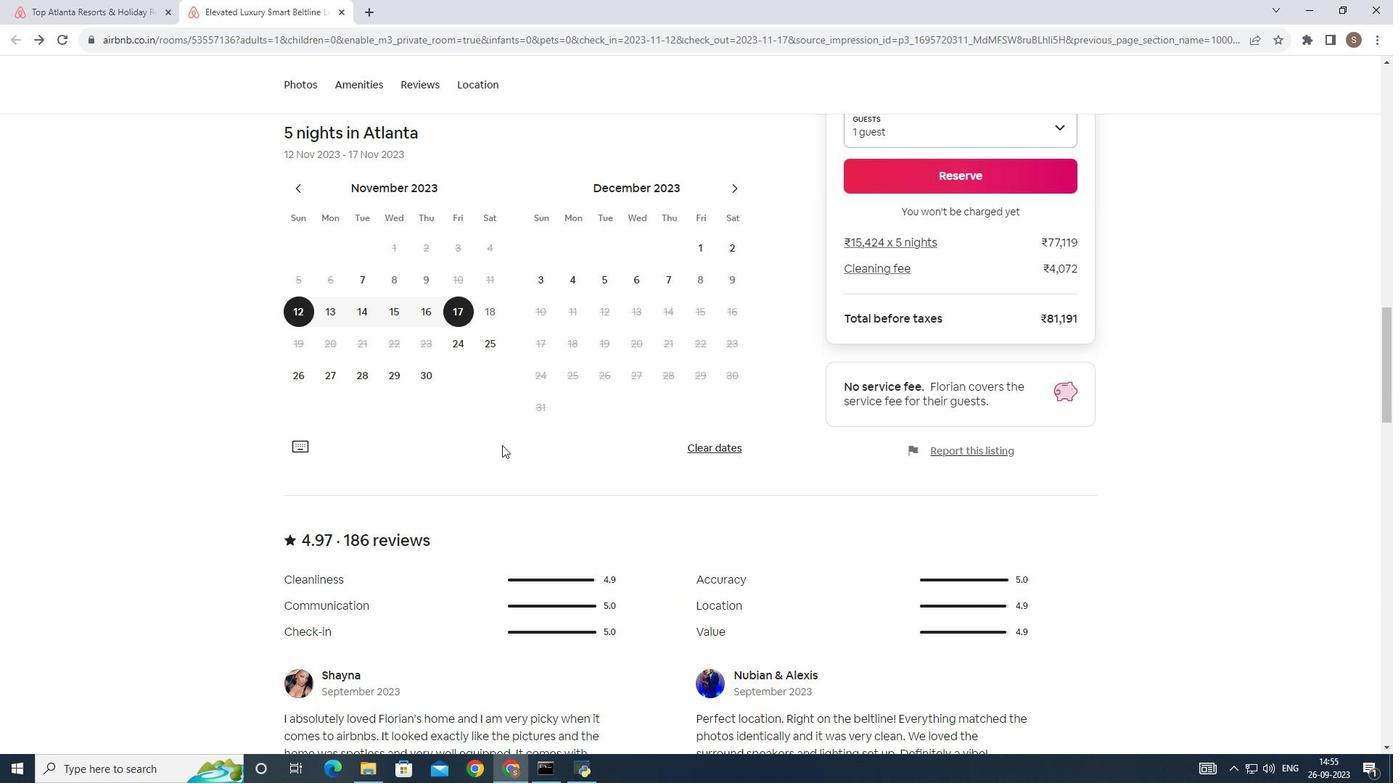 
Action: Mouse scrolled (523, 452) with delta (0, 0)
Screenshot: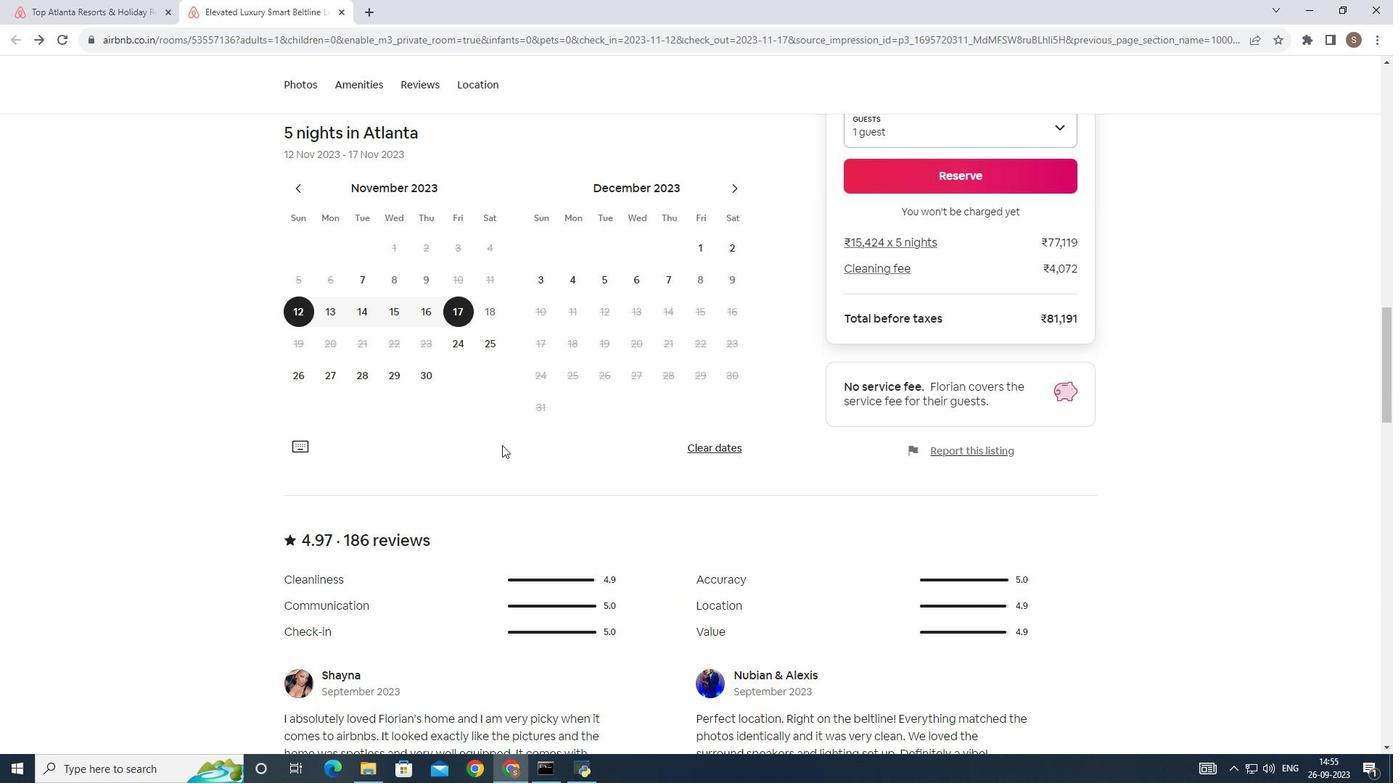 
Action: Mouse moved to (518, 462)
Screenshot: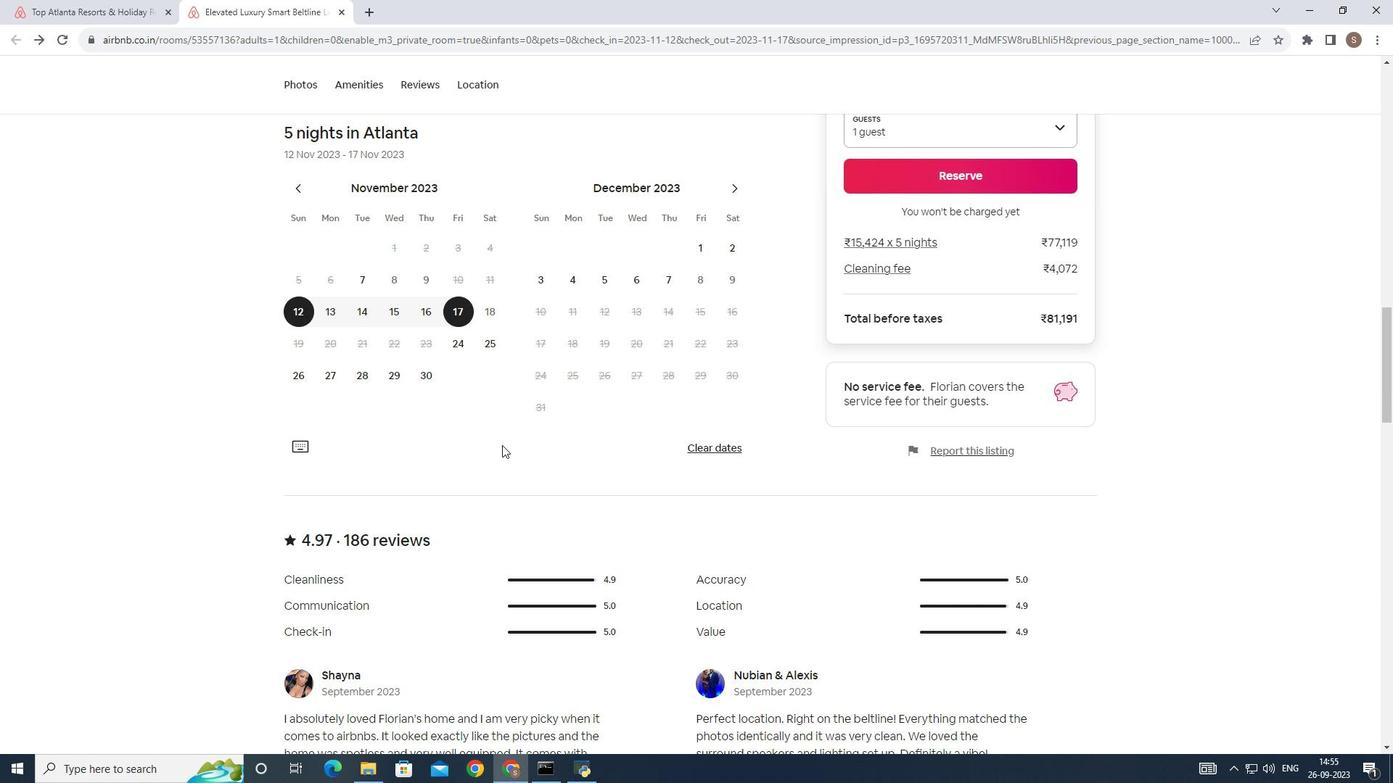 
Action: Mouse scrolled (518, 461) with delta (0, 0)
Screenshot: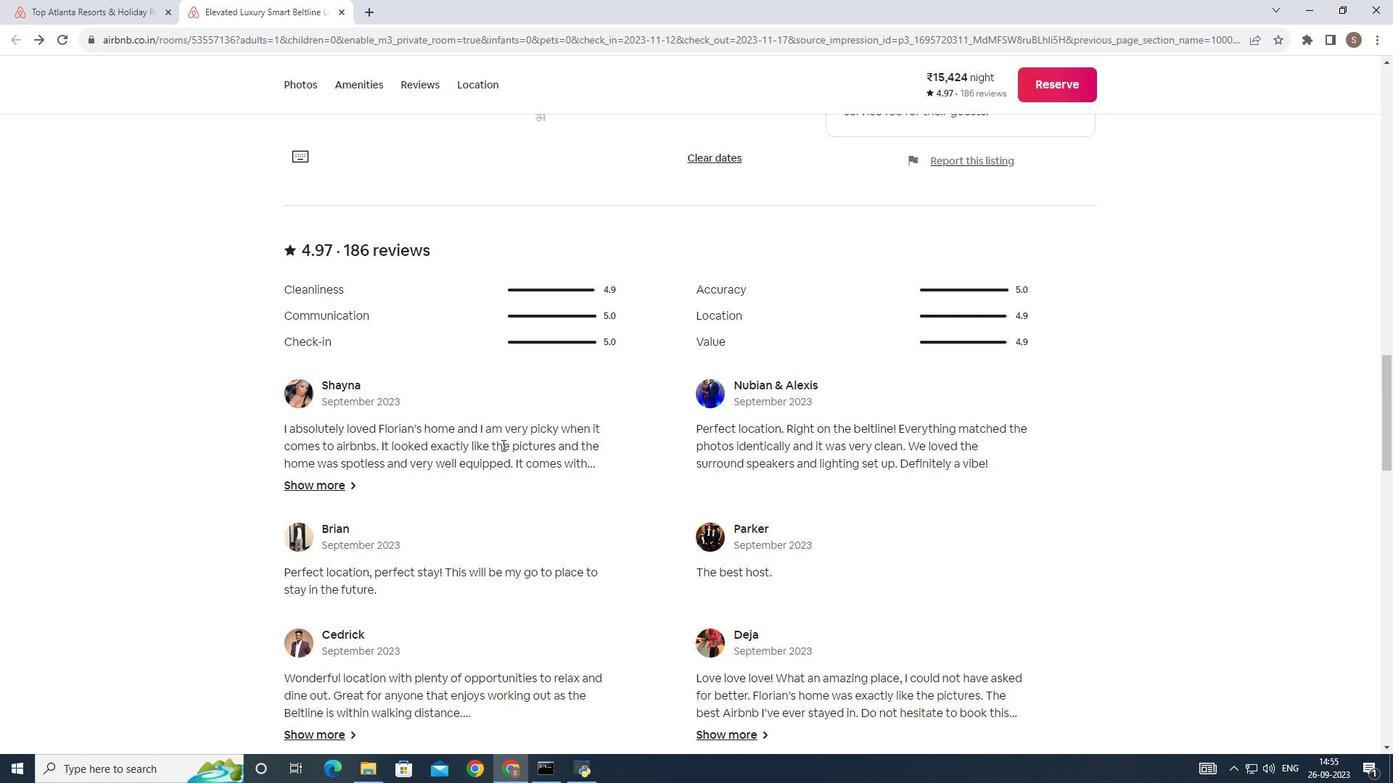 
Action: Mouse scrolled (518, 461) with delta (0, 0)
Screenshot: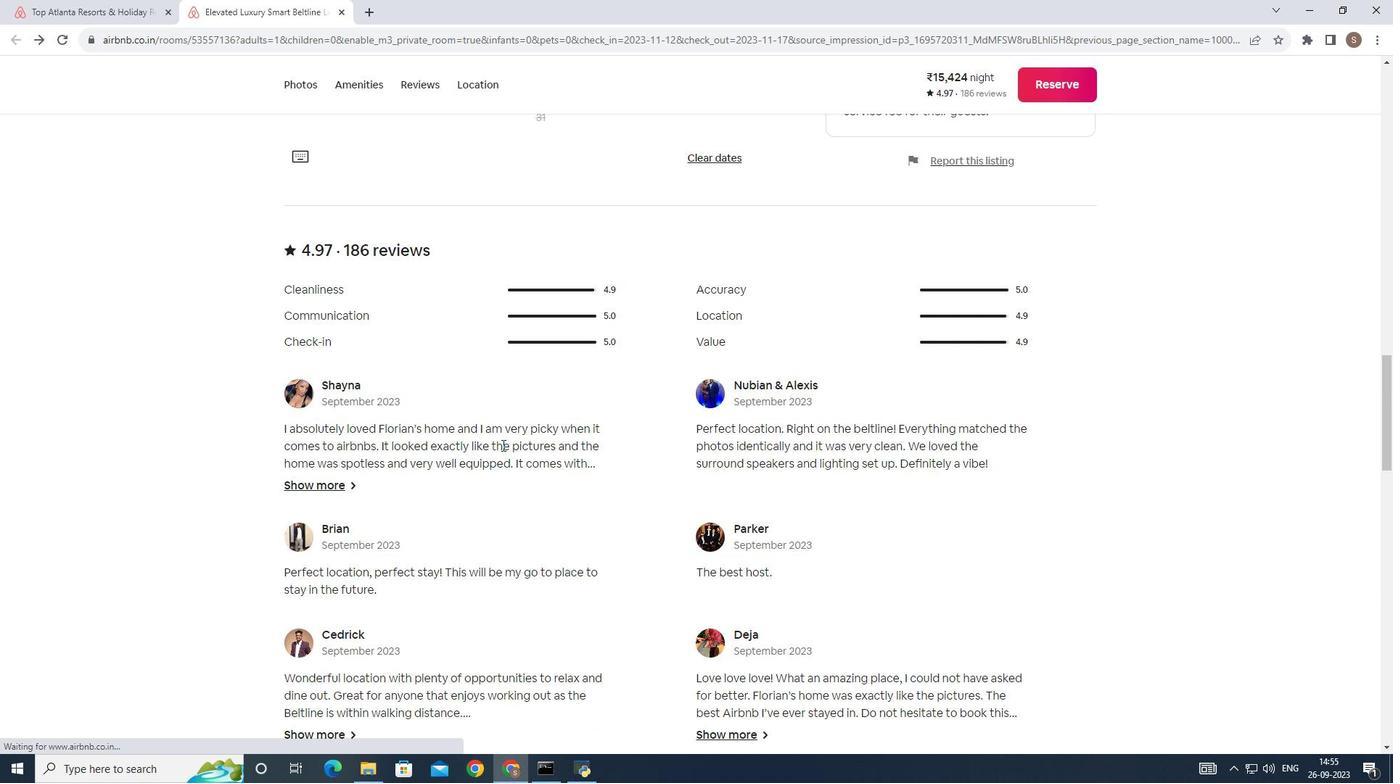 
Action: Mouse scrolled (518, 461) with delta (0, 0)
Screenshot: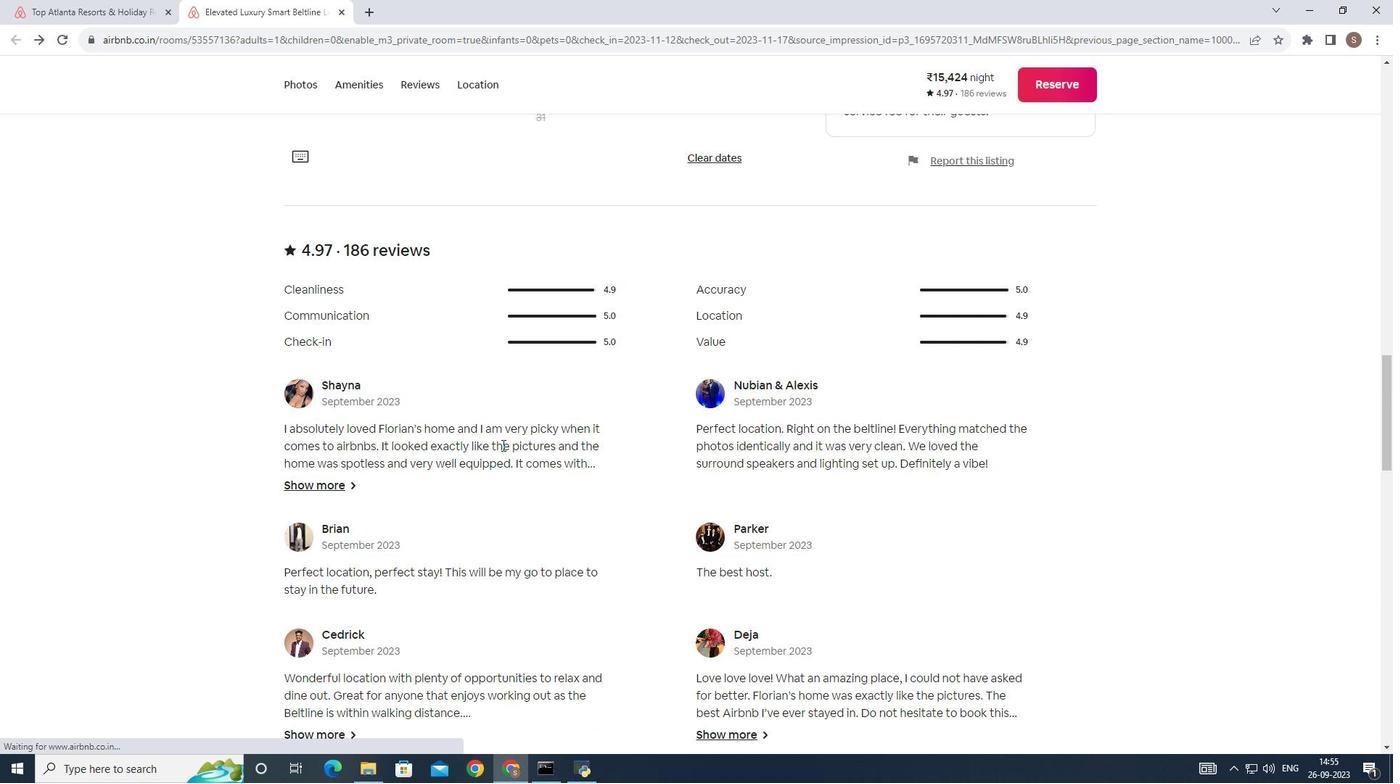 
Action: Mouse scrolled (518, 461) with delta (0, 0)
Screenshot: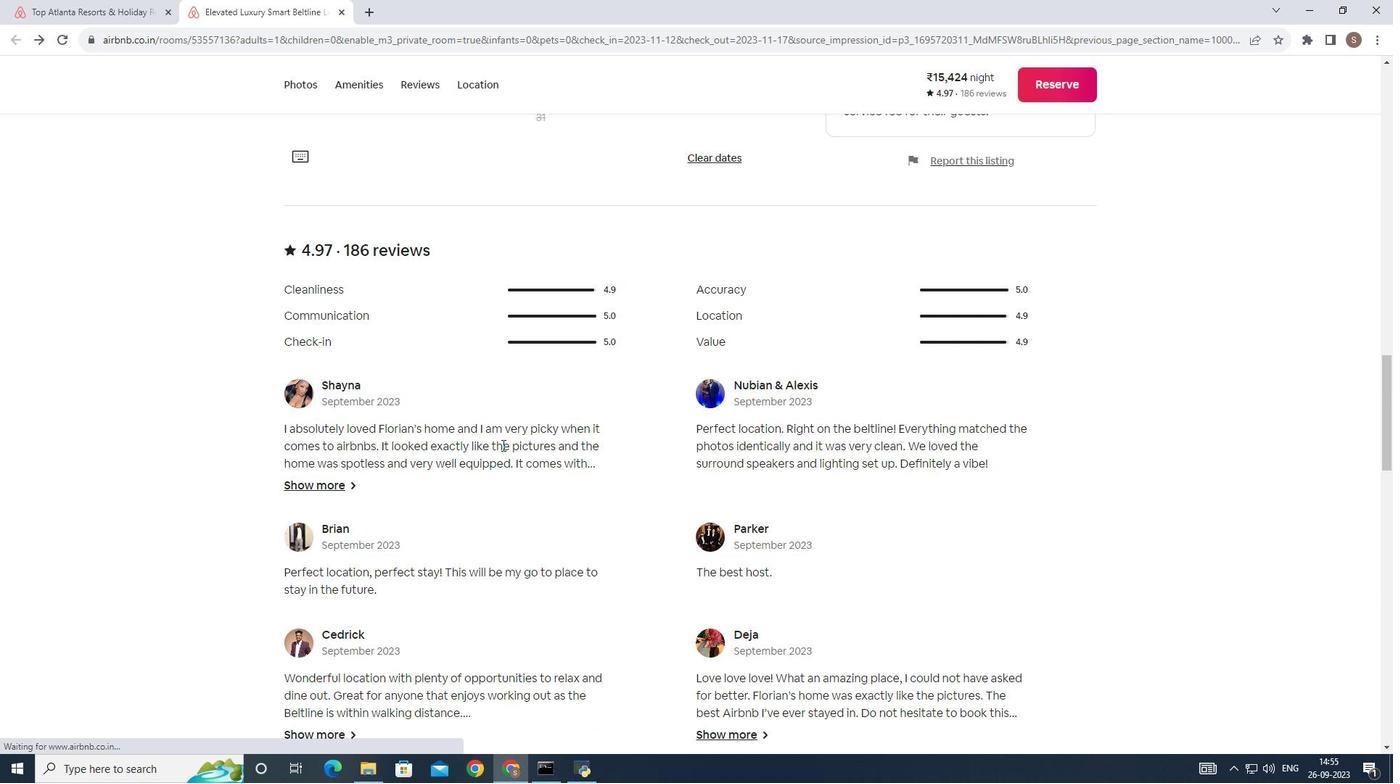 
Action: Mouse scrolled (518, 461) with delta (0, 0)
Screenshot: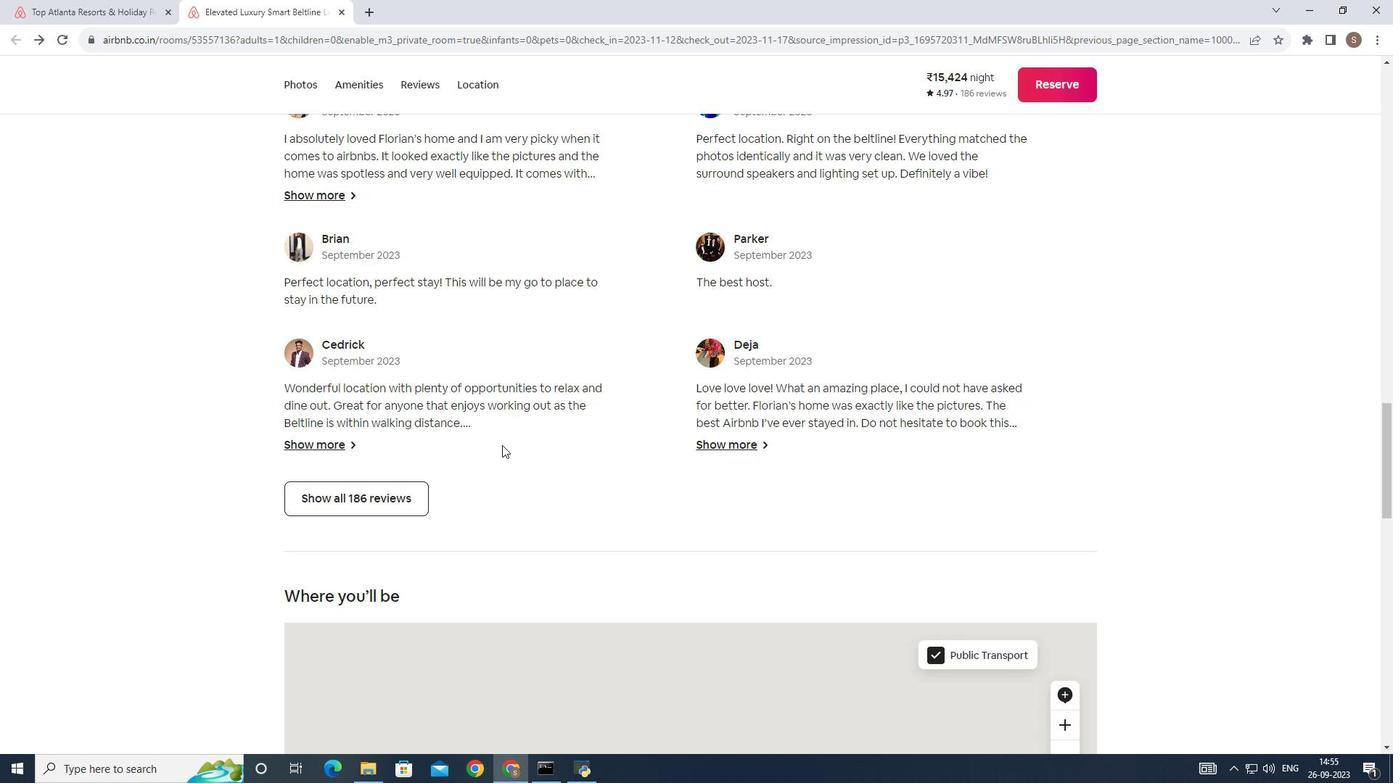 
Action: Mouse scrolled (518, 461) with delta (0, 0)
Screenshot: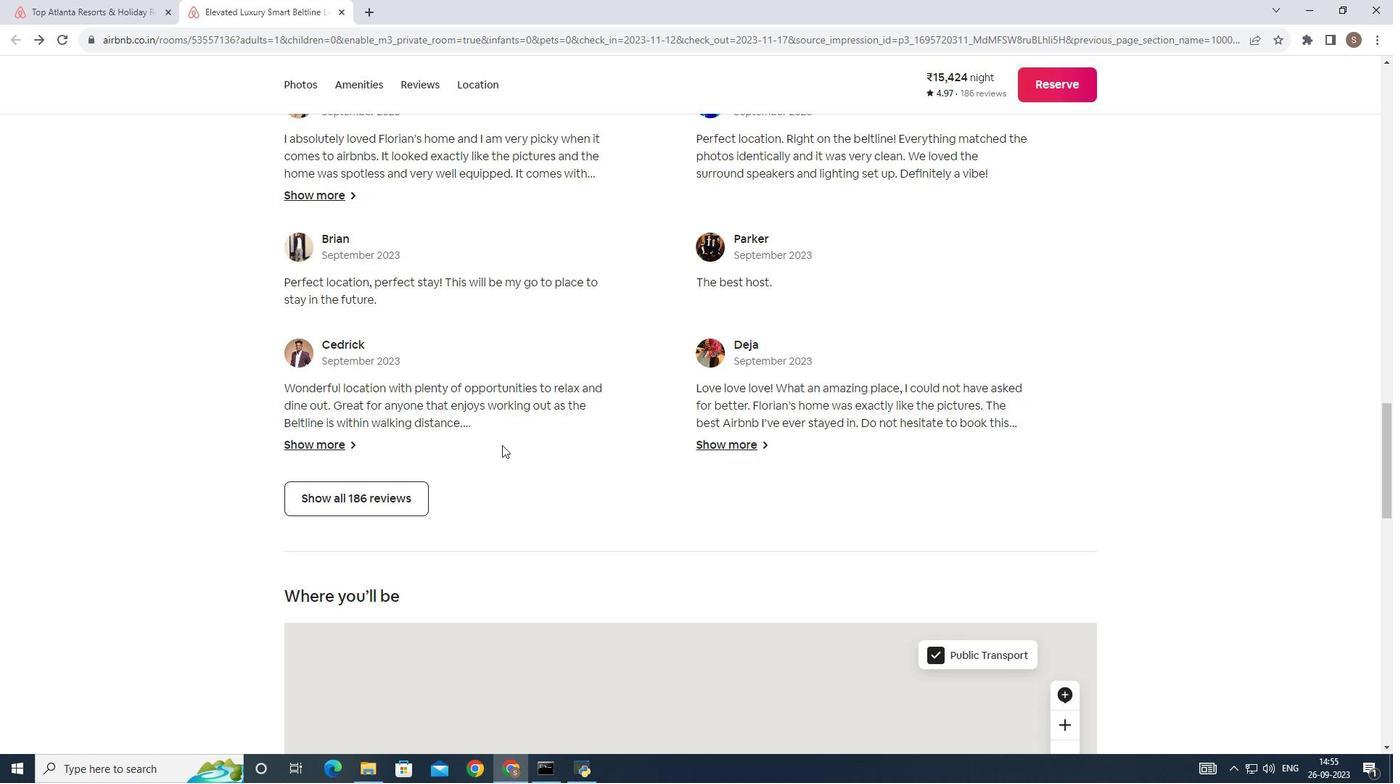 
Action: Mouse scrolled (518, 461) with delta (0, 0)
Screenshot: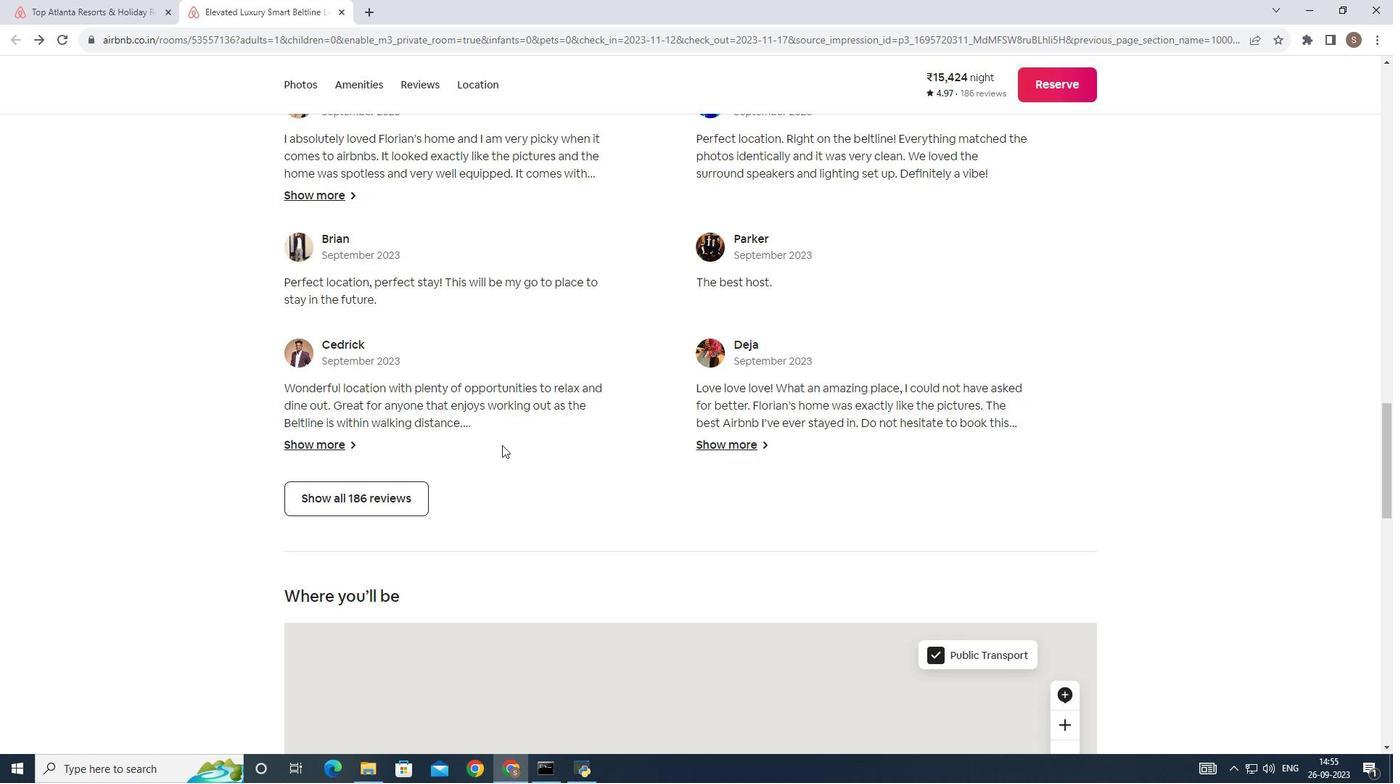 
Action: Mouse scrolled (518, 461) with delta (0, 0)
Screenshot: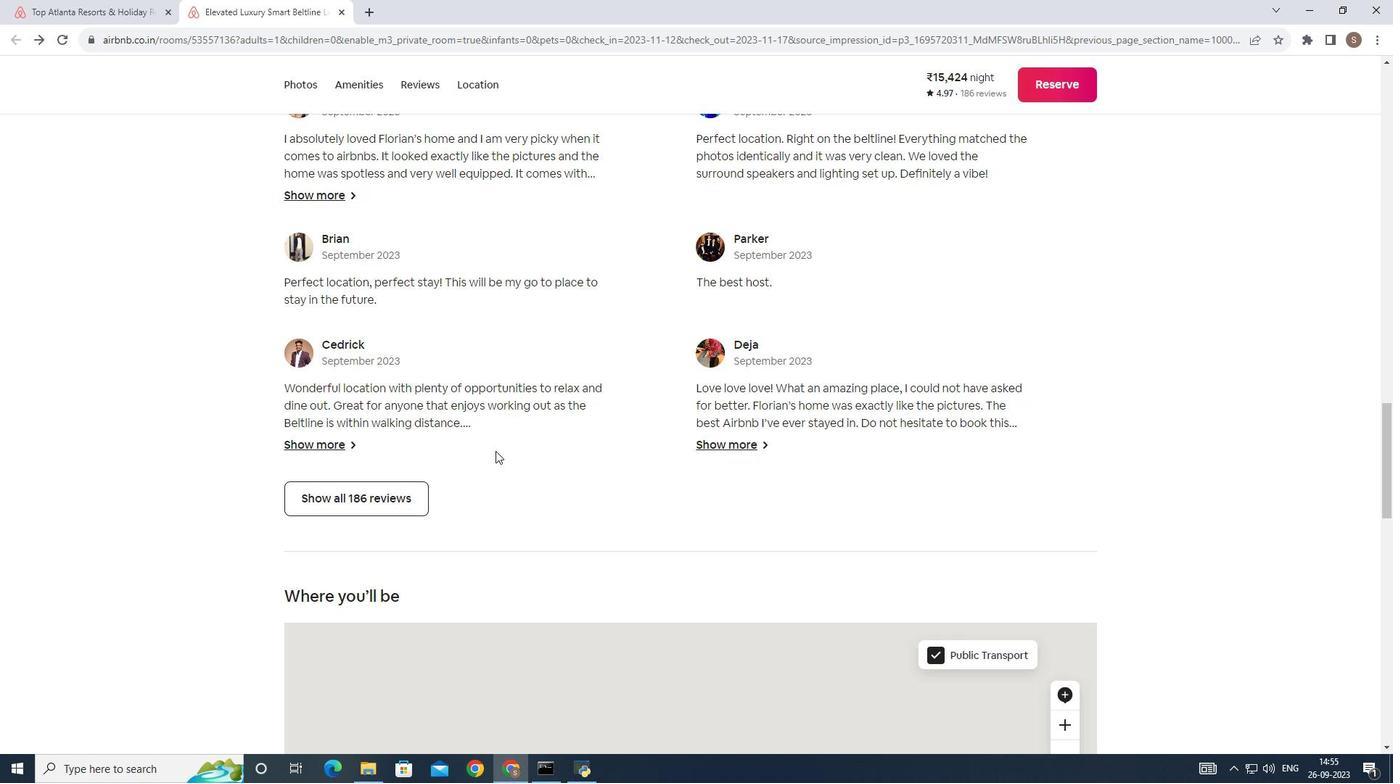 
Action: Mouse moved to (429, 517)
Screenshot: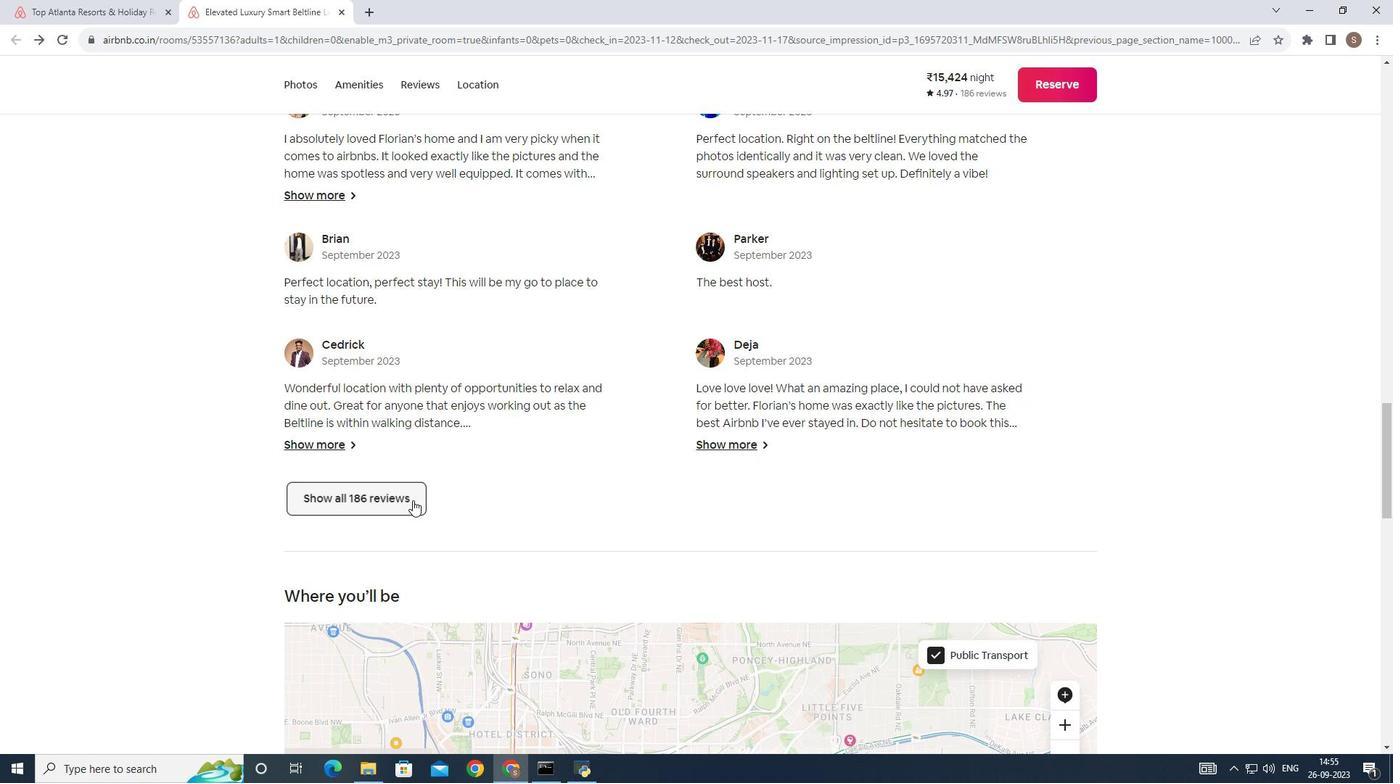 
Action: Mouse pressed left at (429, 517)
Screenshot: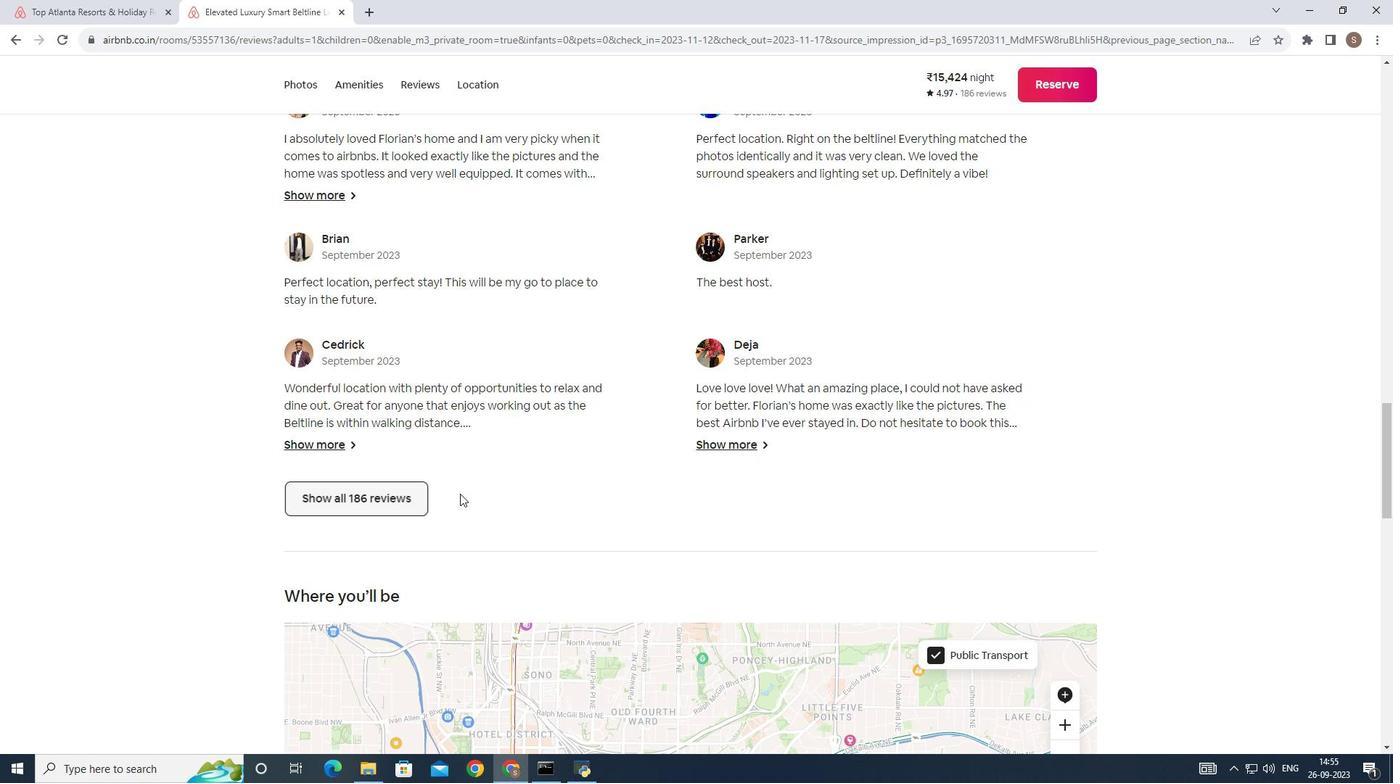 
Action: Mouse moved to (852, 511)
Screenshot: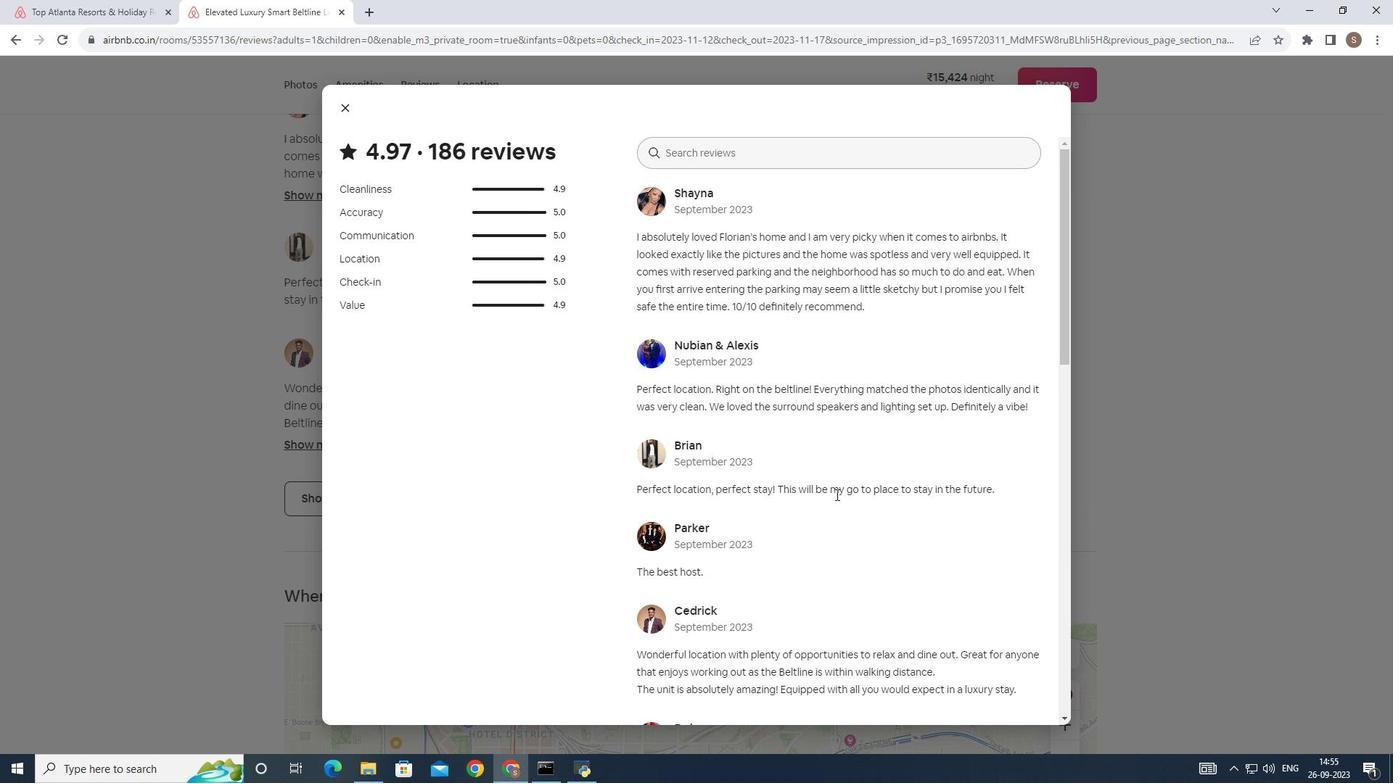 
Action: Mouse scrolled (852, 510) with delta (0, 0)
Screenshot: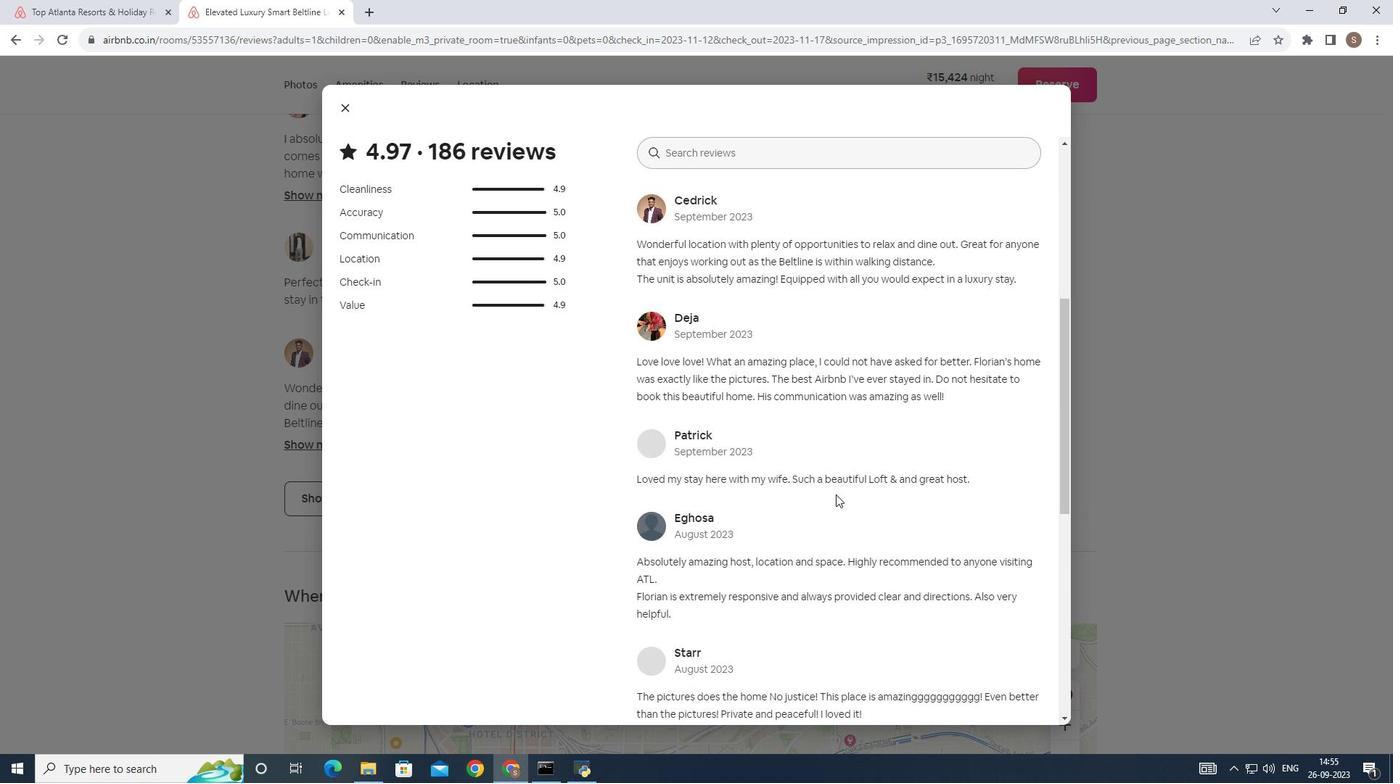 
Action: Mouse scrolled (852, 510) with delta (0, 0)
Screenshot: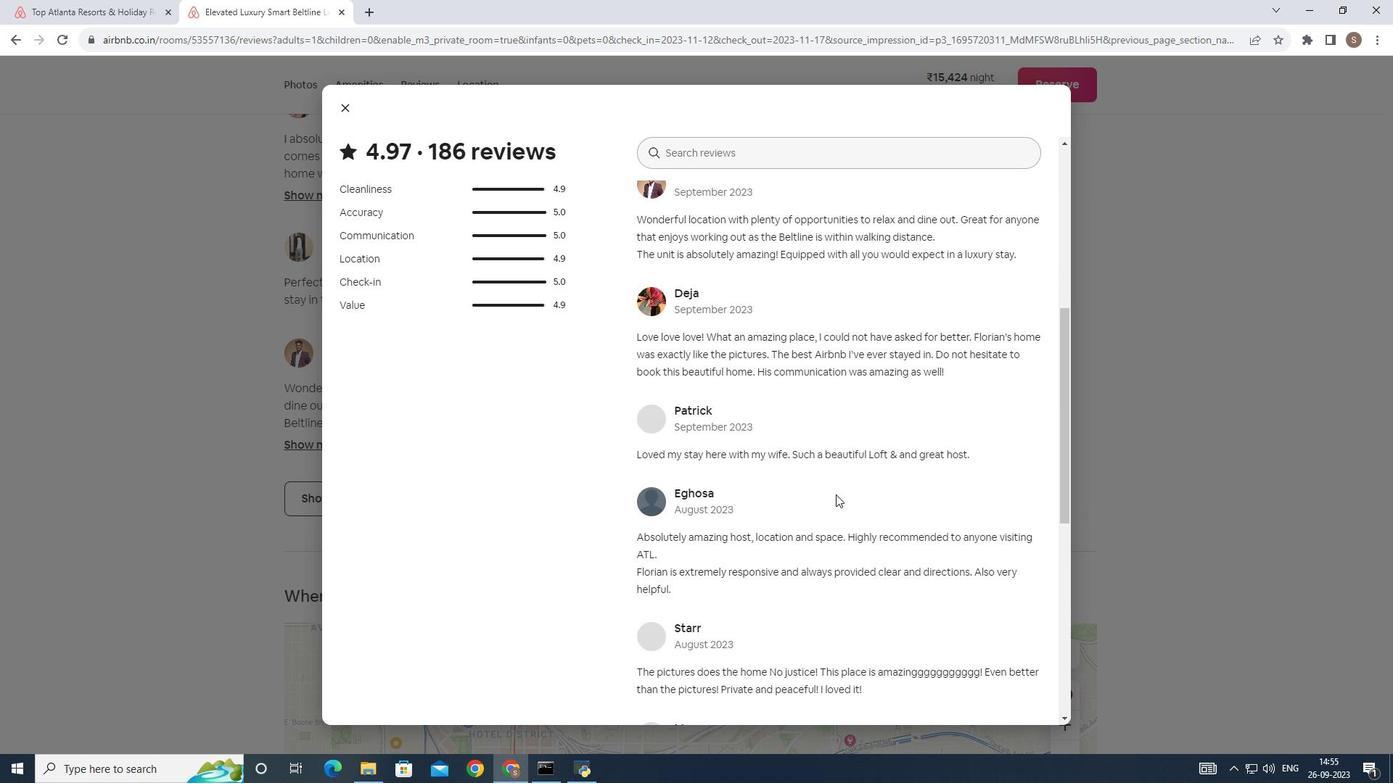 
Action: Mouse scrolled (852, 510) with delta (0, 0)
Screenshot: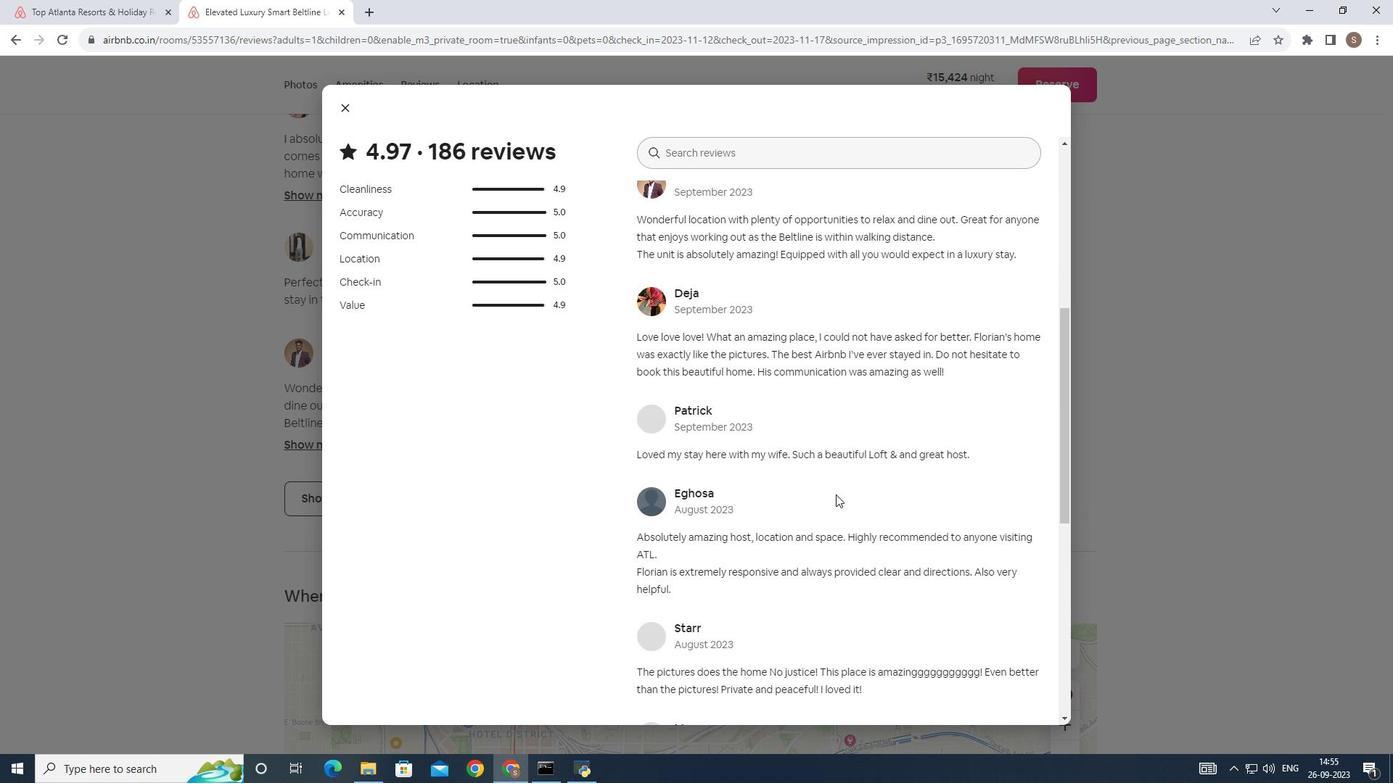 
Action: Mouse scrolled (852, 510) with delta (0, 0)
Screenshot: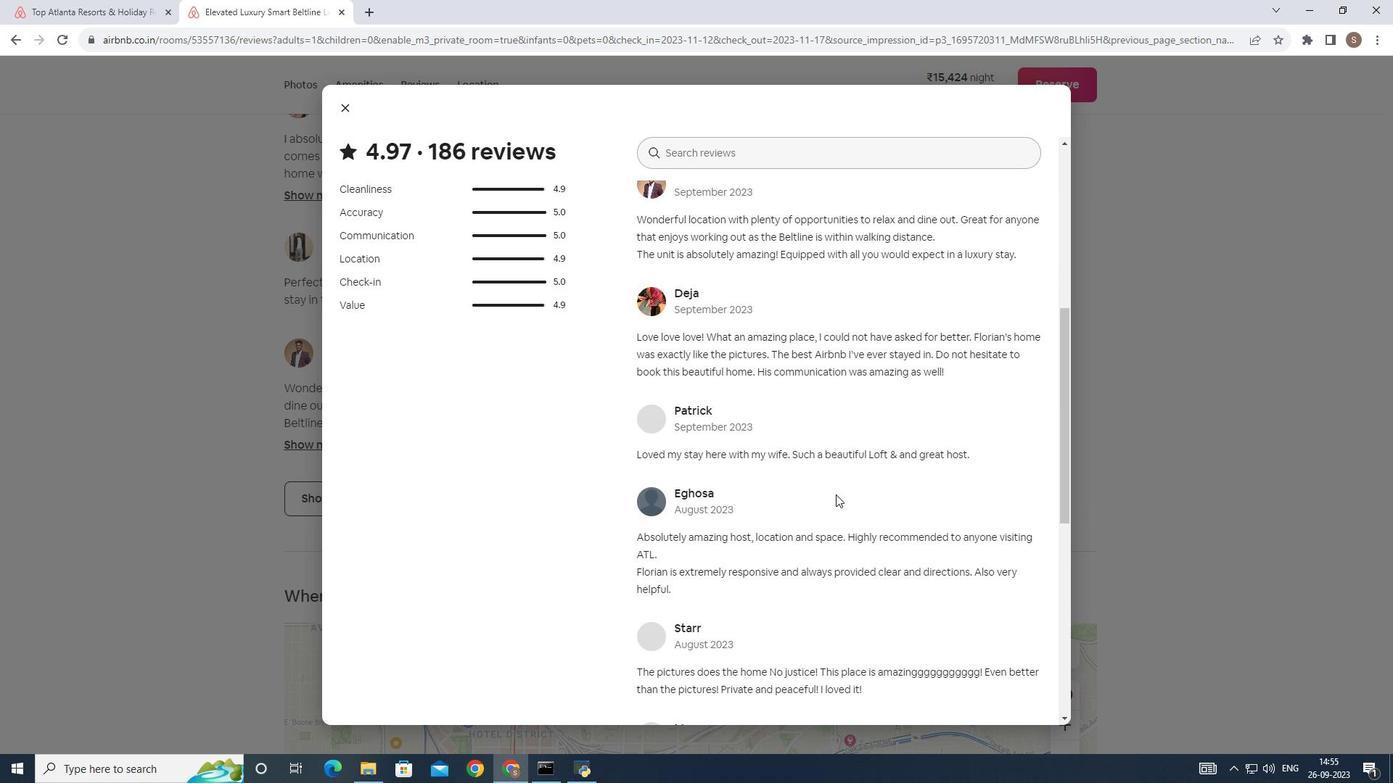
Action: Mouse scrolled (852, 510) with delta (0, 0)
Screenshot: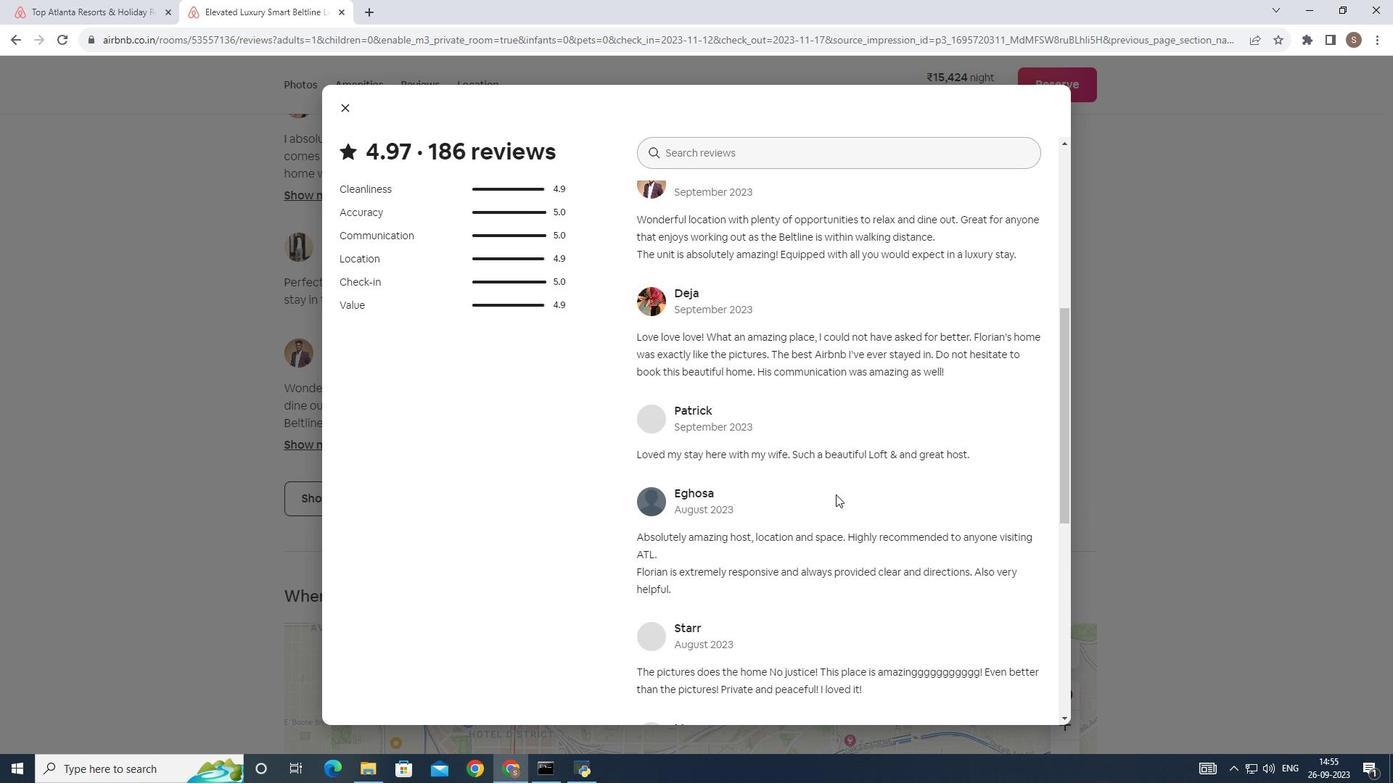 
Action: Mouse scrolled (852, 510) with delta (0, 0)
Screenshot: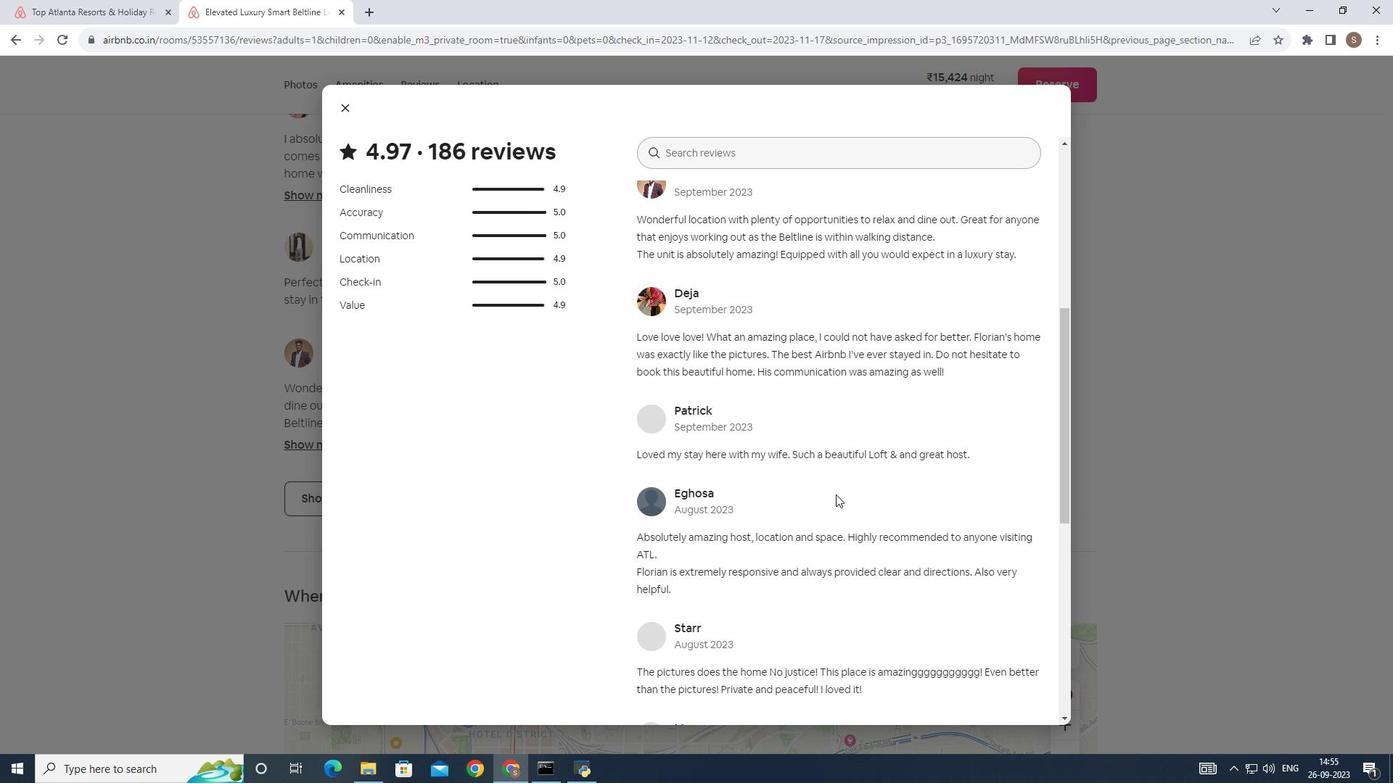 
Action: Mouse scrolled (852, 510) with delta (0, 0)
Screenshot: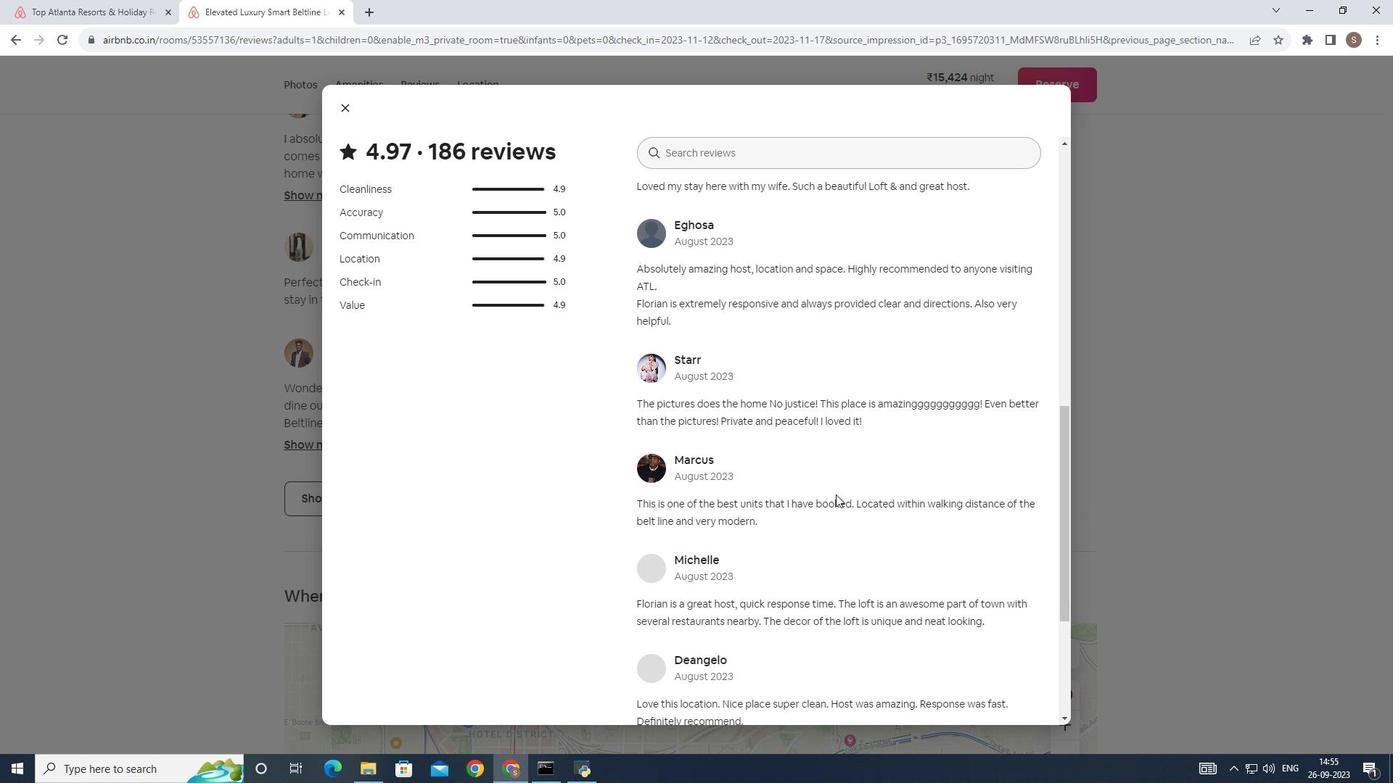 
Action: Mouse scrolled (852, 510) with delta (0, 0)
Screenshot: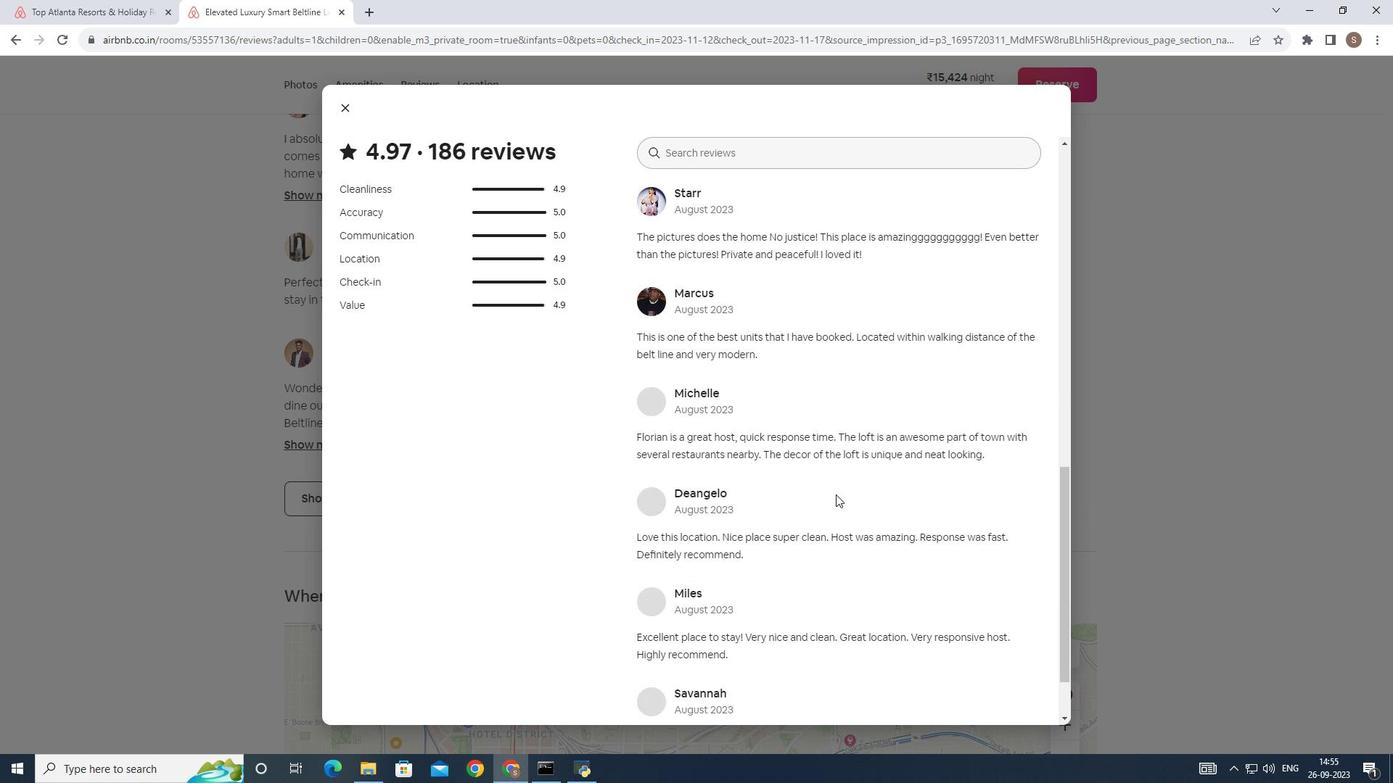 
Action: Mouse scrolled (852, 510) with delta (0, 0)
Screenshot: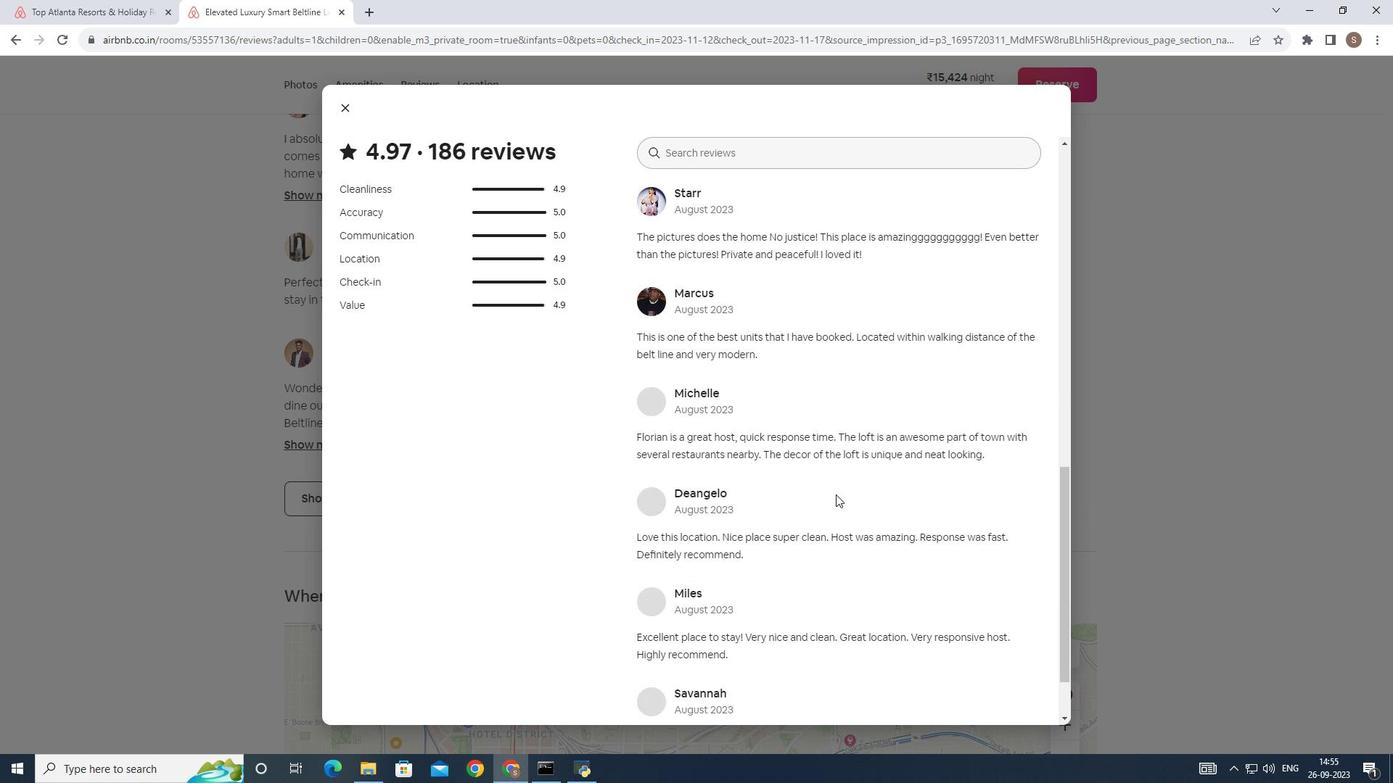 
Action: Mouse scrolled (852, 510) with delta (0, 0)
Screenshot: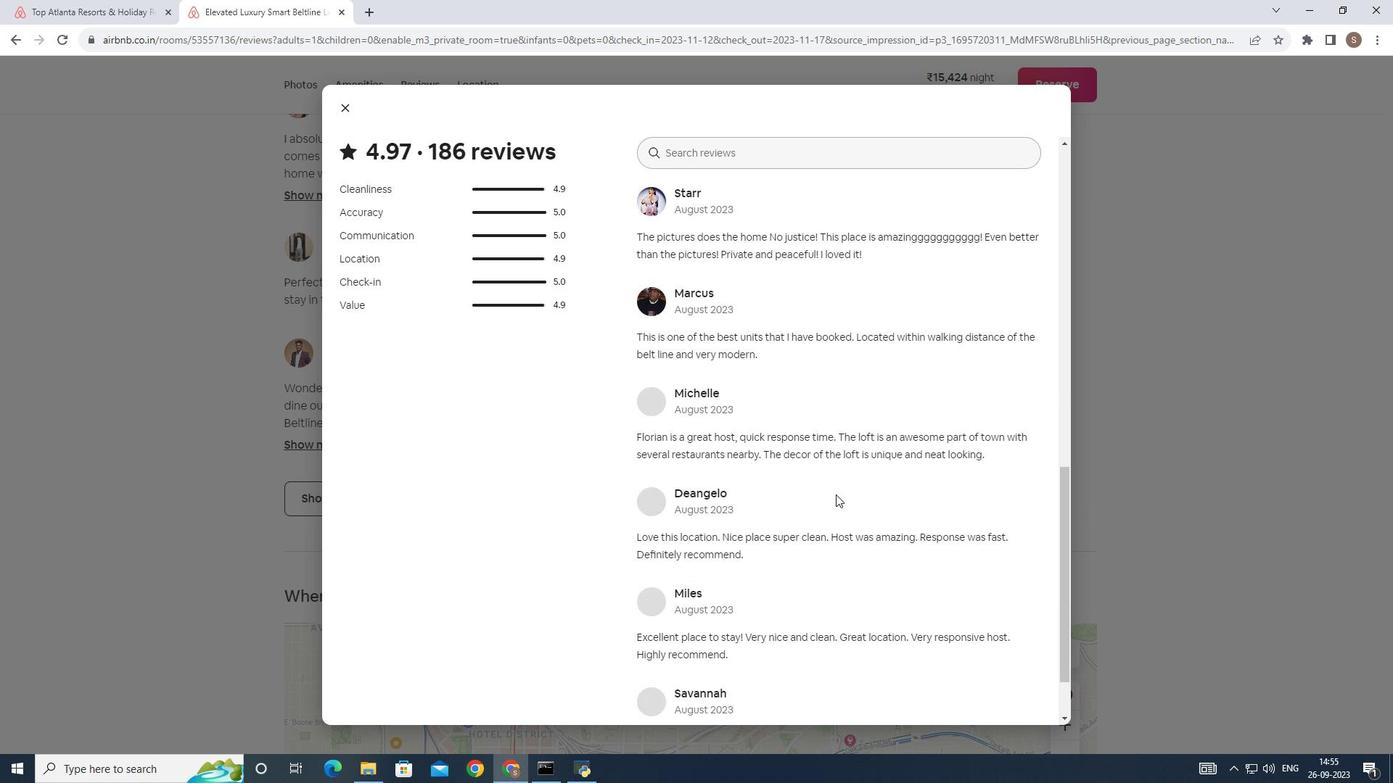 
Action: Mouse scrolled (852, 510) with delta (0, 0)
Screenshot: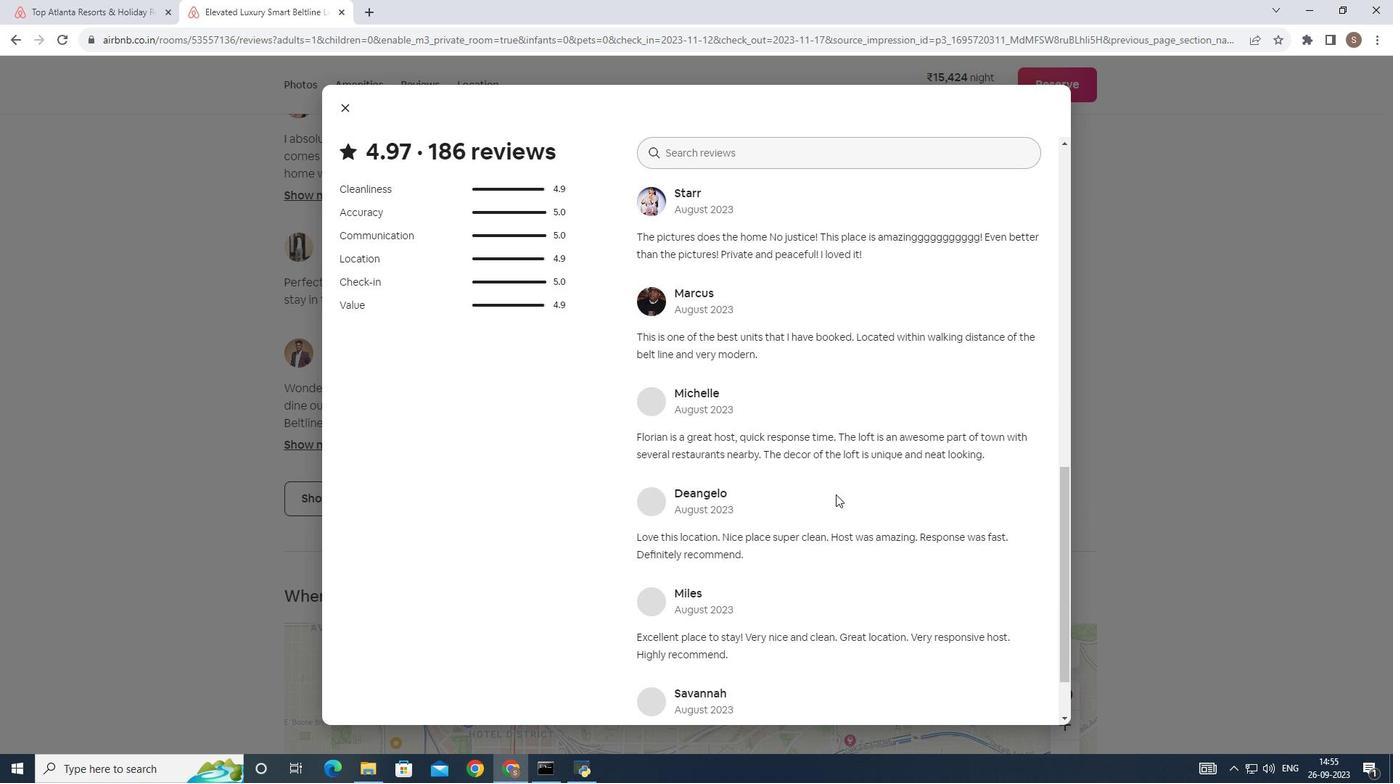 
Action: Mouse scrolled (852, 510) with delta (0, 0)
Screenshot: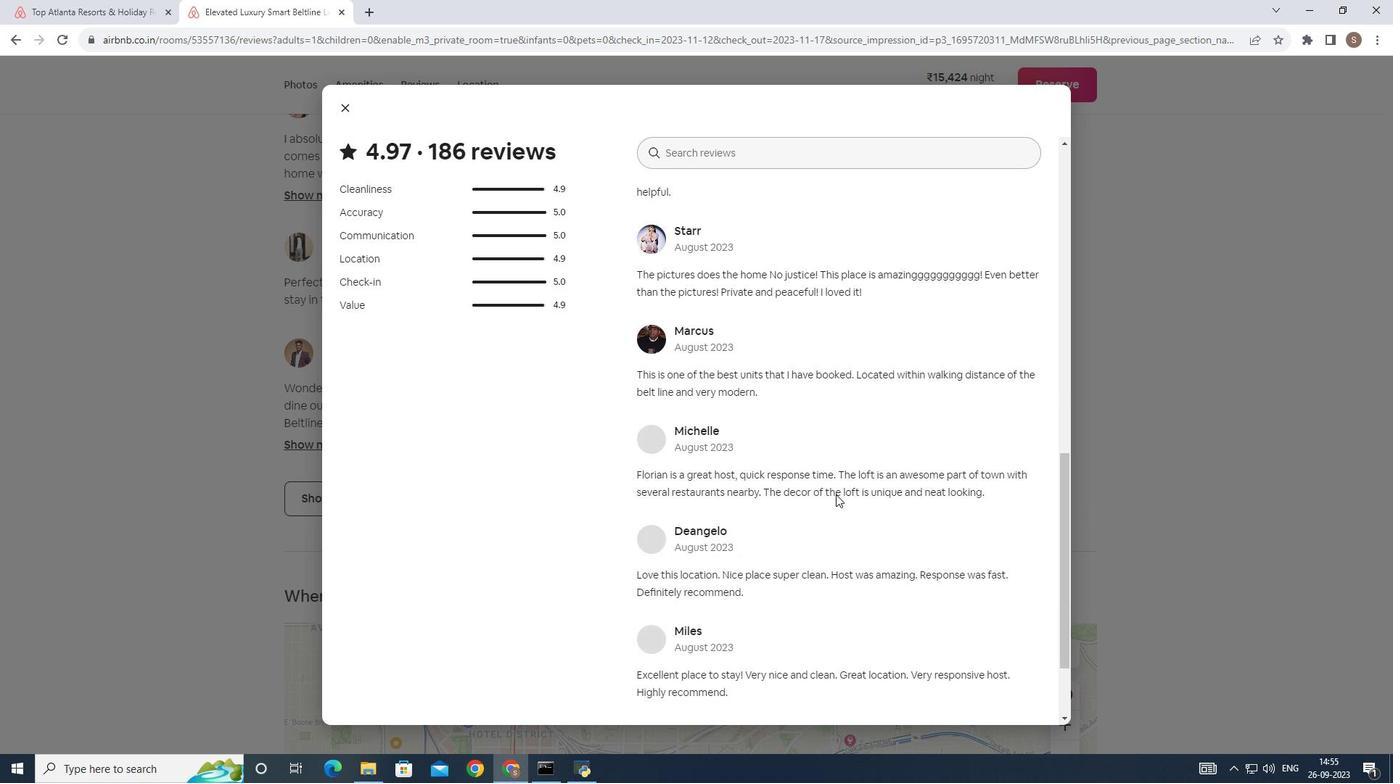 
Action: Mouse scrolled (852, 512) with delta (0, 0)
Screenshot: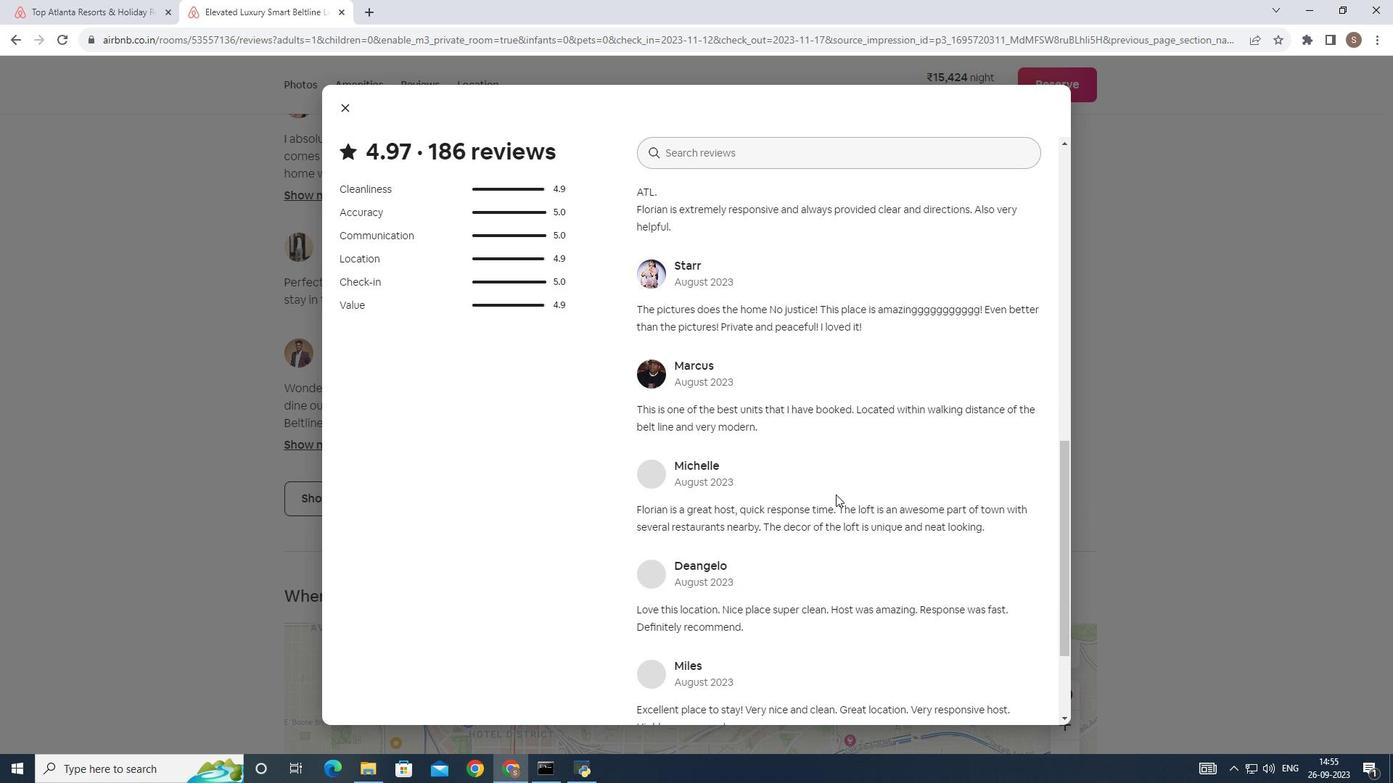 
Action: Mouse scrolled (852, 510) with delta (0, 0)
Screenshot: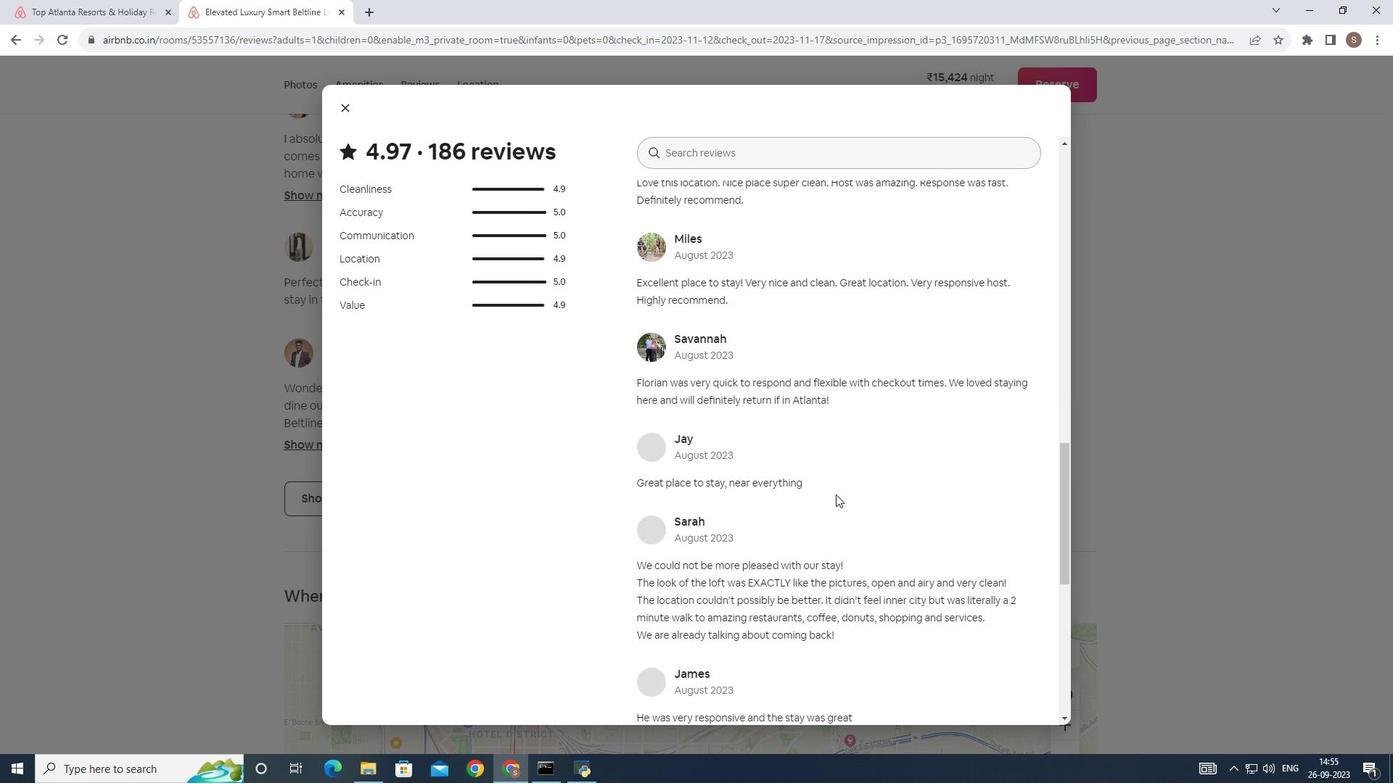 
Action: Mouse scrolled (852, 510) with delta (0, 0)
Screenshot: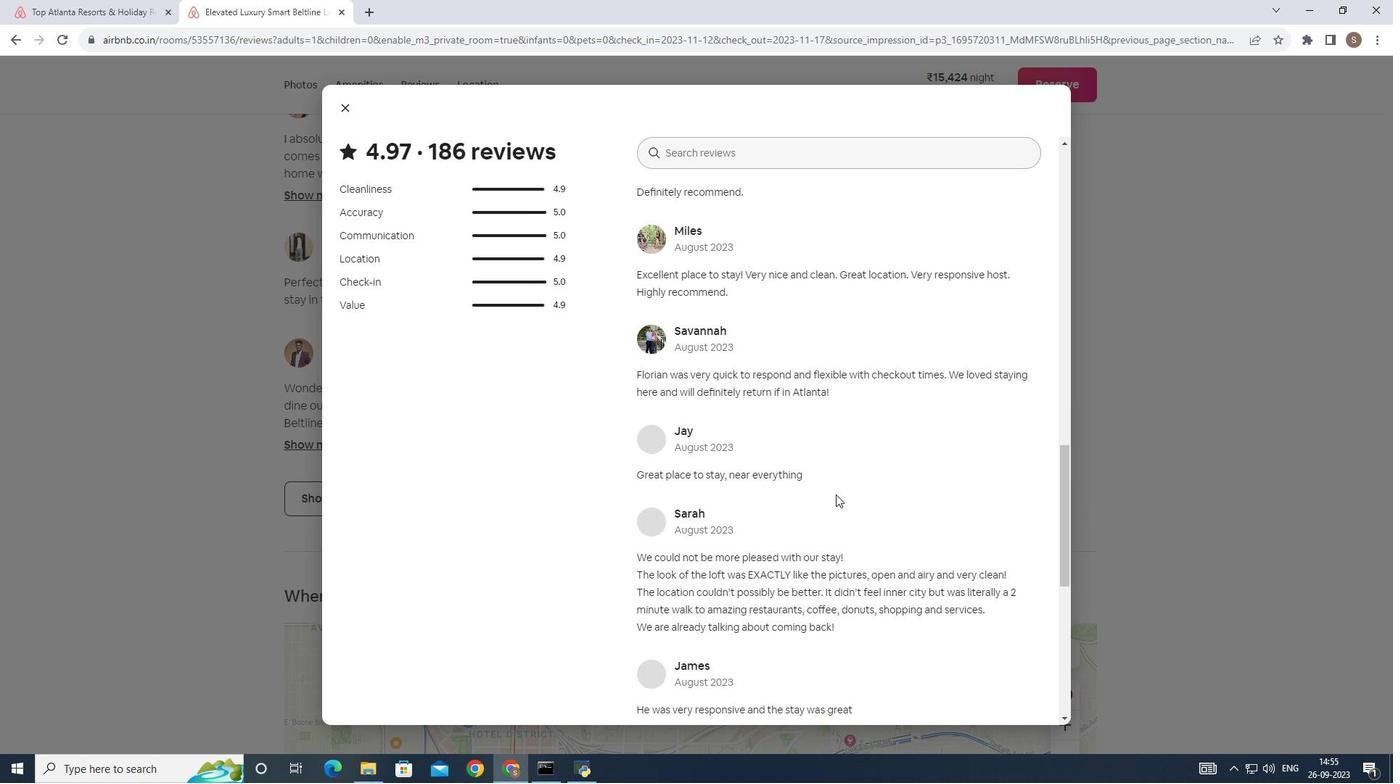 
Action: Mouse scrolled (852, 510) with delta (0, 0)
Screenshot: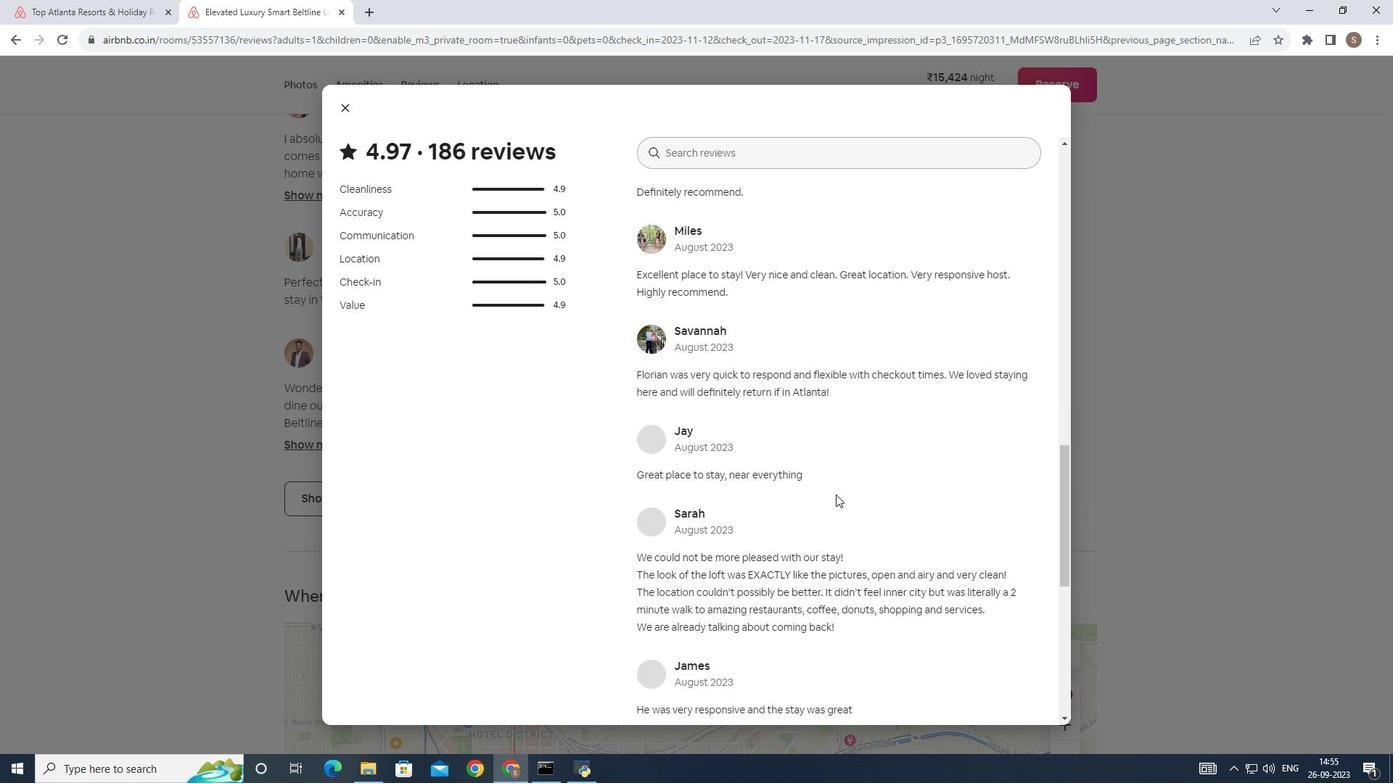
Action: Mouse scrolled (852, 510) with delta (0, 0)
Screenshot: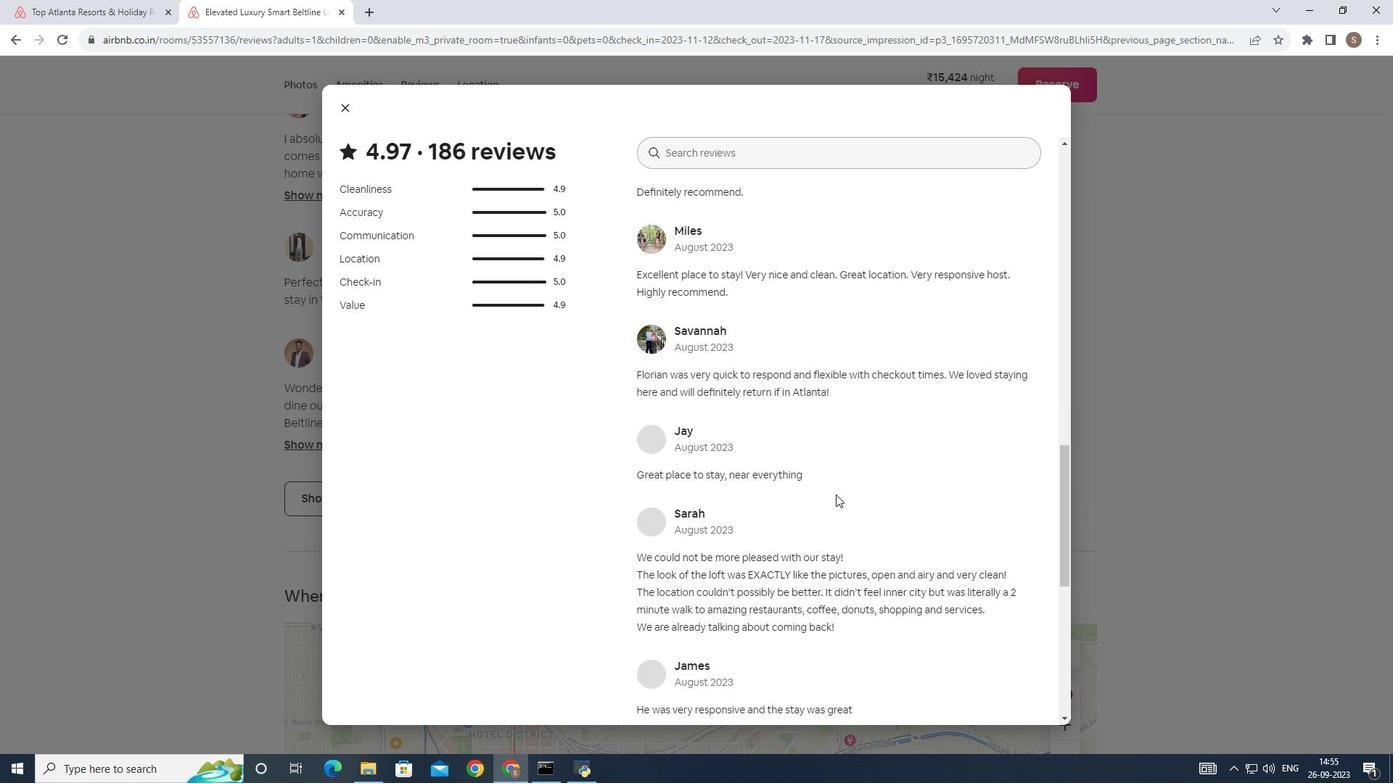 
Action: Mouse scrolled (852, 510) with delta (0, 0)
Screenshot: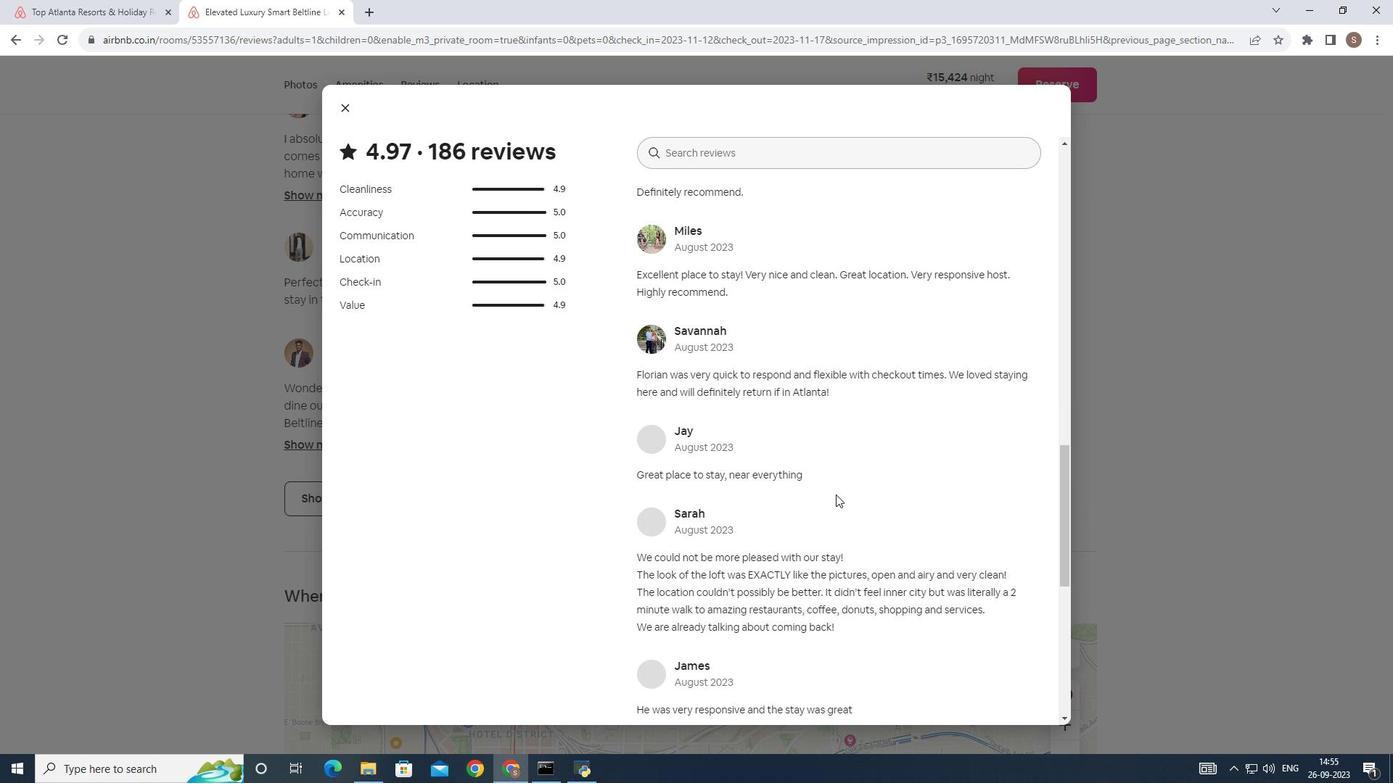 
Action: Mouse scrolled (852, 510) with delta (0, 0)
Screenshot: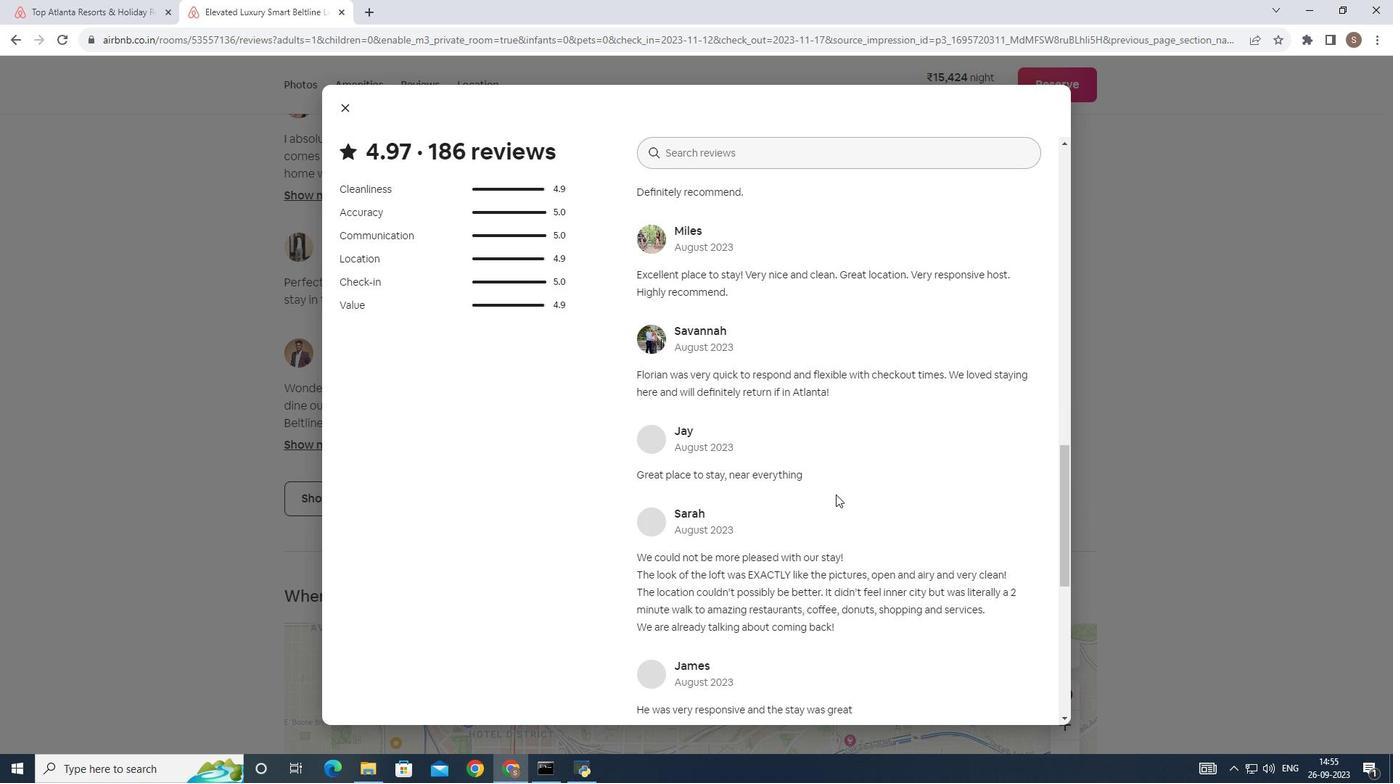 
Action: Mouse scrolled (852, 510) with delta (0, 0)
Screenshot: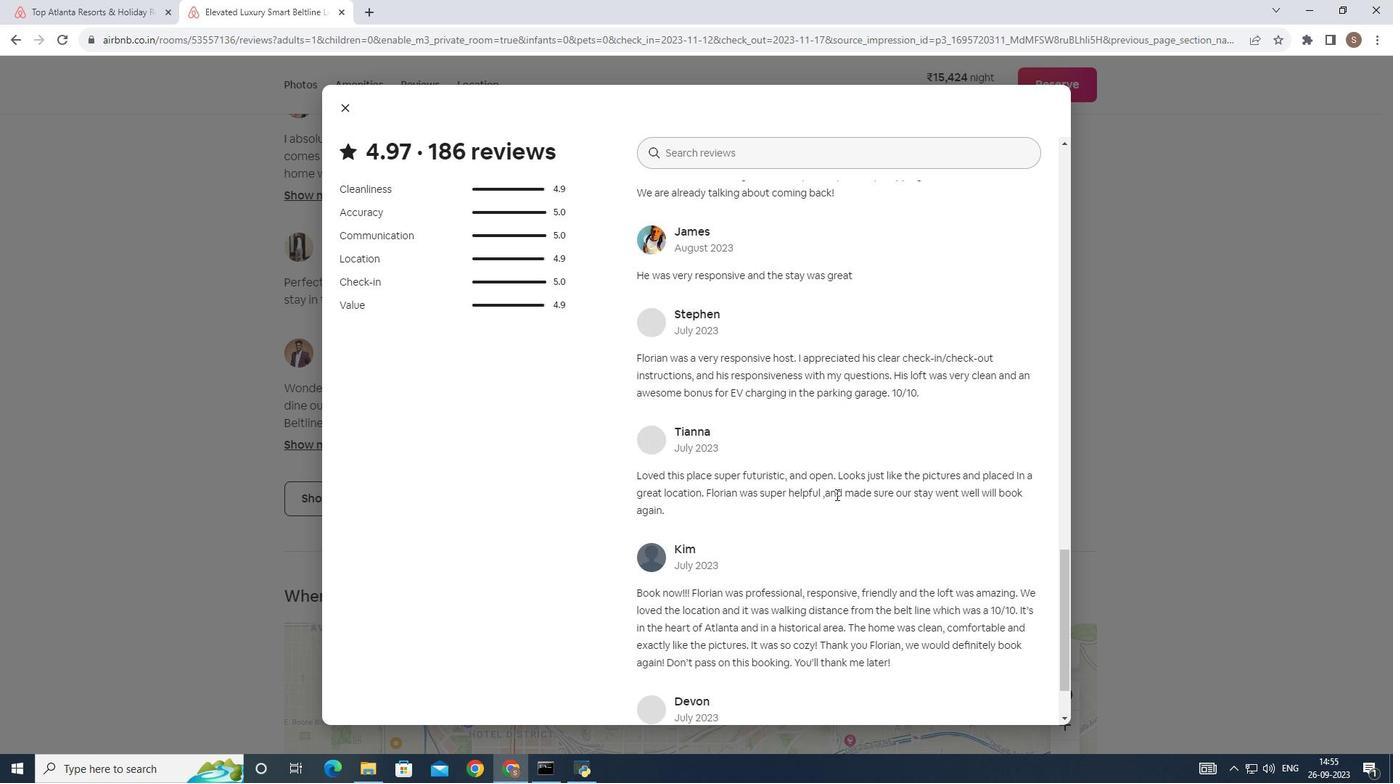 
Action: Mouse scrolled (852, 510) with delta (0, 0)
Screenshot: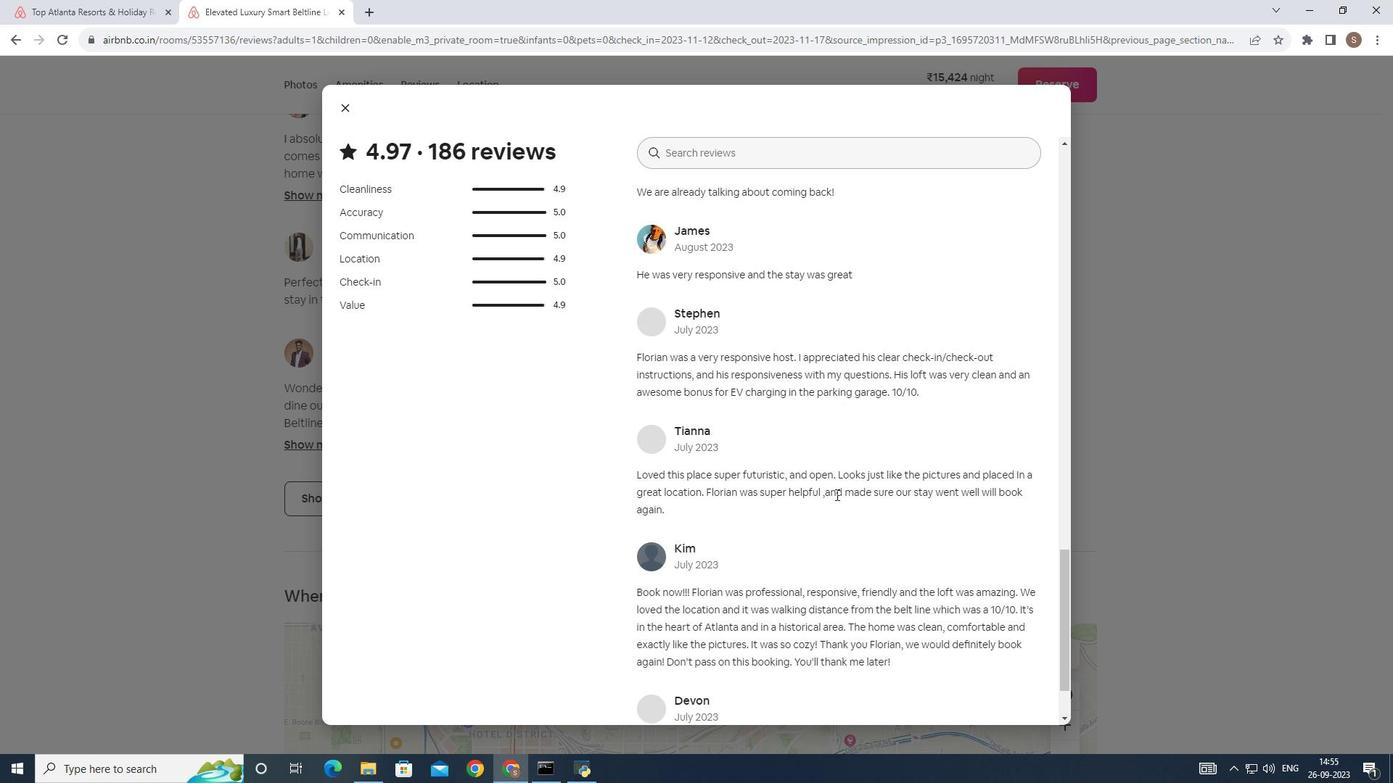 
Action: Mouse scrolled (852, 510) with delta (0, 0)
Screenshot: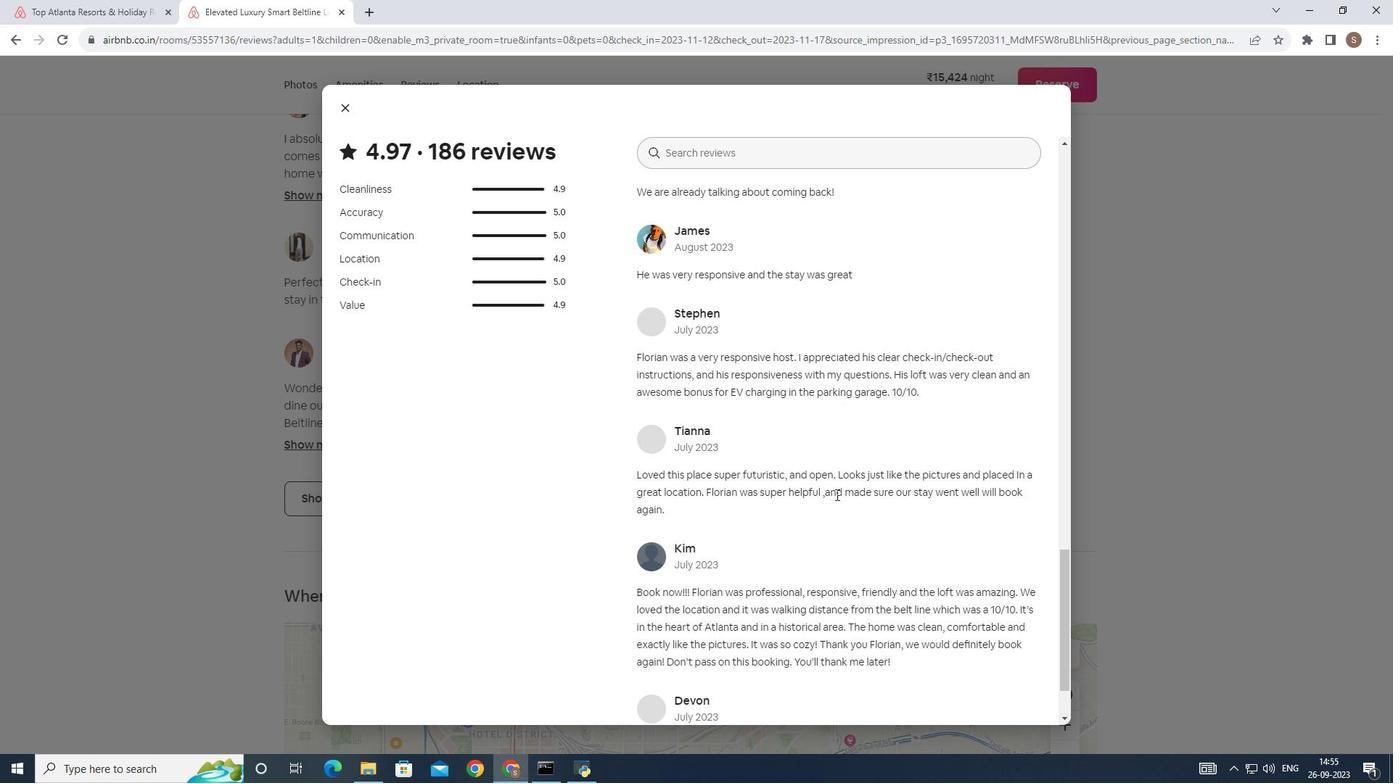 
Action: Mouse scrolled (852, 510) with delta (0, 0)
Screenshot: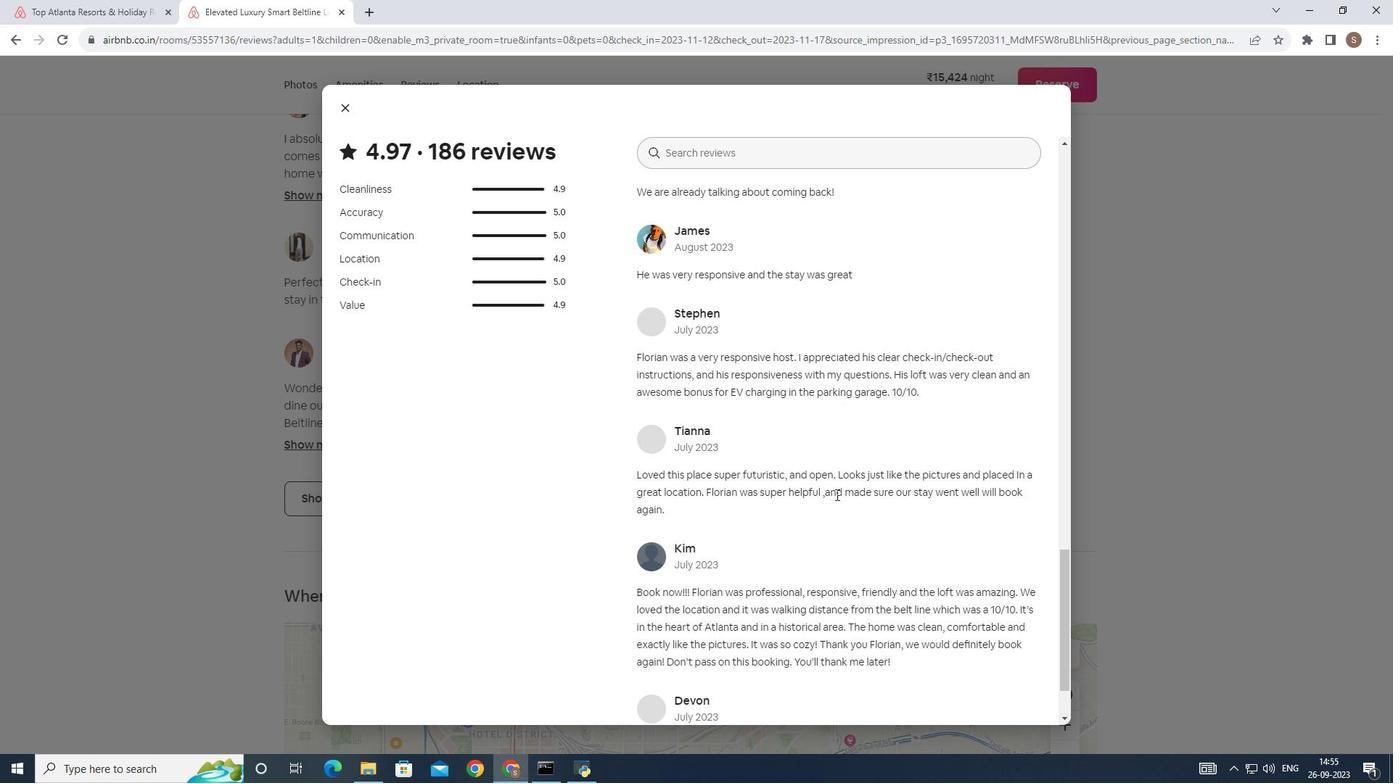 
Action: Mouse scrolled (852, 510) with delta (0, 0)
Screenshot: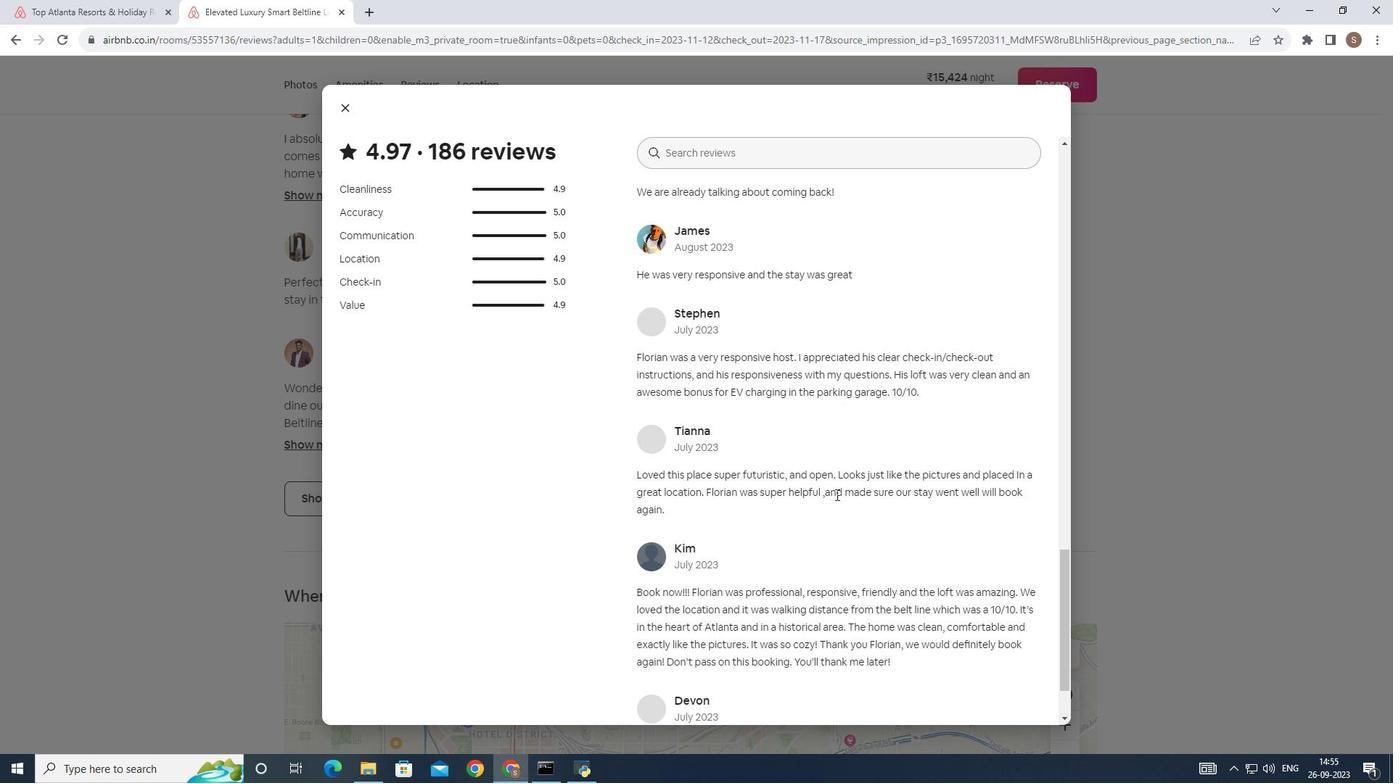 
Action: Mouse scrolled (852, 510) with delta (0, 0)
Screenshot: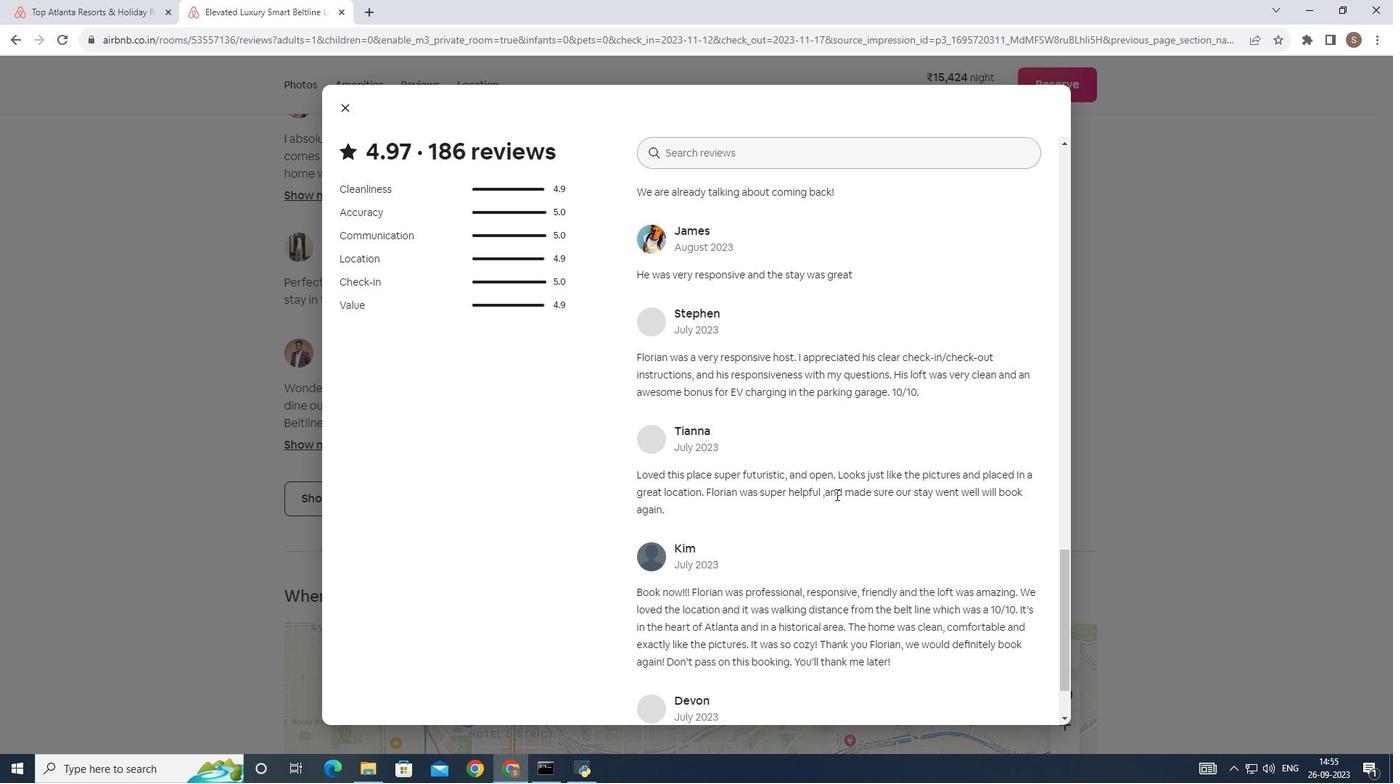
Action: Mouse scrolled (852, 510) with delta (0, 0)
Screenshot: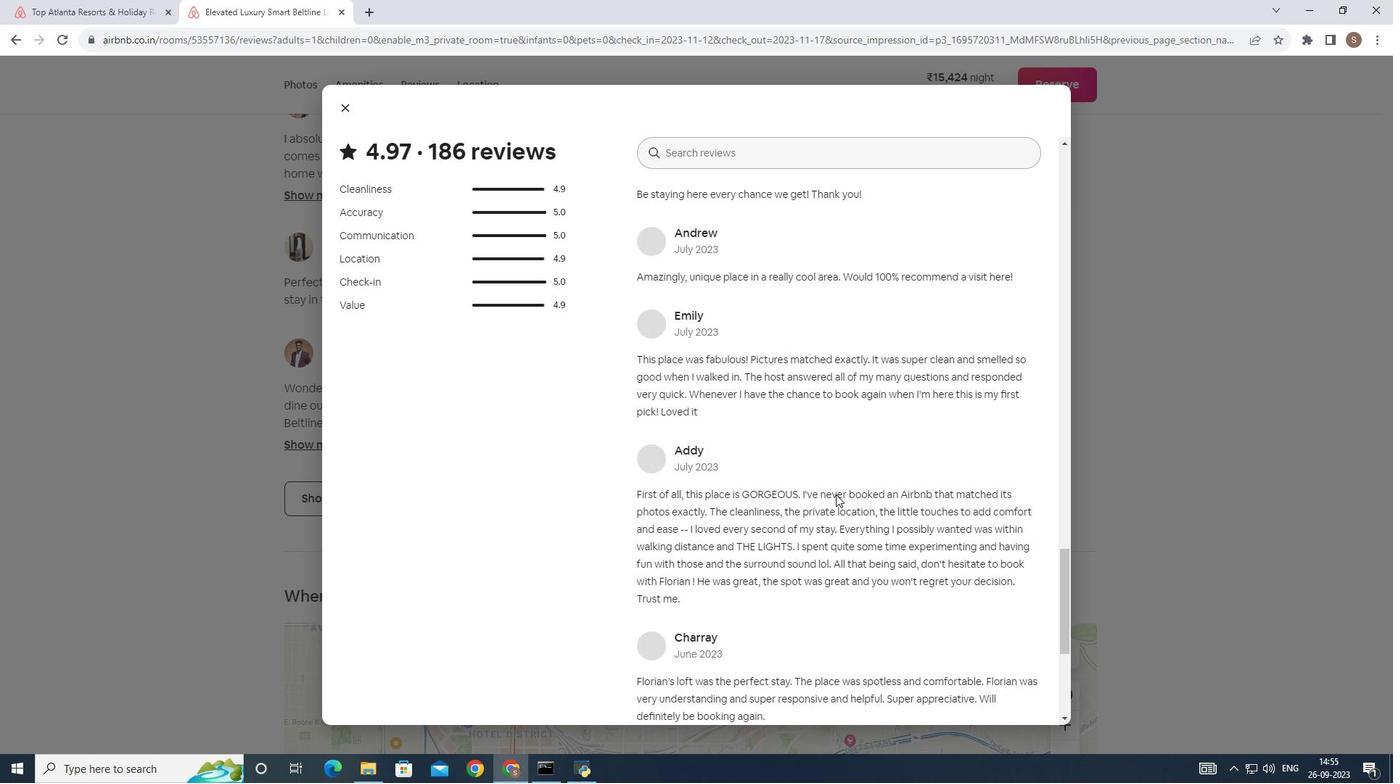 
Action: Mouse scrolled (852, 510) with delta (0, 0)
Screenshot: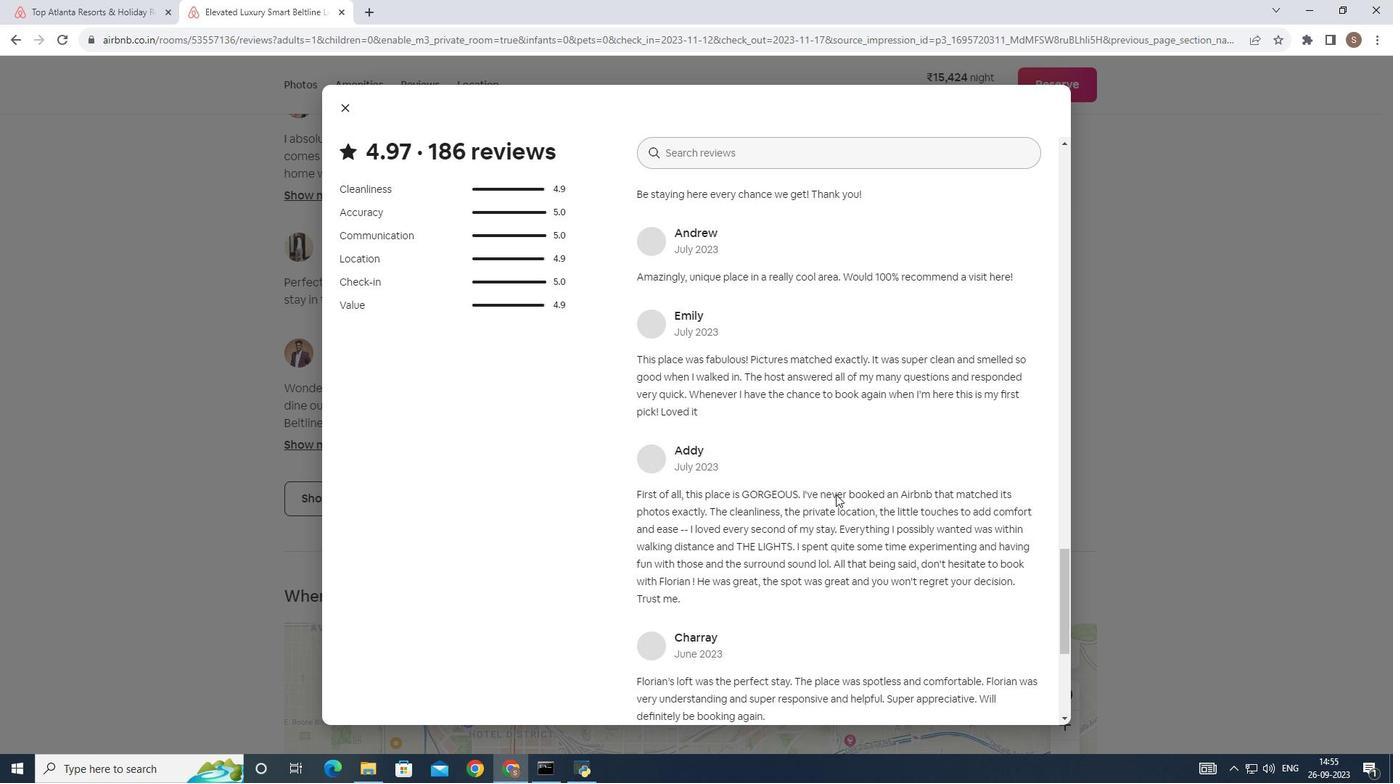 
Action: Mouse scrolled (852, 510) with delta (0, 0)
Screenshot: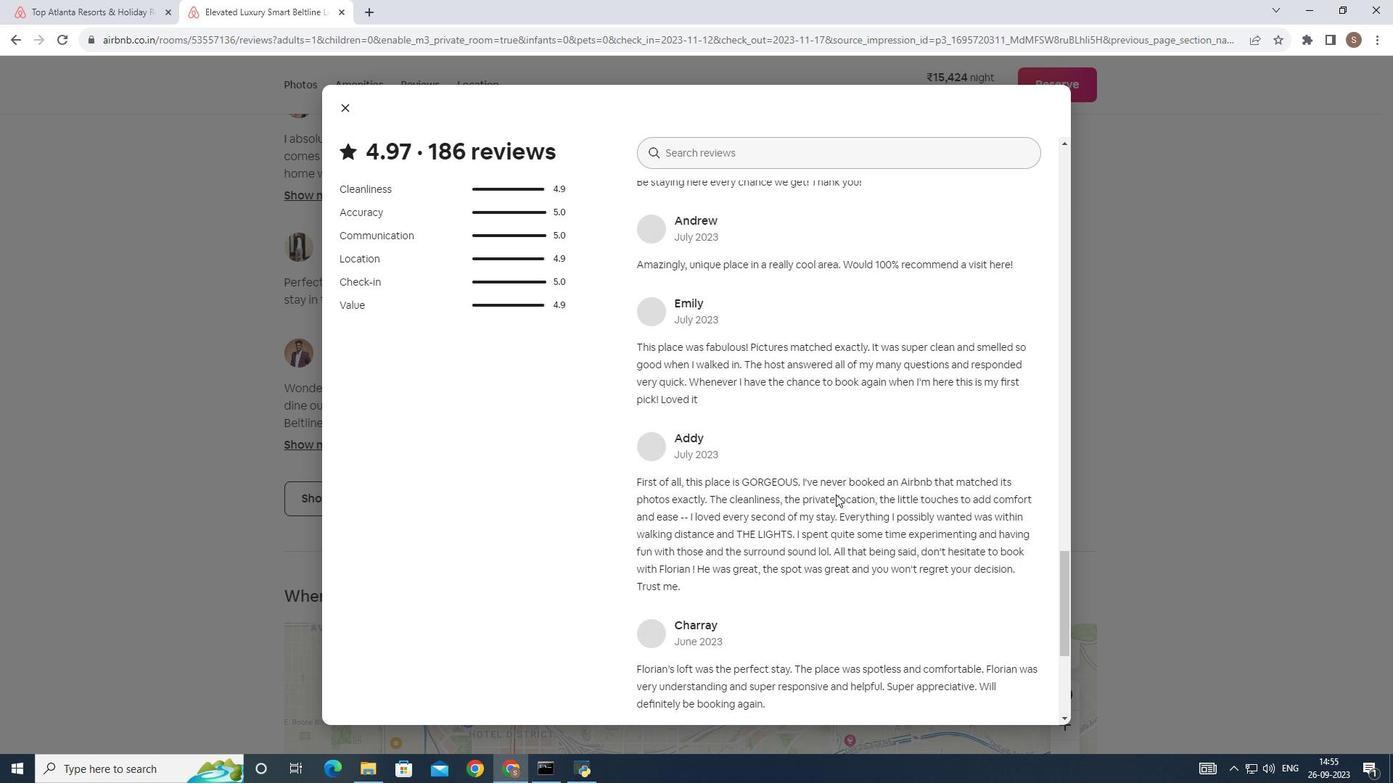 
Action: Mouse scrolled (852, 510) with delta (0, 0)
Screenshot: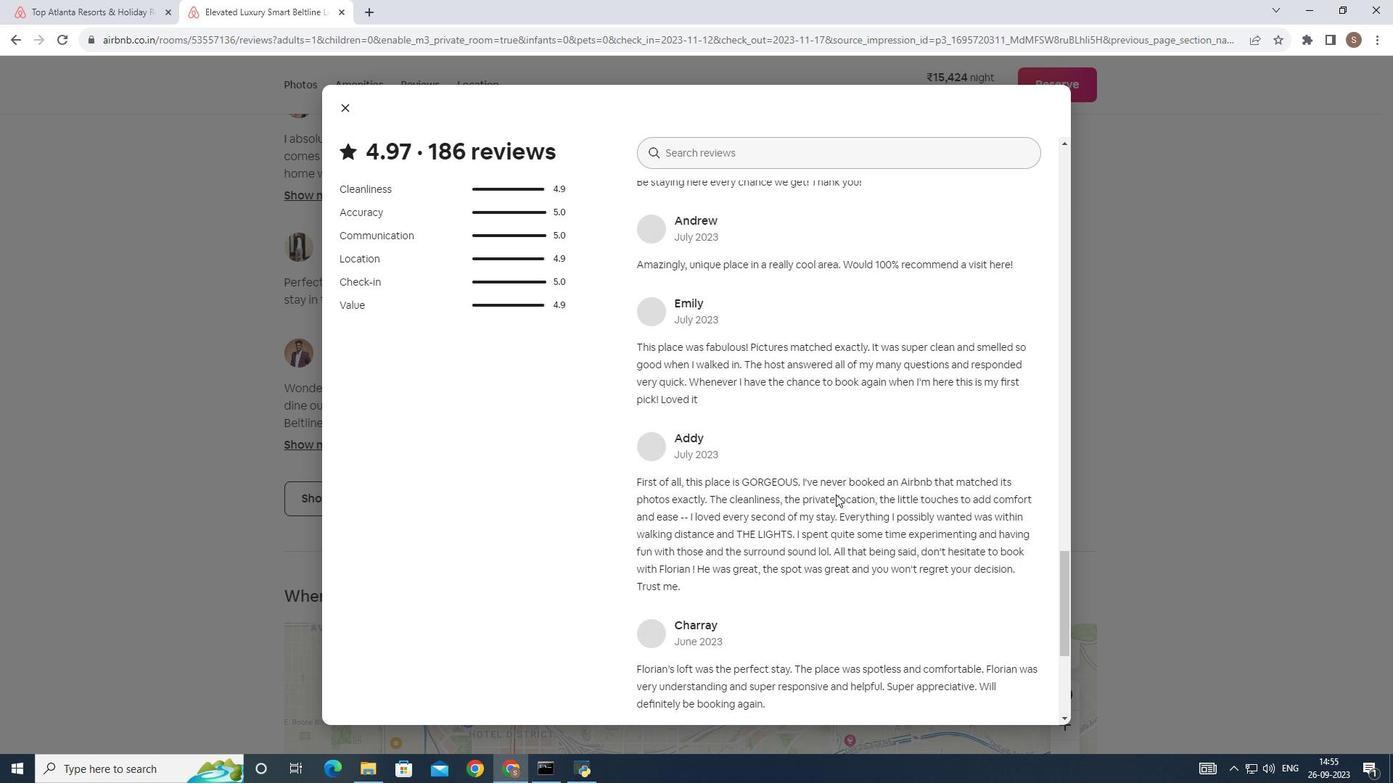 
Action: Mouse scrolled (852, 510) with delta (0, 0)
Screenshot: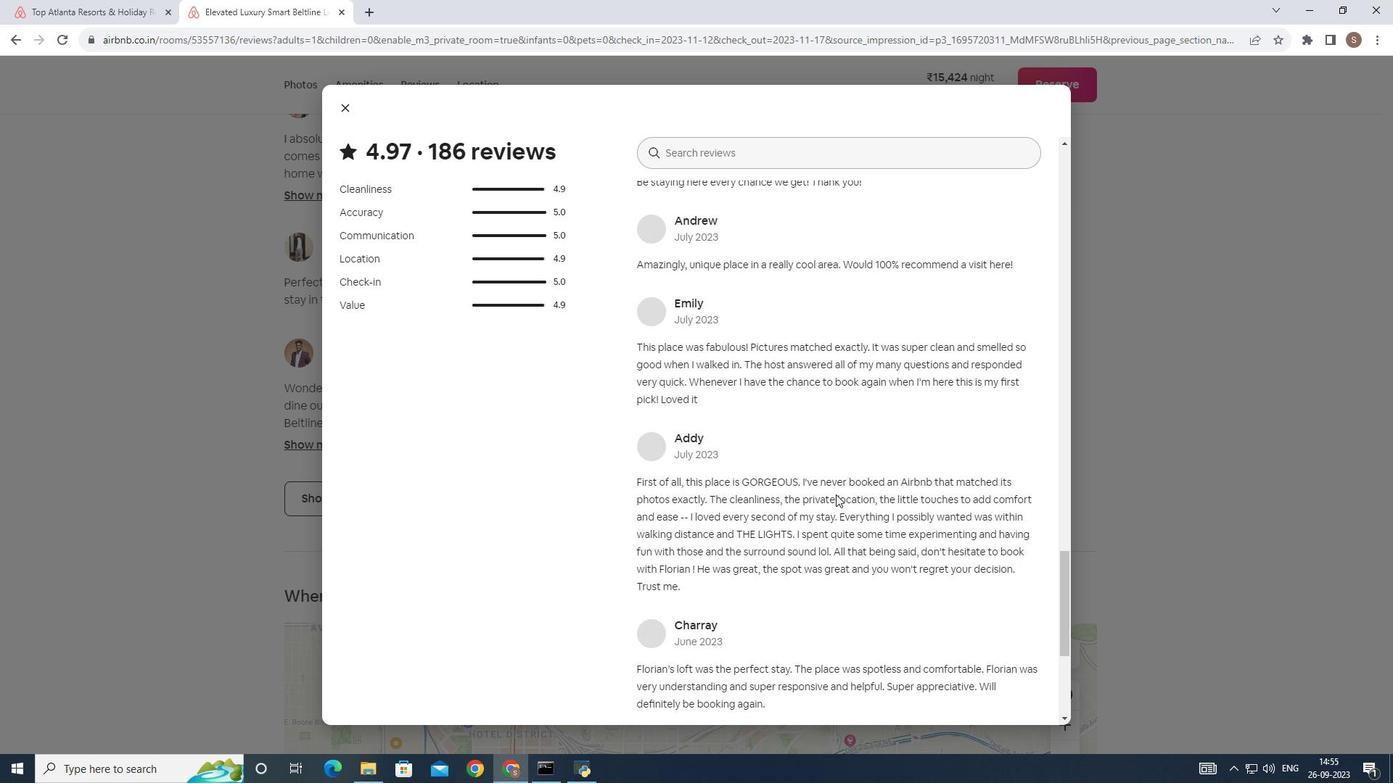 
Action: Mouse scrolled (852, 510) with delta (0, 0)
Screenshot: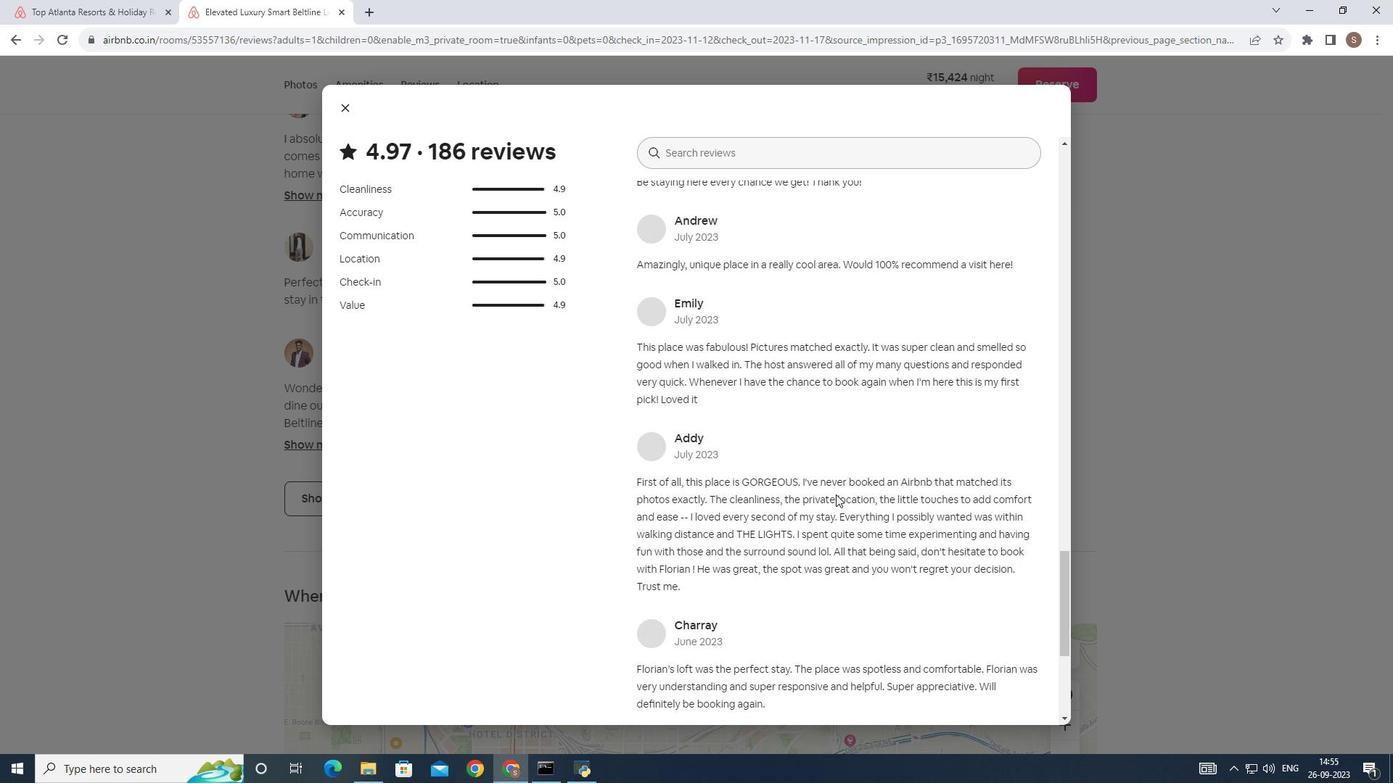 
Action: Mouse scrolled (852, 510) with delta (0, 0)
Screenshot: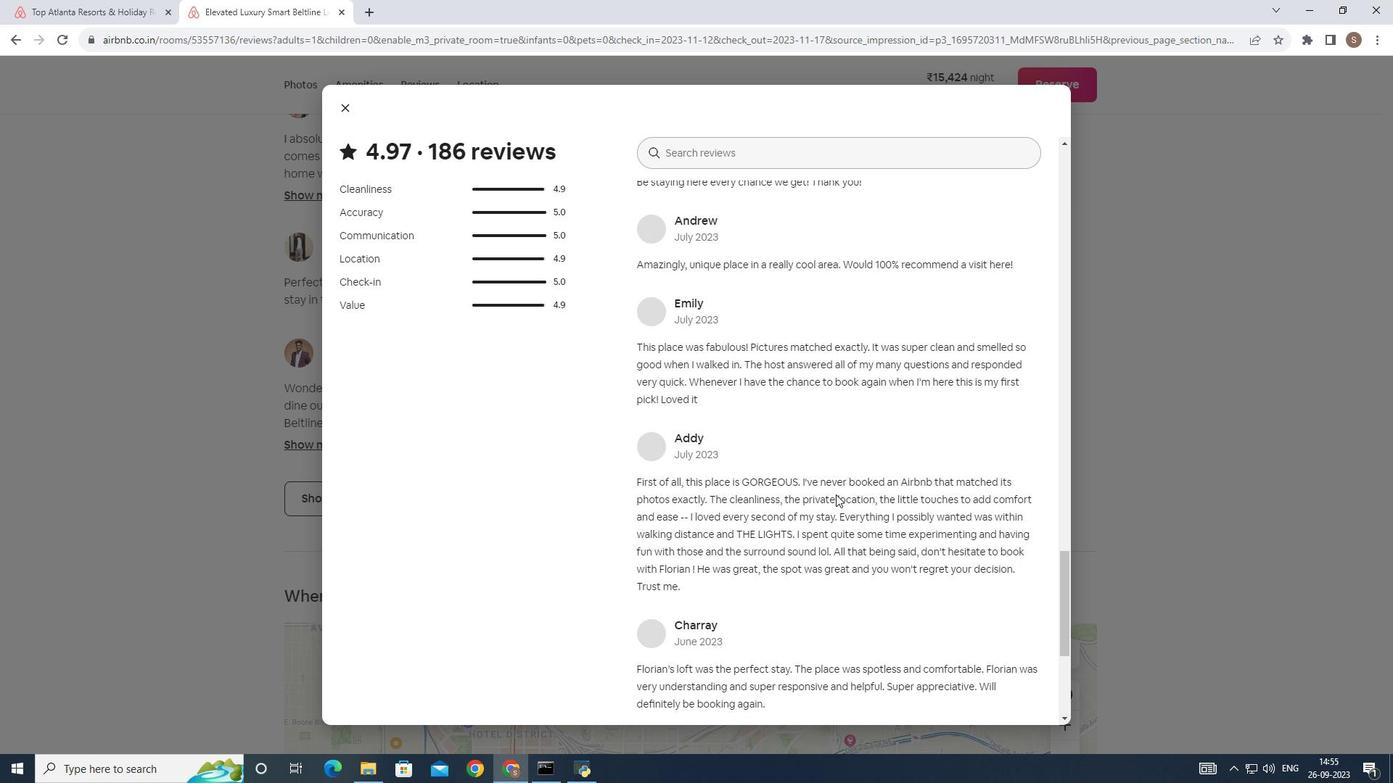 
Action: Mouse scrolled (852, 510) with delta (0, 0)
Screenshot: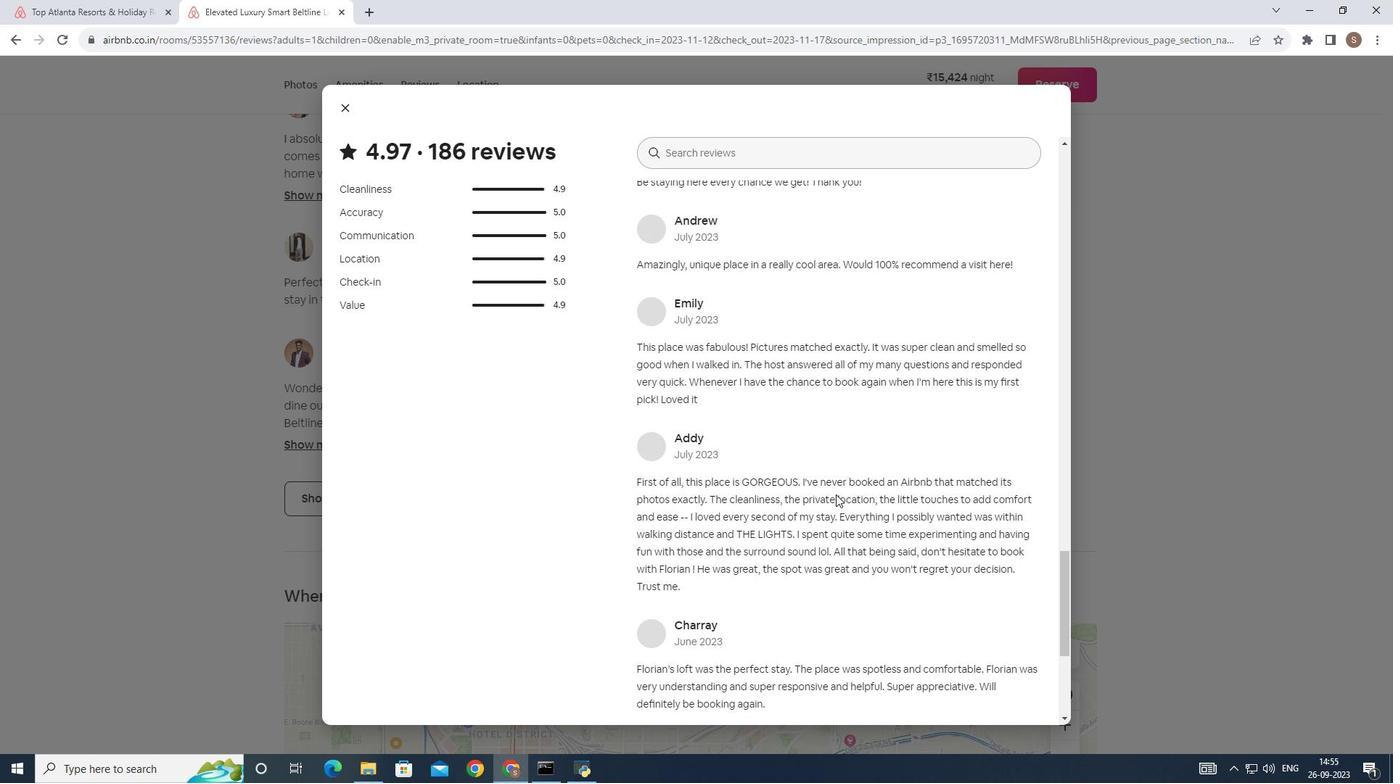 
Action: Mouse scrolled (852, 510) with delta (0, 0)
Screenshot: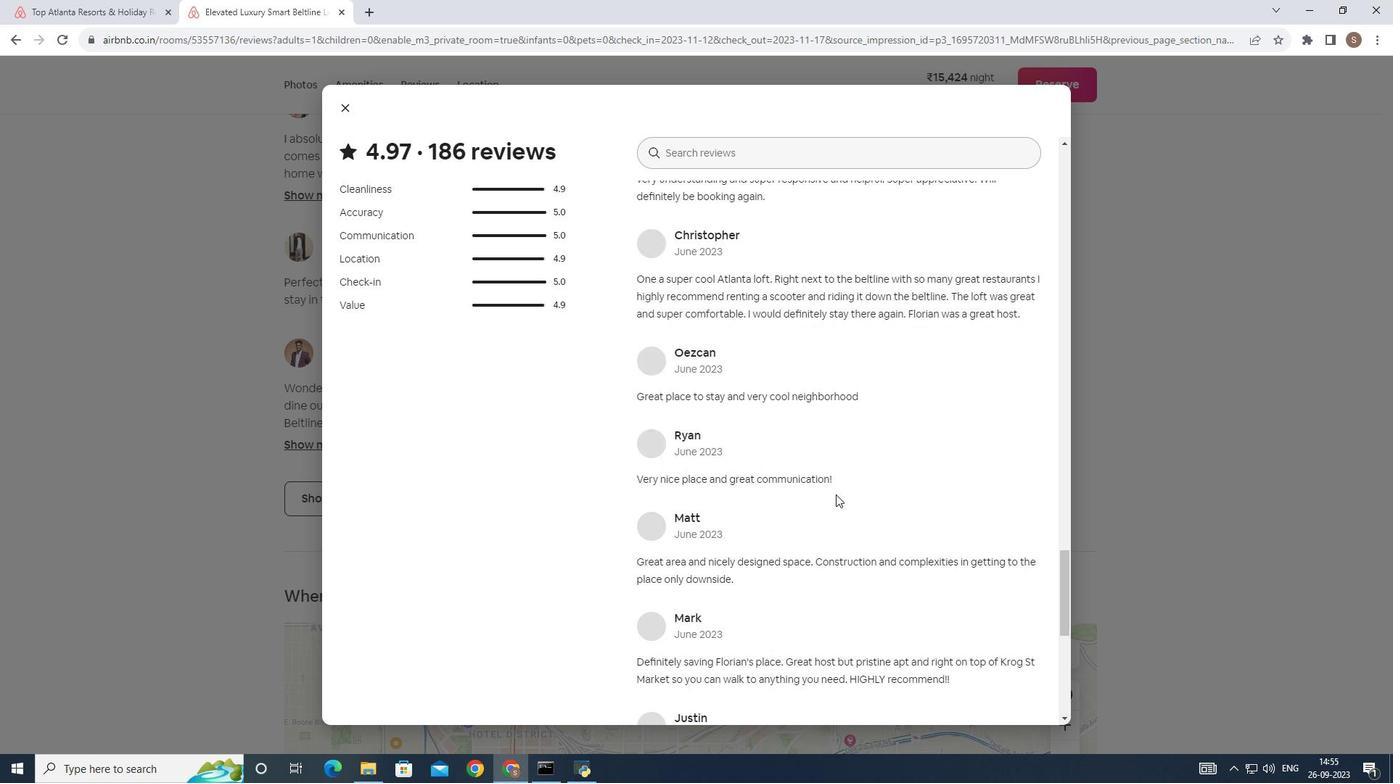 
Action: Mouse scrolled (852, 510) with delta (0, 0)
Screenshot: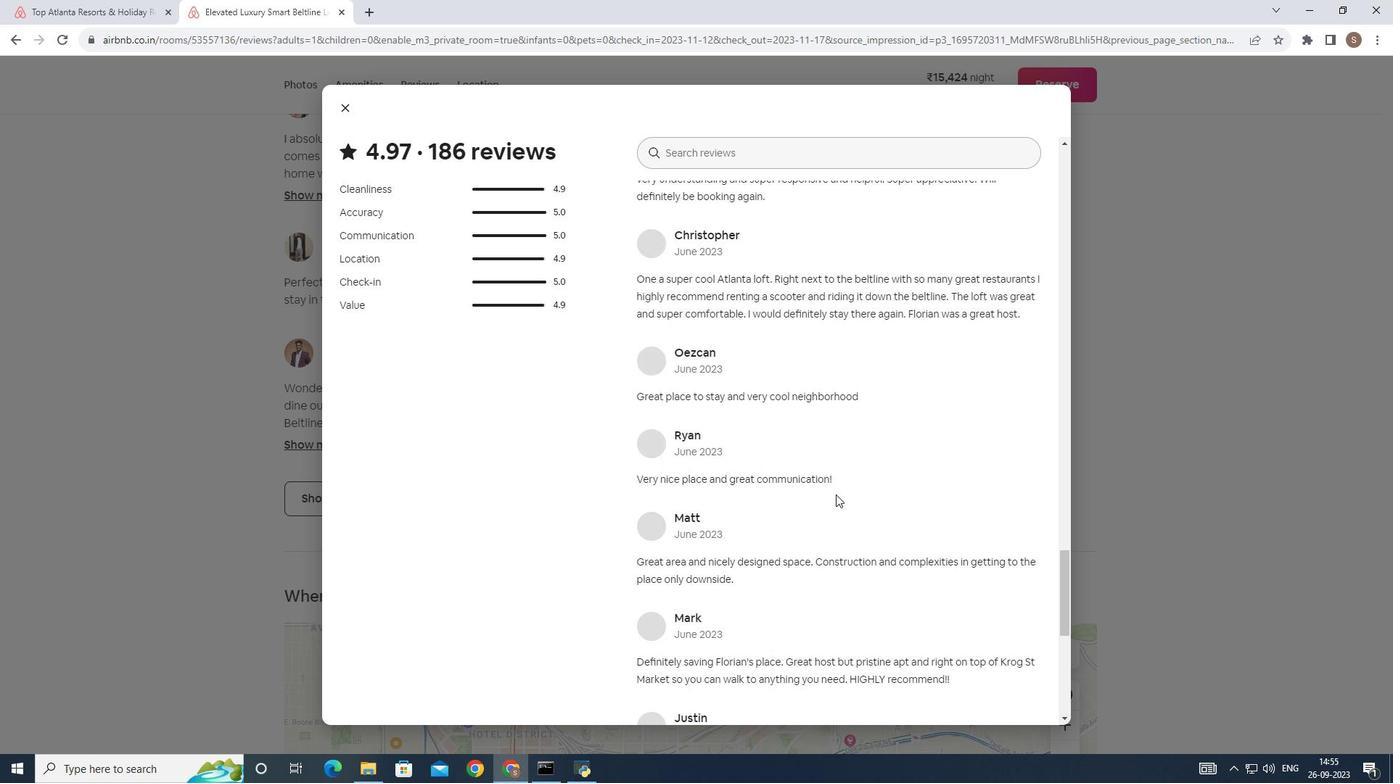 
Action: Mouse scrolled (852, 510) with delta (0, 0)
Screenshot: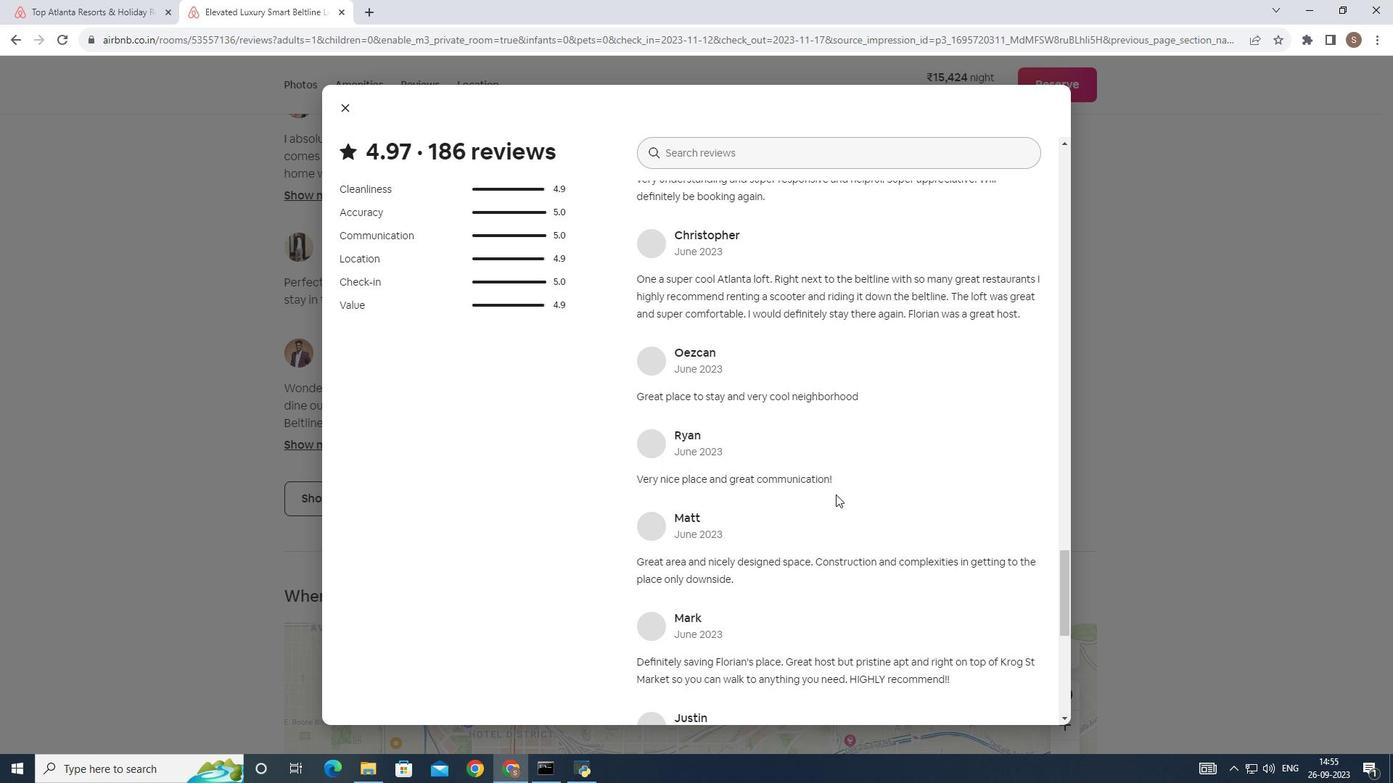 
Action: Mouse scrolled (852, 510) with delta (0, 0)
Screenshot: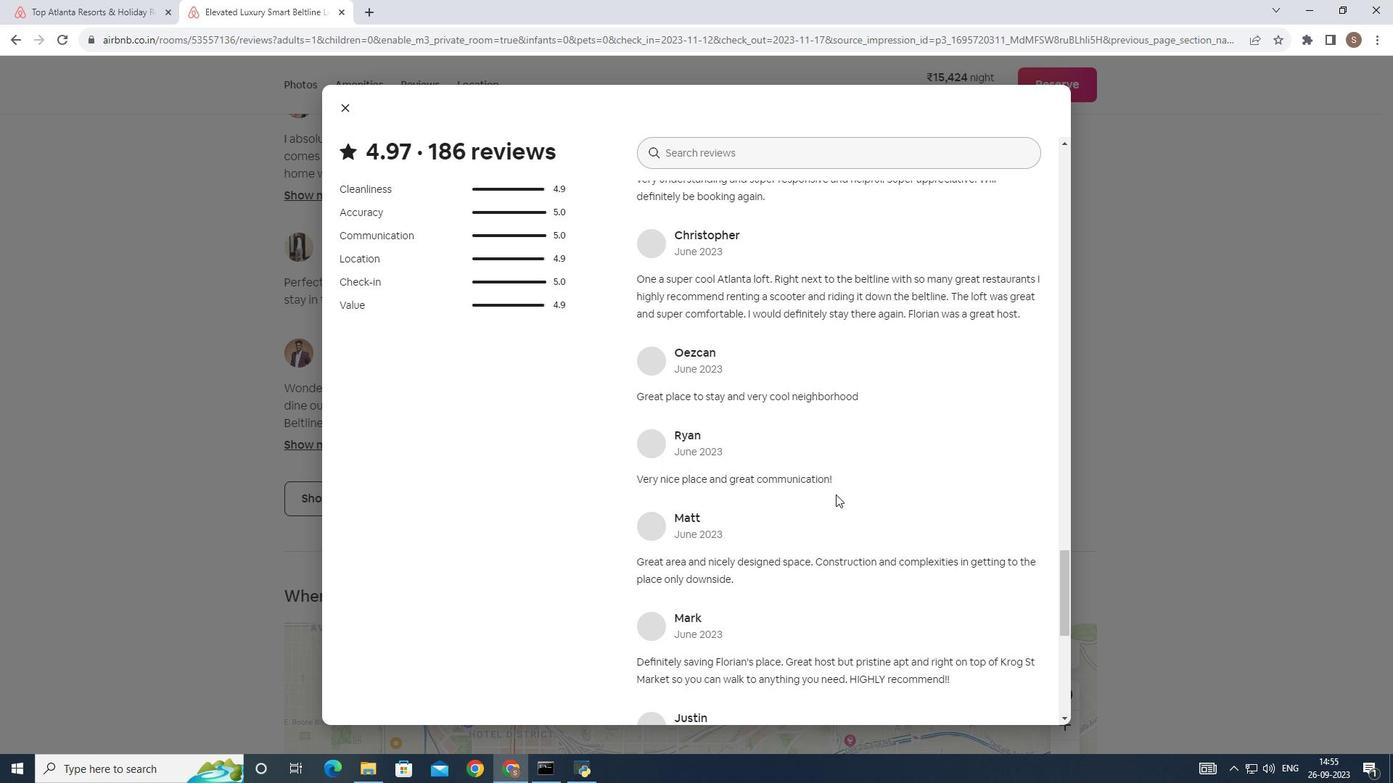 
Action: Mouse scrolled (852, 510) with delta (0, 0)
Screenshot: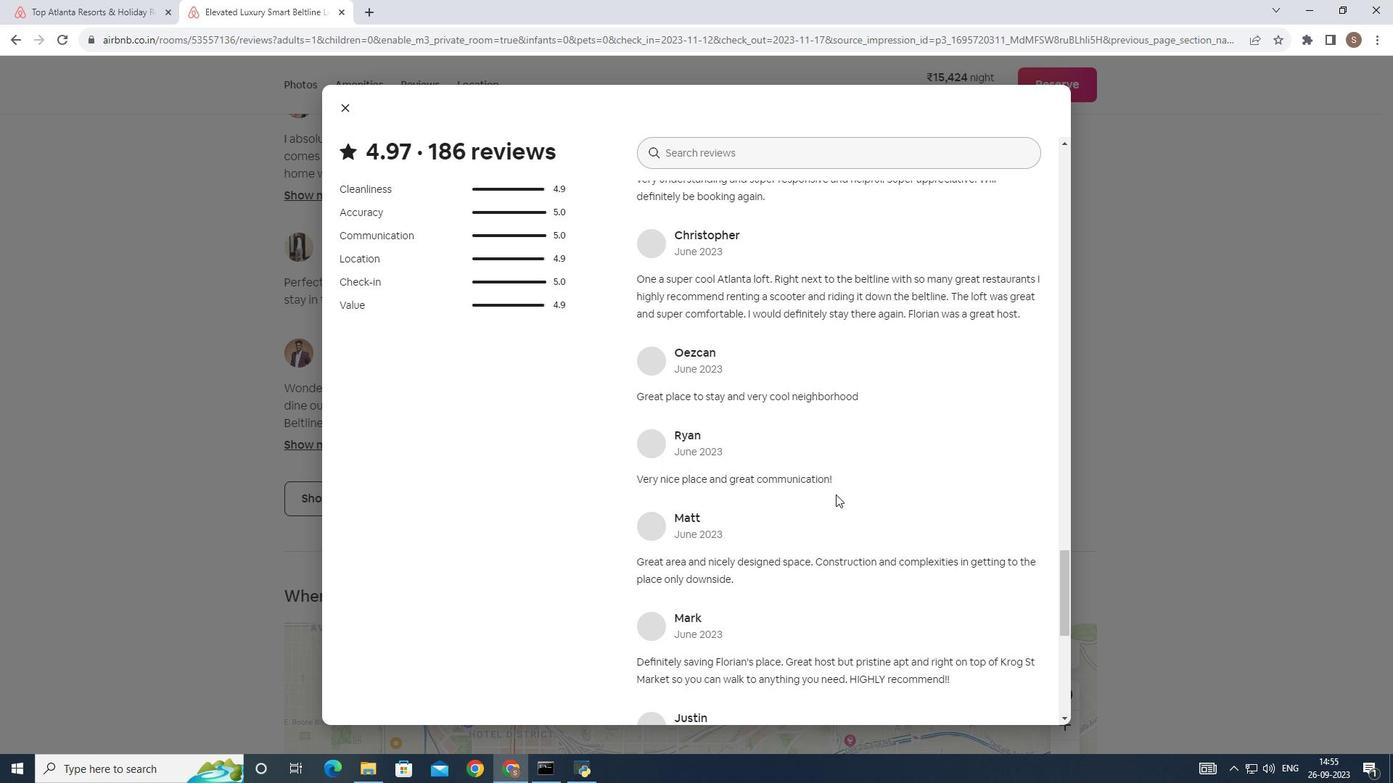 
Action: Mouse scrolled (852, 510) with delta (0, 0)
Screenshot: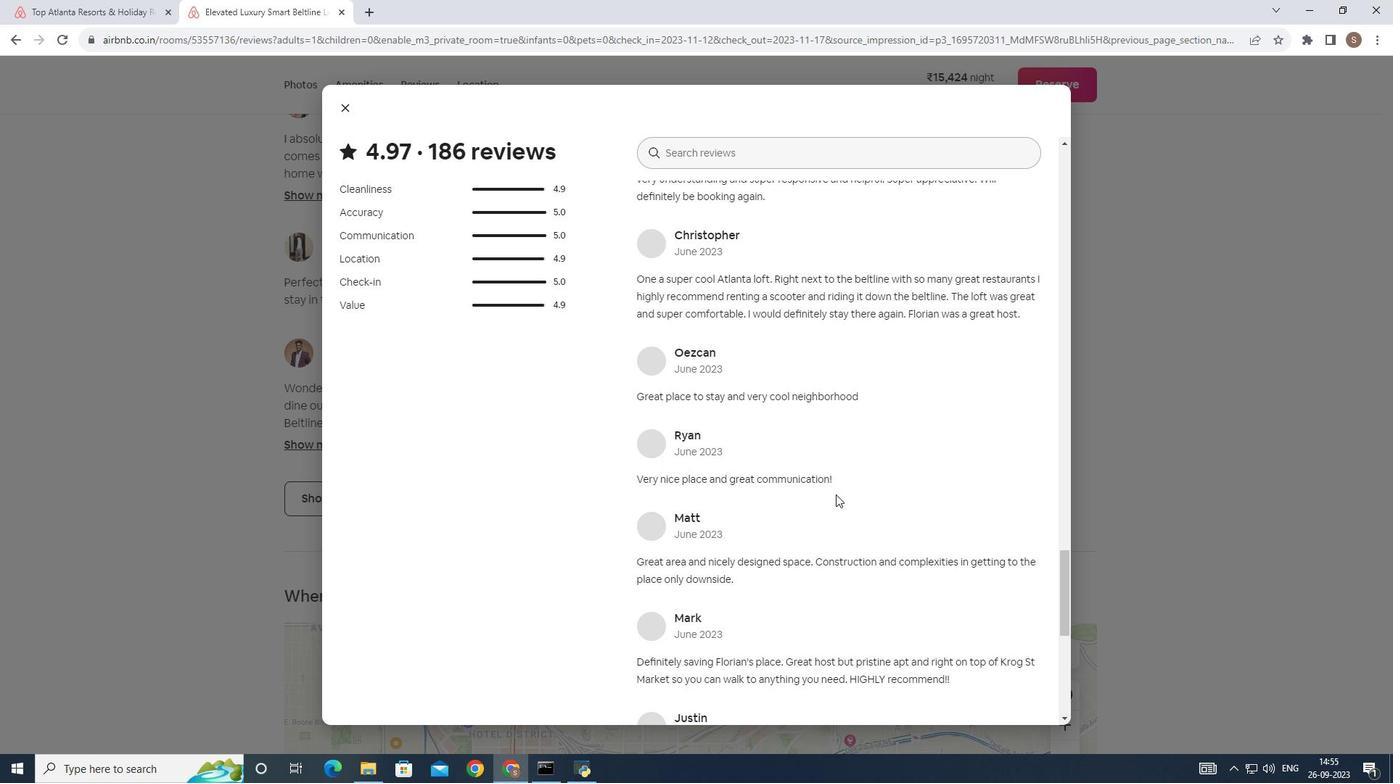 
Action: Mouse scrolled (852, 510) with delta (0, 0)
Screenshot: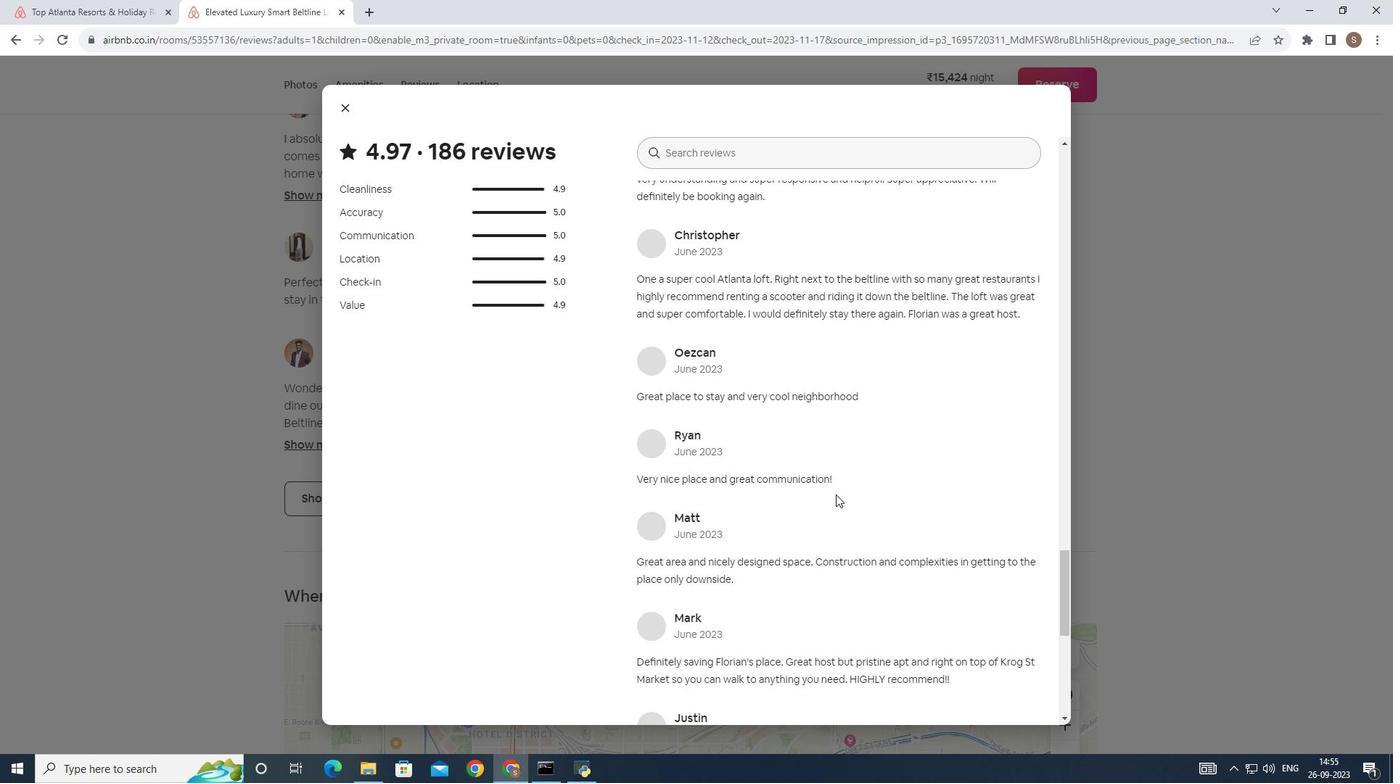 
Action: Mouse scrolled (852, 510) with delta (0, 0)
Screenshot: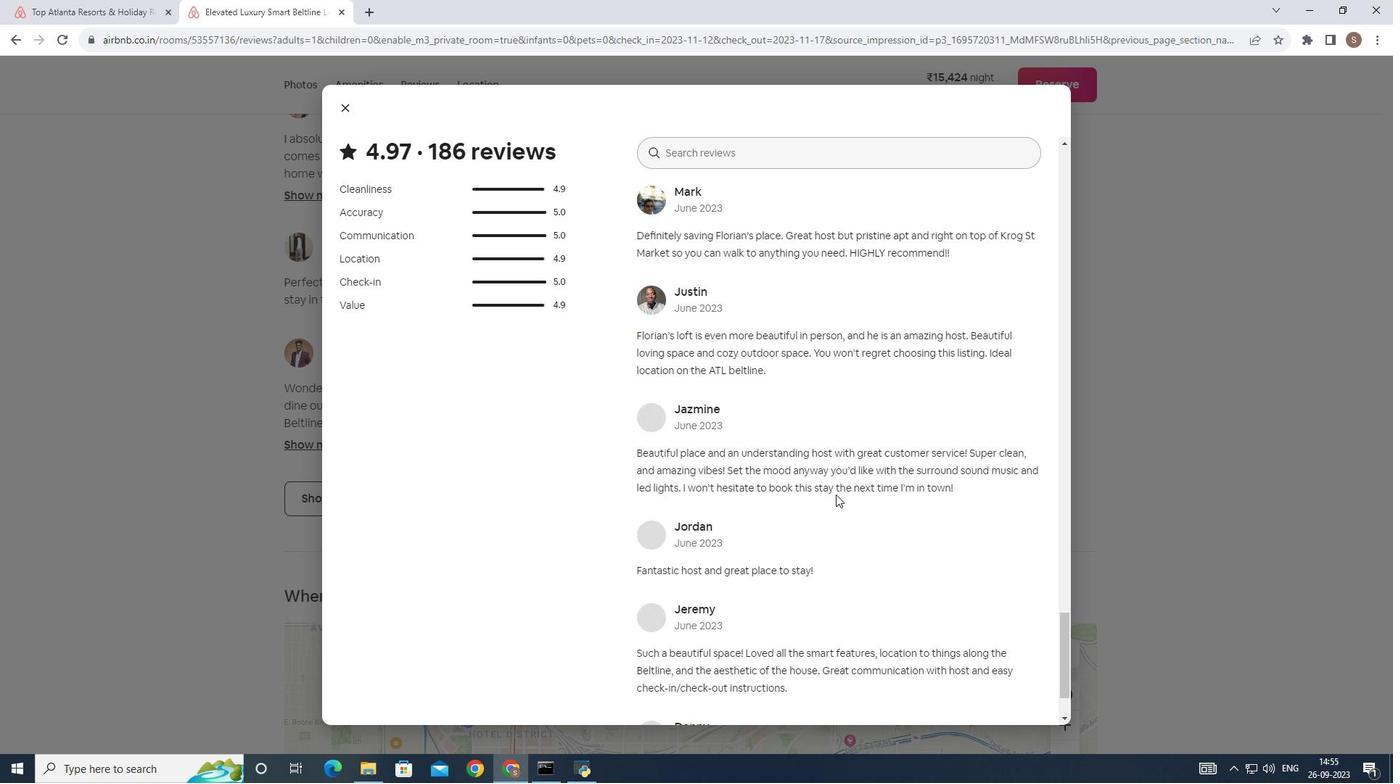 
Action: Mouse scrolled (852, 510) with delta (0, 0)
Screenshot: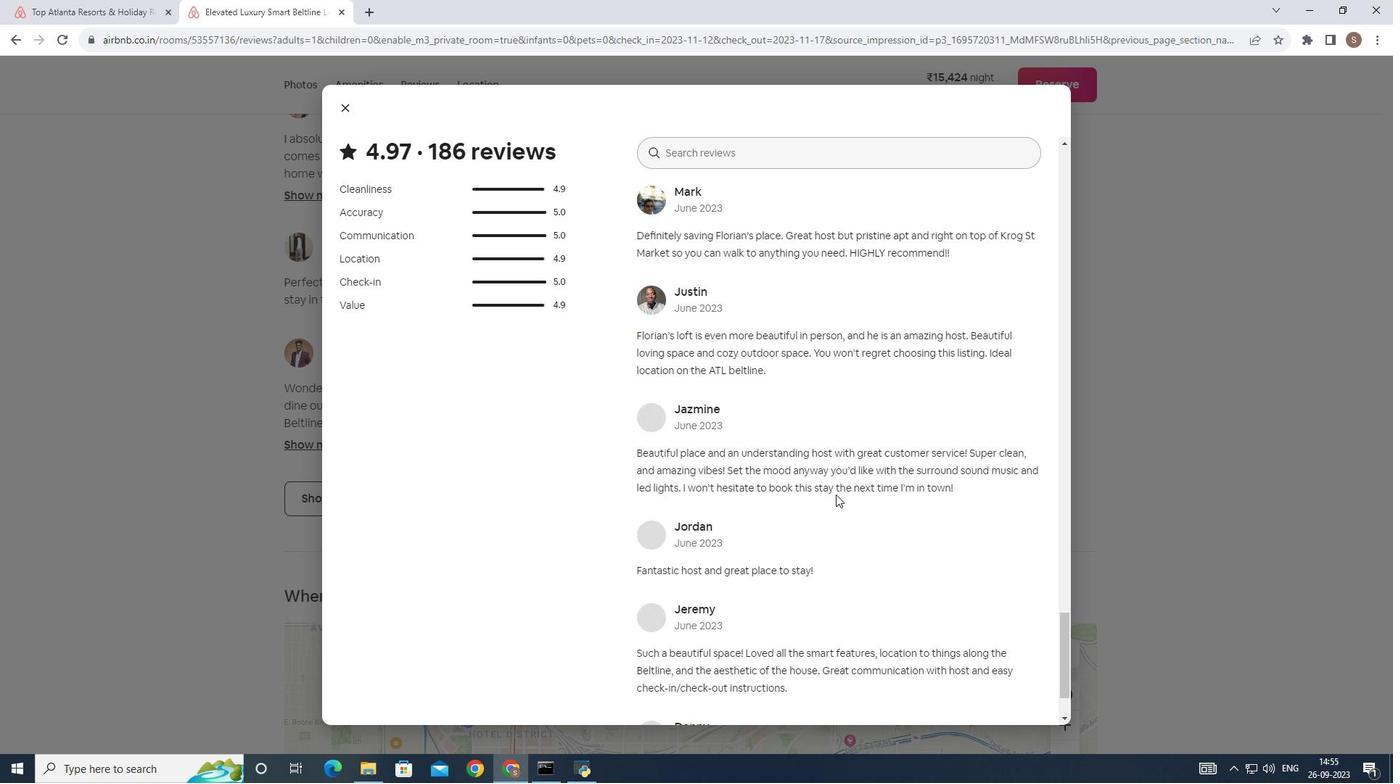 
Action: Mouse scrolled (852, 510) with delta (0, 0)
Screenshot: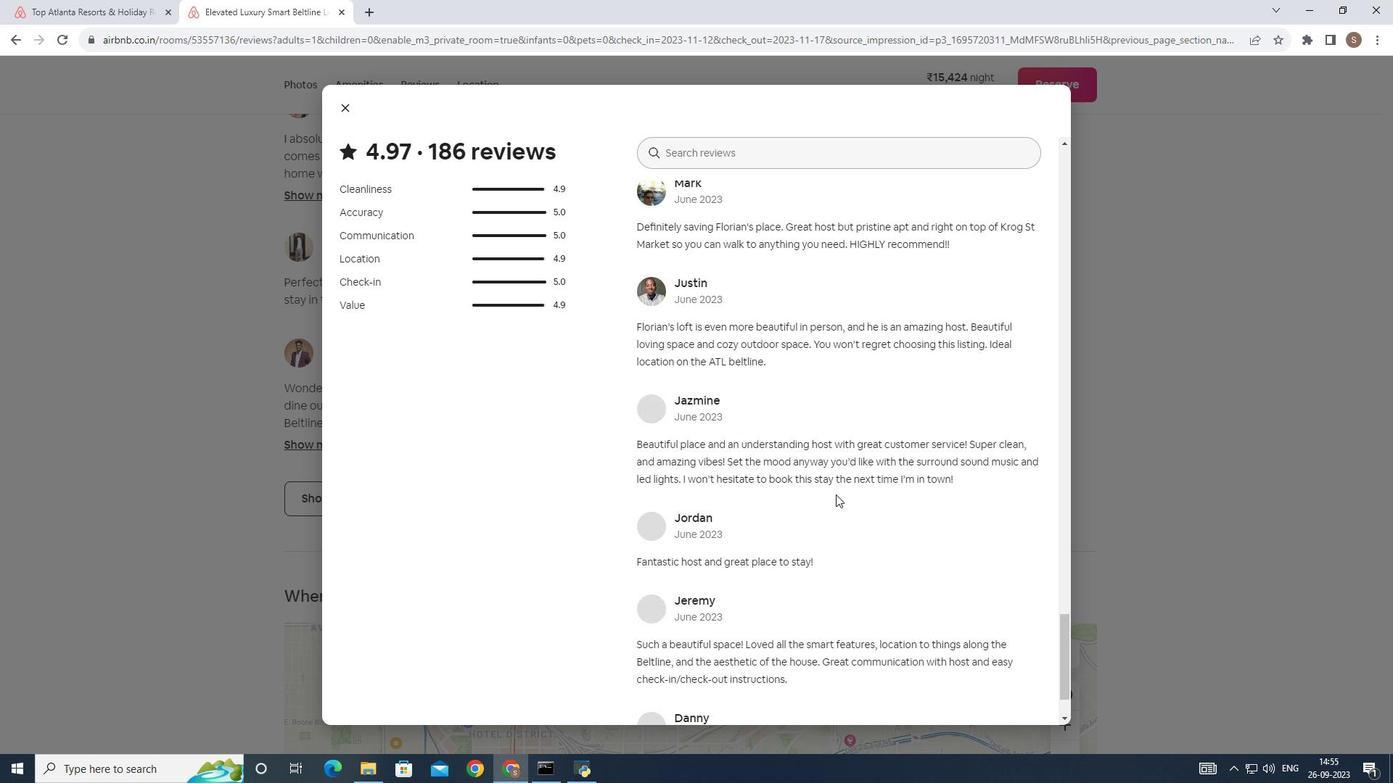 
Action: Mouse scrolled (852, 510) with delta (0, 0)
Screenshot: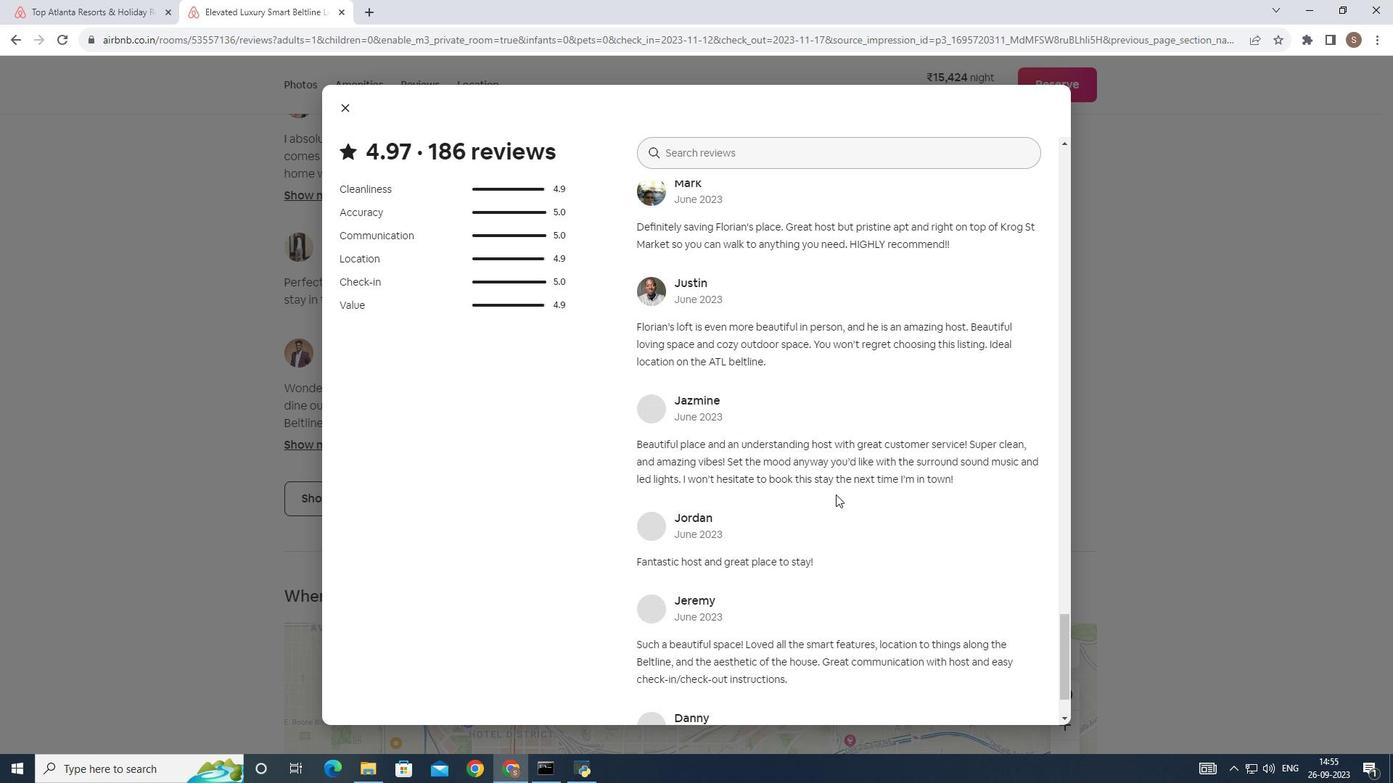 
Action: Mouse scrolled (852, 510) with delta (0, 0)
Screenshot: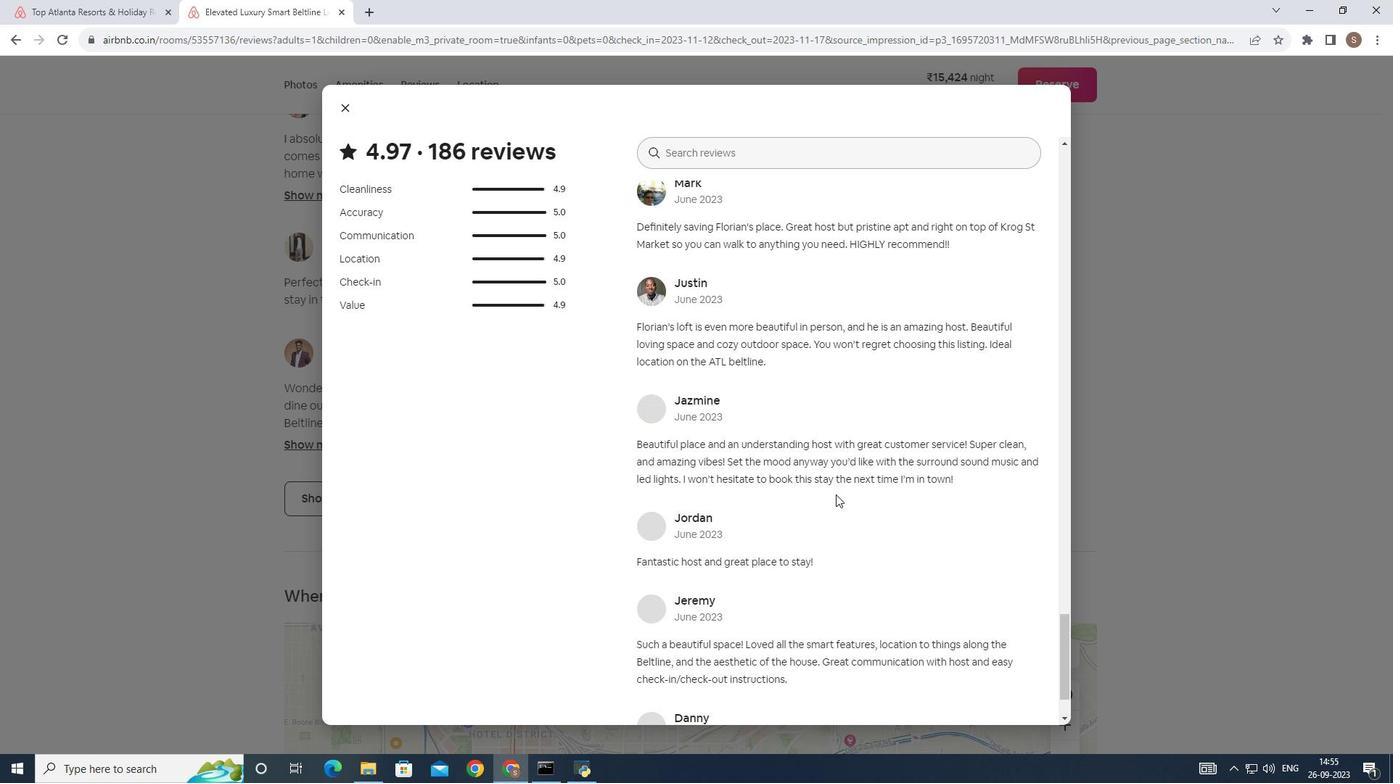 
Action: Mouse scrolled (852, 510) with delta (0, 0)
Screenshot: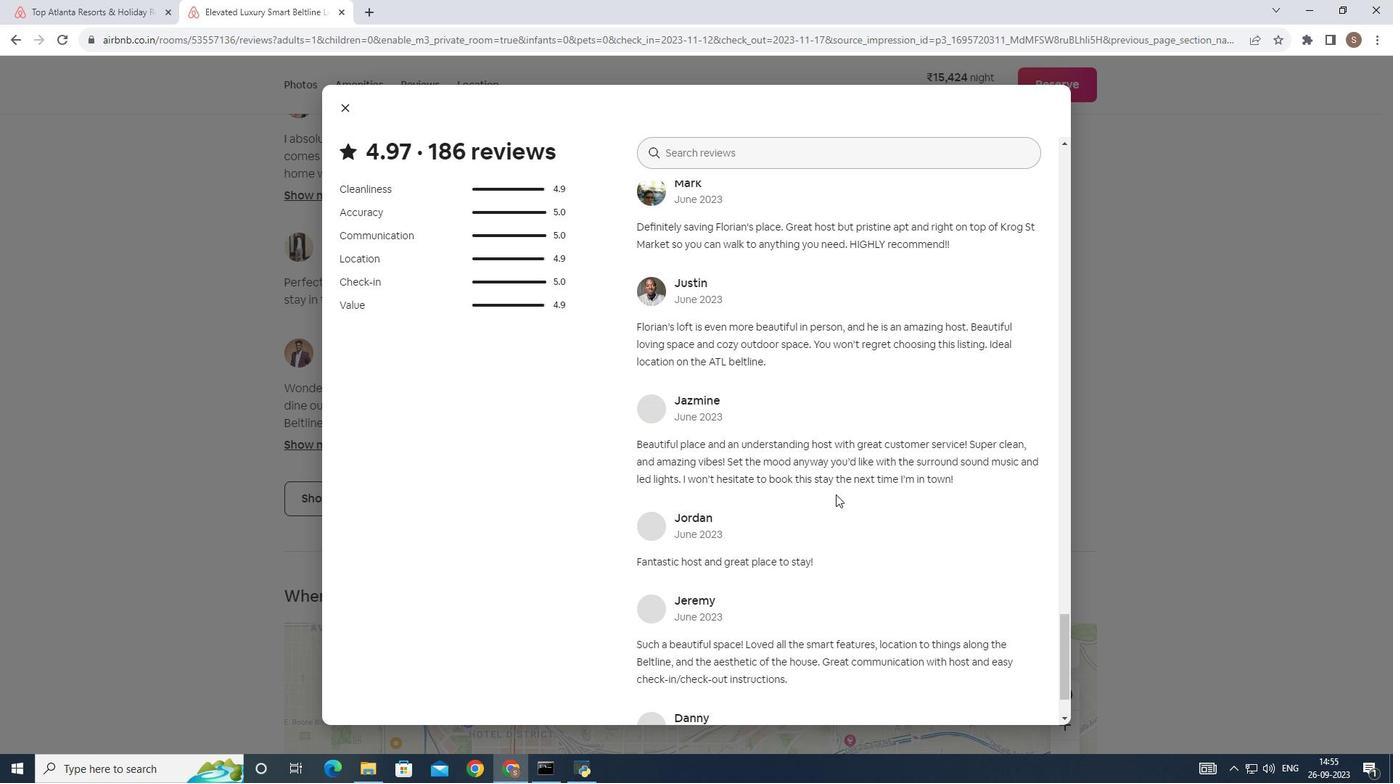 
Action: Mouse scrolled (852, 510) with delta (0, 0)
Screenshot: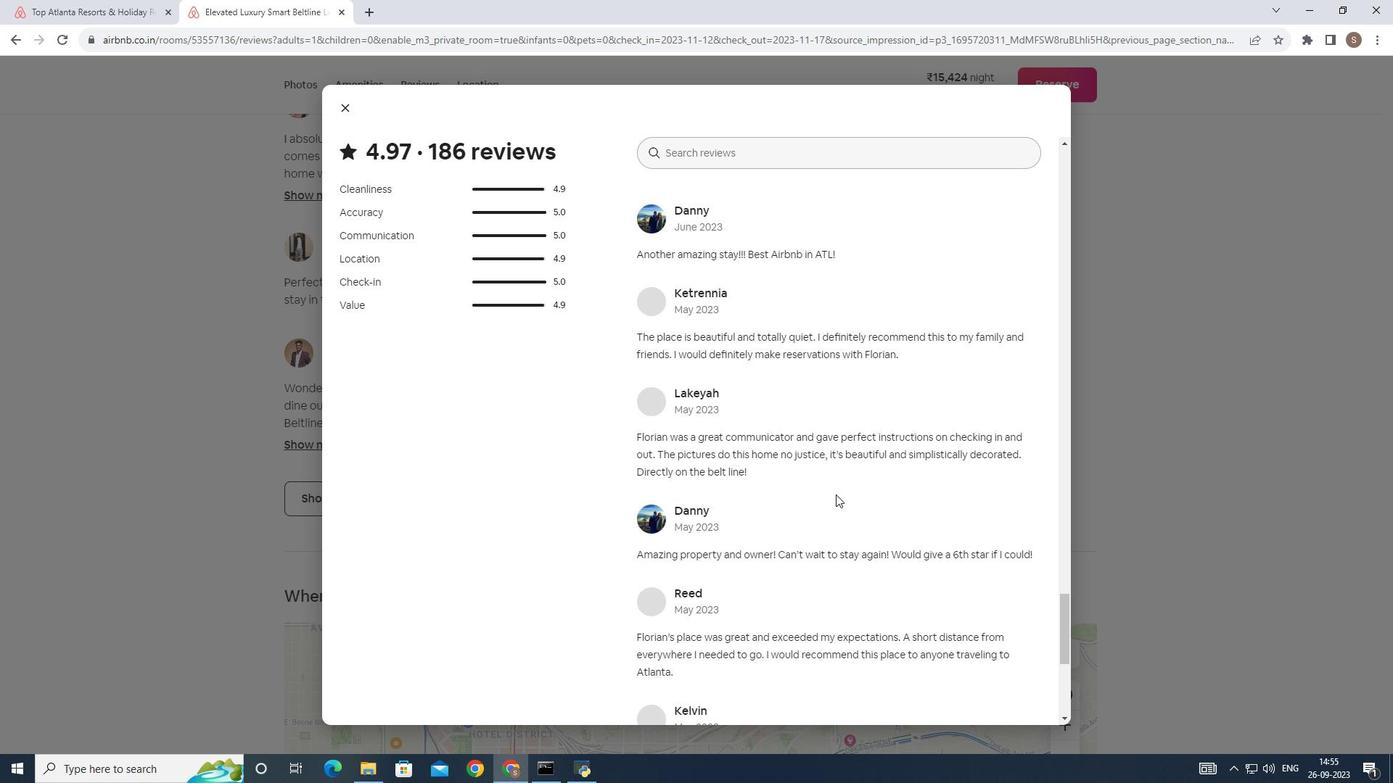
Action: Mouse scrolled (852, 510) with delta (0, 0)
Screenshot: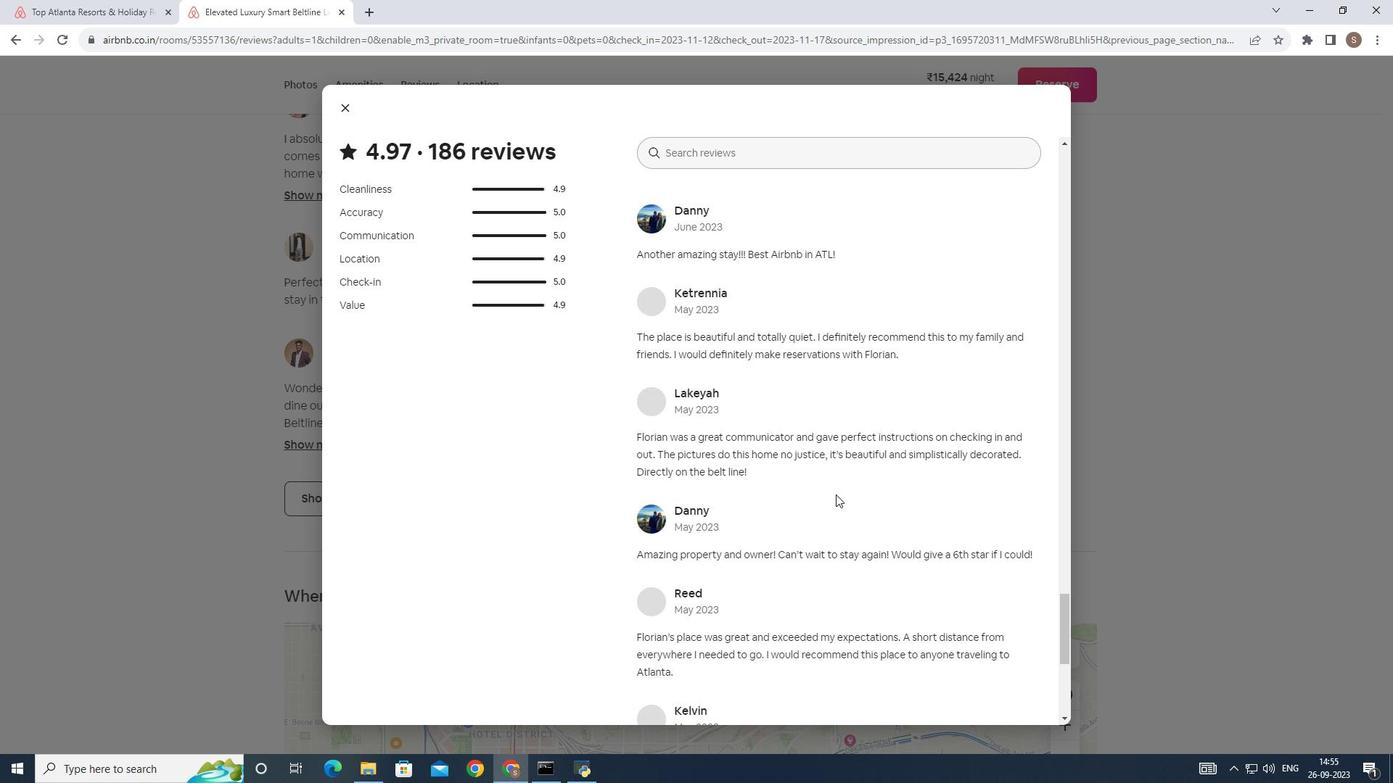 
Action: Mouse scrolled (852, 510) with delta (0, 0)
Screenshot: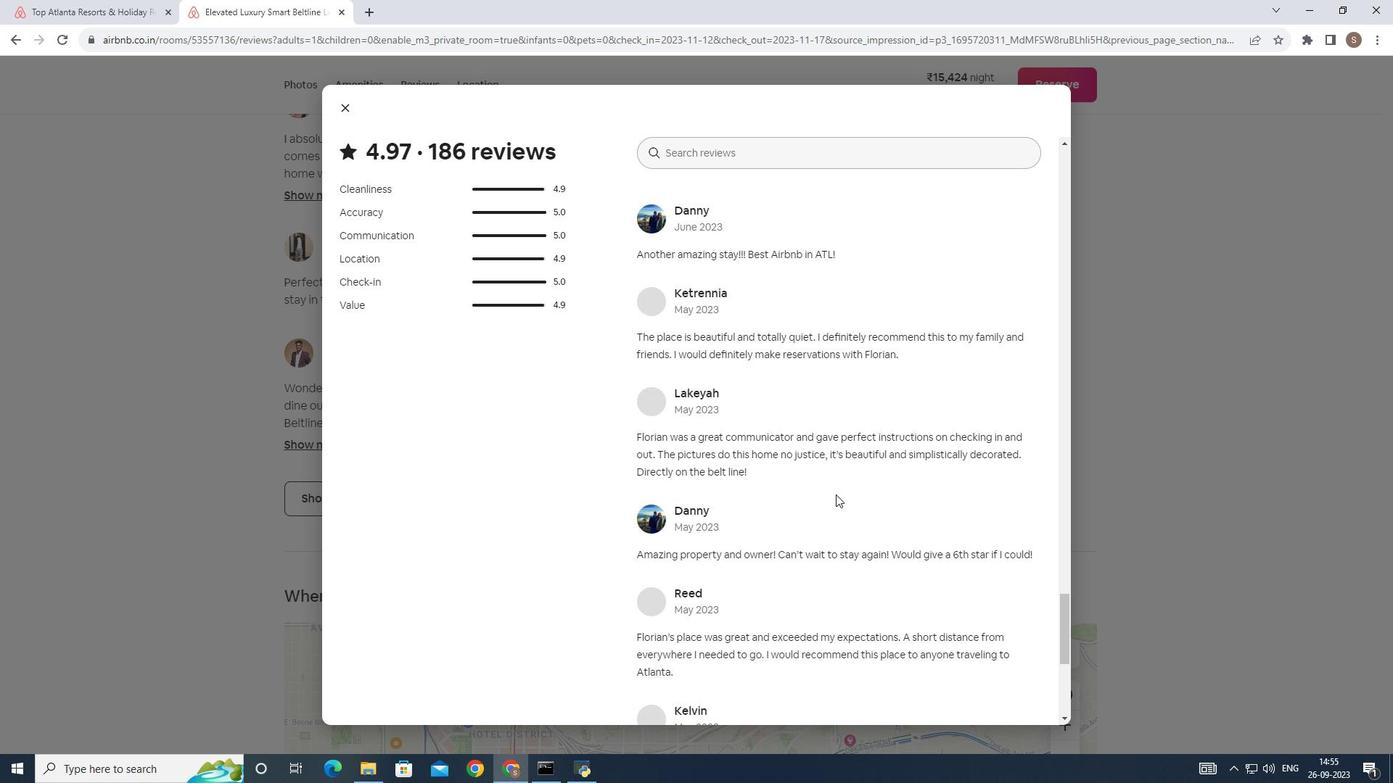 
Action: Mouse scrolled (852, 510) with delta (0, 0)
Screenshot: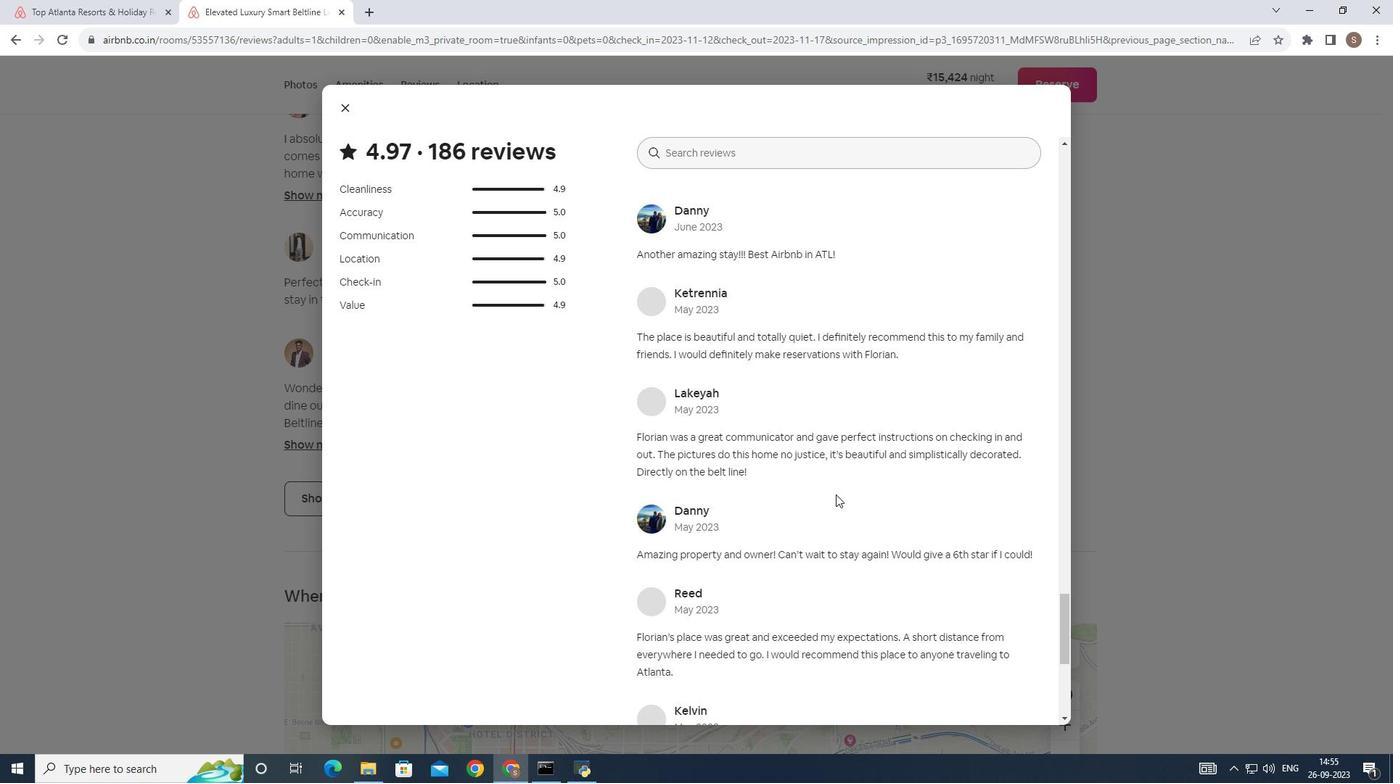 
Action: Mouse scrolled (852, 510) with delta (0, 0)
Screenshot: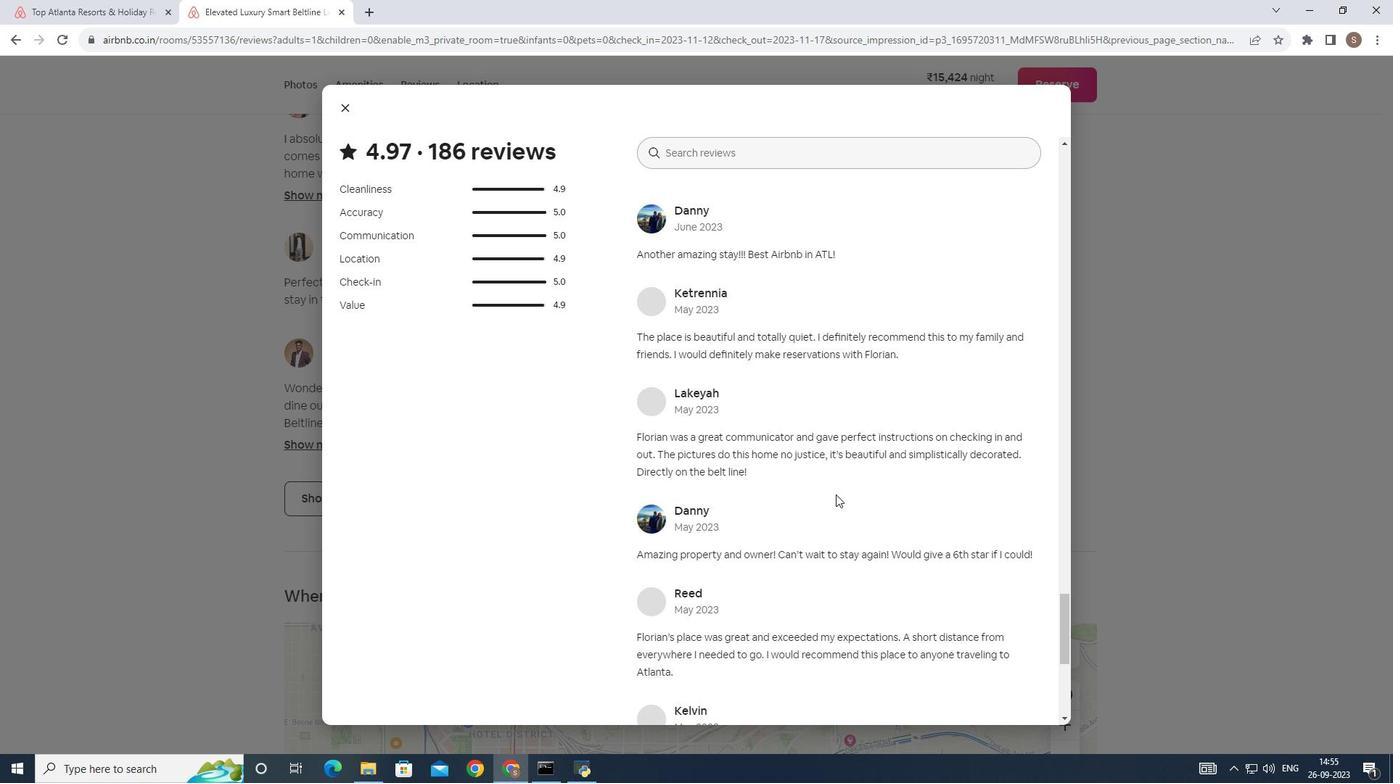 
Action: Mouse scrolled (852, 510) with delta (0, 0)
Screenshot: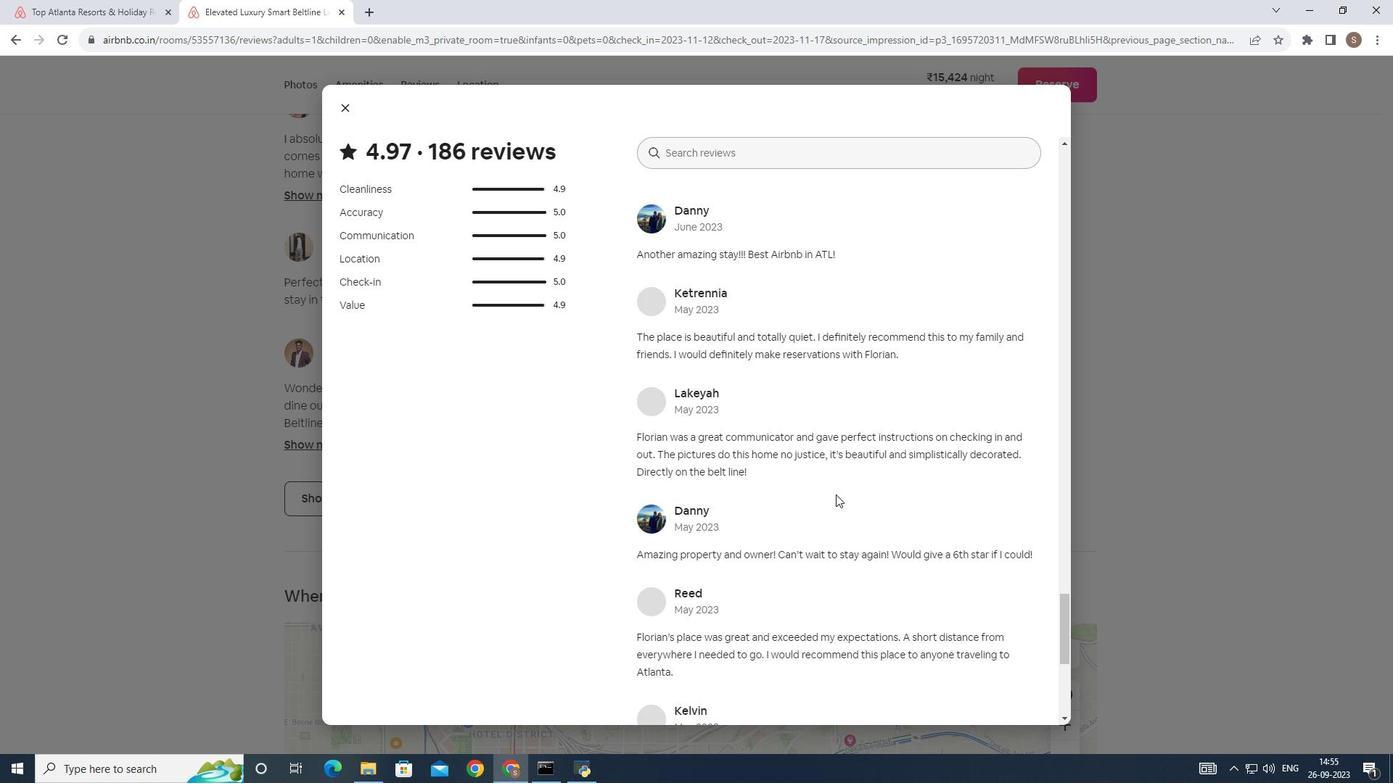 
Action: Mouse scrolled (852, 510) with delta (0, 0)
Screenshot: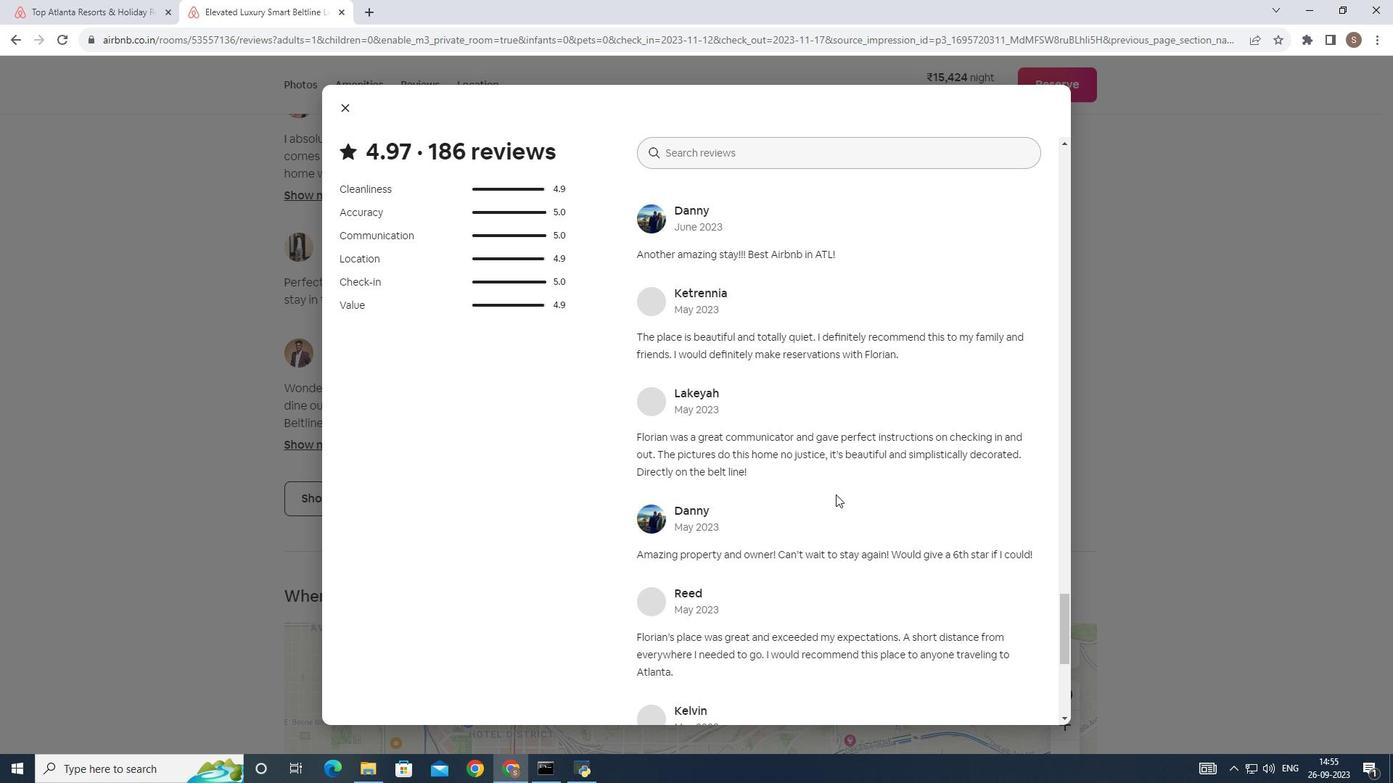 
Action: Mouse scrolled (852, 510) with delta (0, 0)
Screenshot: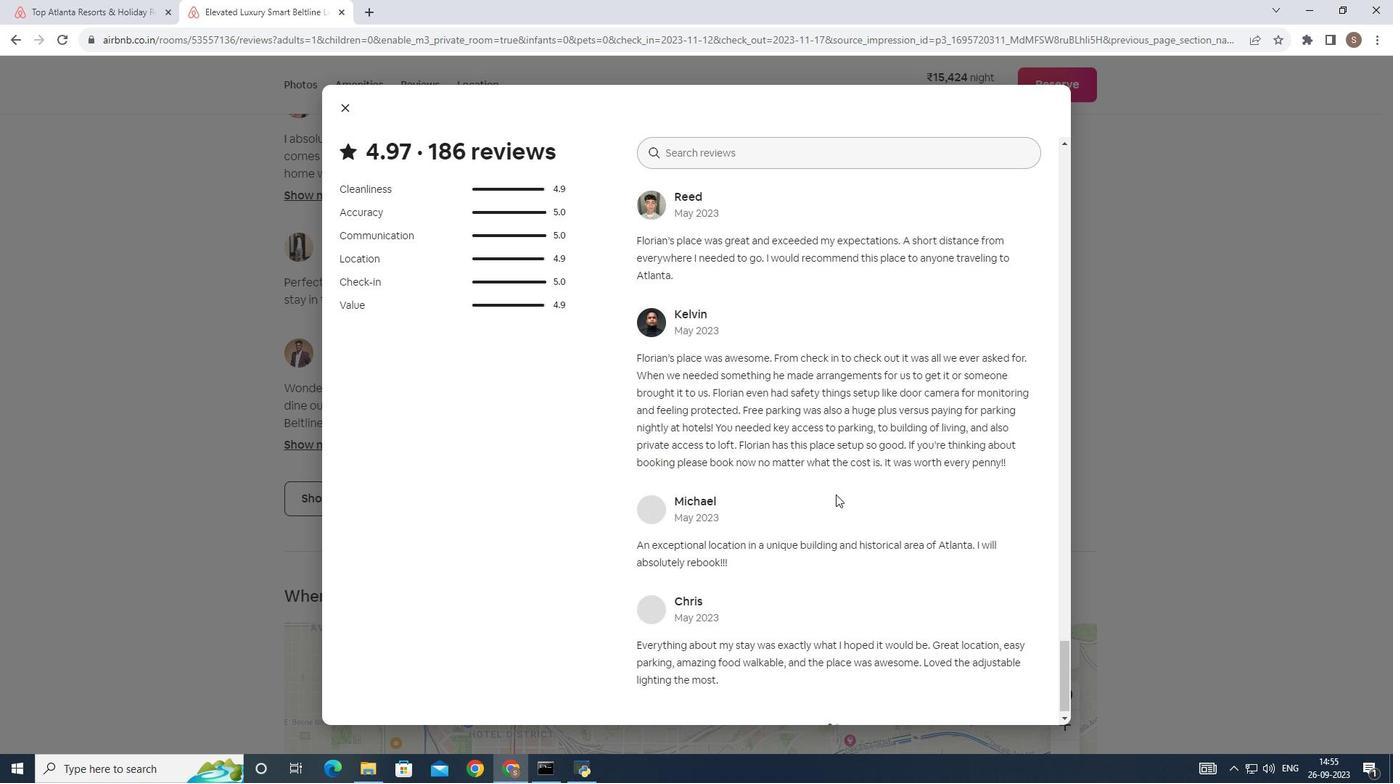 
Action: Mouse scrolled (852, 510) with delta (0, 0)
Screenshot: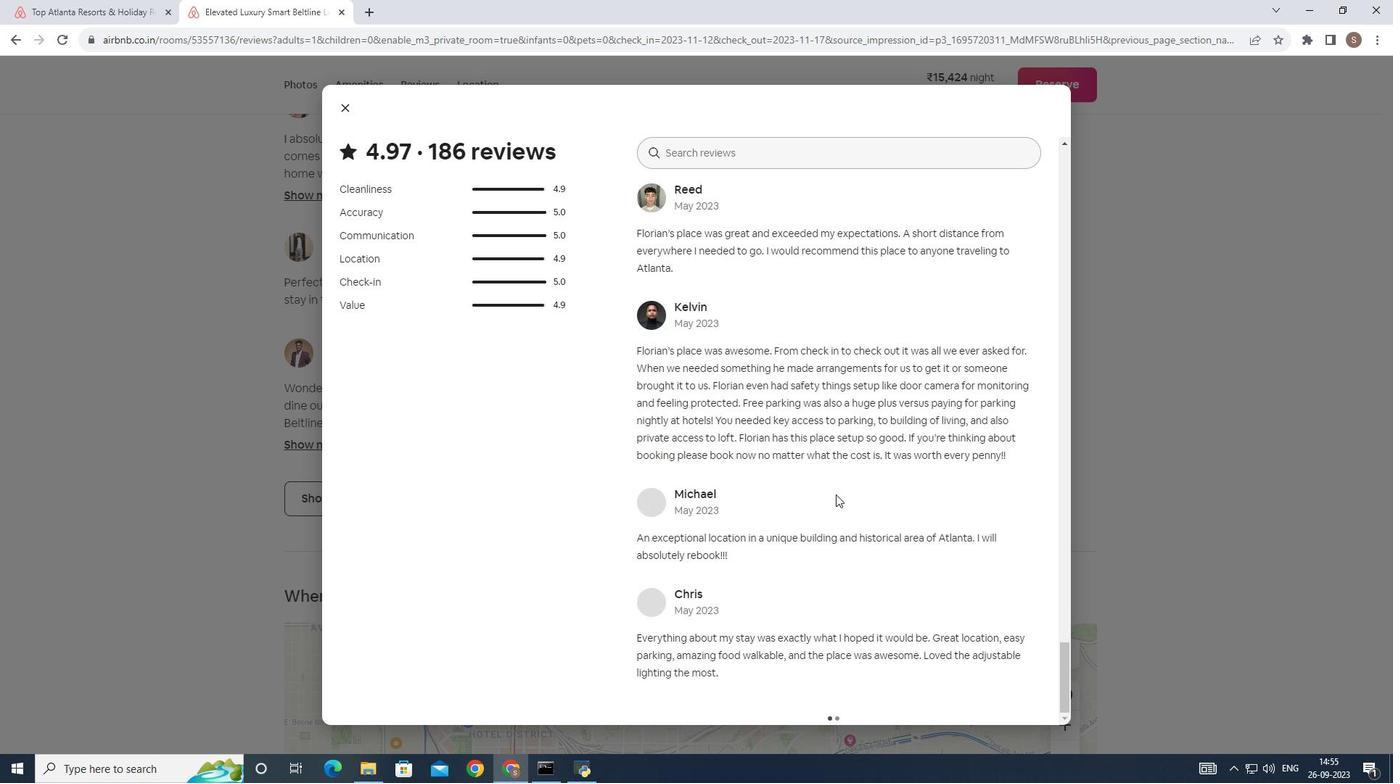 
Action: Mouse scrolled (852, 510) with delta (0, 0)
Screenshot: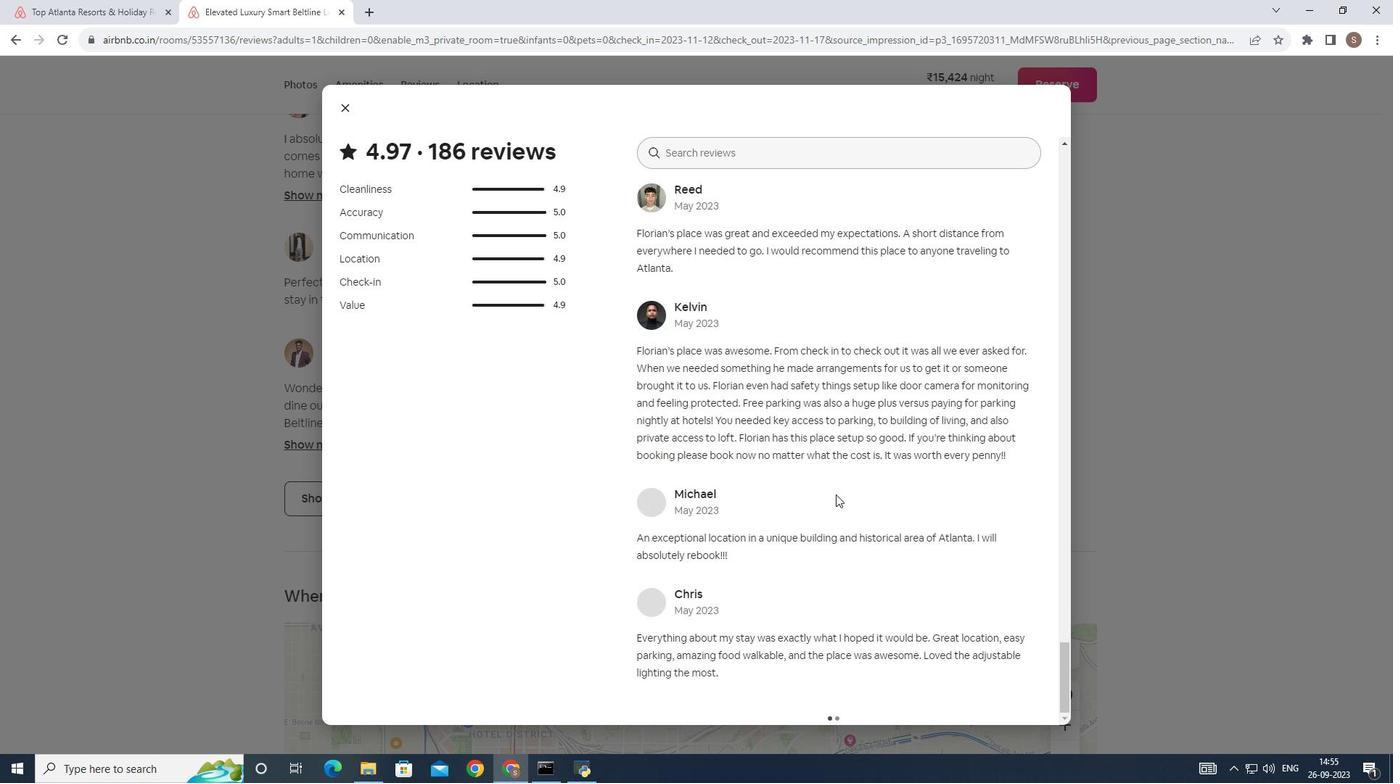 
Action: Mouse scrolled (852, 510) with delta (0, 0)
Screenshot: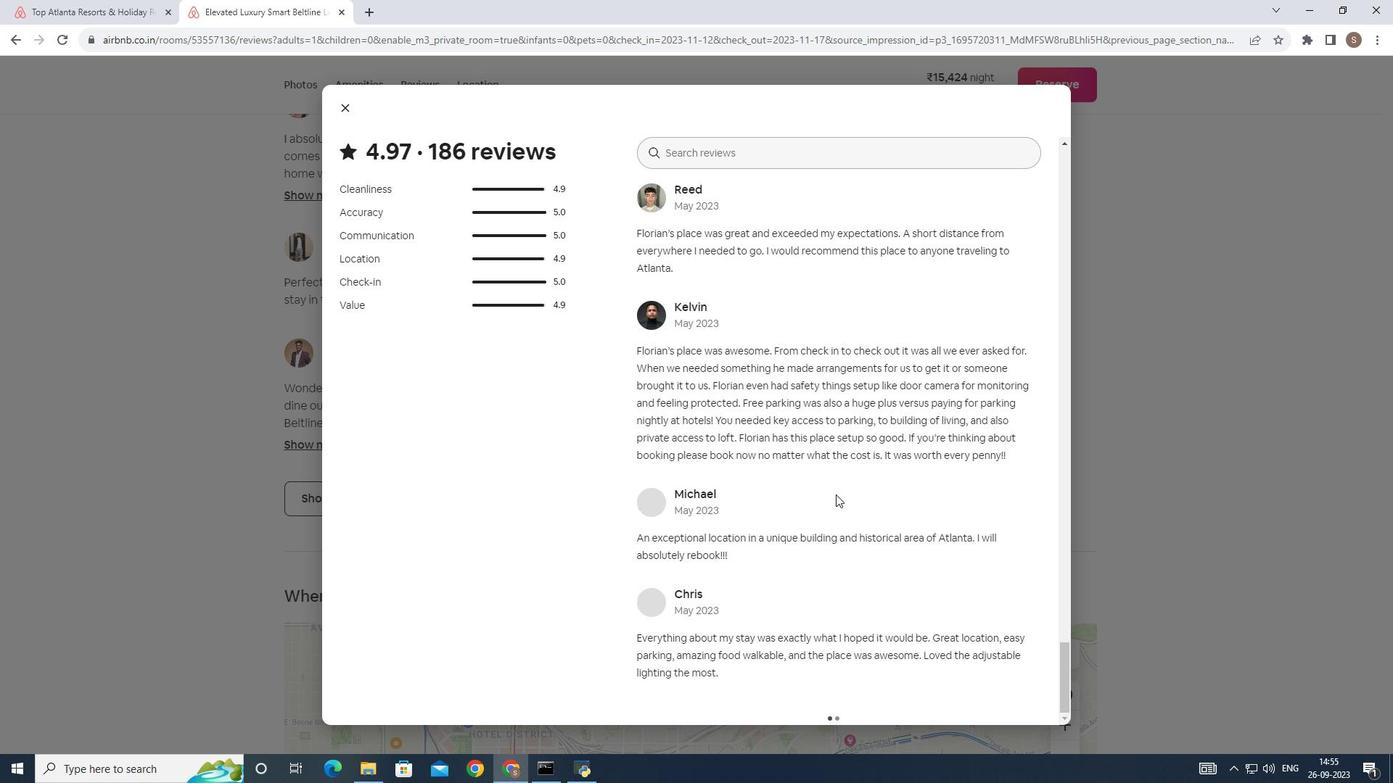 
Action: Mouse scrolled (852, 510) with delta (0, 0)
Screenshot: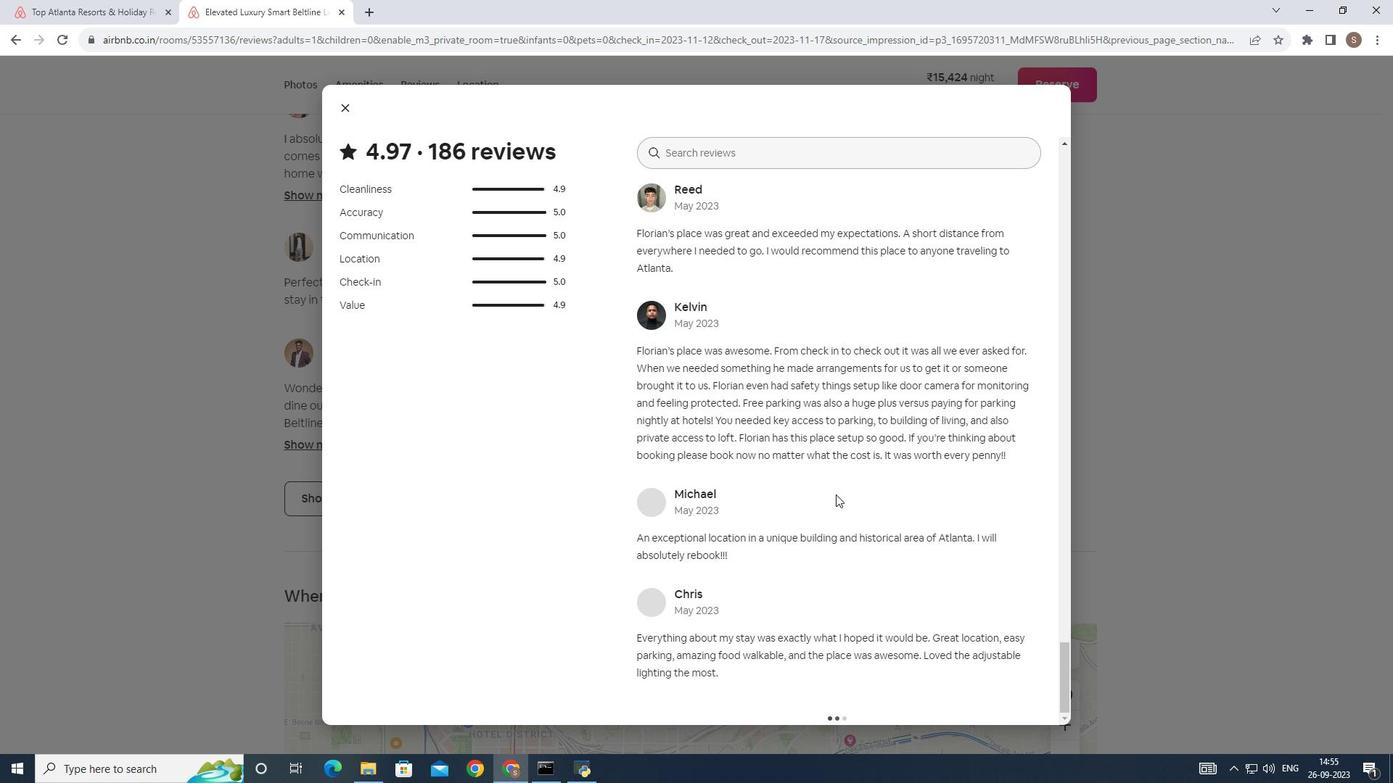 
Action: Mouse scrolled (852, 510) with delta (0, 0)
Screenshot: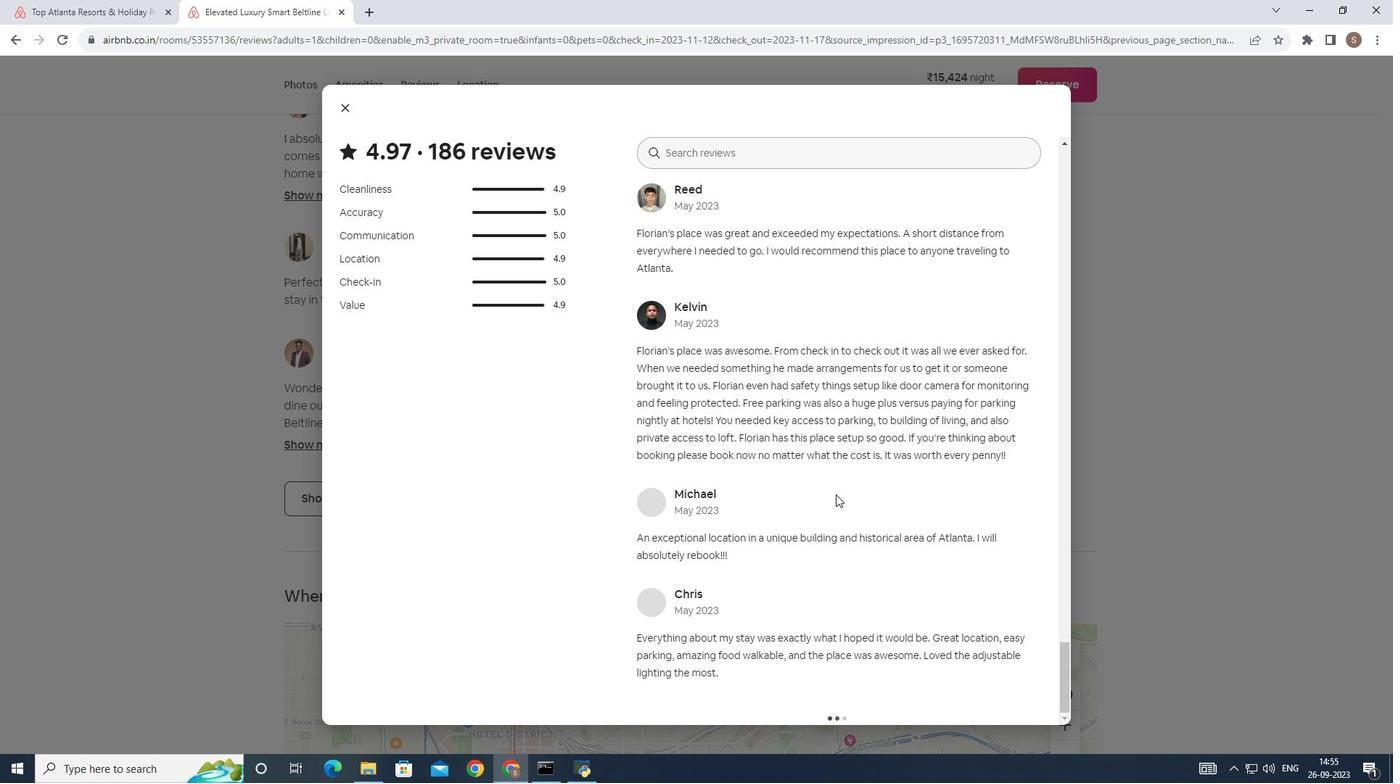 
Action: Mouse scrolled (852, 510) with delta (0, 0)
Screenshot: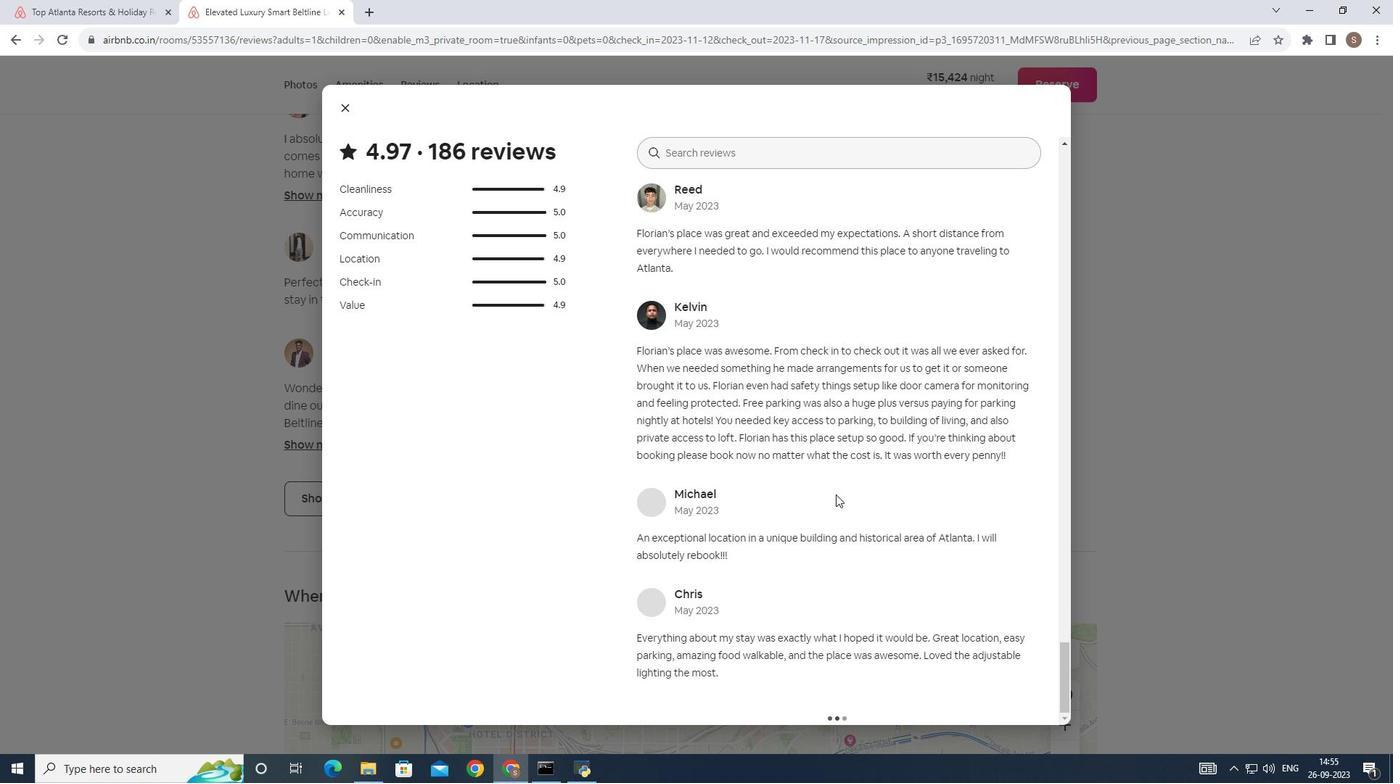 
Action: Mouse scrolled (852, 510) with delta (0, 0)
Screenshot: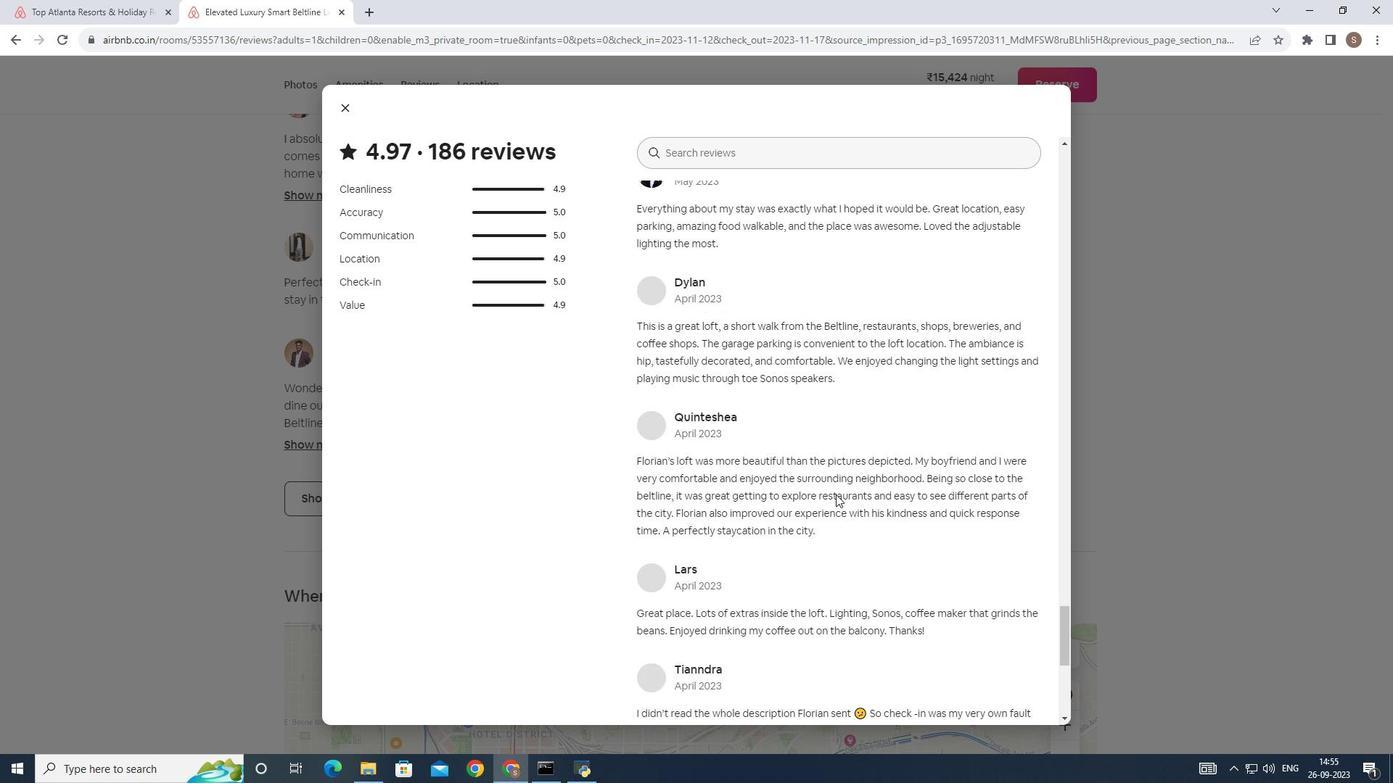 
Action: Mouse scrolled (852, 510) with delta (0, 0)
Screenshot: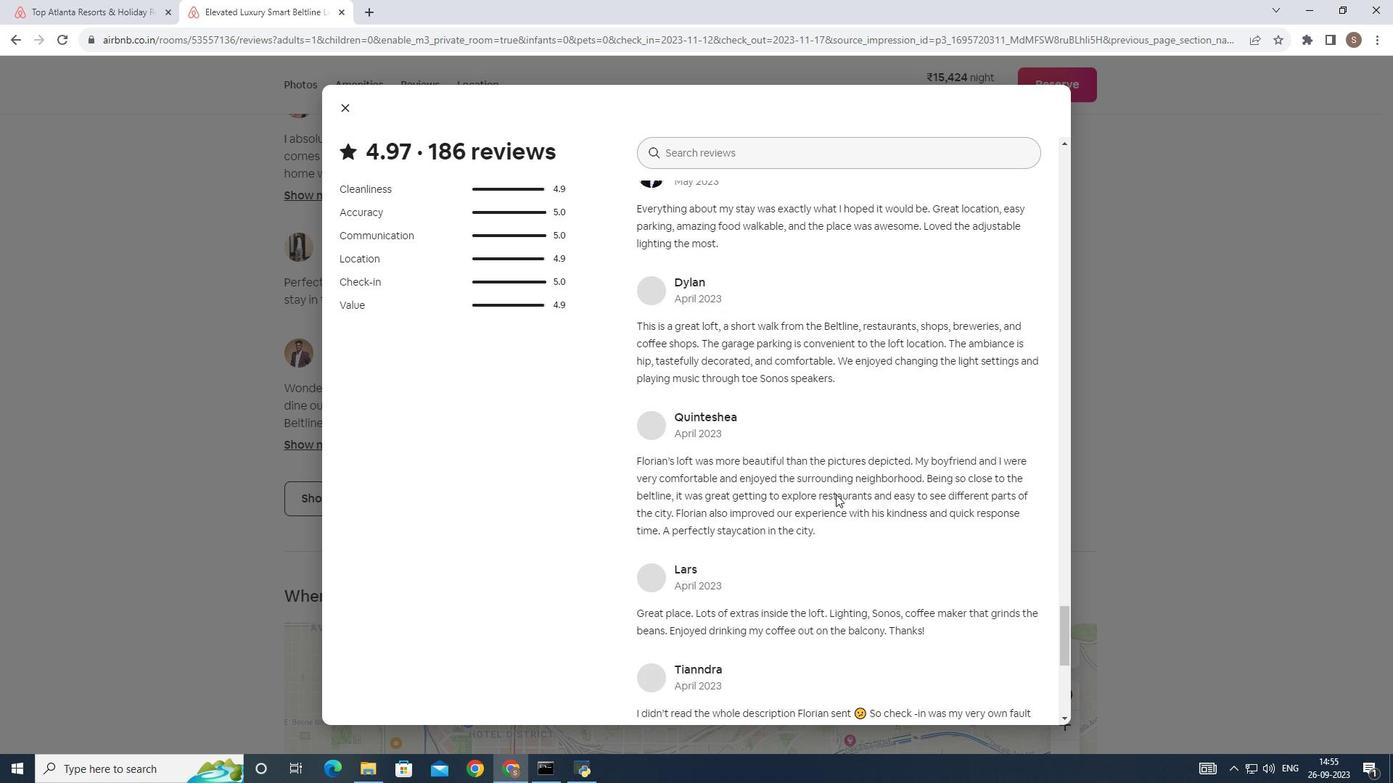 
Action: Mouse scrolled (852, 510) with delta (0, 0)
Screenshot: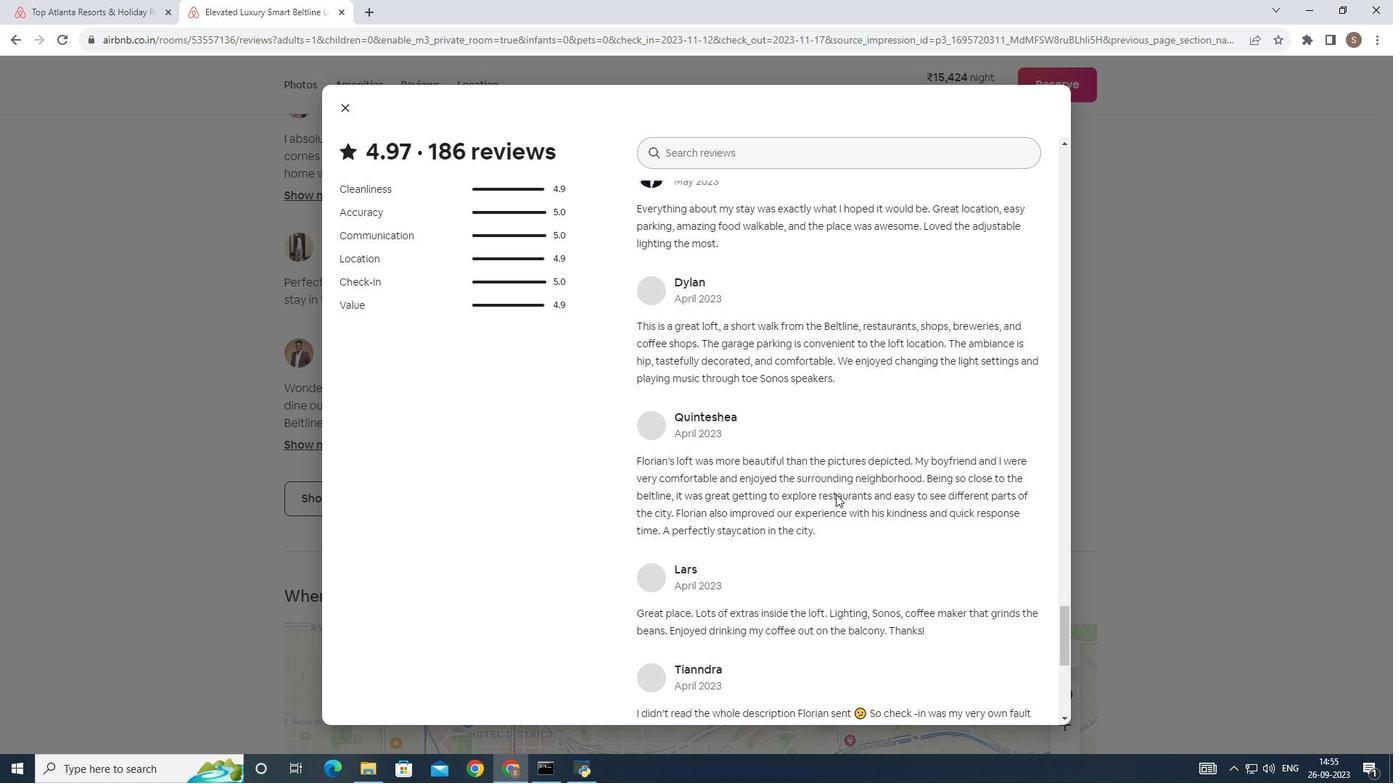 
Action: Mouse scrolled (852, 510) with delta (0, 0)
Screenshot: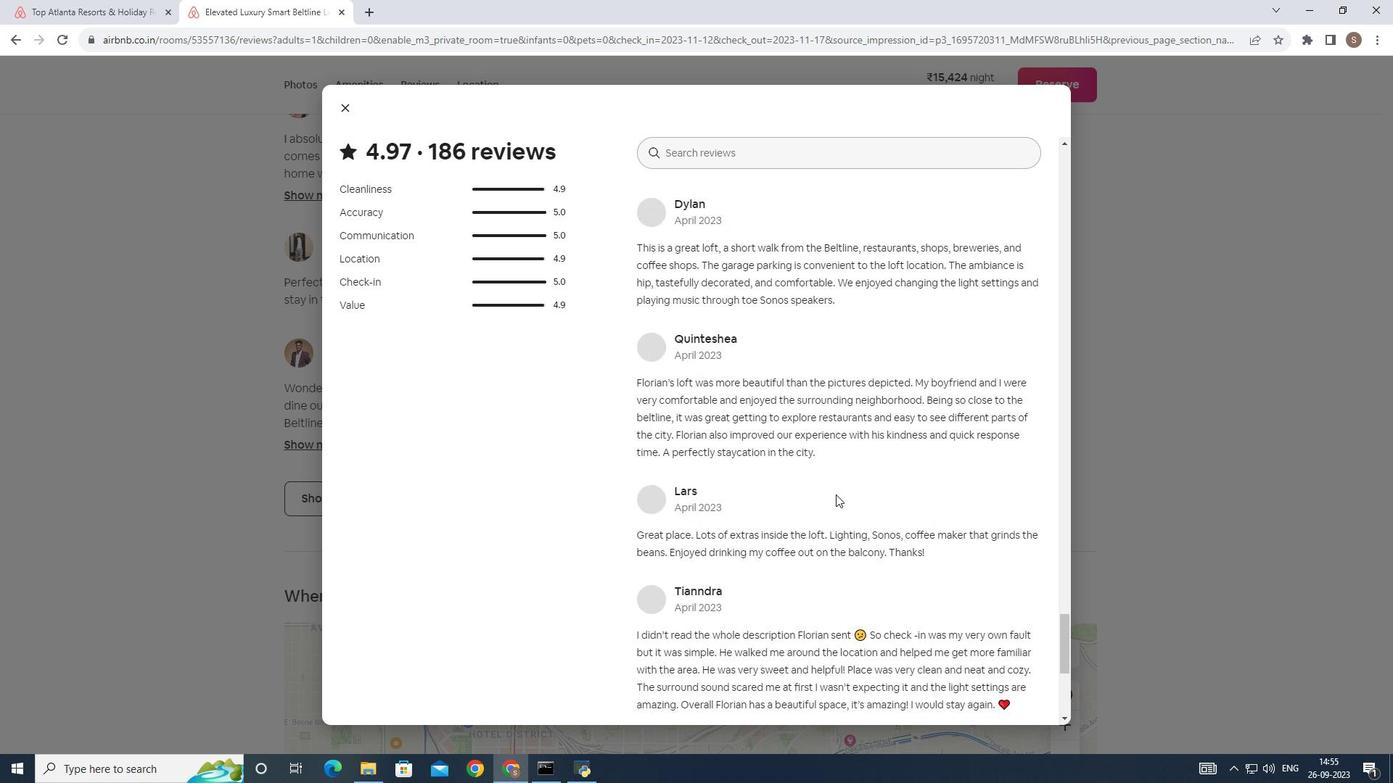 
Action: Mouse scrolled (852, 510) with delta (0, 0)
Screenshot: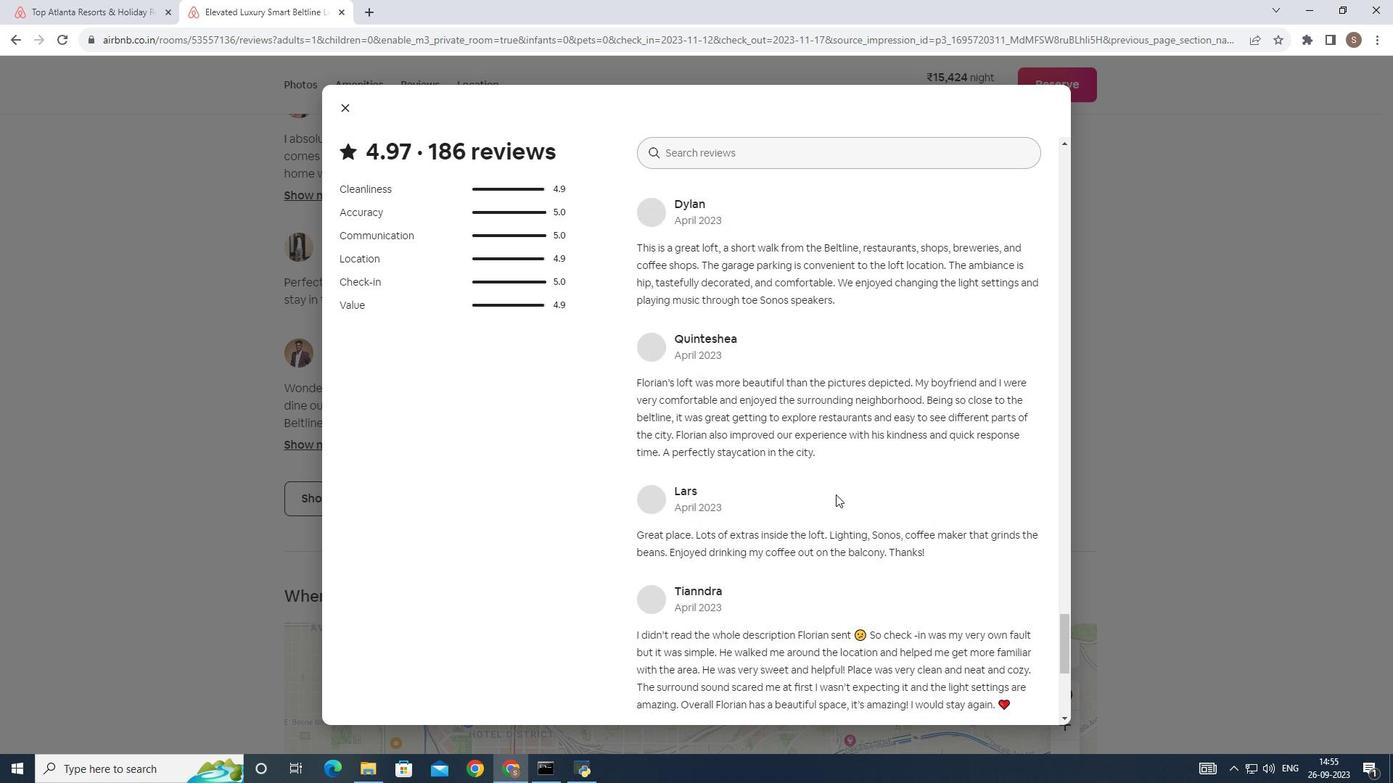 
Action: Mouse scrolled (852, 510) with delta (0, 0)
Screenshot: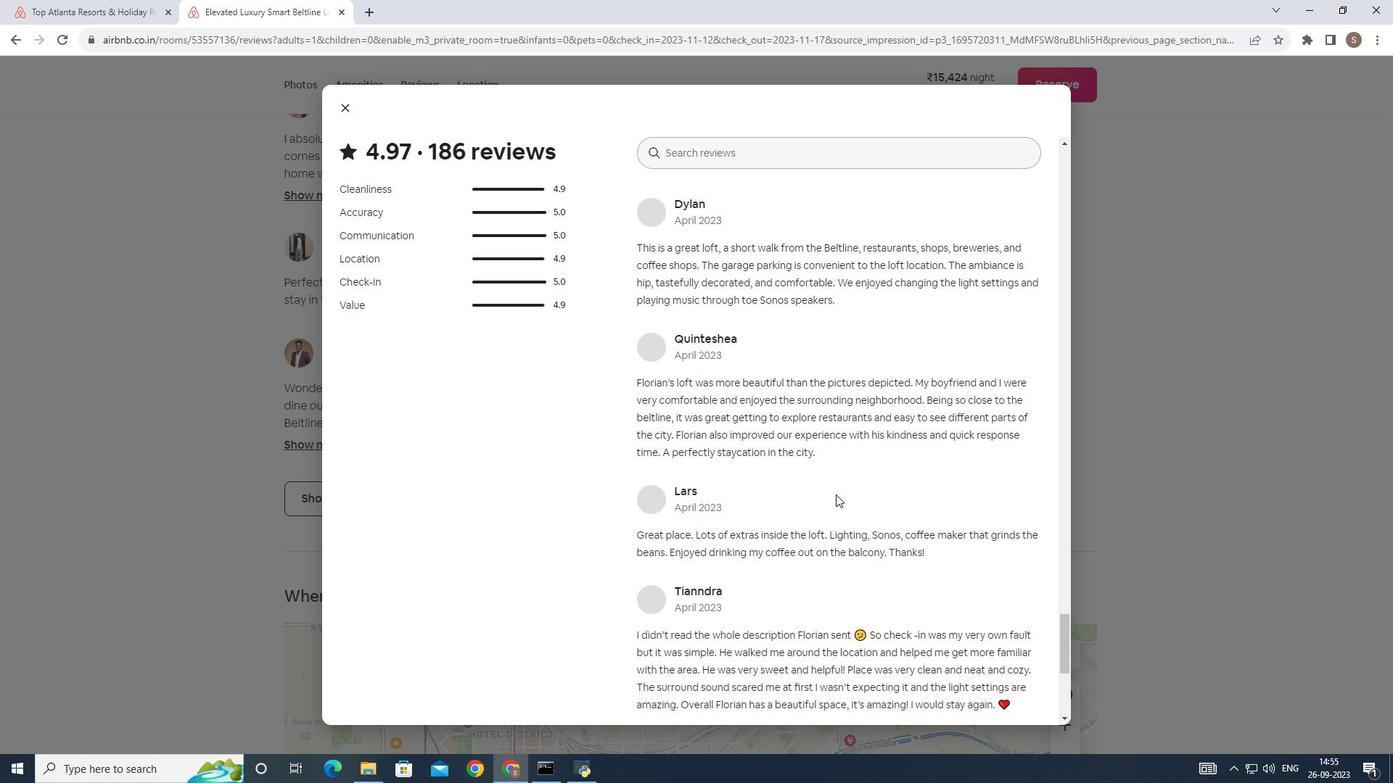 
Action: Mouse scrolled (852, 510) with delta (0, 0)
Screenshot: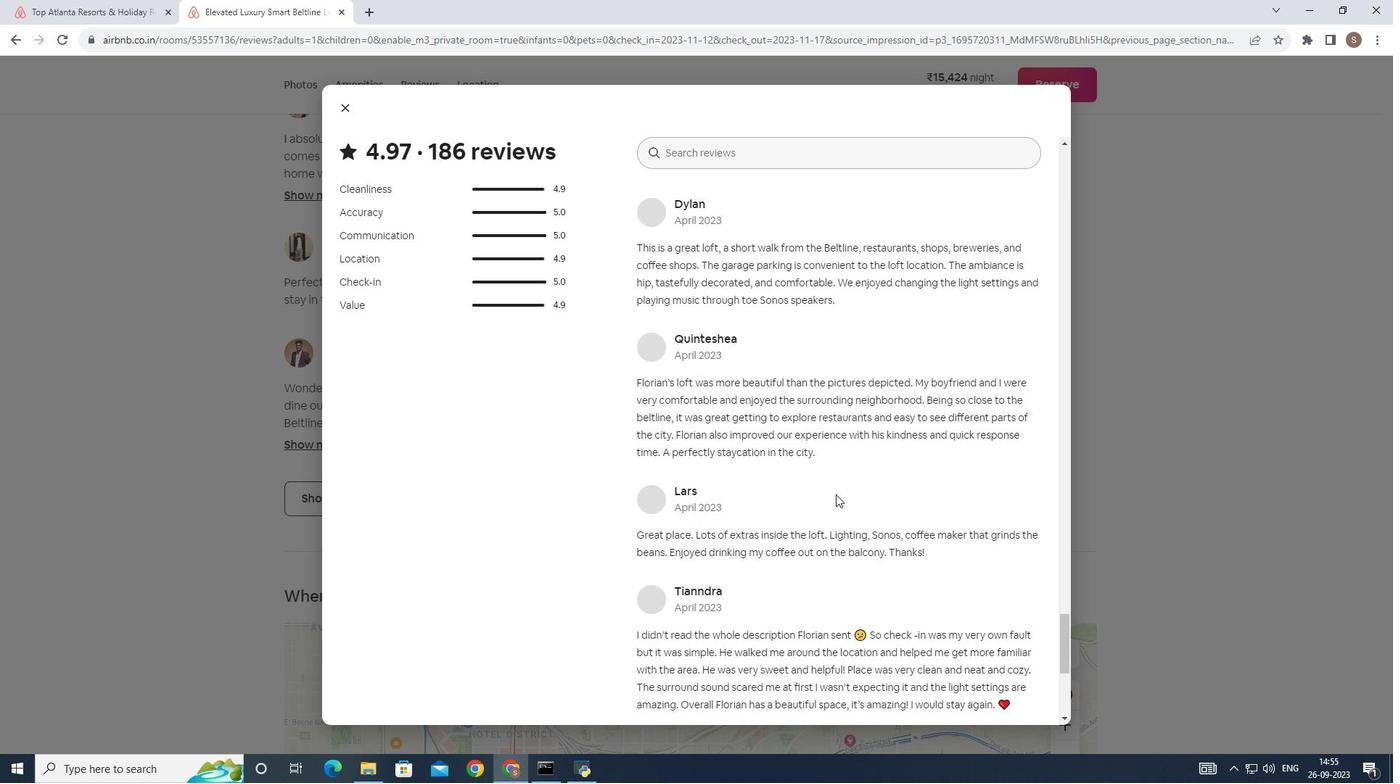 
Action: Mouse scrolled (852, 510) with delta (0, 0)
Screenshot: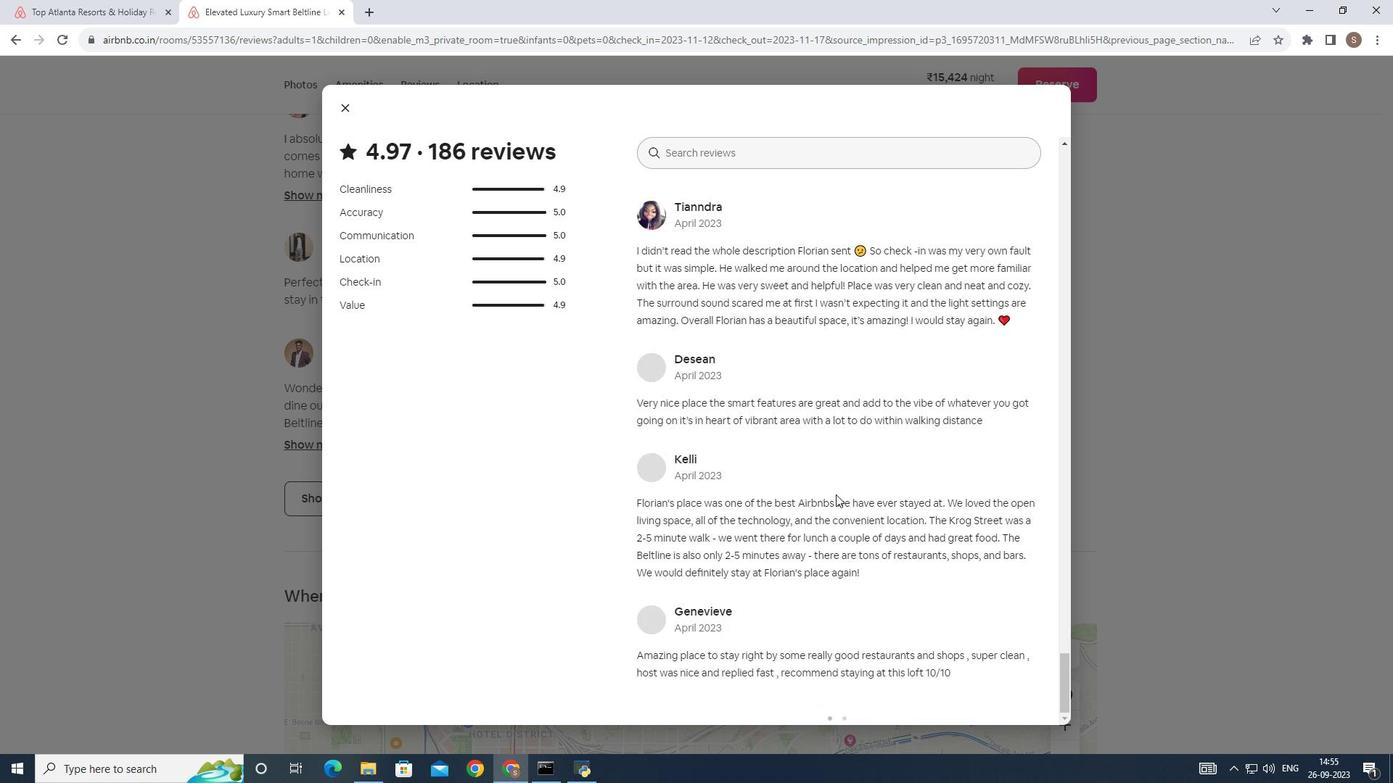 
Action: Mouse scrolled (852, 510) with delta (0, 0)
Screenshot: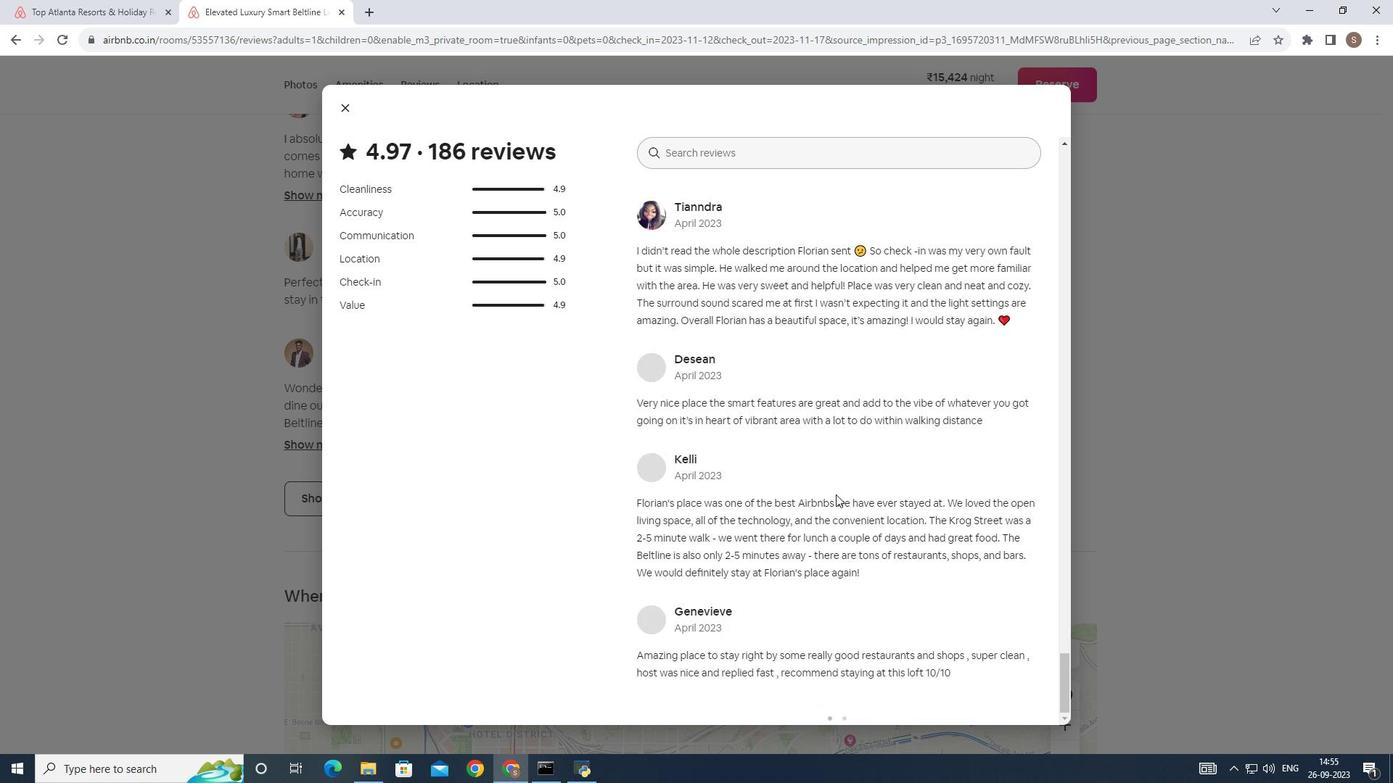 
Action: Mouse scrolled (852, 510) with delta (0, 0)
Screenshot: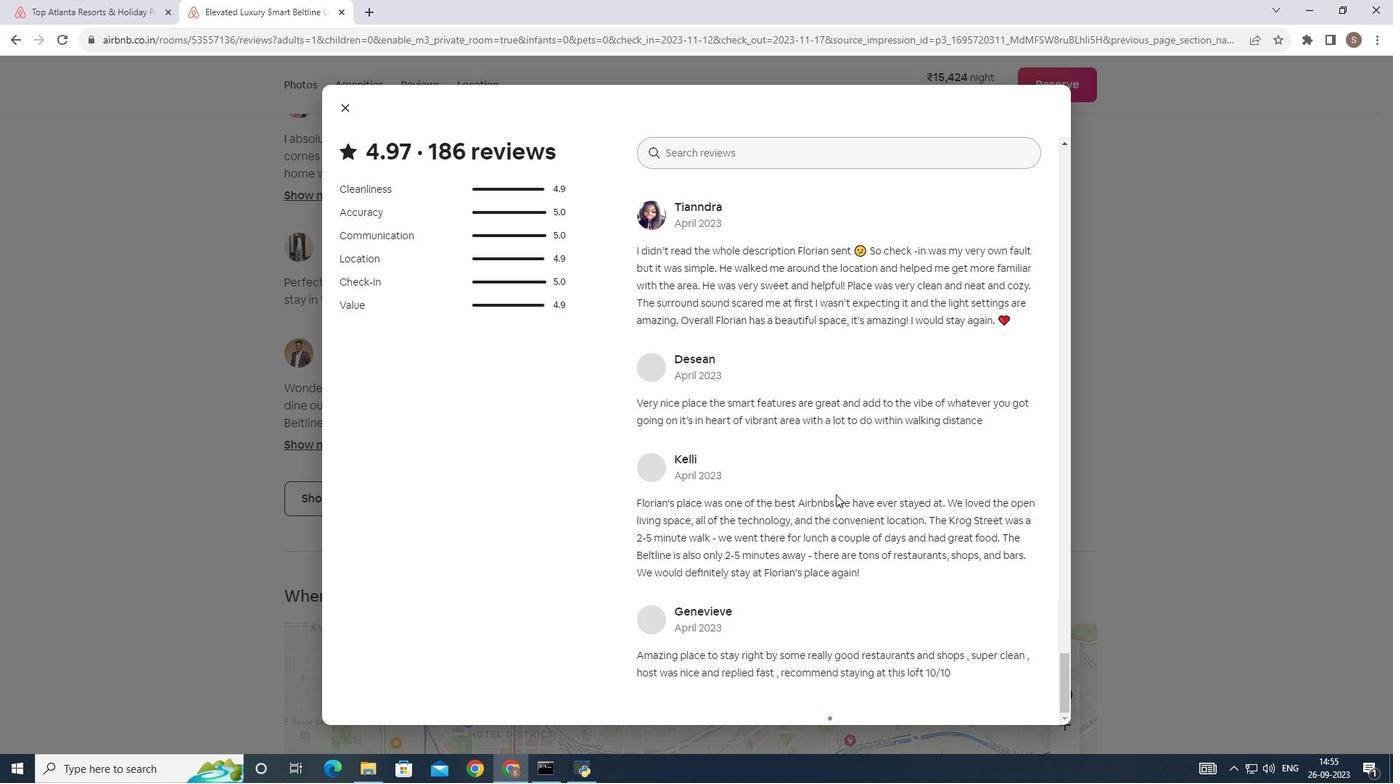 
Action: Mouse scrolled (852, 510) with delta (0, 0)
Screenshot: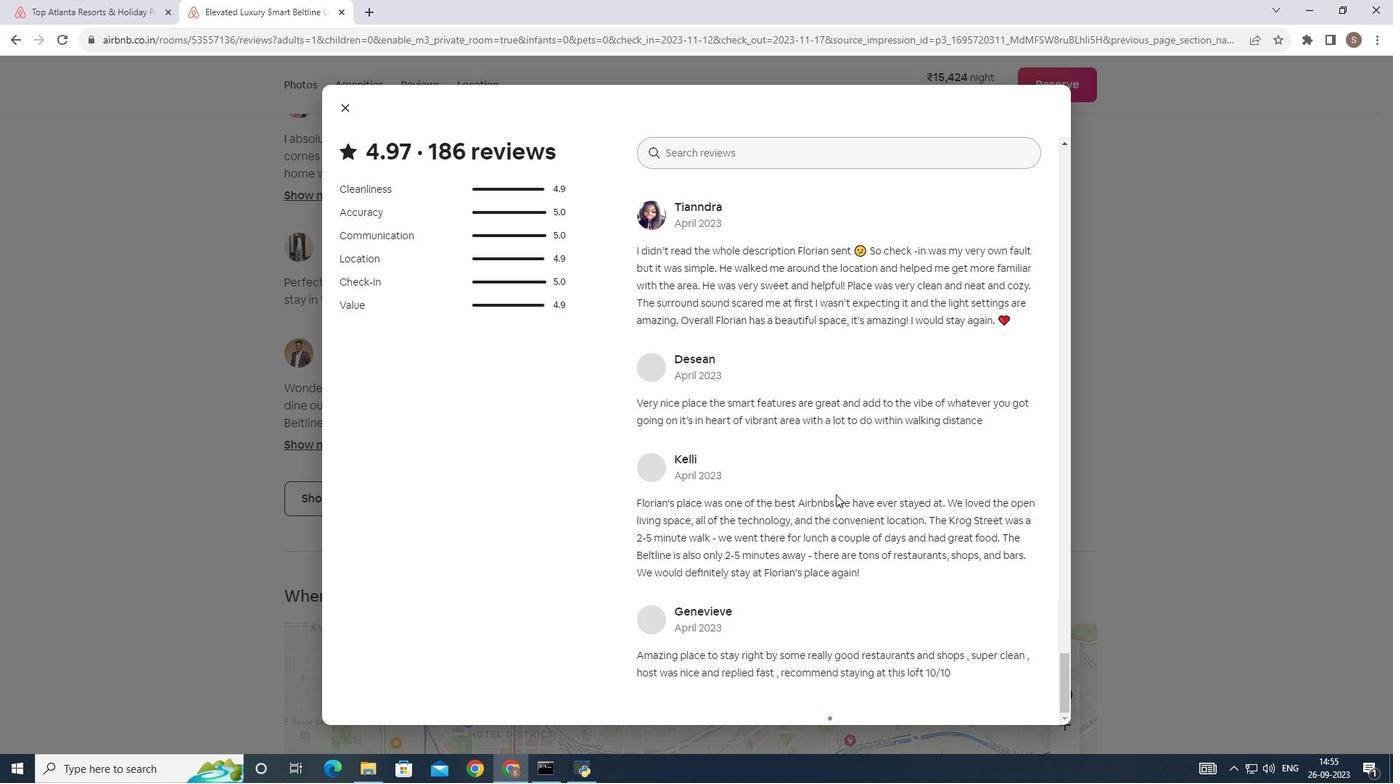 
Action: Mouse scrolled (852, 510) with delta (0, 0)
Screenshot: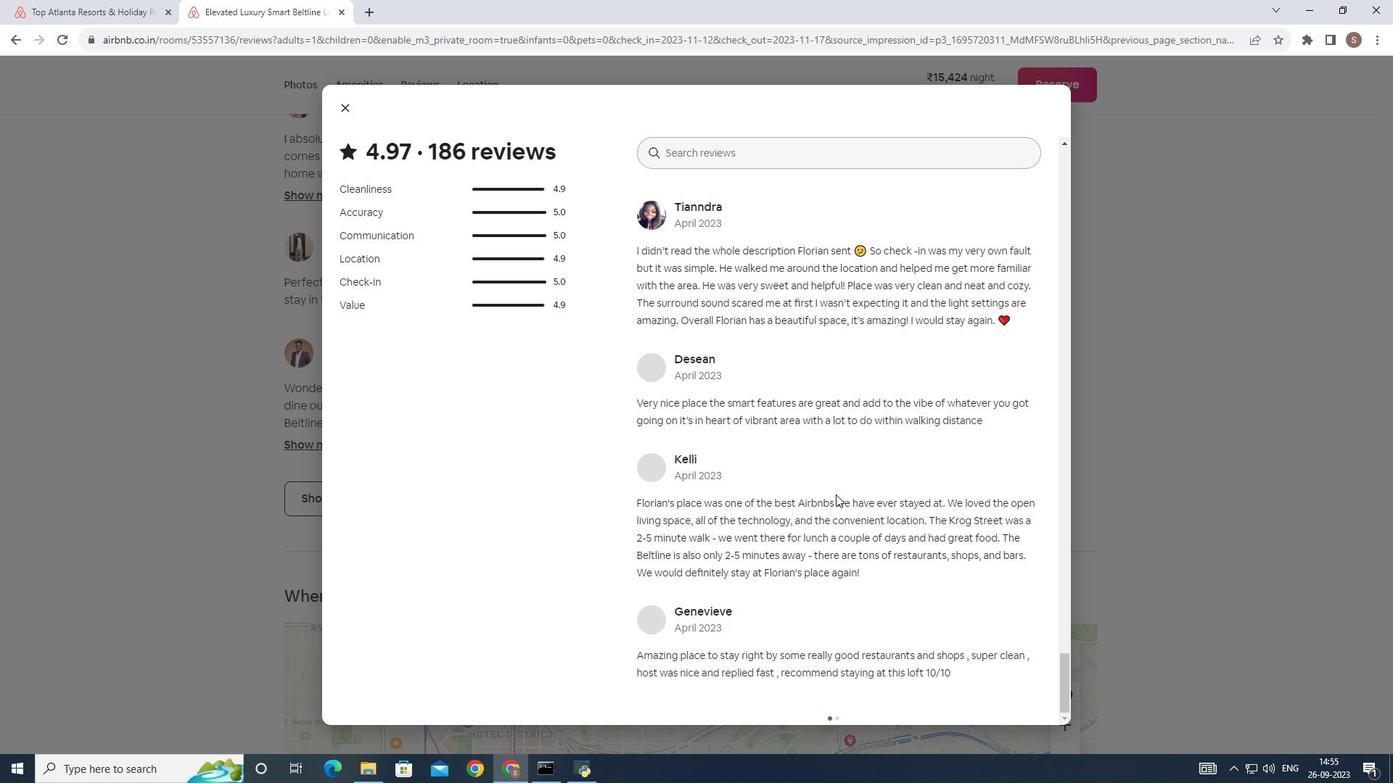 
Action: Mouse scrolled (852, 510) with delta (0, 0)
Screenshot: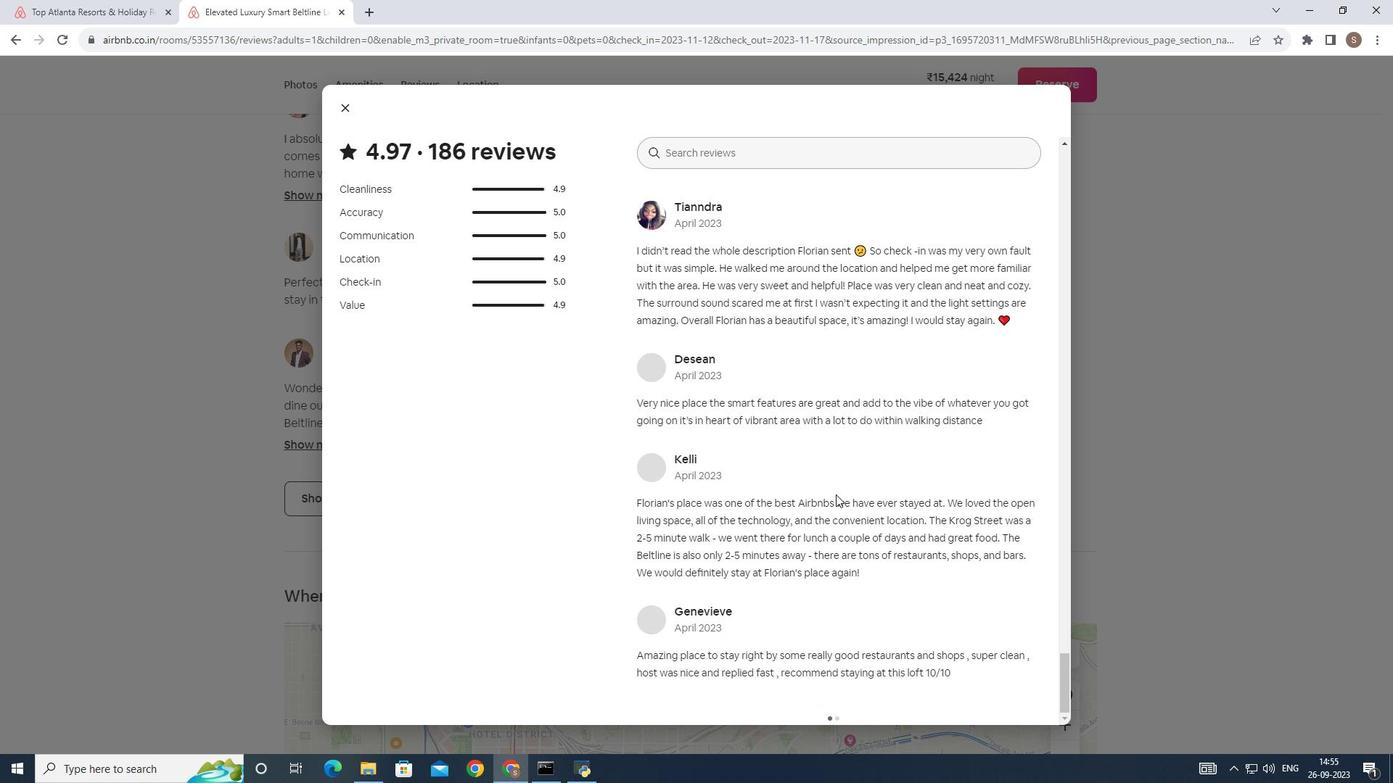 
Action: Mouse scrolled (852, 510) with delta (0, 0)
Screenshot: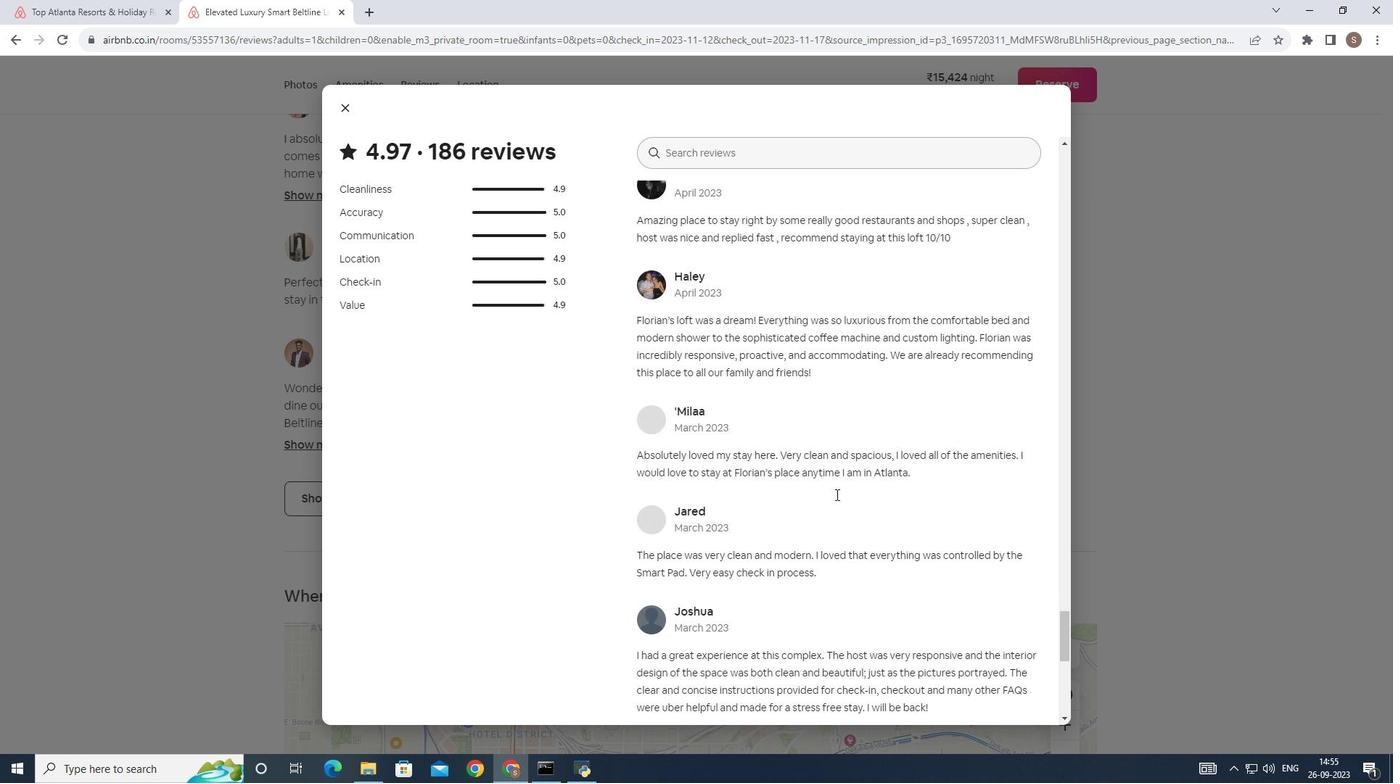 
Action: Mouse scrolled (852, 510) with delta (0, 0)
Screenshot: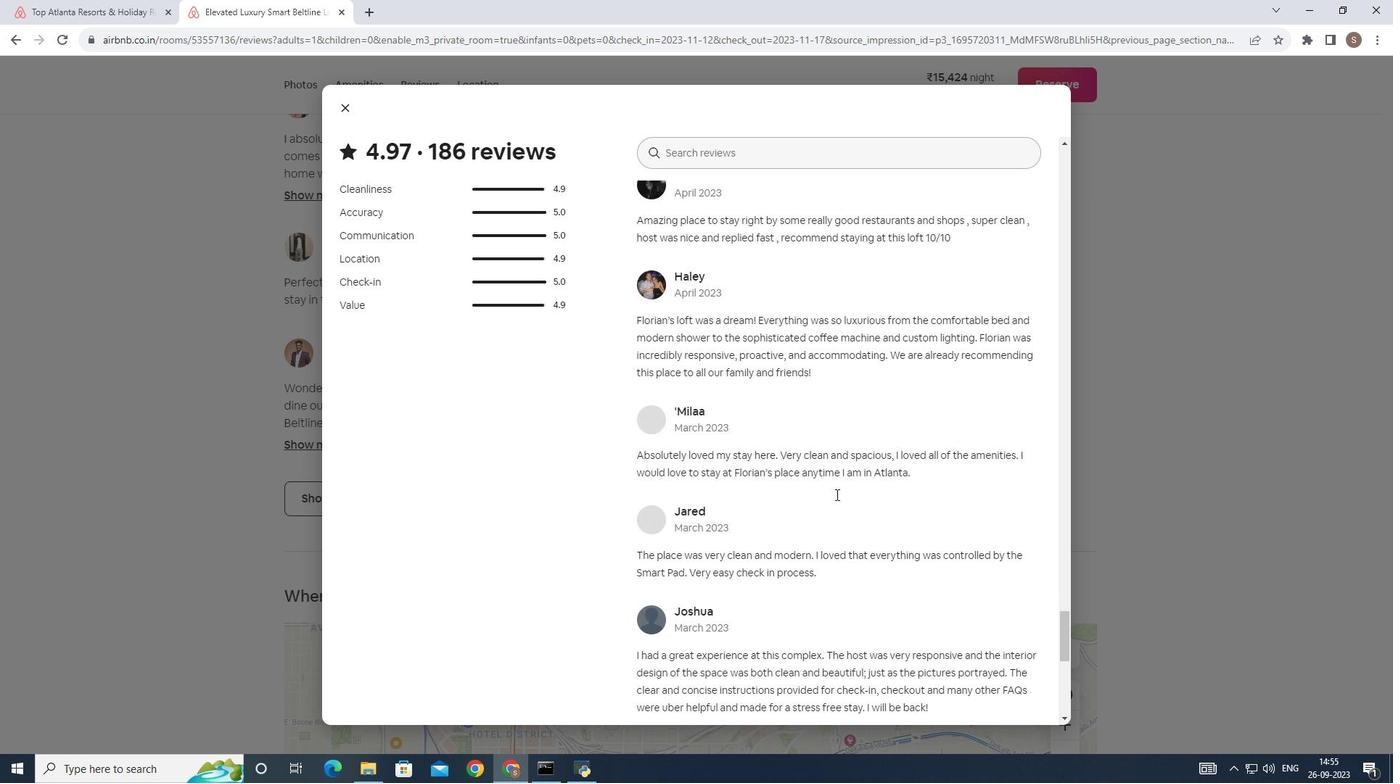 
Action: Mouse scrolled (852, 510) with delta (0, 0)
Screenshot: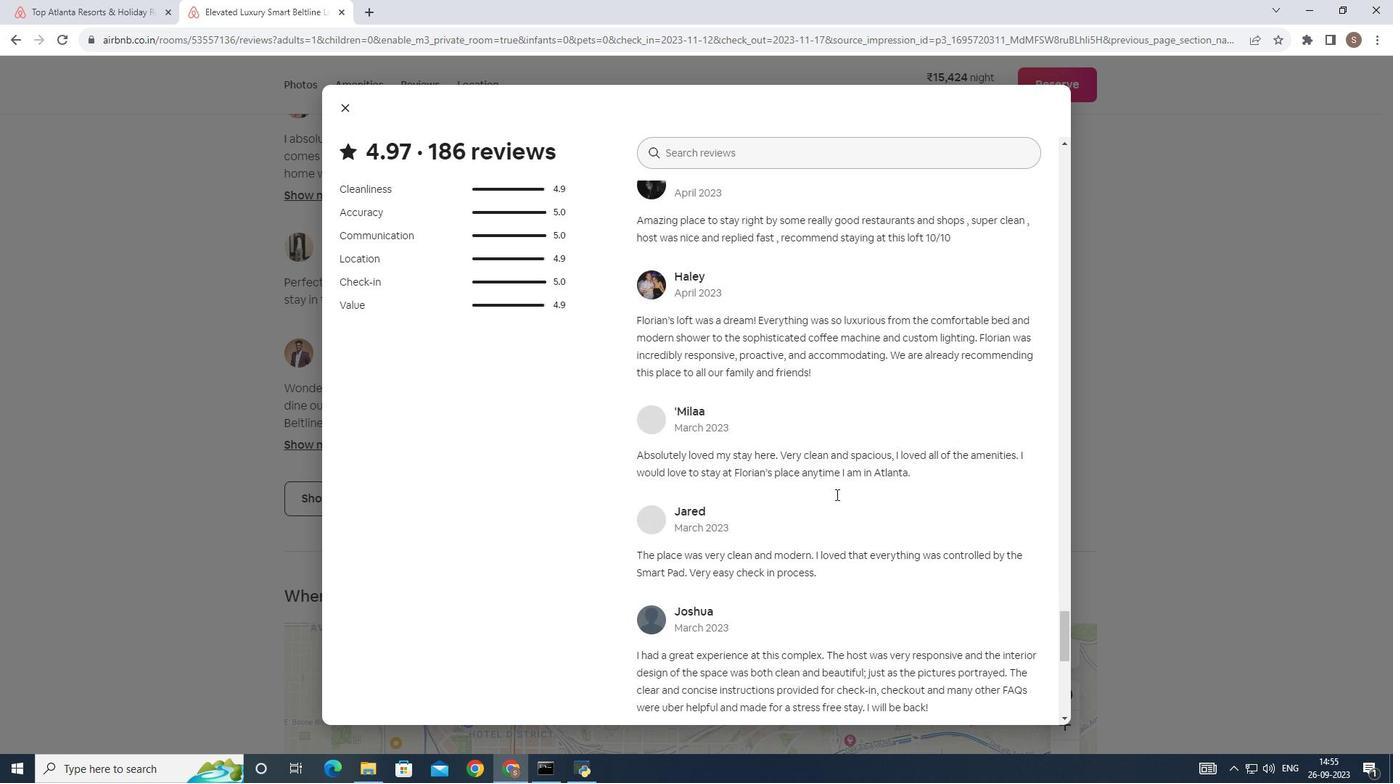 
Action: Mouse scrolled (852, 510) with delta (0, 0)
Screenshot: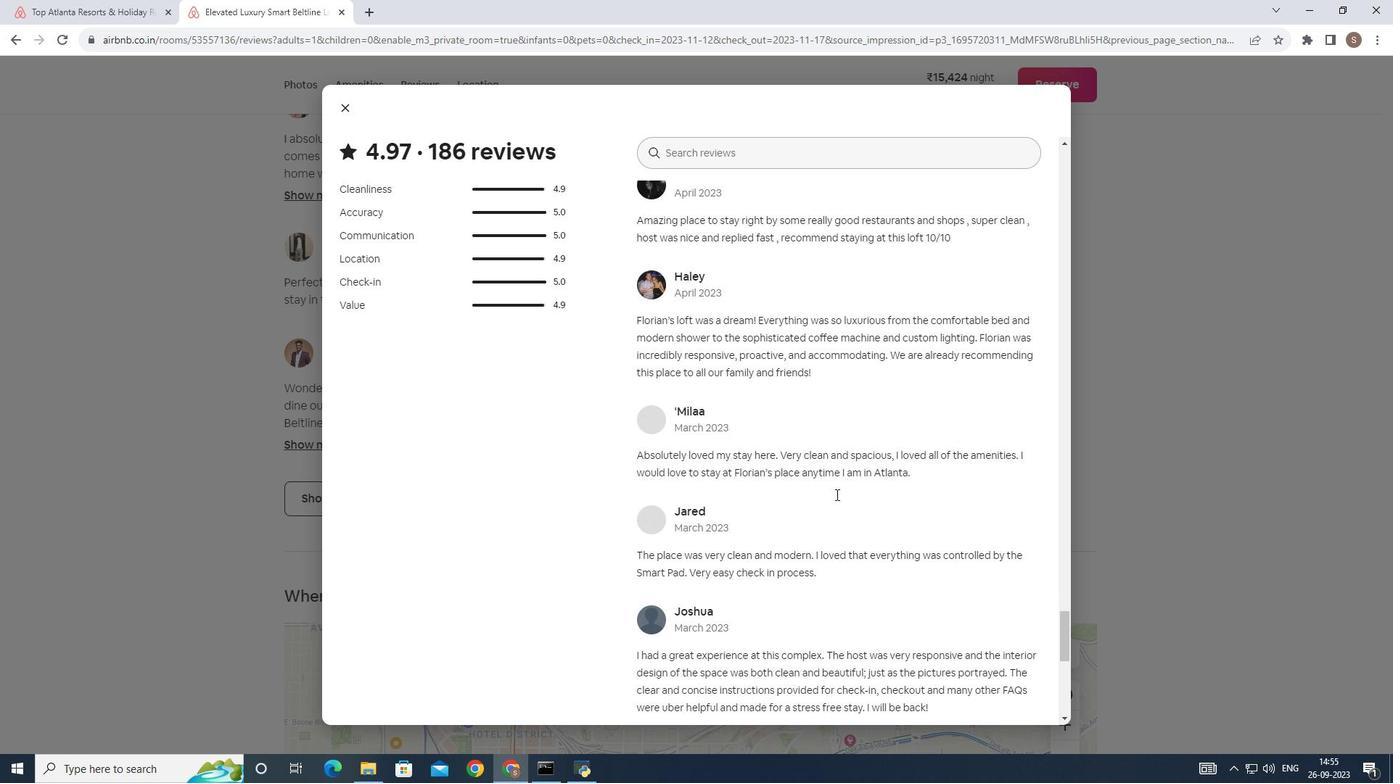 
Action: Mouse scrolled (852, 510) with delta (0, 0)
Screenshot: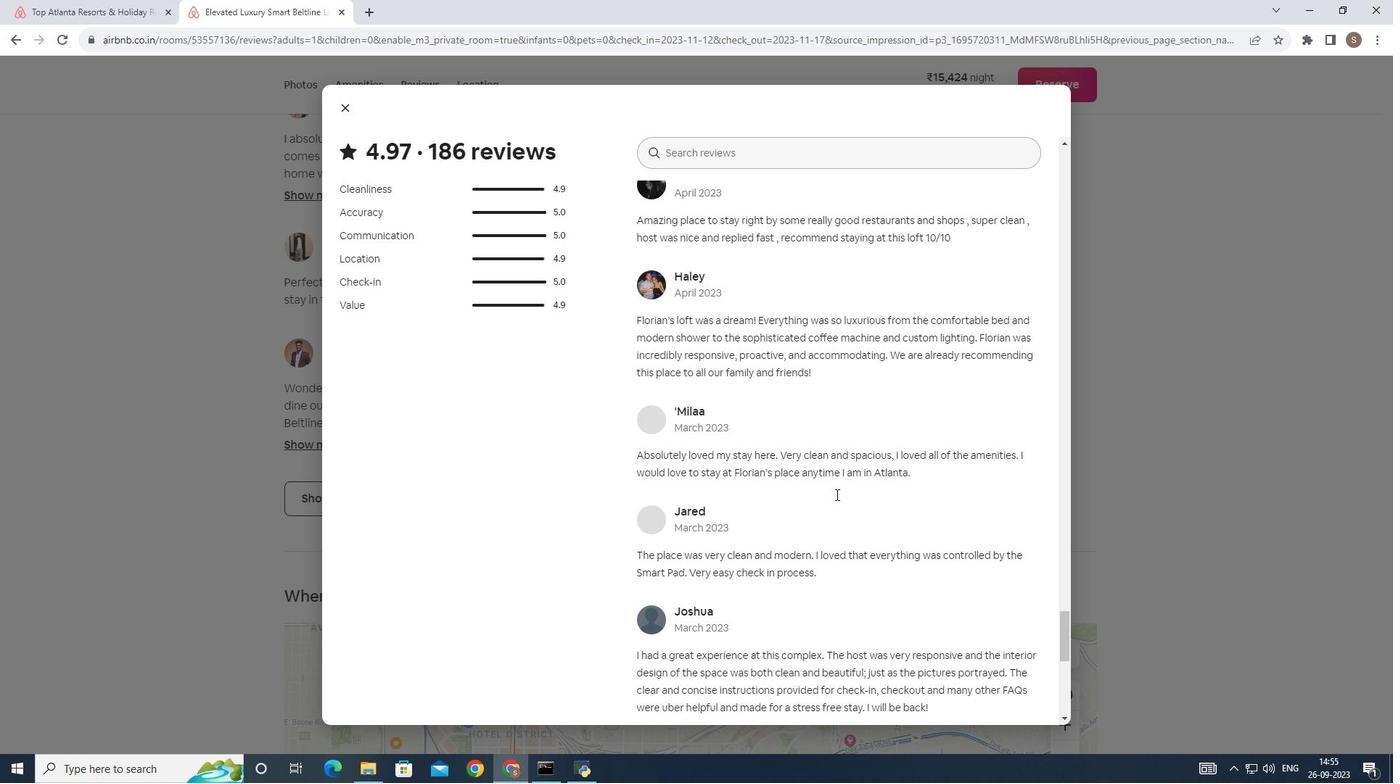 
Action: Mouse scrolled (852, 510) with delta (0, 0)
Screenshot: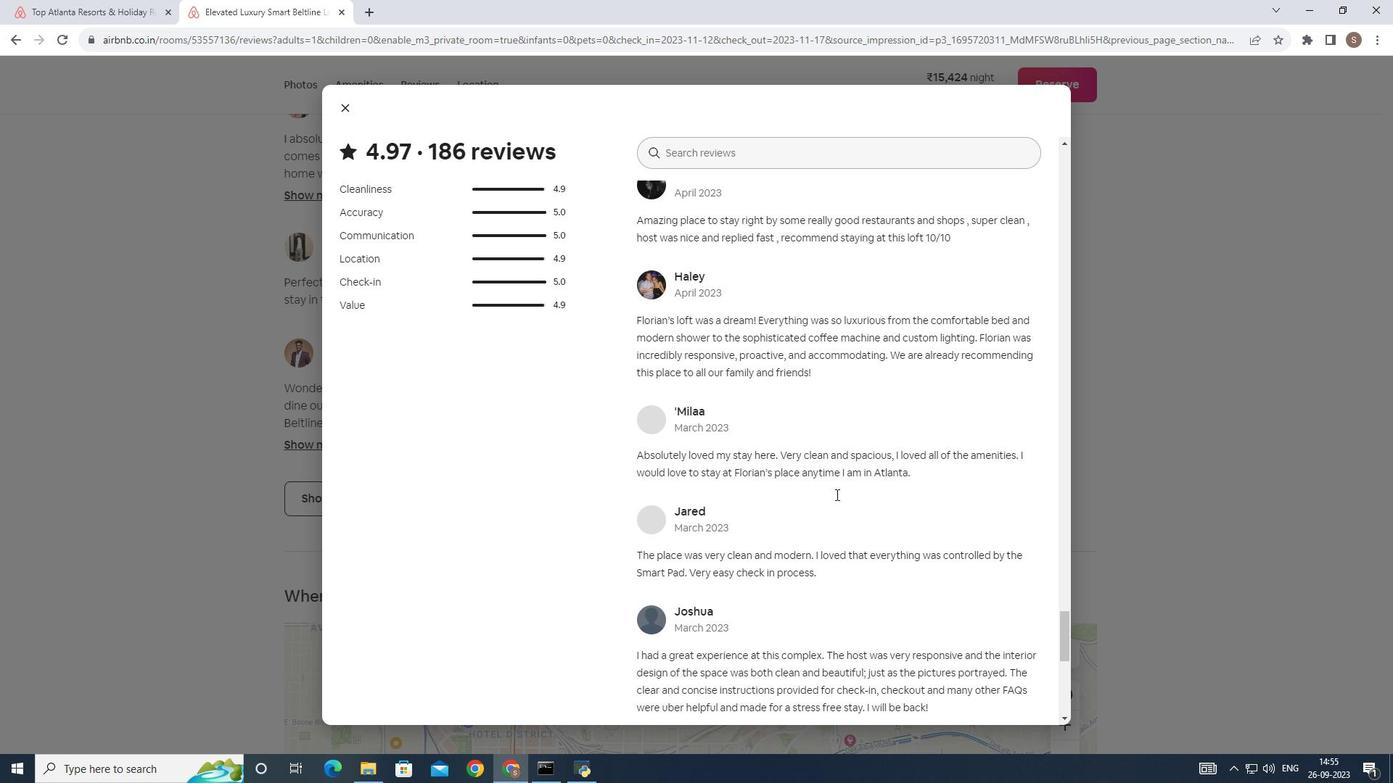 
Action: Mouse scrolled (852, 510) with delta (0, 0)
Screenshot: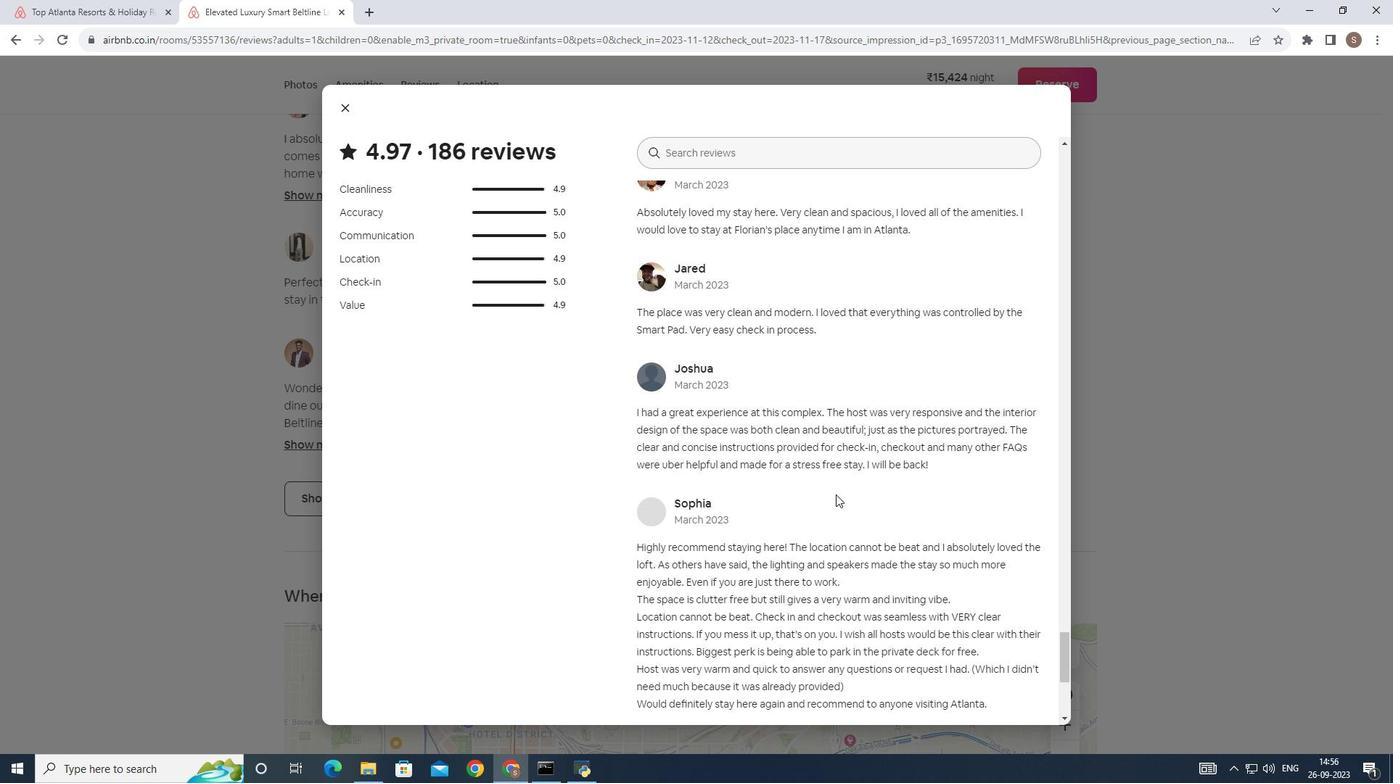 
Action: Mouse scrolled (852, 510) with delta (0, 0)
Screenshot: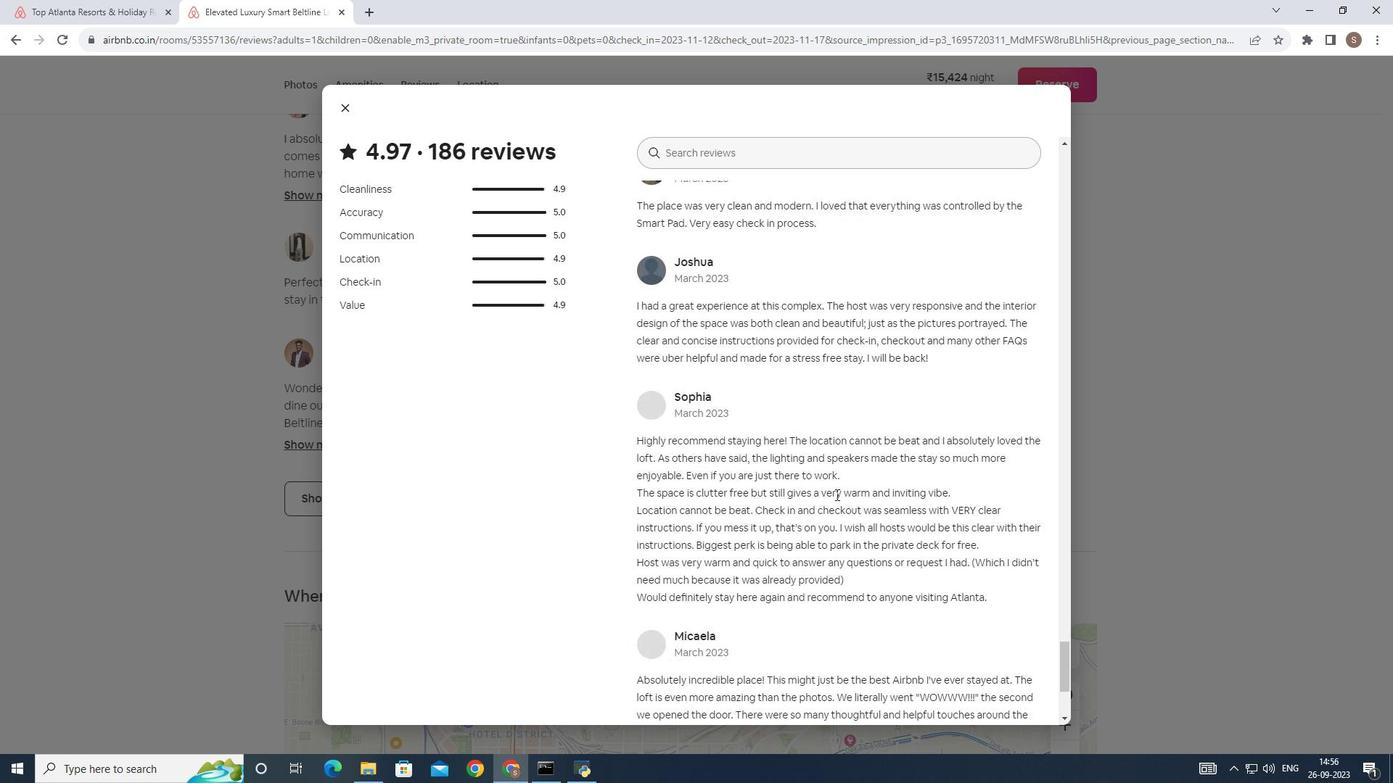 
Action: Mouse scrolled (852, 510) with delta (0, 0)
Screenshot: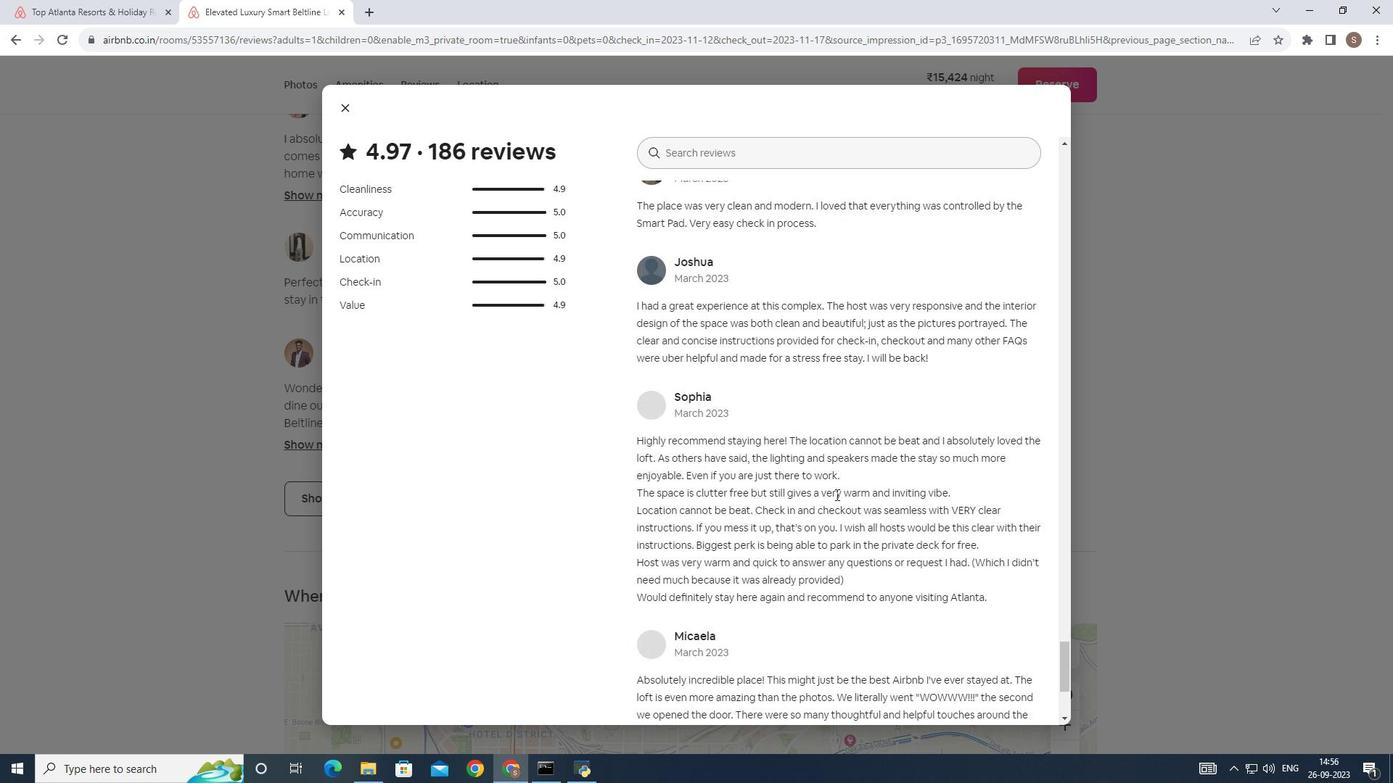 
Action: Mouse scrolled (852, 510) with delta (0, 0)
Screenshot: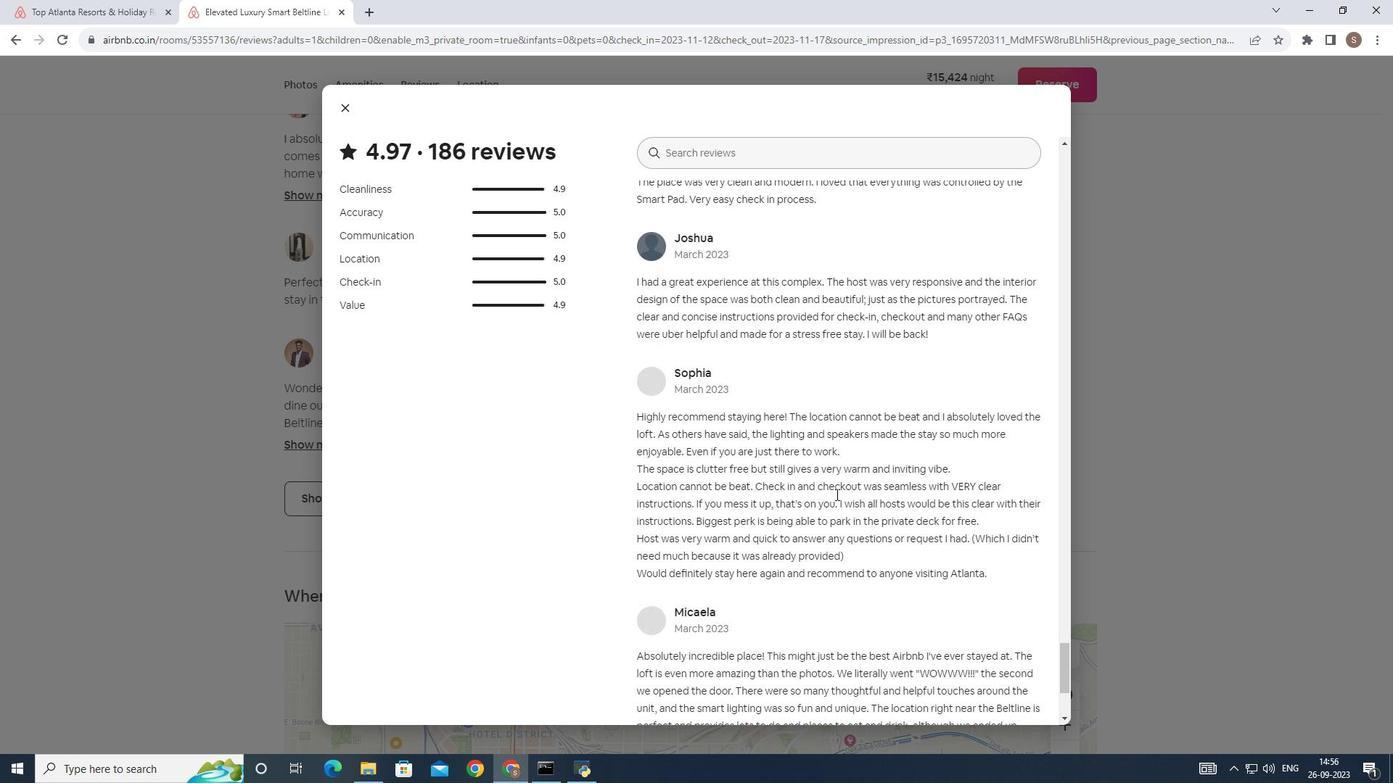 
Action: Mouse scrolled (852, 510) with delta (0, 0)
Screenshot: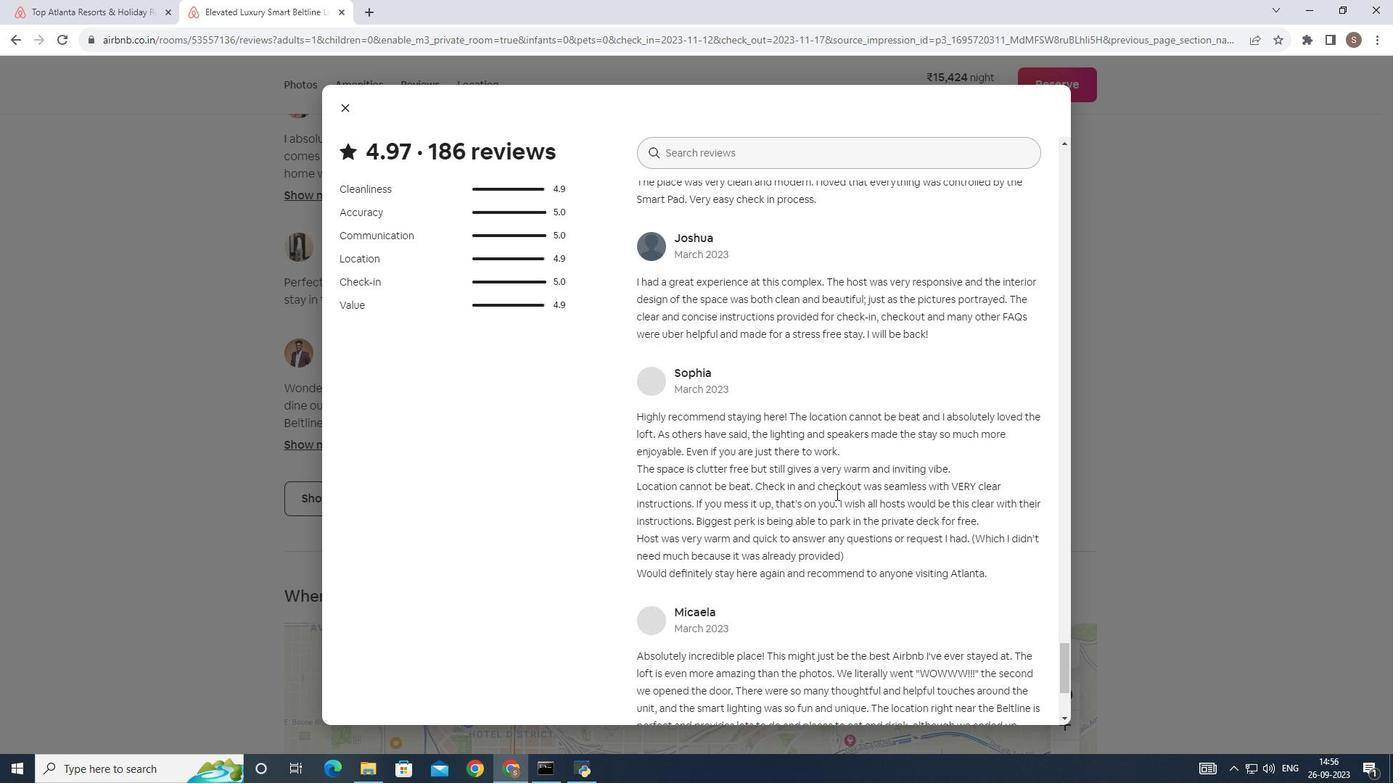 
Action: Mouse scrolled (852, 510) with delta (0, 0)
Screenshot: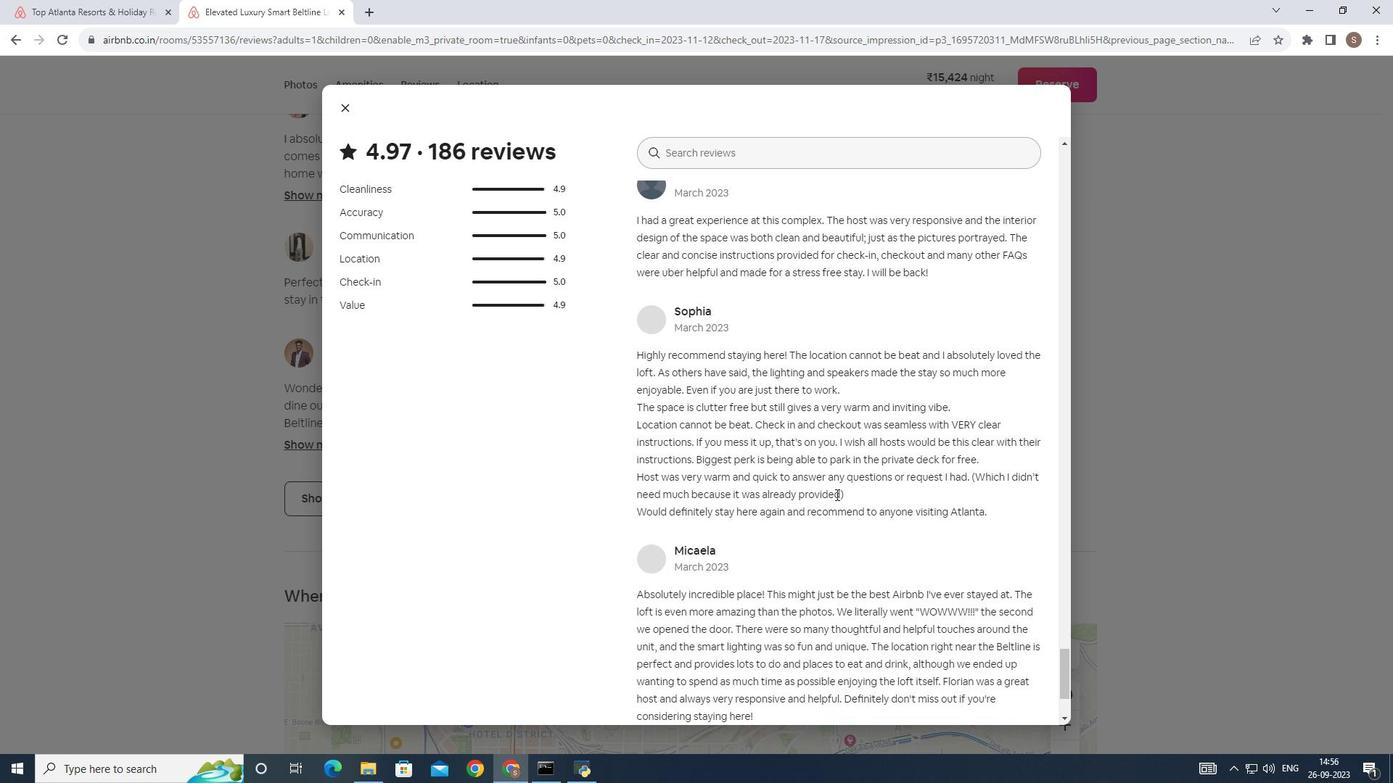 
Action: Mouse moved to (846, 445)
Screenshot: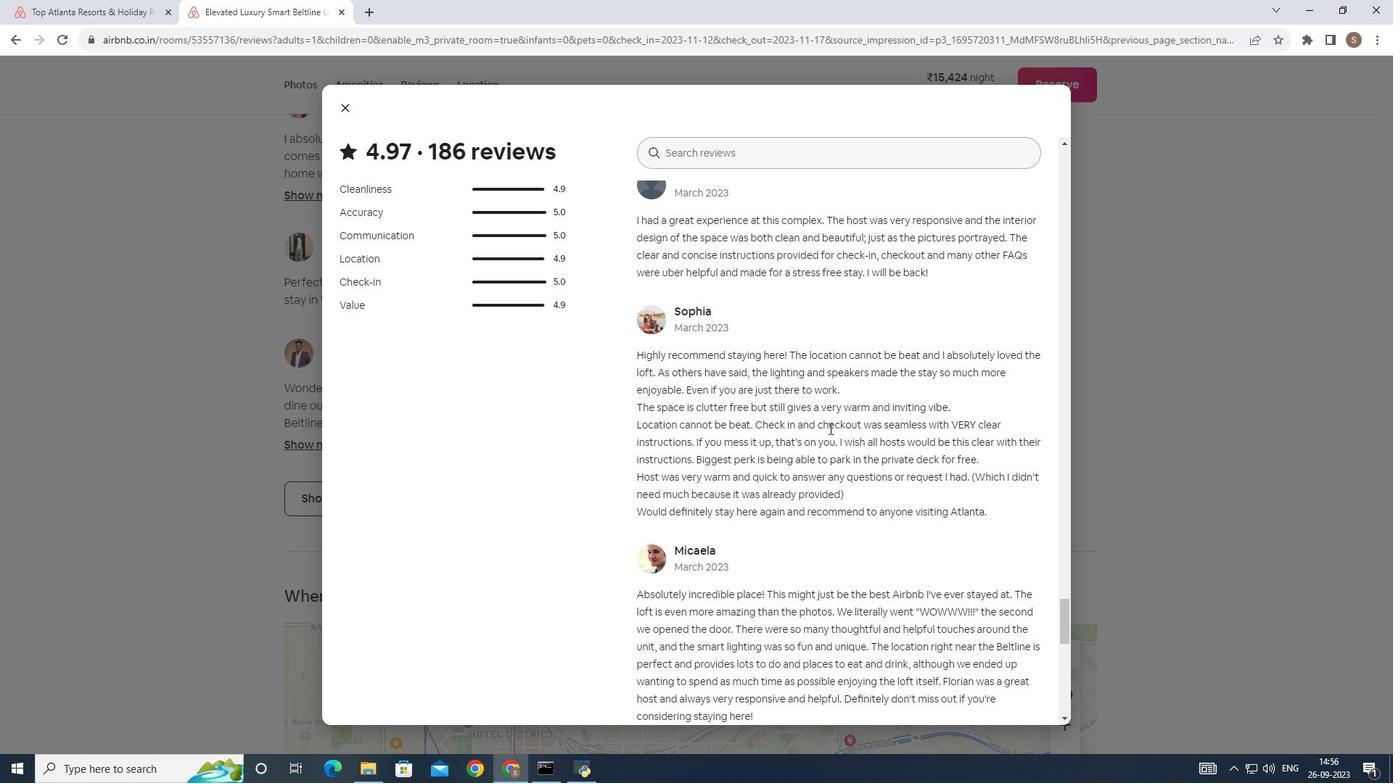 
Action: Mouse scrolled (846, 444) with delta (0, 0)
Screenshot: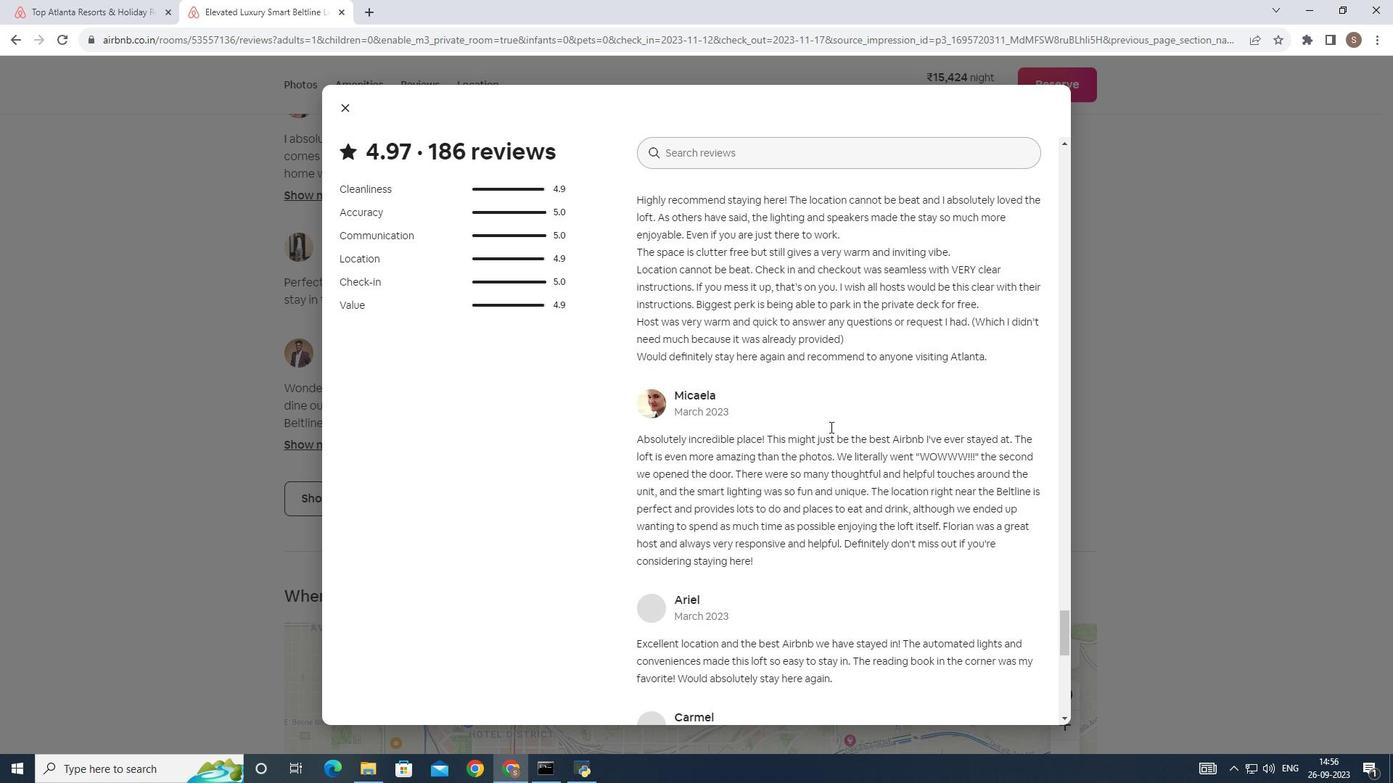 
Action: Mouse scrolled (846, 444) with delta (0, 0)
Screenshot: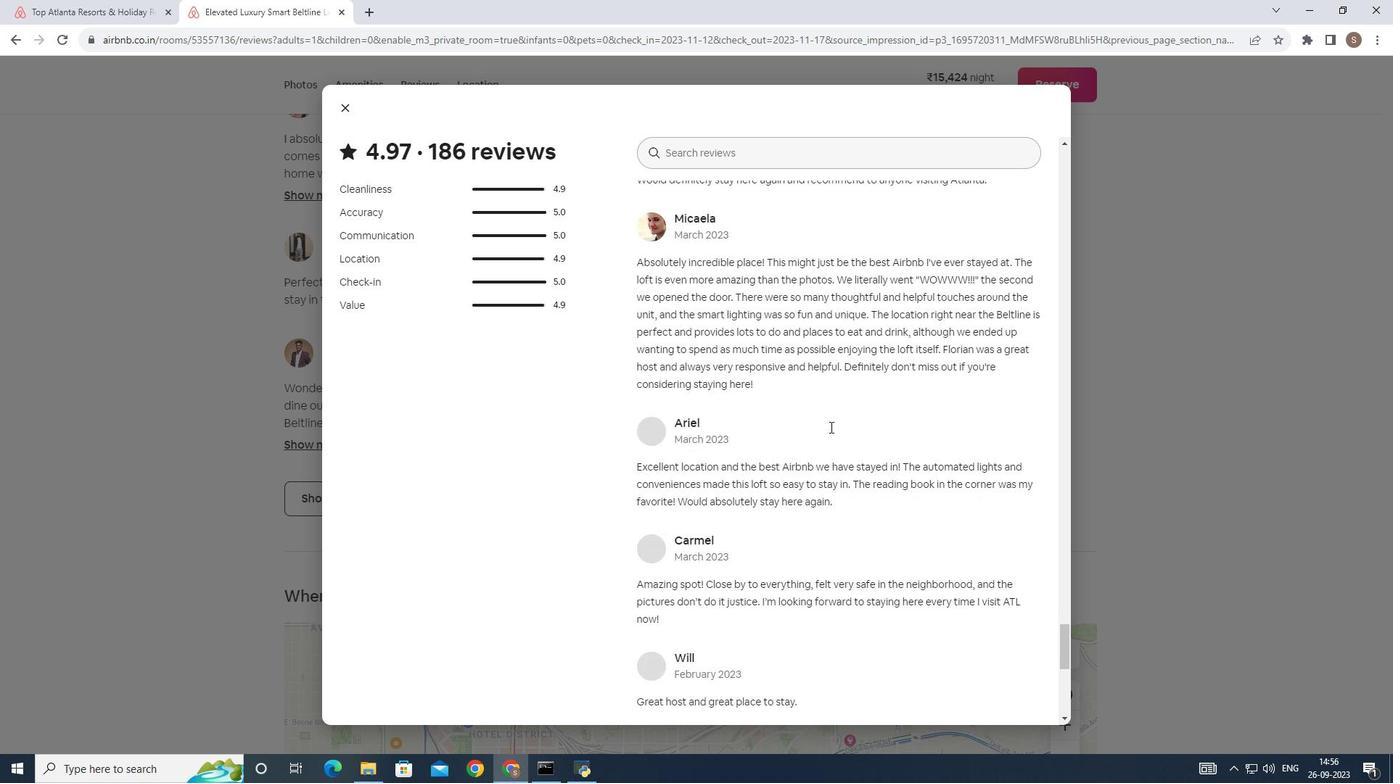 
Action: Mouse scrolled (846, 444) with delta (0, 0)
Screenshot: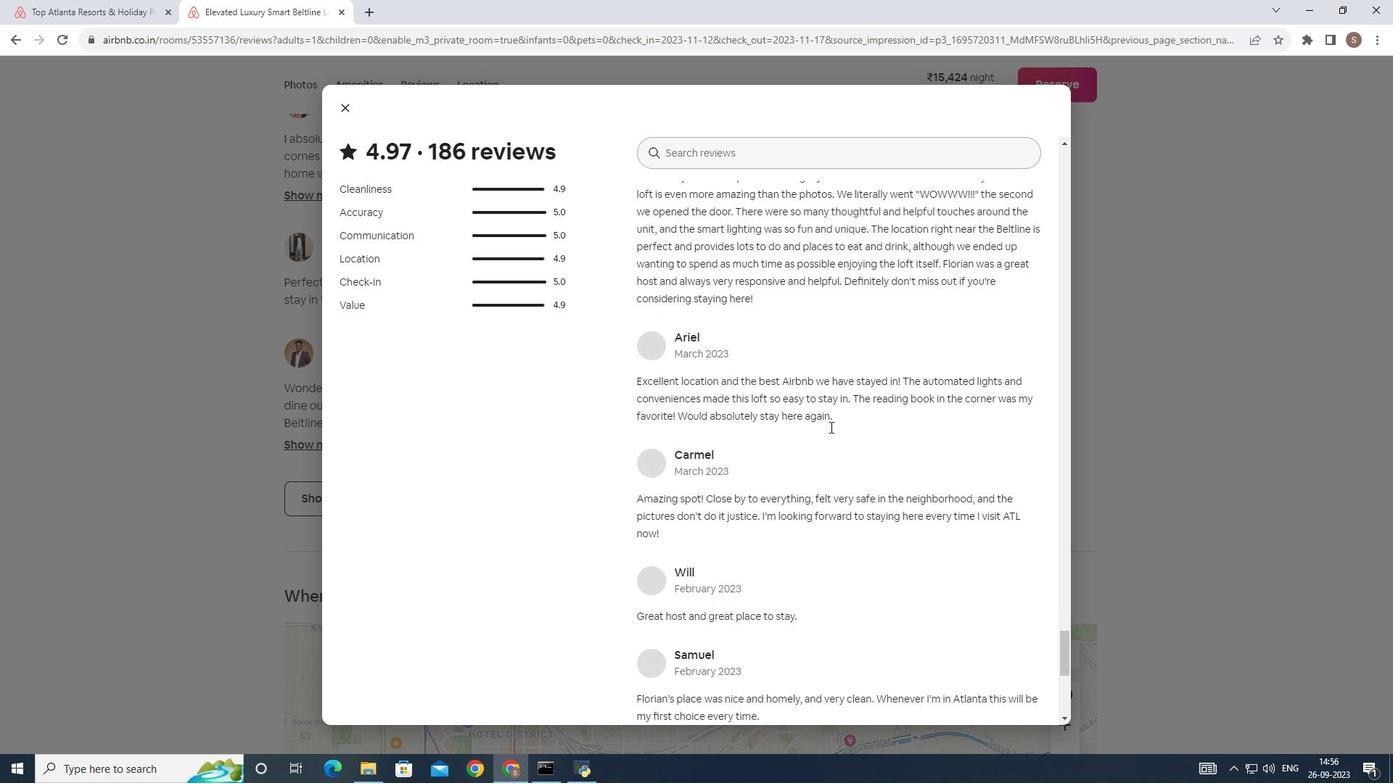 
Action: Mouse moved to (846, 444)
Screenshot: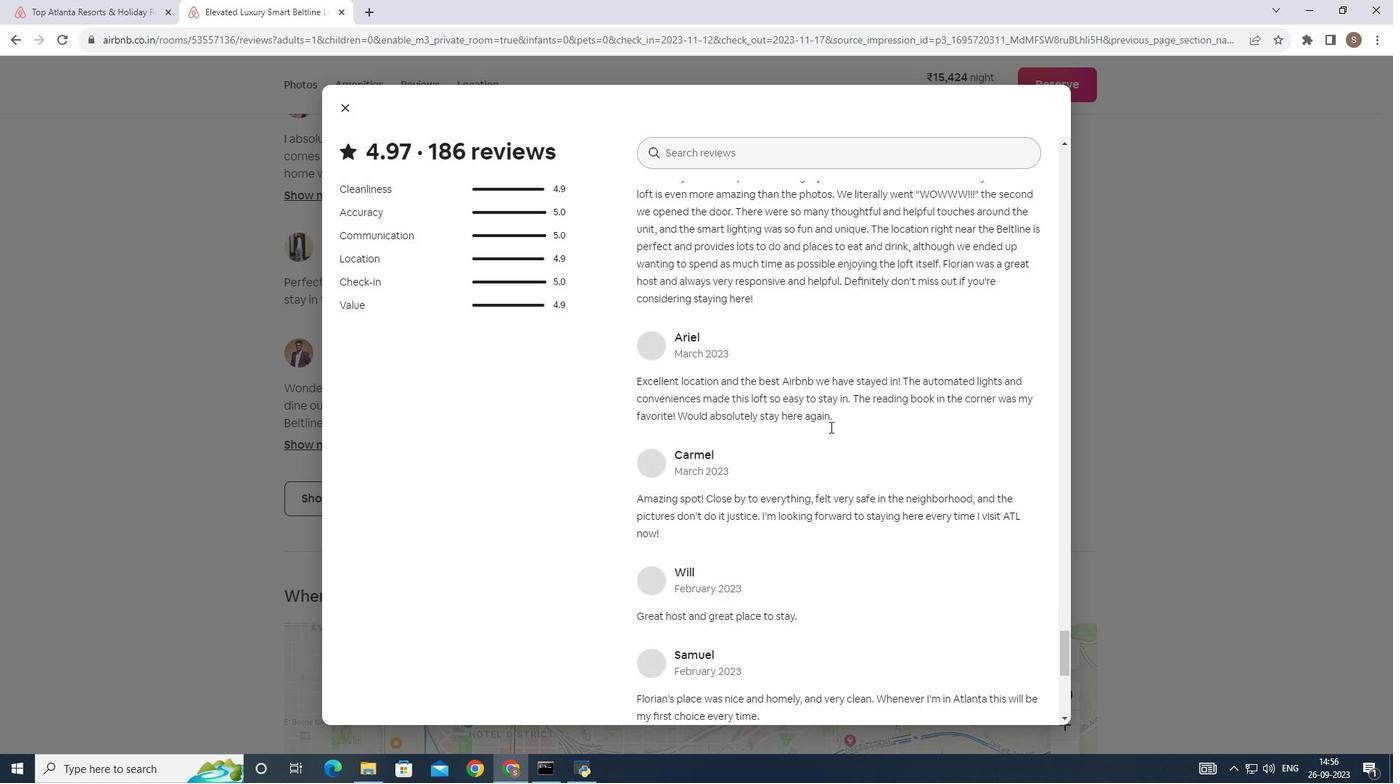 
Action: Mouse scrolled (846, 443) with delta (0, 0)
Screenshot: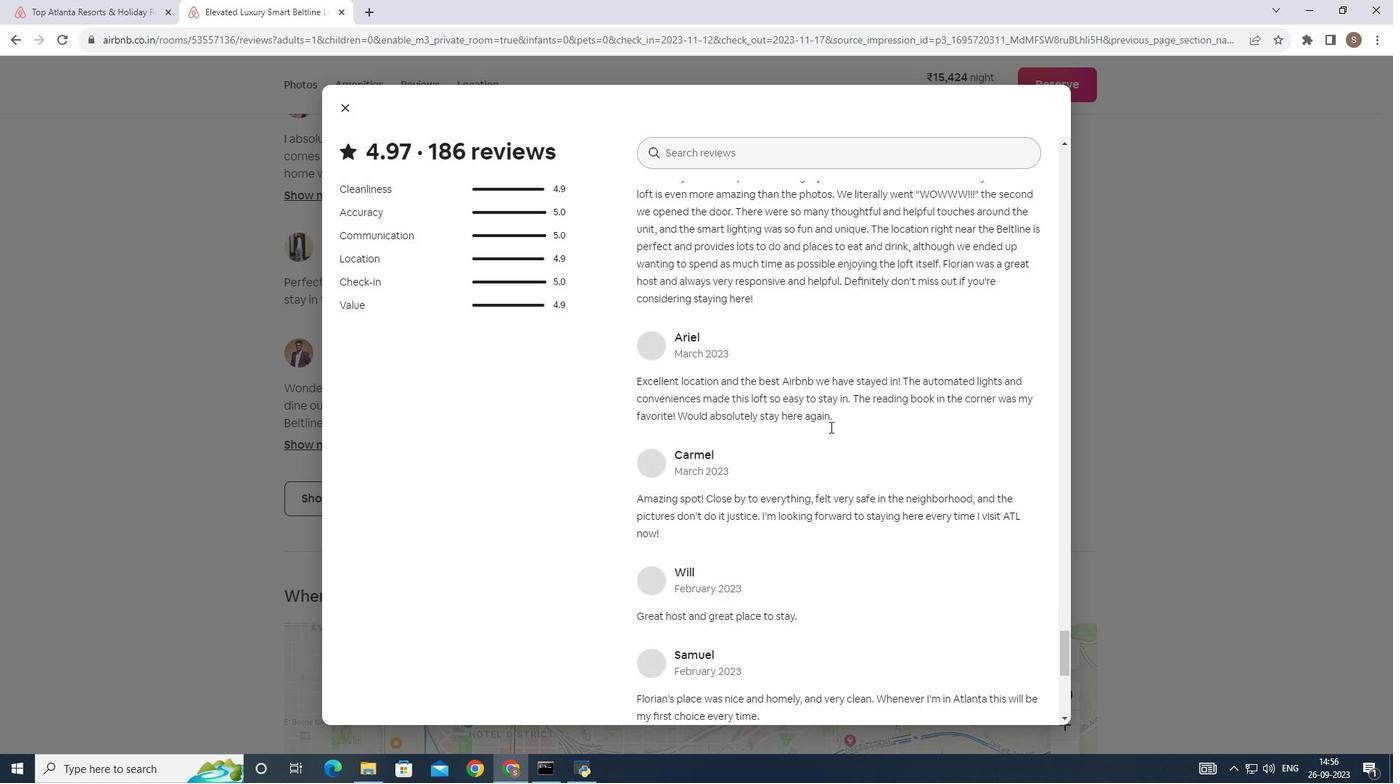 
Action: Mouse moved to (846, 444)
Screenshot: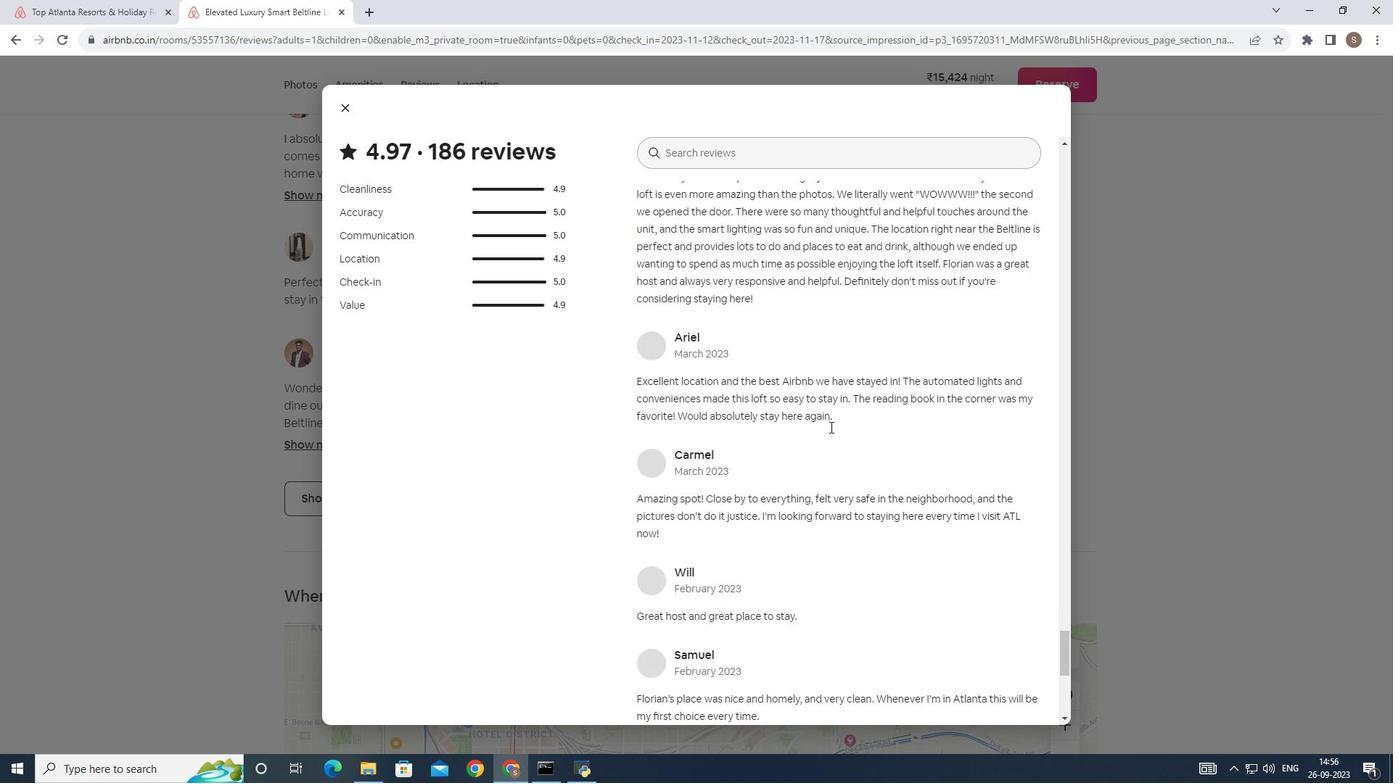 
Action: Mouse scrolled (846, 443) with delta (0, 0)
Screenshot: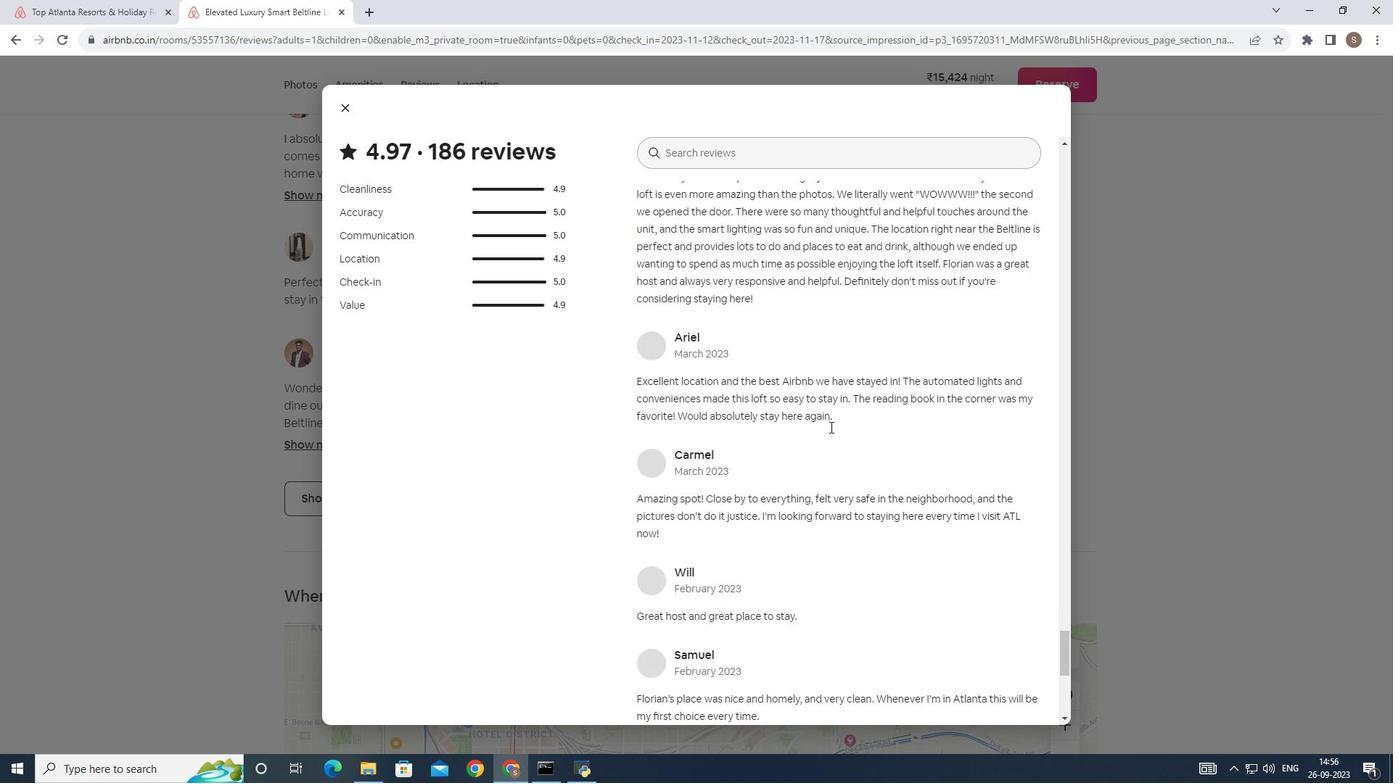 
Action: Mouse scrolled (846, 443) with delta (0, 0)
Screenshot: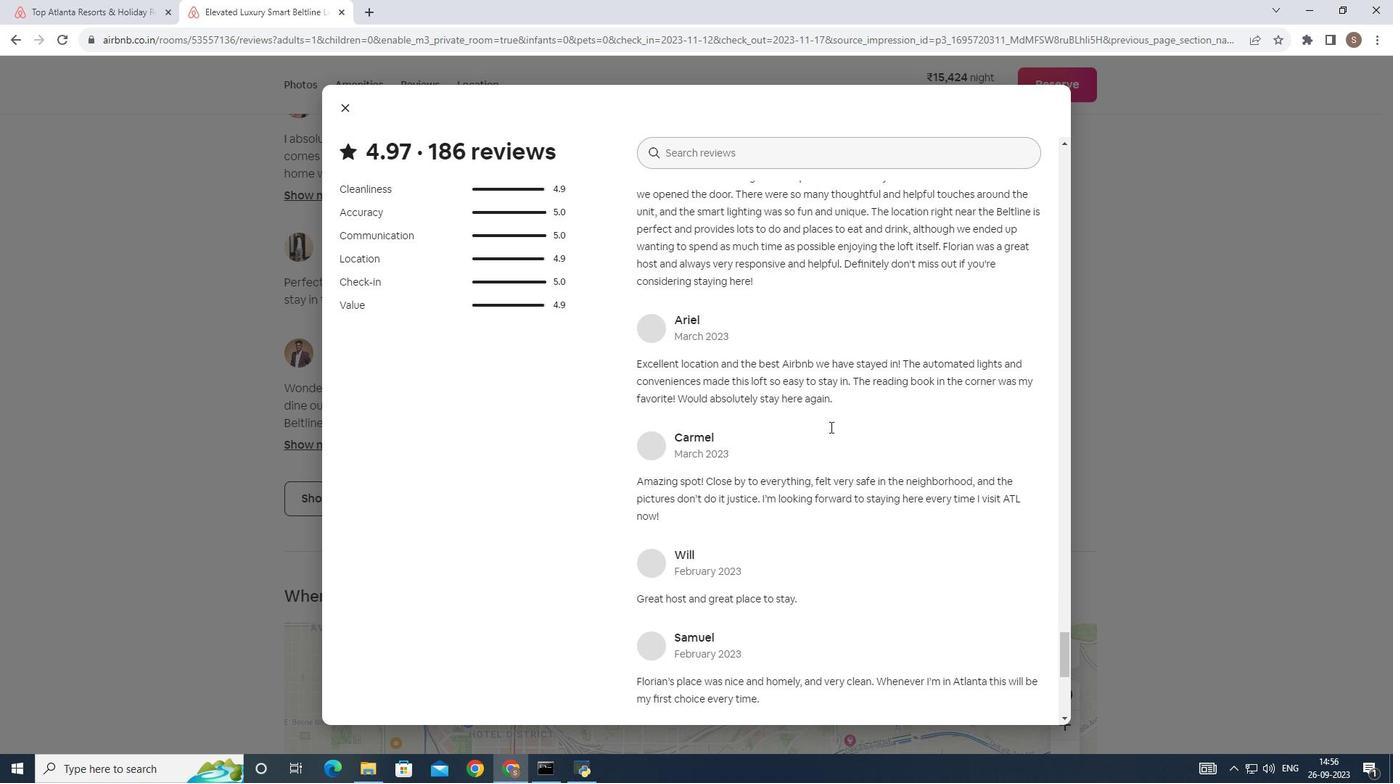 
Action: Mouse scrolled (846, 443) with delta (0, 0)
Screenshot: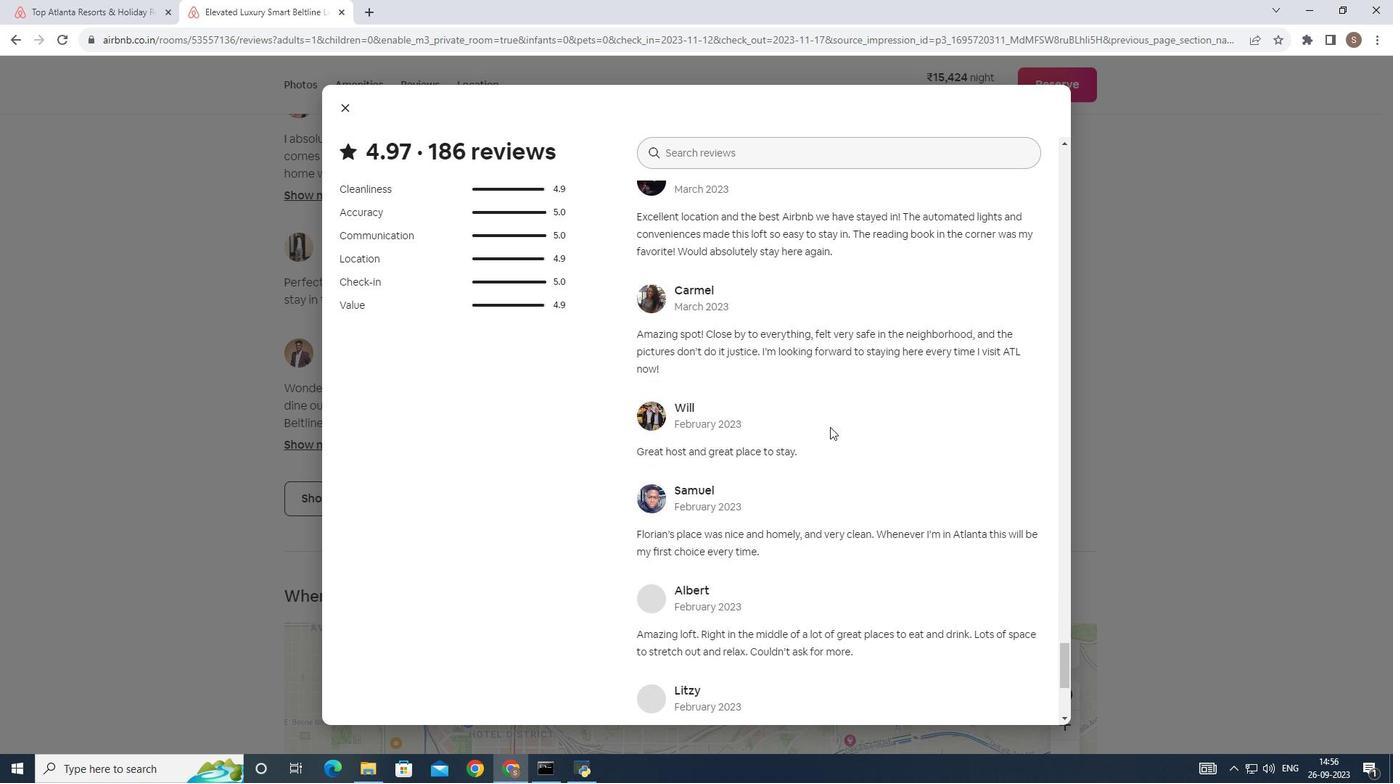 
Action: Mouse scrolled (846, 443) with delta (0, 0)
Screenshot: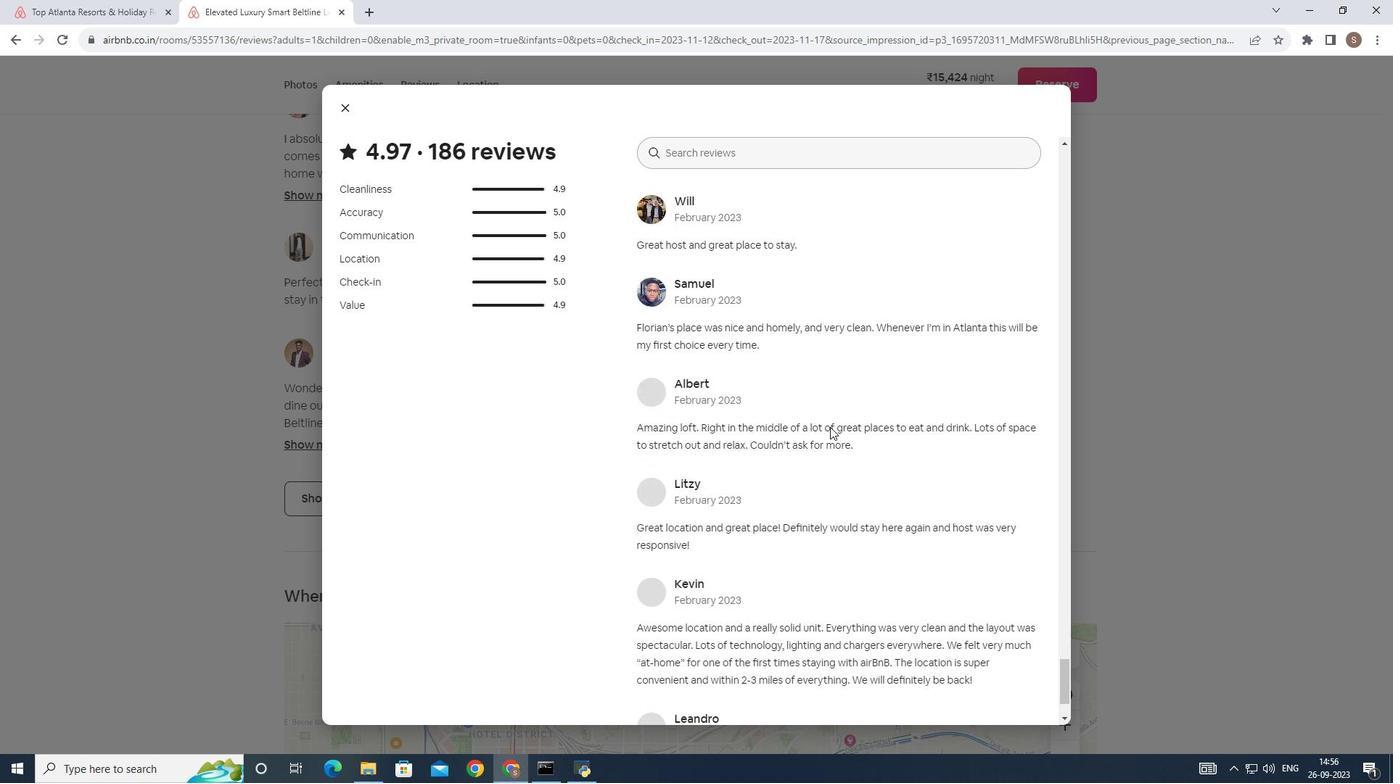 
Action: Mouse scrolled (846, 443) with delta (0, 0)
Screenshot: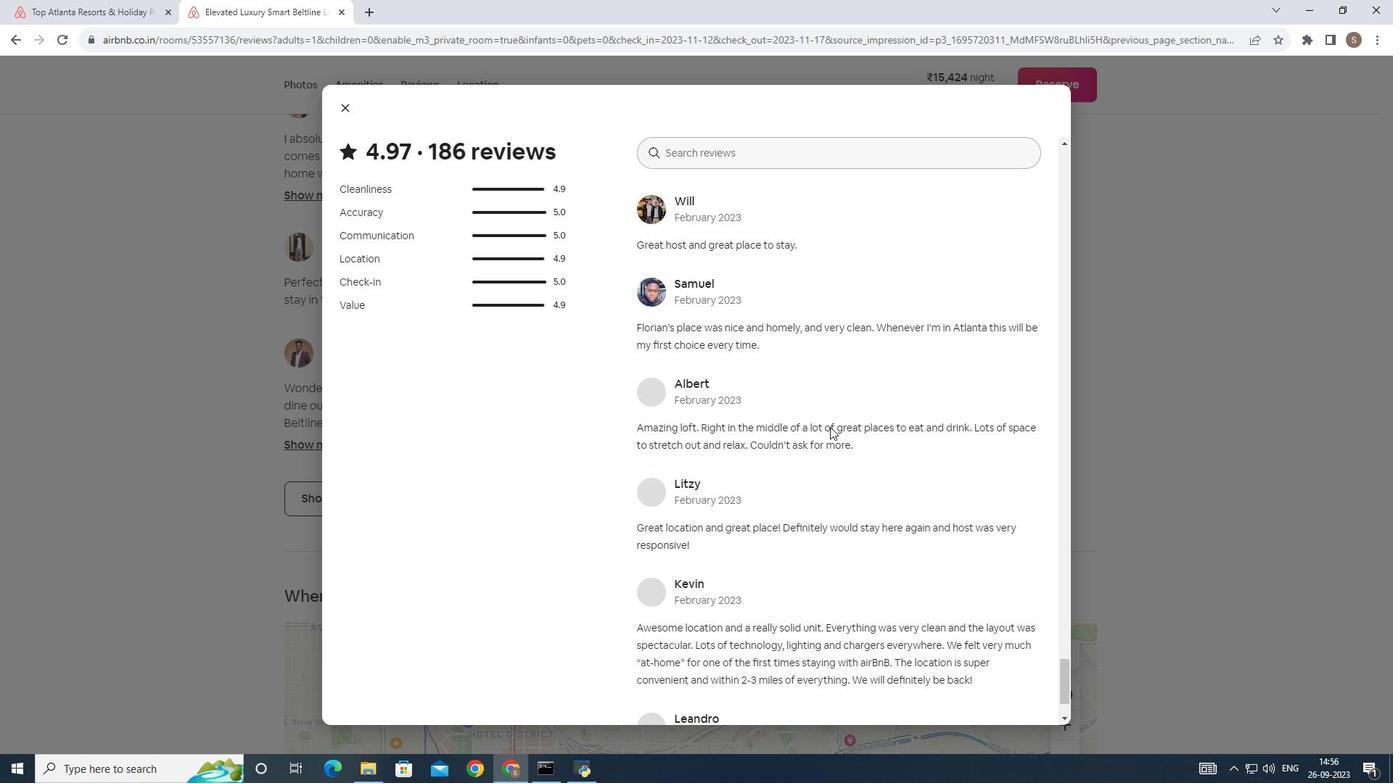 
Action: Mouse scrolled (846, 443) with delta (0, 0)
Screenshot: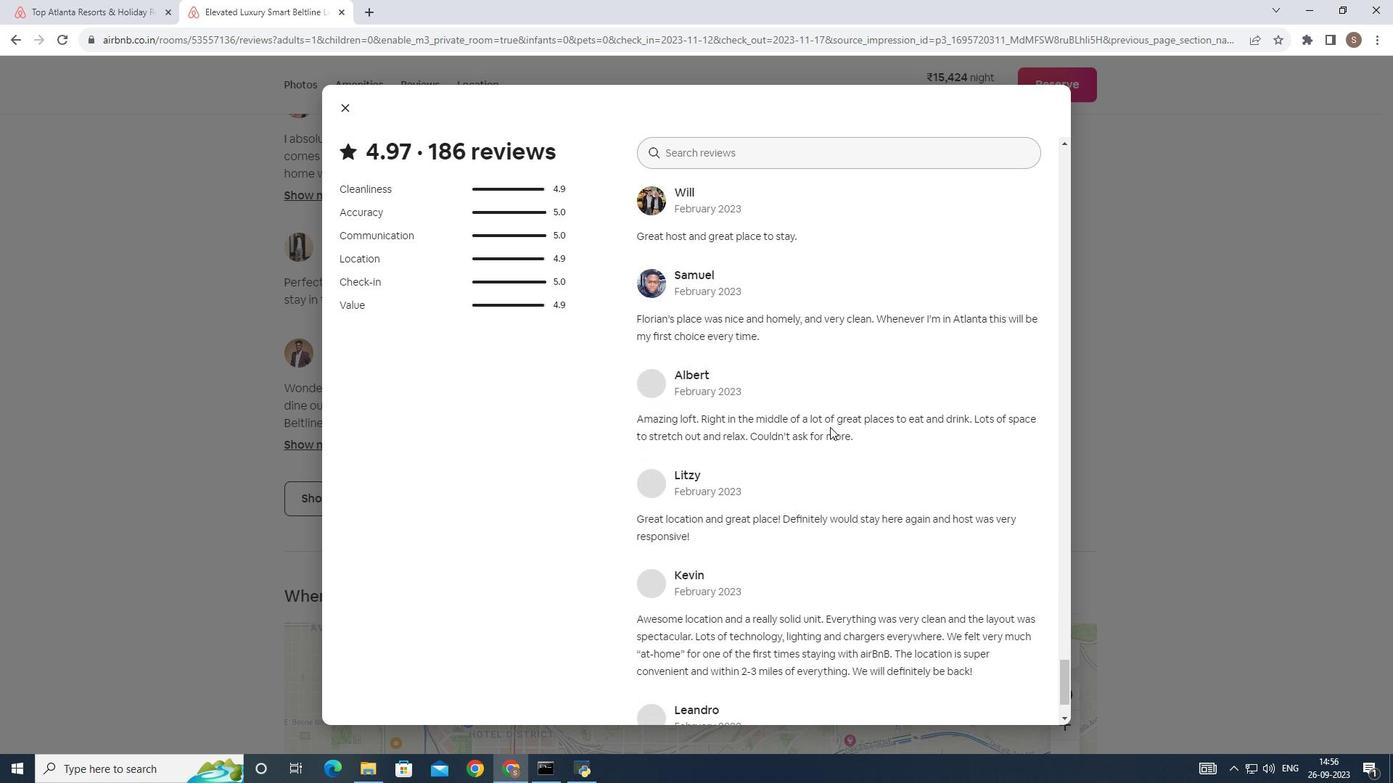 
Action: Mouse scrolled (846, 443) with delta (0, 0)
Screenshot: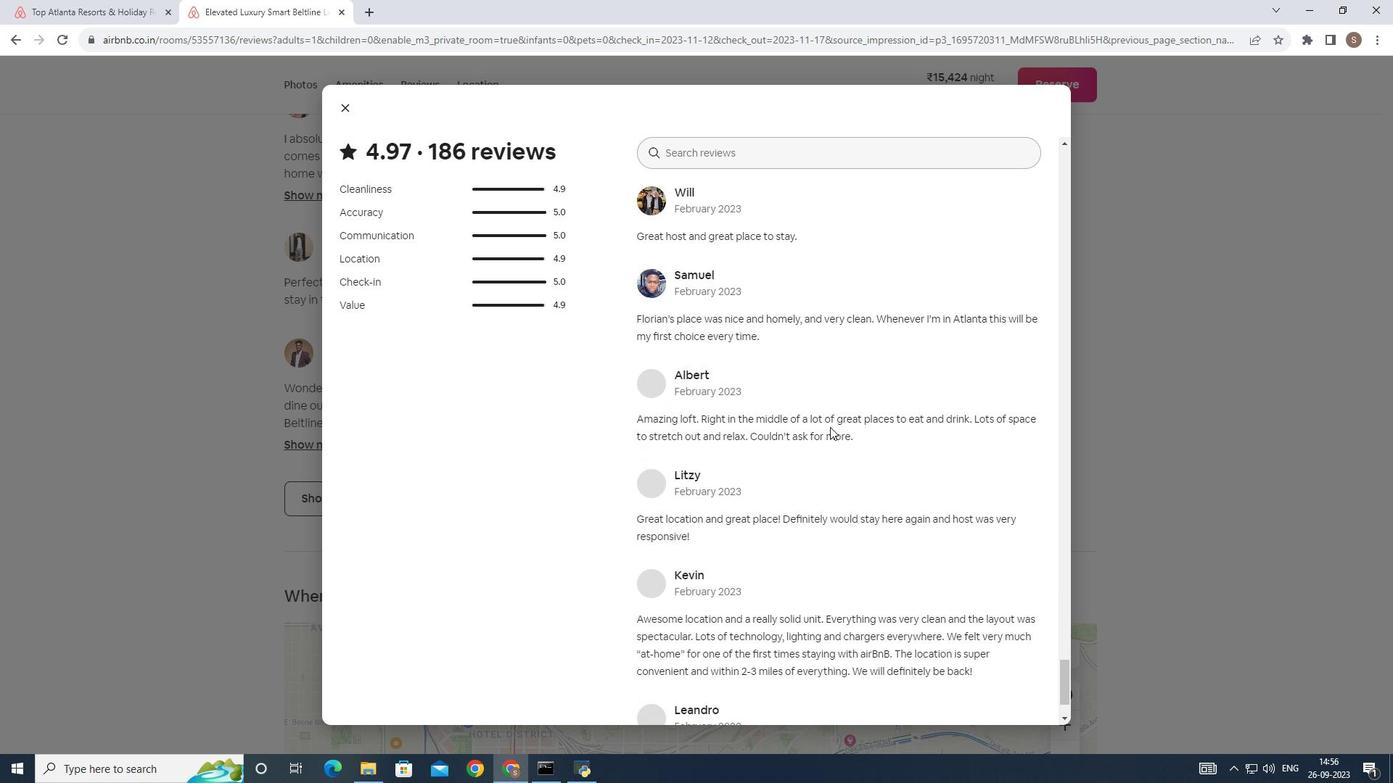 
Action: Mouse scrolled (846, 443) with delta (0, 0)
Screenshot: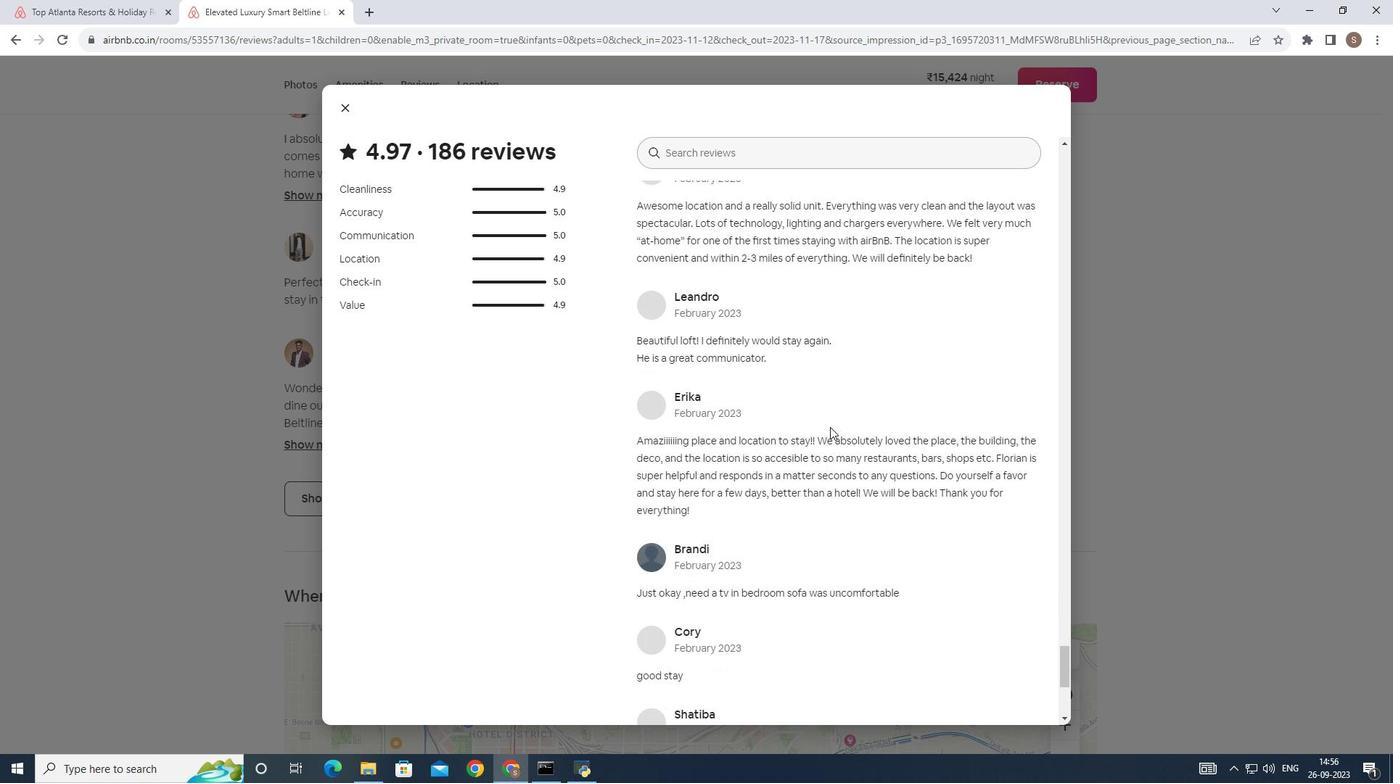 
Action: Mouse scrolled (846, 443) with delta (0, 0)
Screenshot: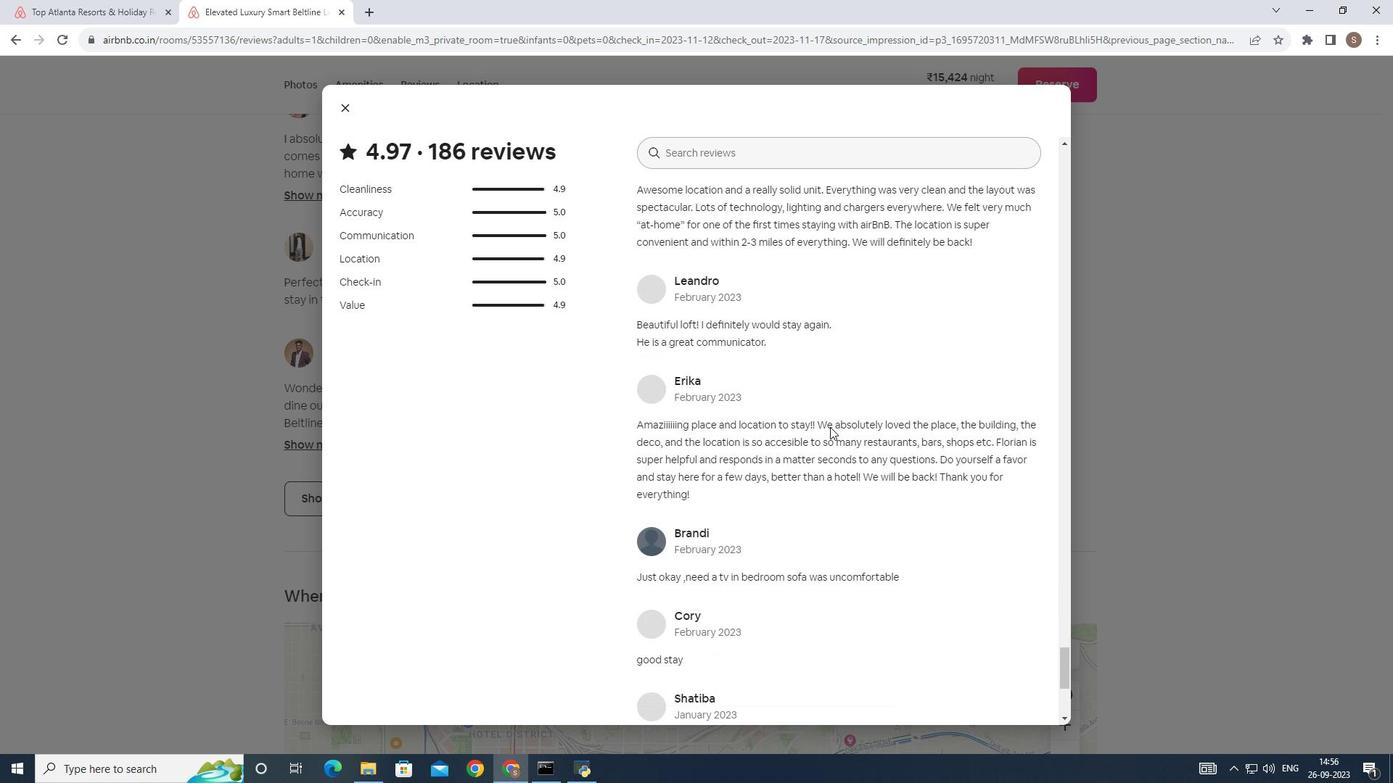 
Action: Mouse scrolled (846, 443) with delta (0, 0)
Screenshot: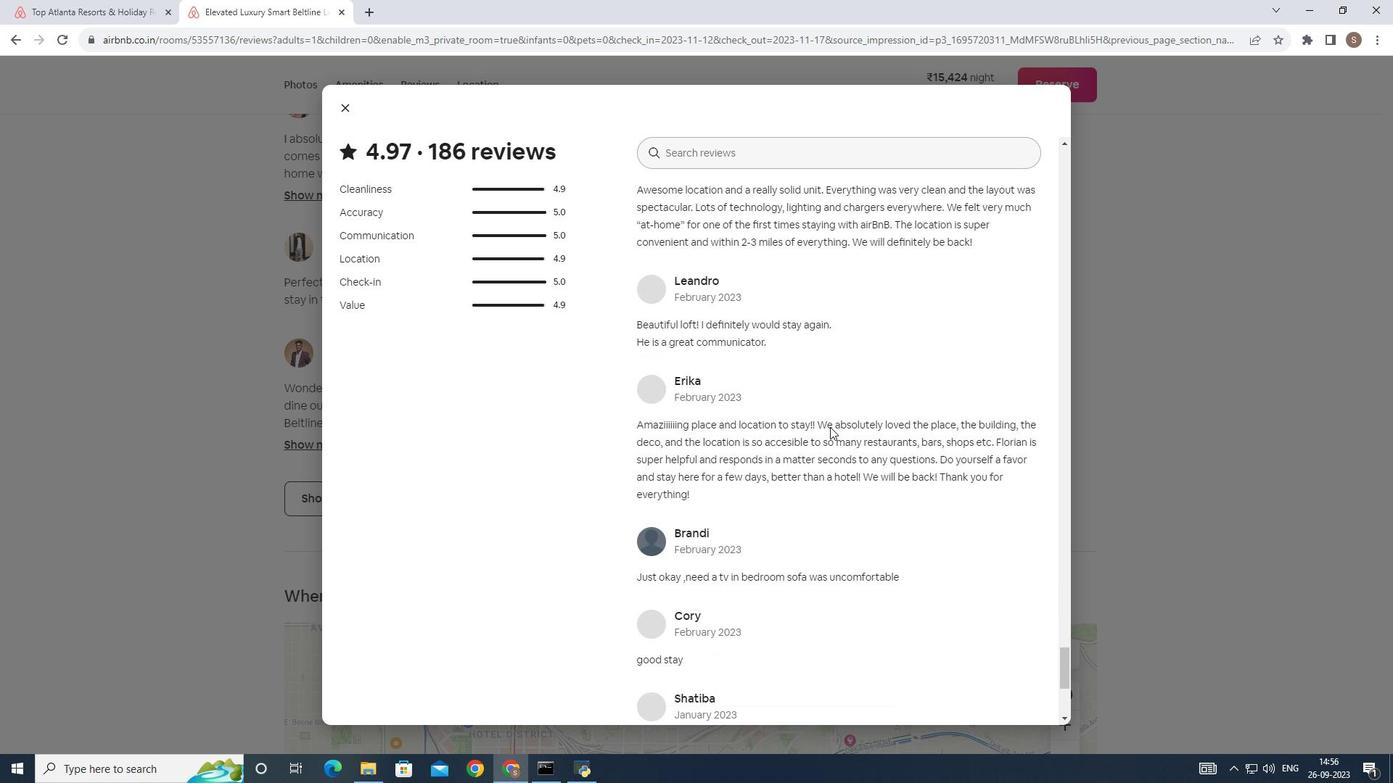 
Action: Mouse scrolled (846, 443) with delta (0, 0)
Screenshot: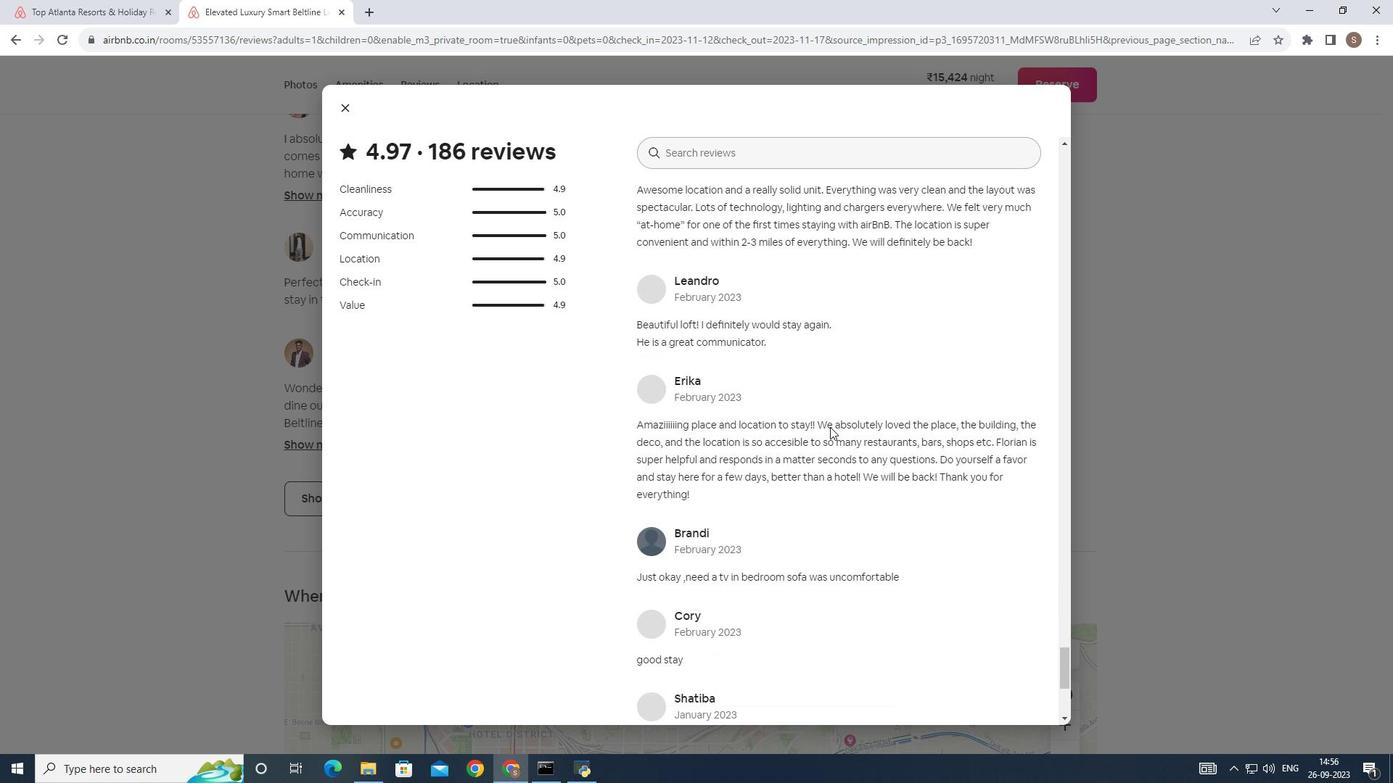 
Action: Mouse scrolled (846, 443) with delta (0, 0)
Screenshot: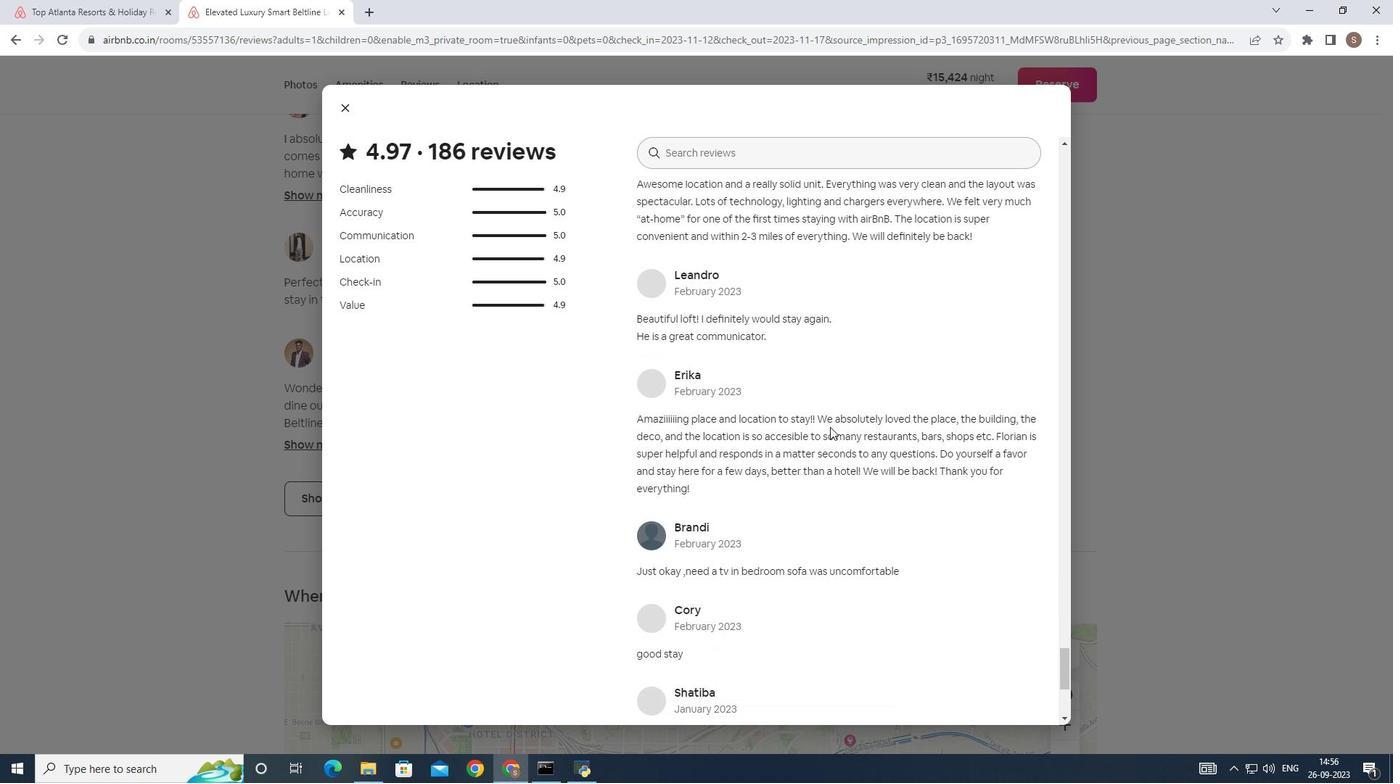 
Action: Mouse scrolled (846, 443) with delta (0, 0)
Screenshot: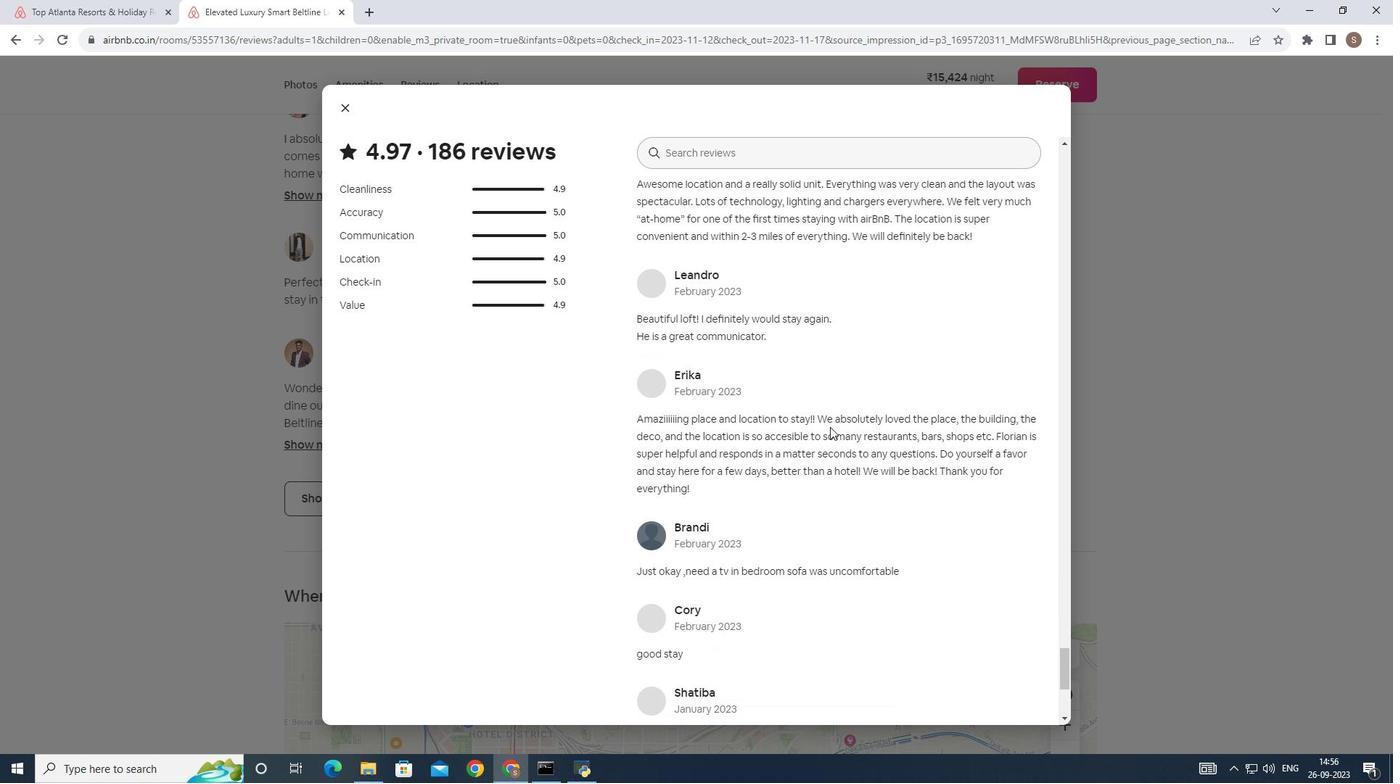 
Action: Mouse scrolled (846, 443) with delta (0, 0)
Screenshot: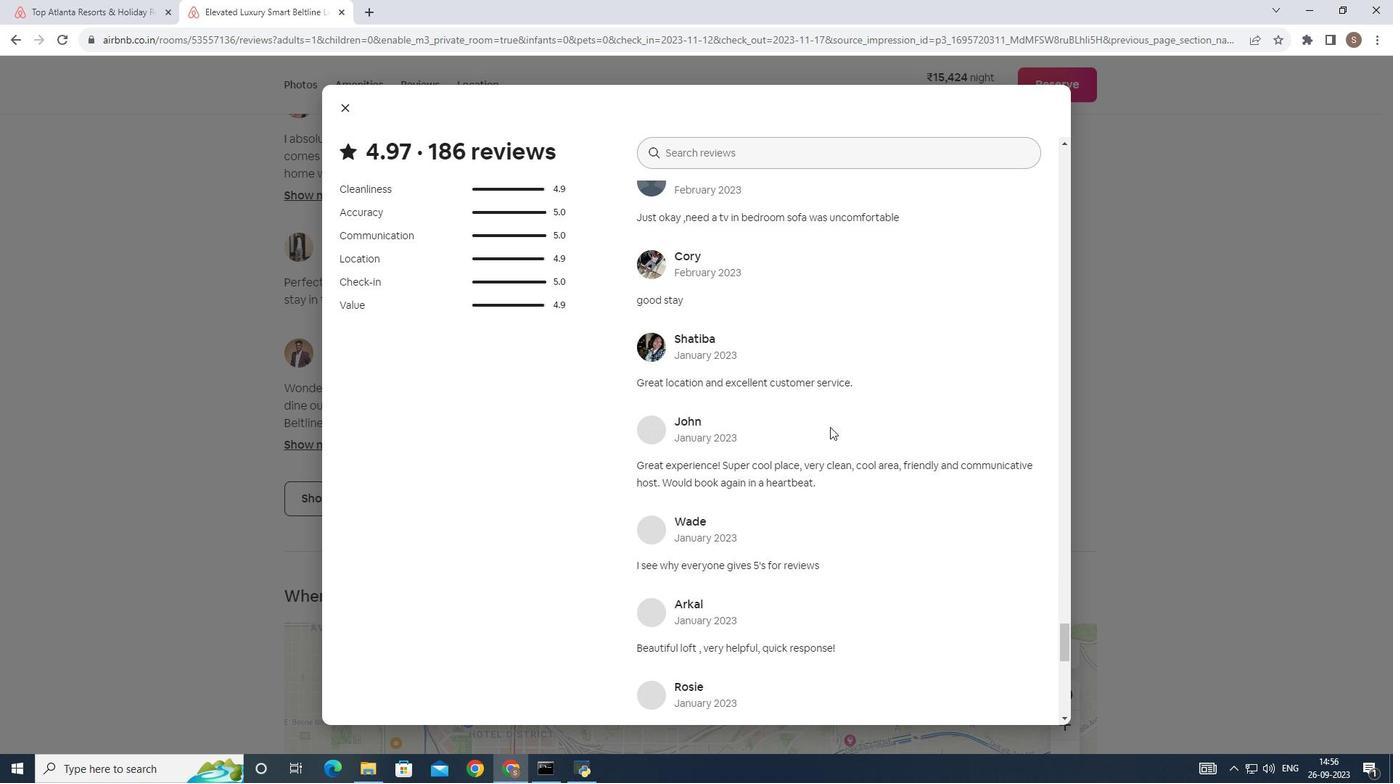
Action: Mouse scrolled (846, 443) with delta (0, 0)
Screenshot: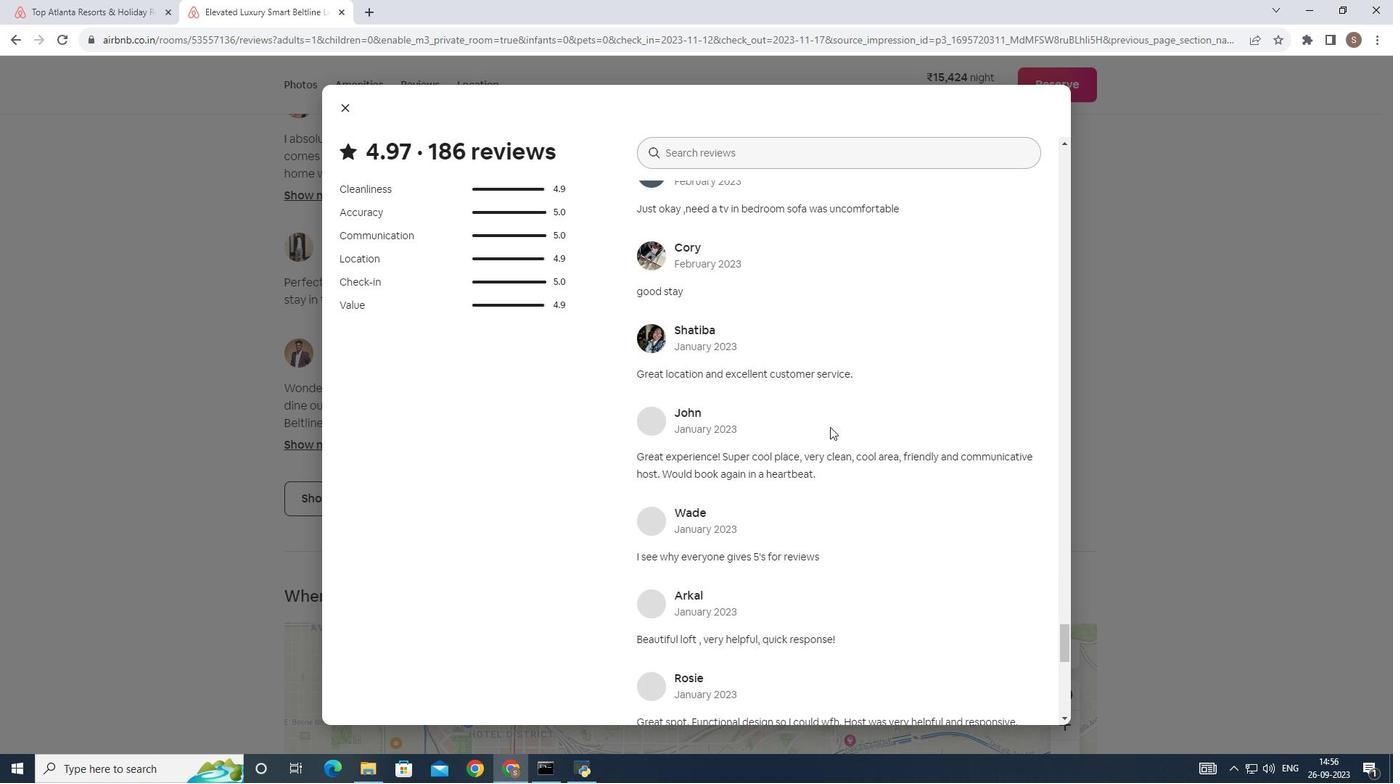 
Action: Mouse scrolled (846, 443) with delta (0, 0)
Screenshot: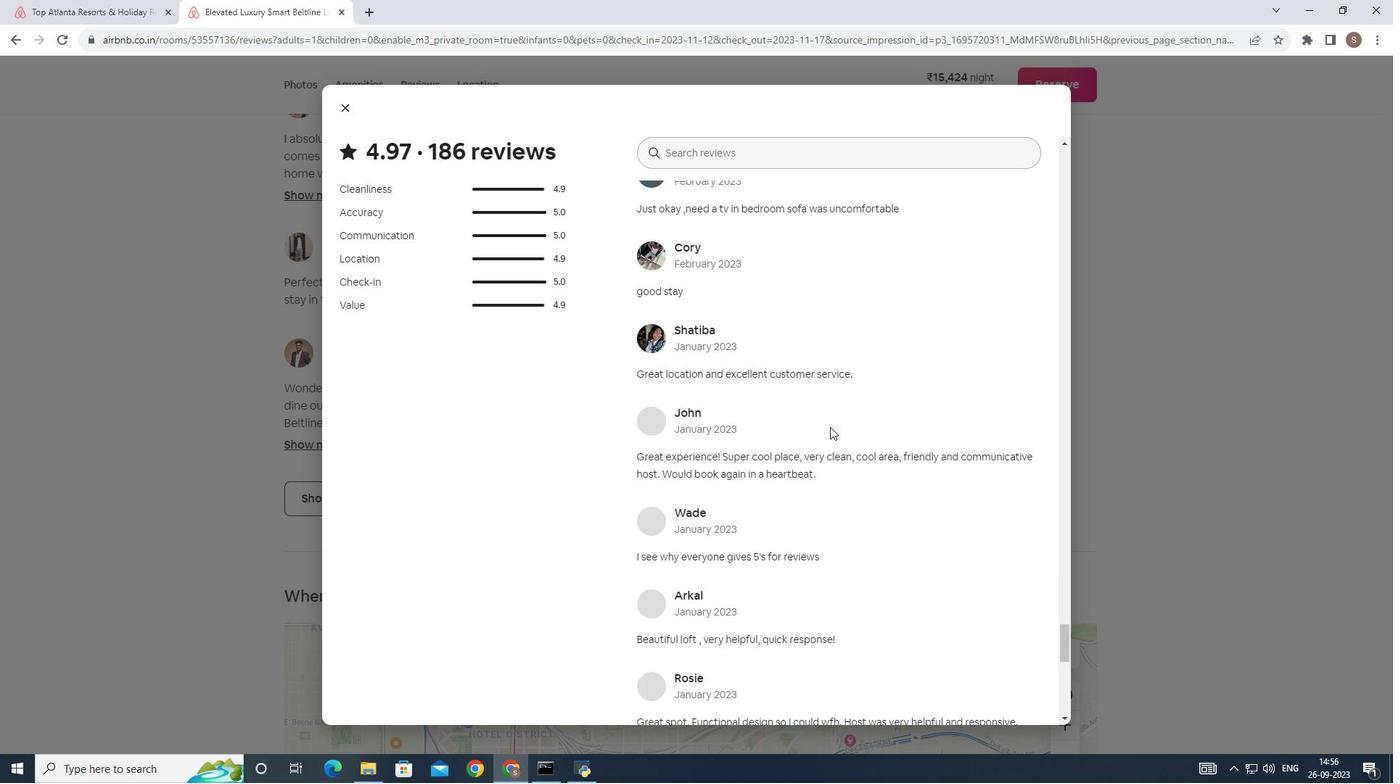 
Action: Mouse scrolled (846, 443) with delta (0, 0)
Screenshot: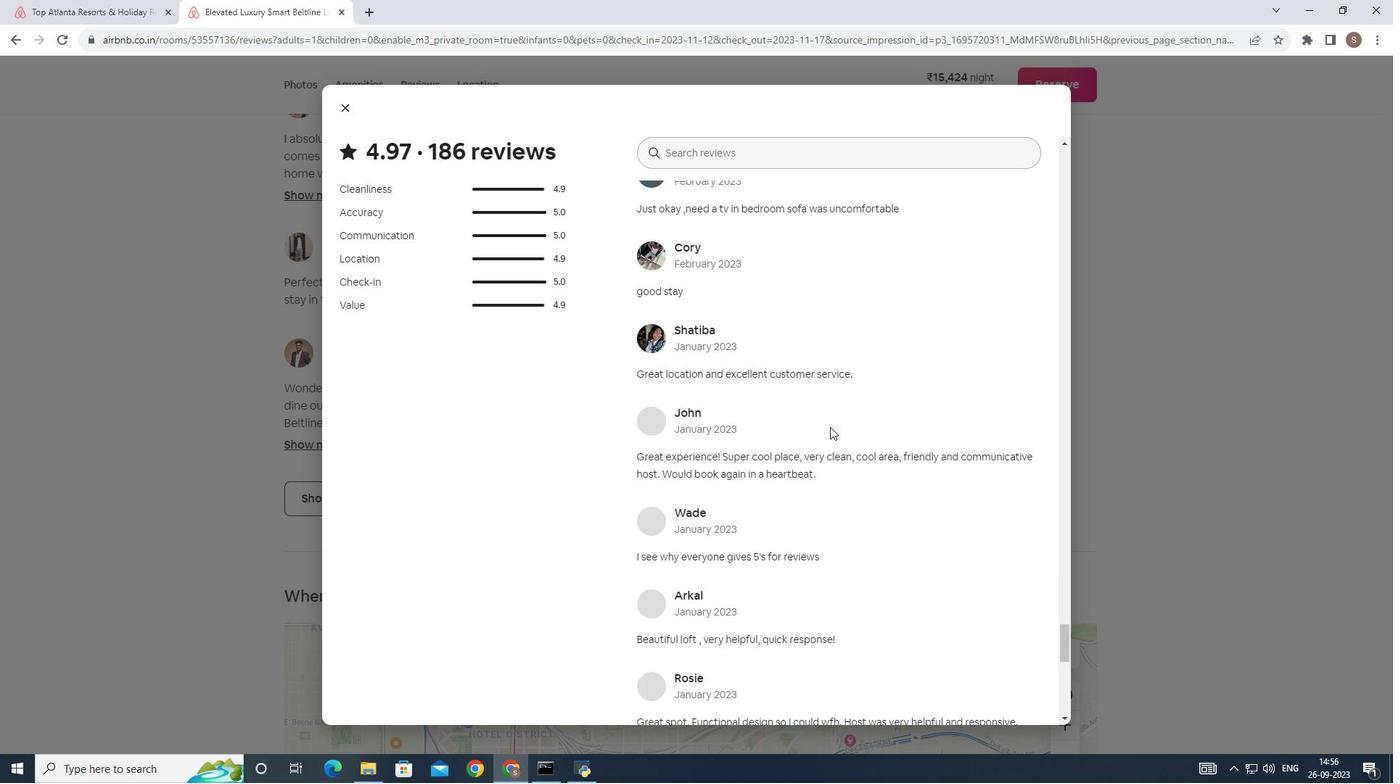
Action: Mouse scrolled (846, 443) with delta (0, 0)
Screenshot: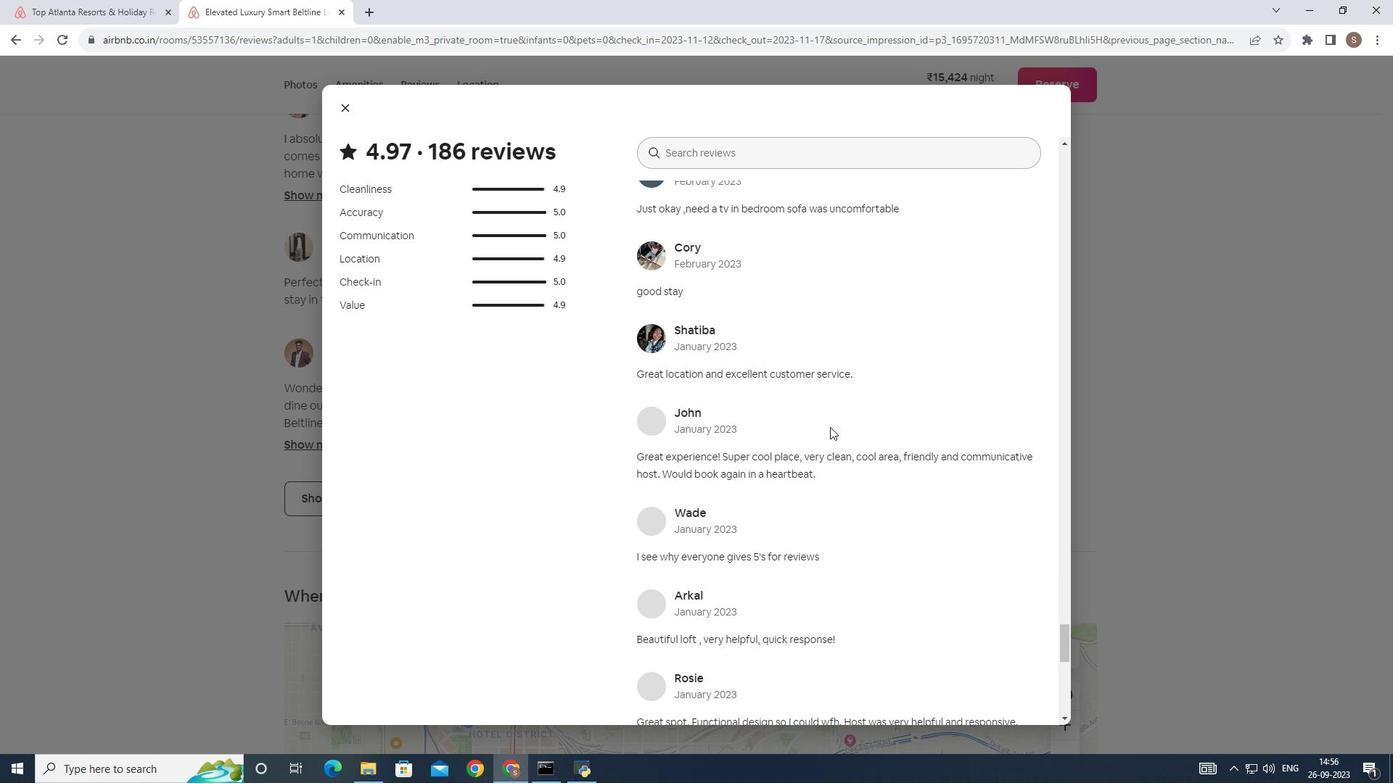 
Action: Mouse scrolled (846, 443) with delta (0, 0)
